 Task: Get directions from Lyndon B. Johnson National Historical Park, Texas, United States to Charleston, South Carolina, United States and reverse  starting point and destination and check the best travel modes
Action: Mouse moved to (174, 139)
Screenshot: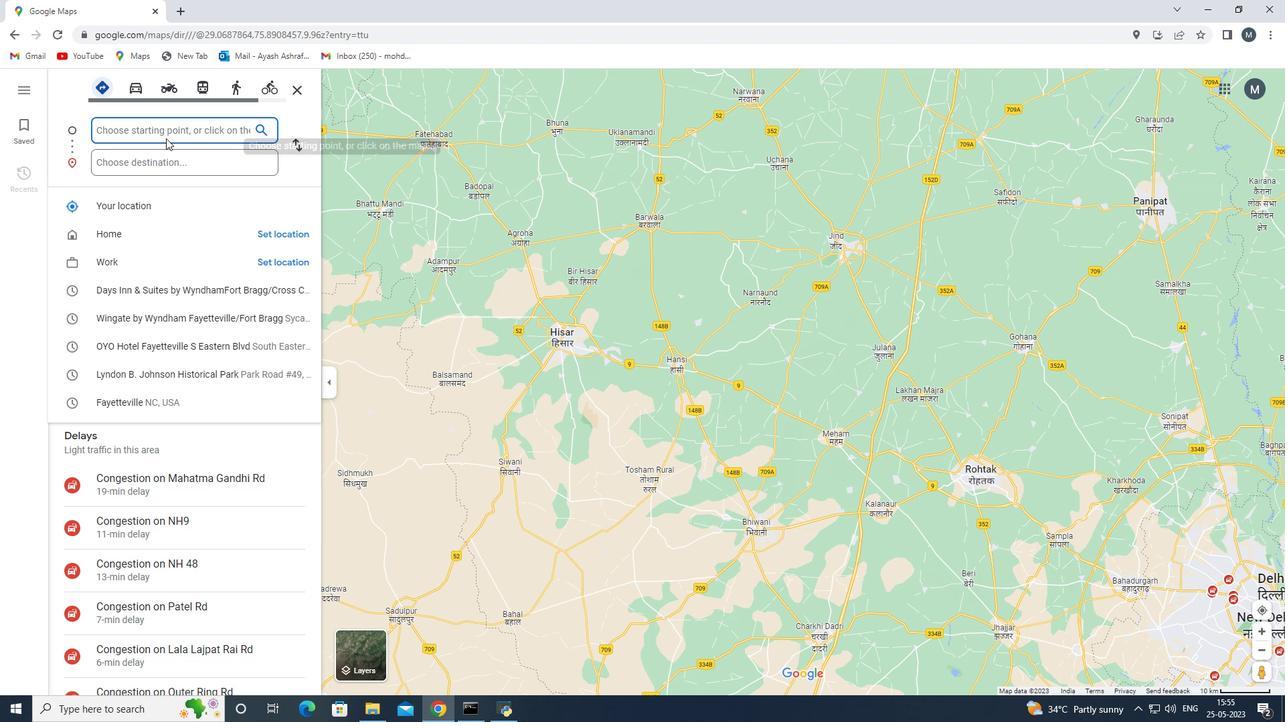 
Action: Mouse pressed left at (174, 139)
Screenshot: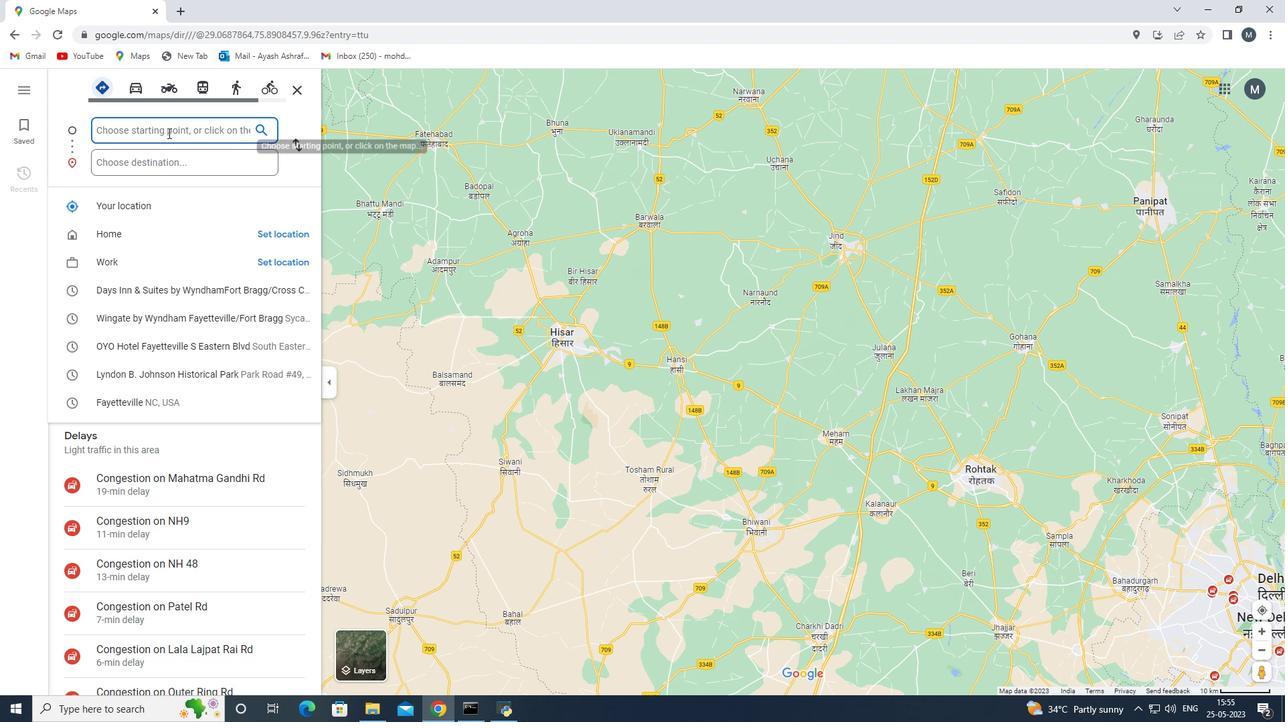 
Action: Mouse moved to (512, 81)
Screenshot: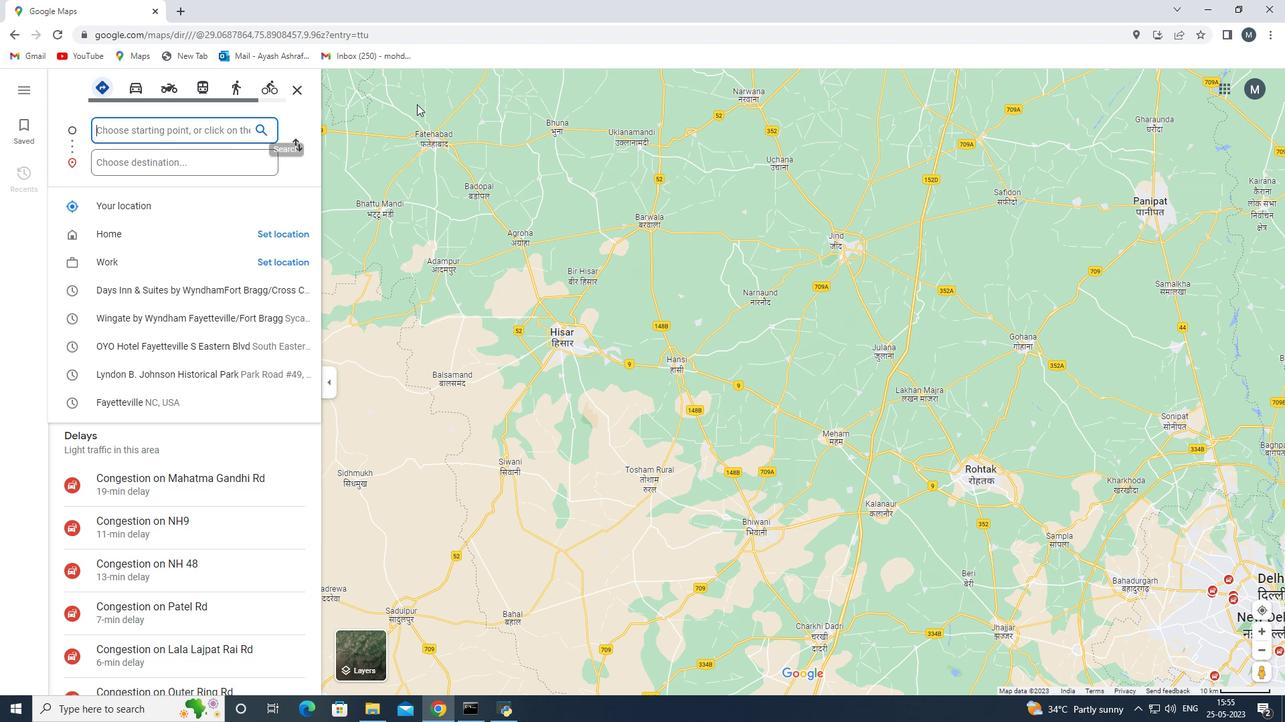
Action: Key pressed <Key.shift>lyndon<Key.space><Key.shift>B,<Key.backspace>.johnson<Key.space>national<Key.space>historicak<Key.backspace>l<Key.space>park,texas
Screenshot: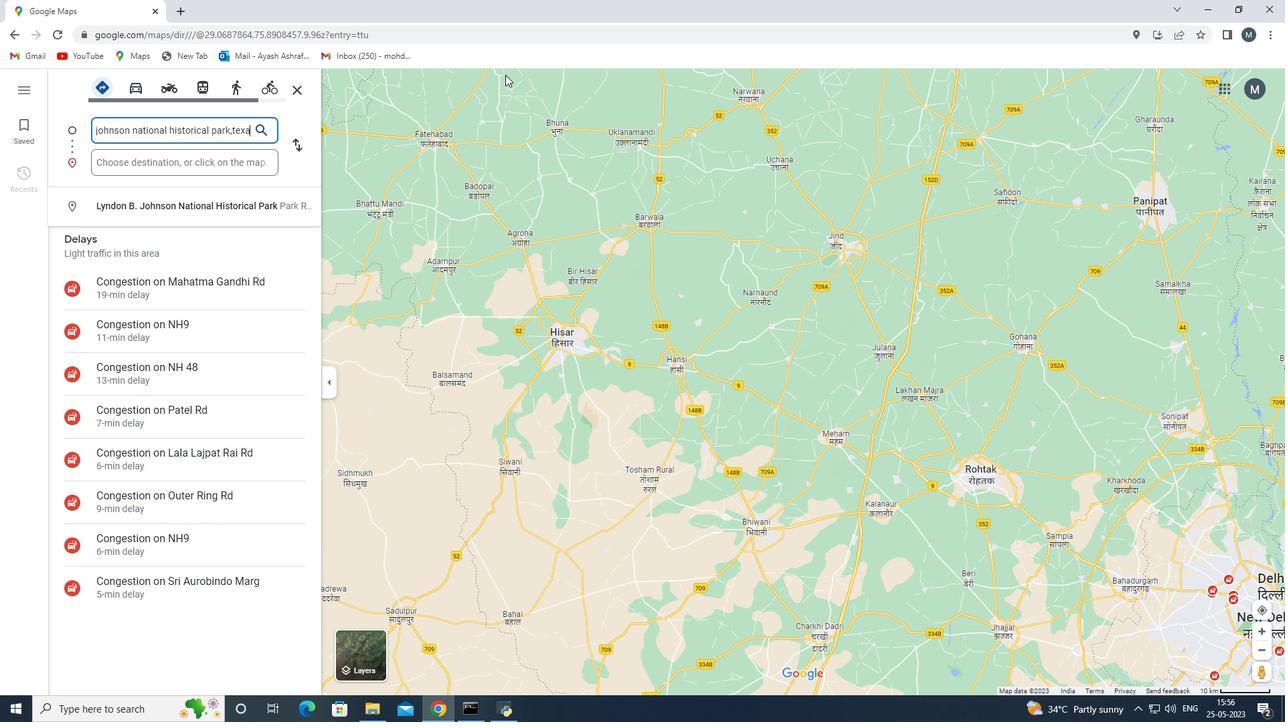 
Action: Mouse moved to (147, 165)
Screenshot: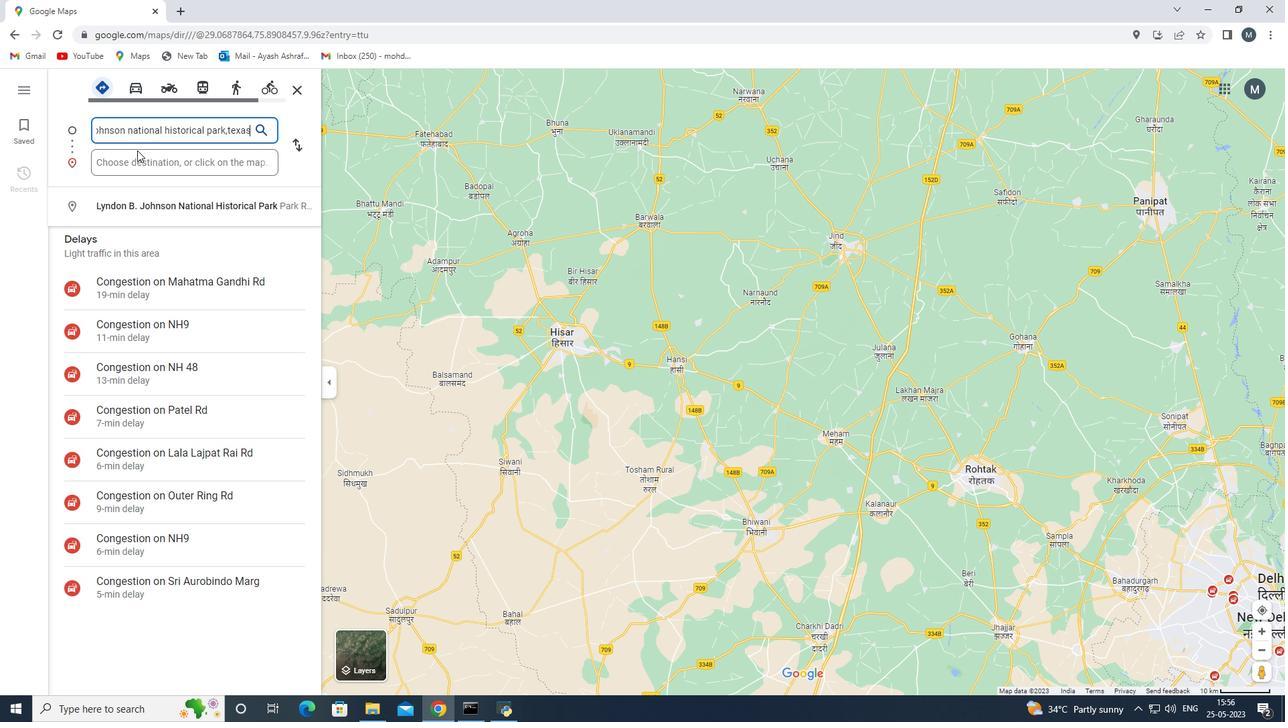 
Action: Mouse pressed left at (147, 165)
Screenshot: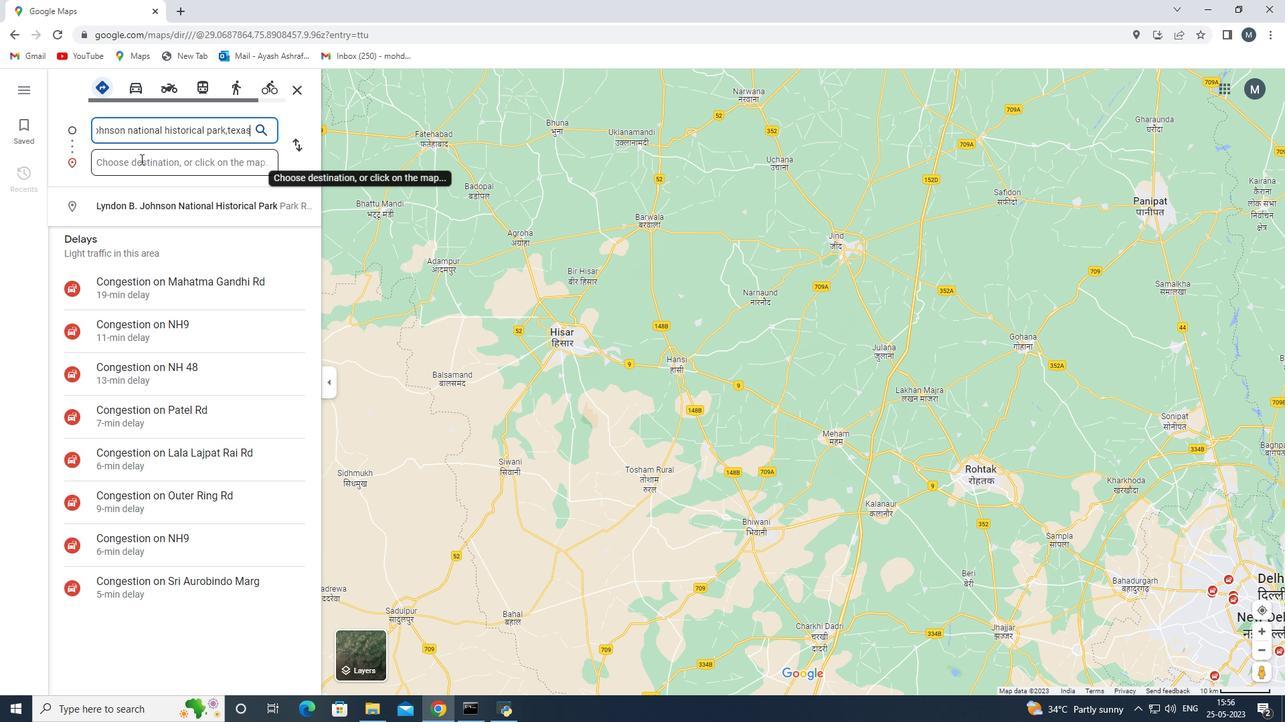 
Action: Mouse moved to (240, 147)
Screenshot: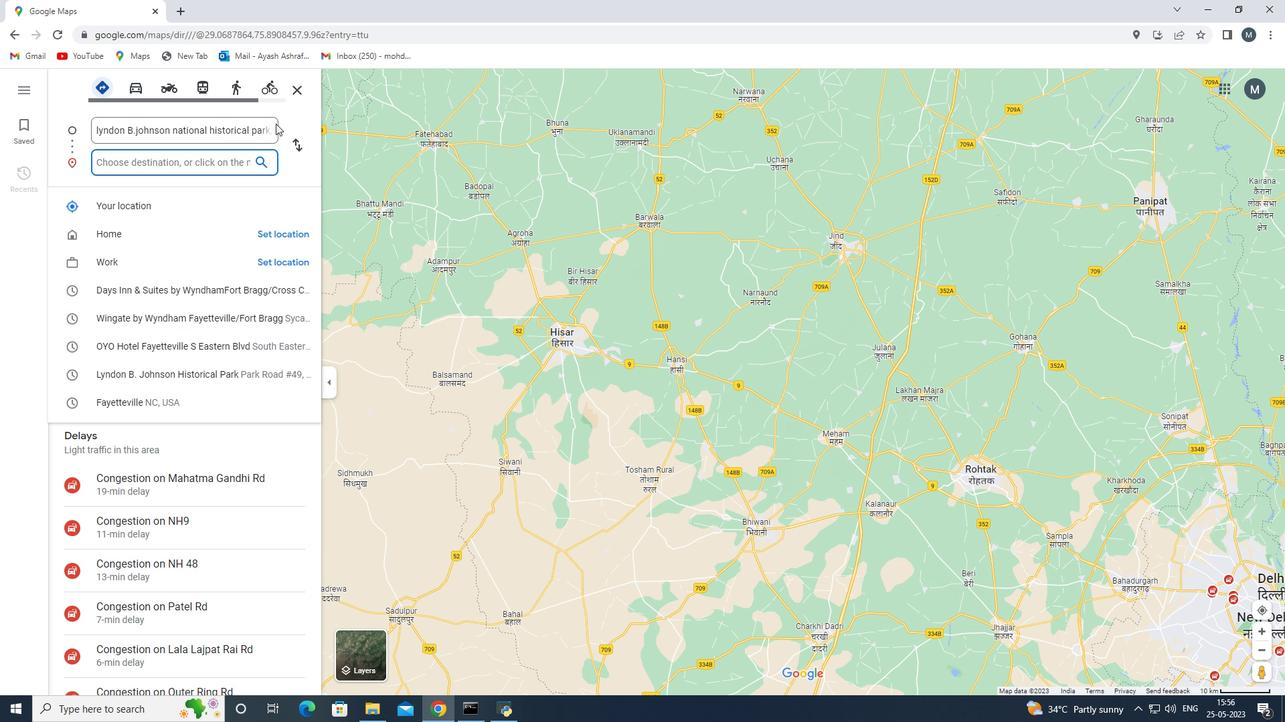 
Action: Key pressed <Key.shift>Charleston<Key.space>south<Key.space>crolina,united<Key.space>states<Key.space>
Screenshot: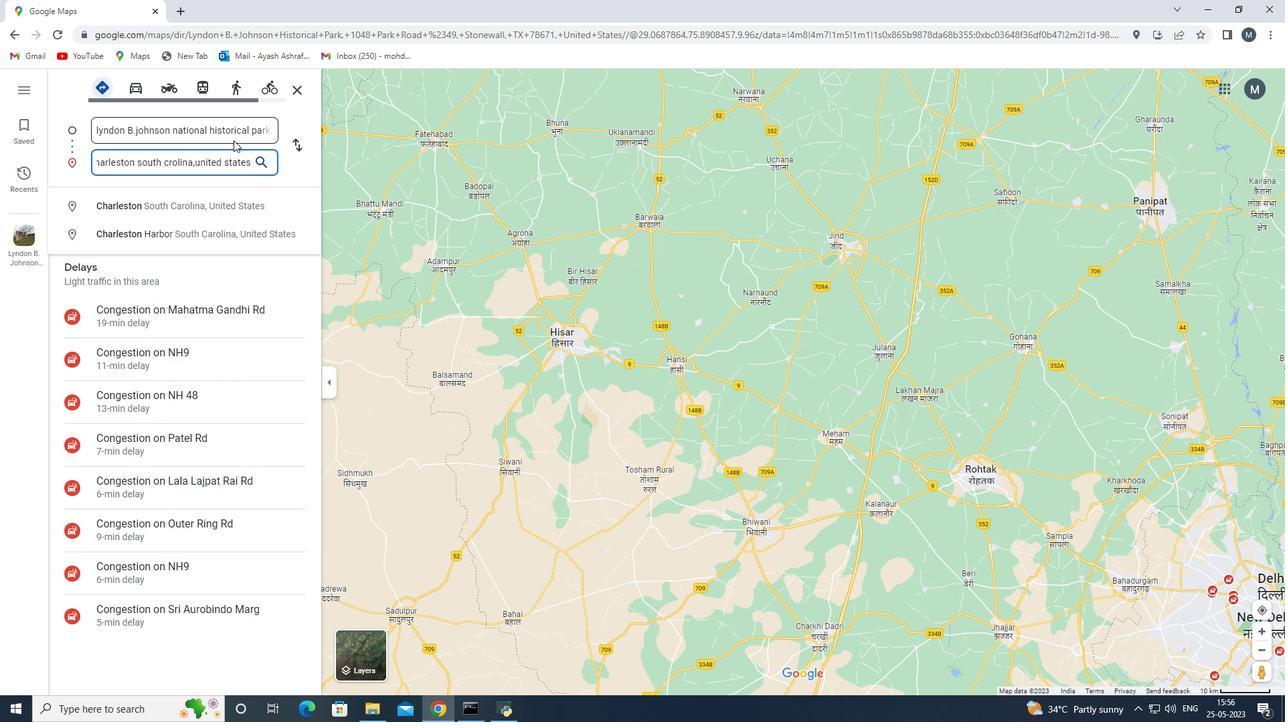 
Action: Mouse moved to (265, 169)
Screenshot: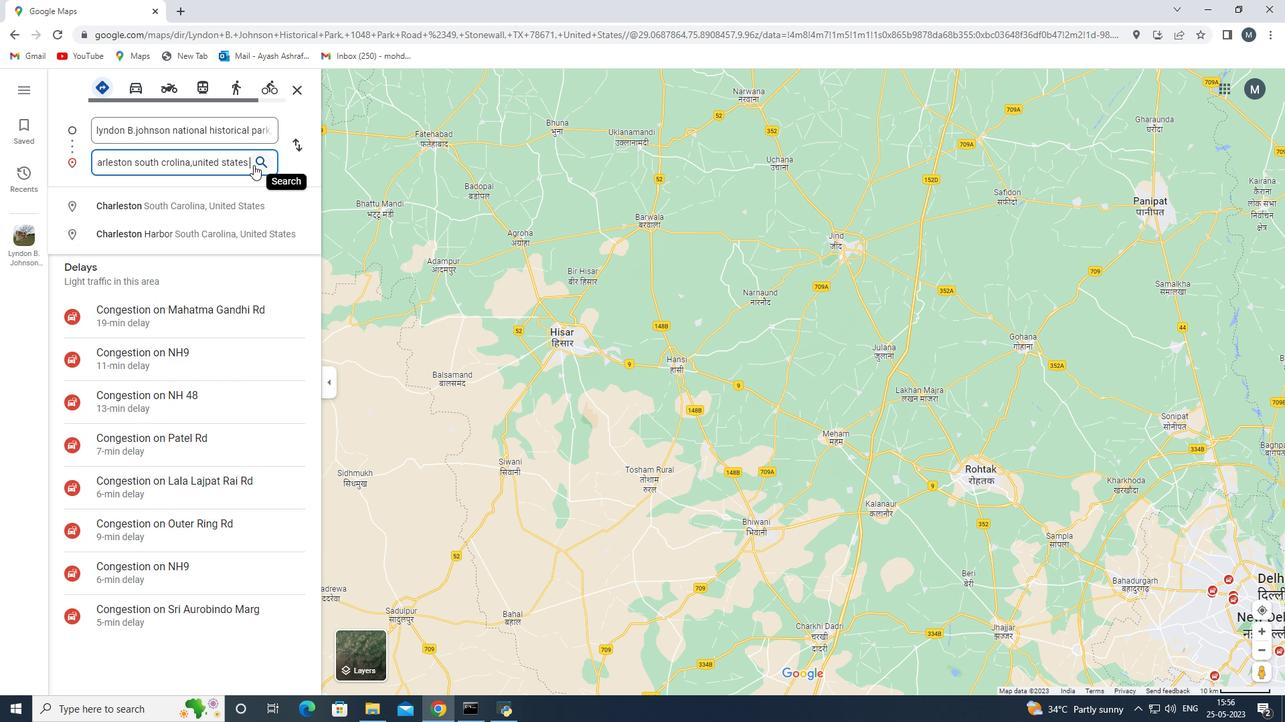 
Action: Mouse pressed left at (265, 169)
Screenshot: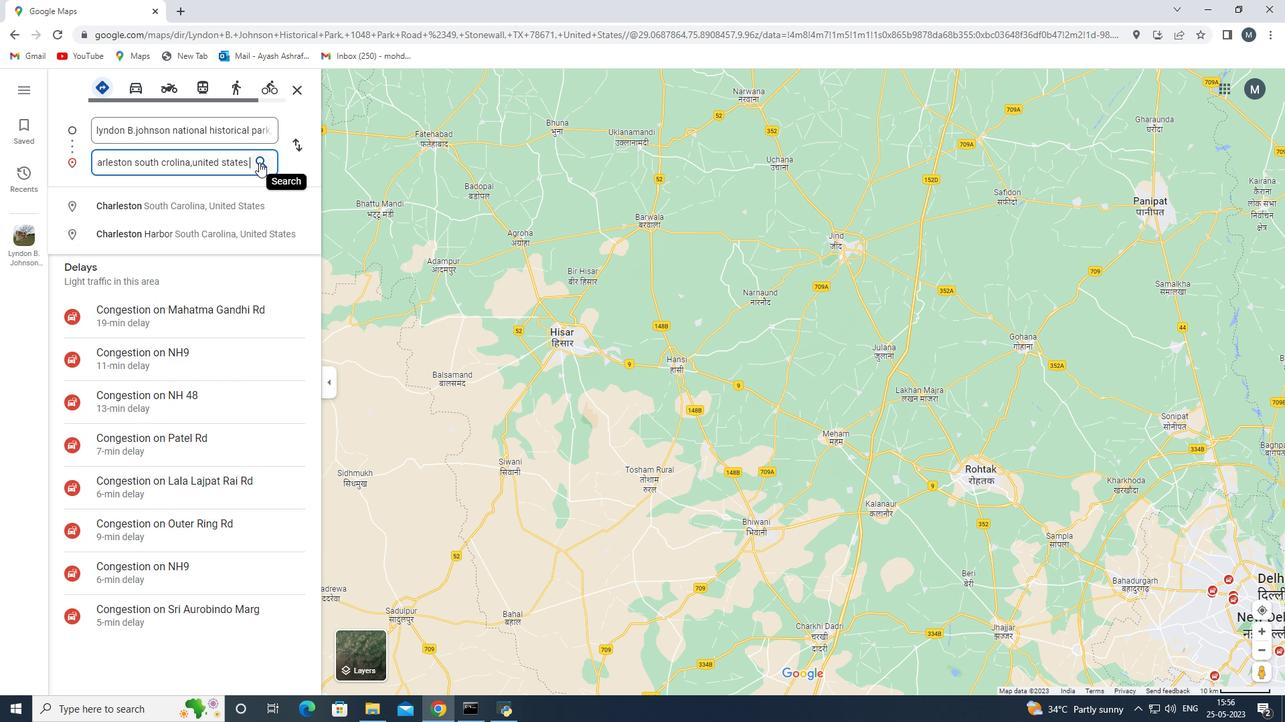 
Action: Mouse moved to (301, 156)
Screenshot: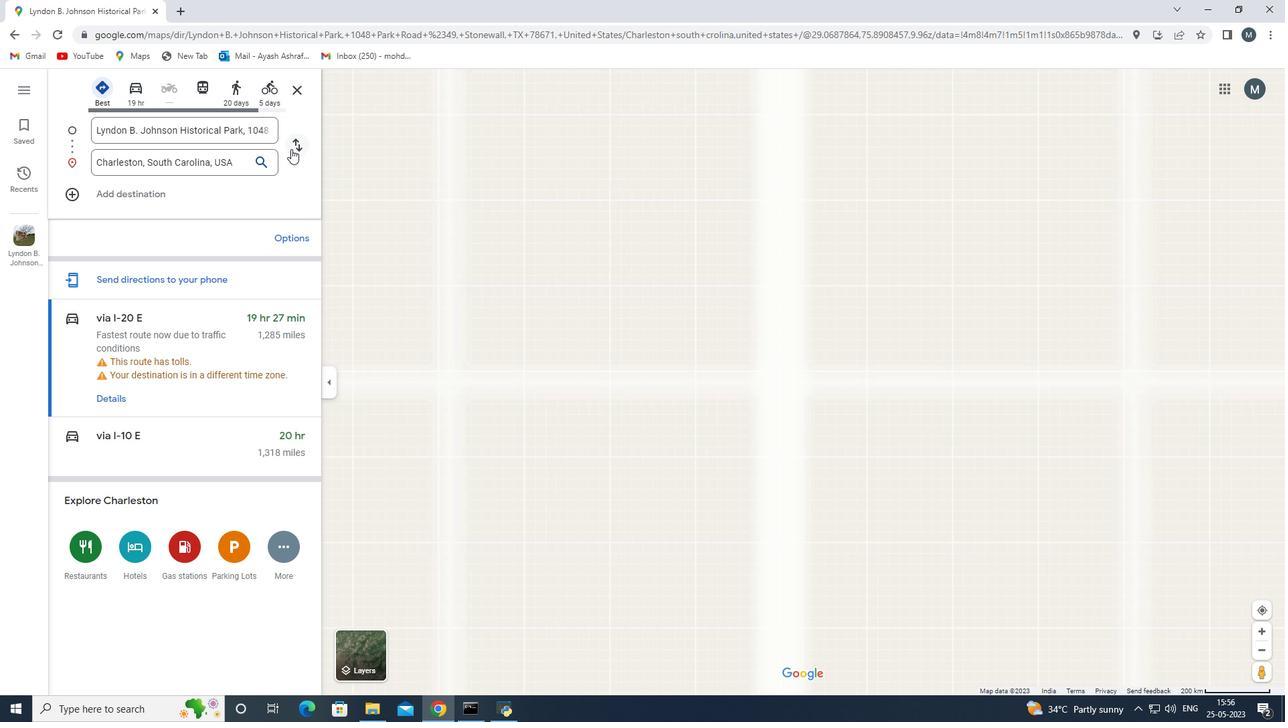 
Action: Mouse pressed left at (301, 156)
Screenshot: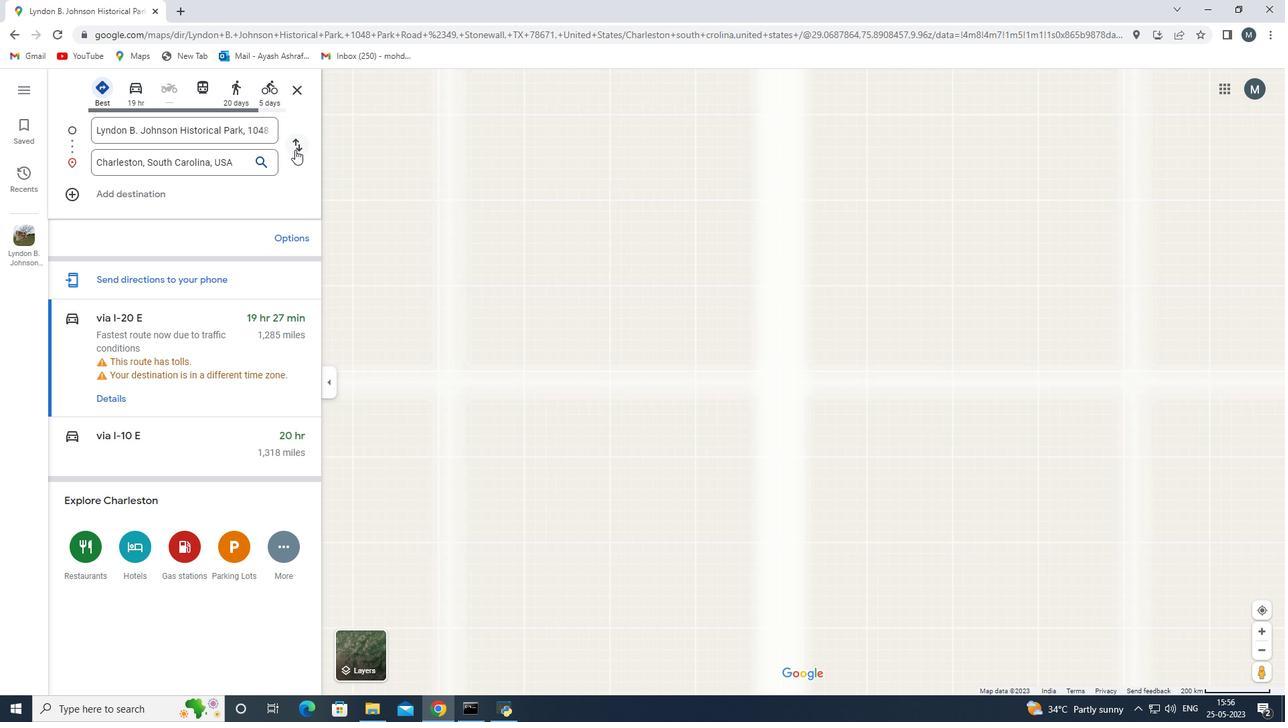 
Action: Mouse moved to (167, 311)
Screenshot: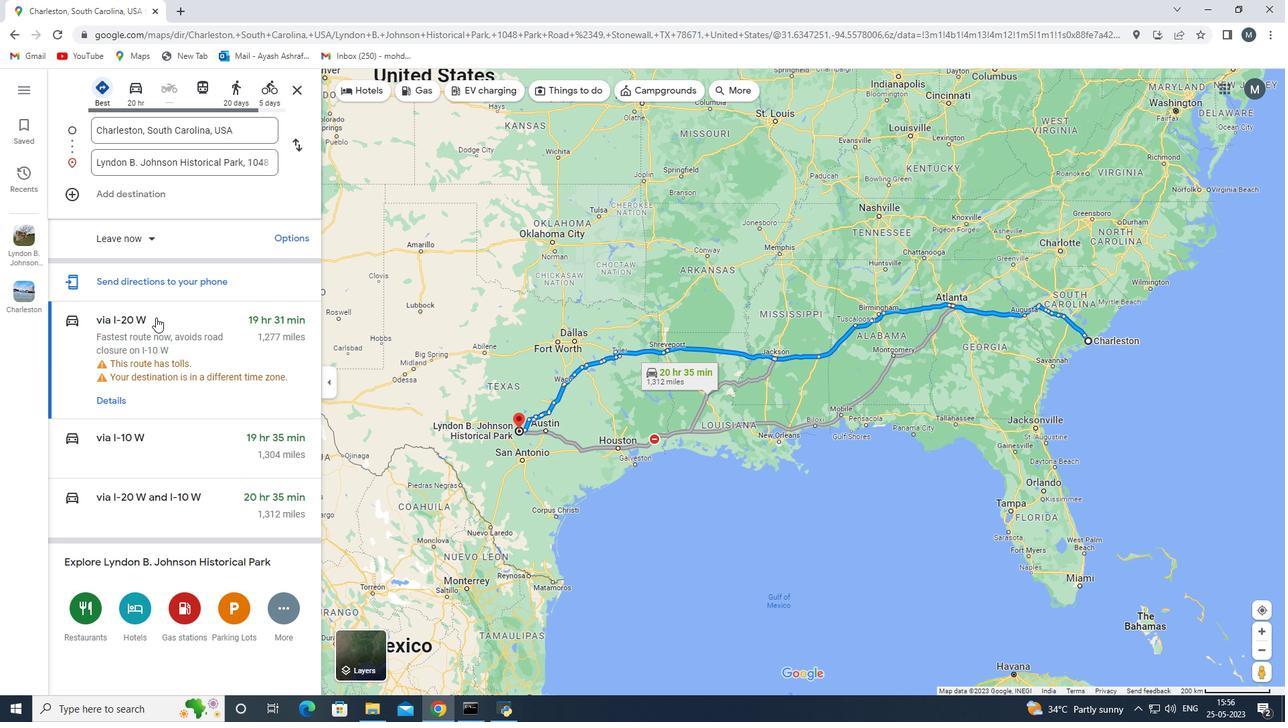 
Action: Mouse scrolled (167, 311) with delta (0, 0)
Screenshot: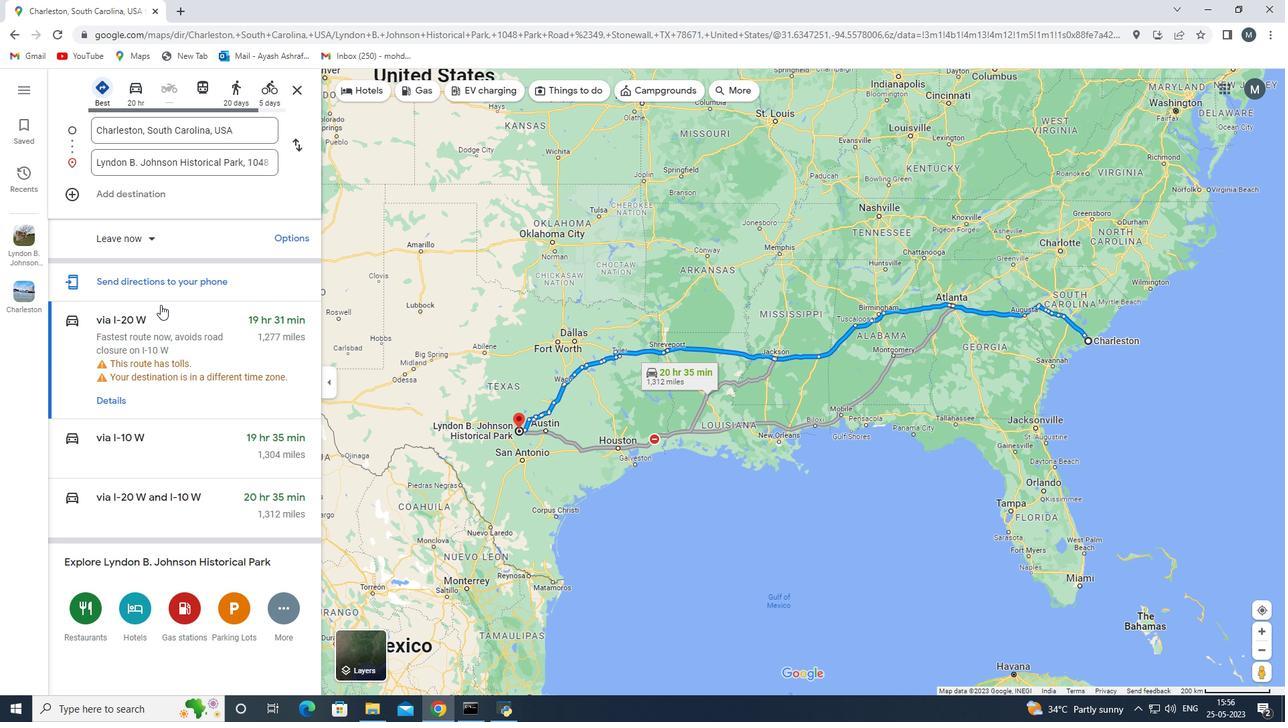 
Action: Mouse scrolled (167, 311) with delta (0, 0)
Screenshot: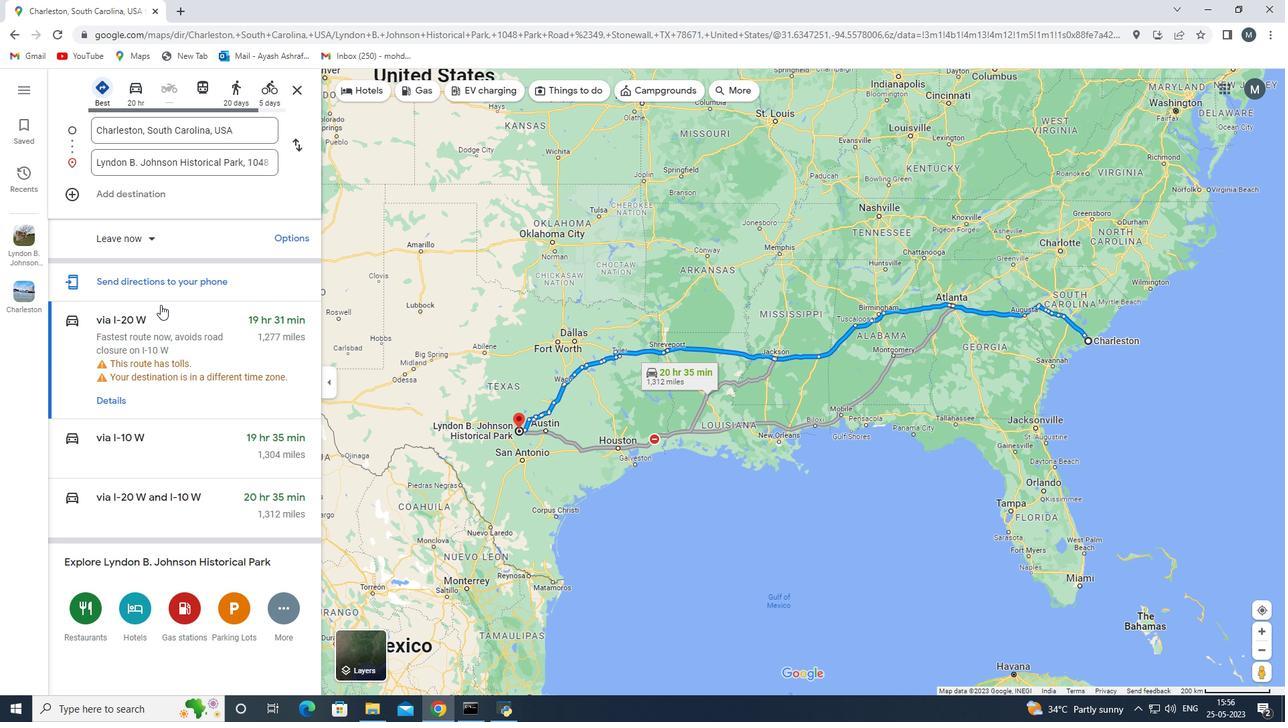 
Action: Mouse moved to (299, 253)
Screenshot: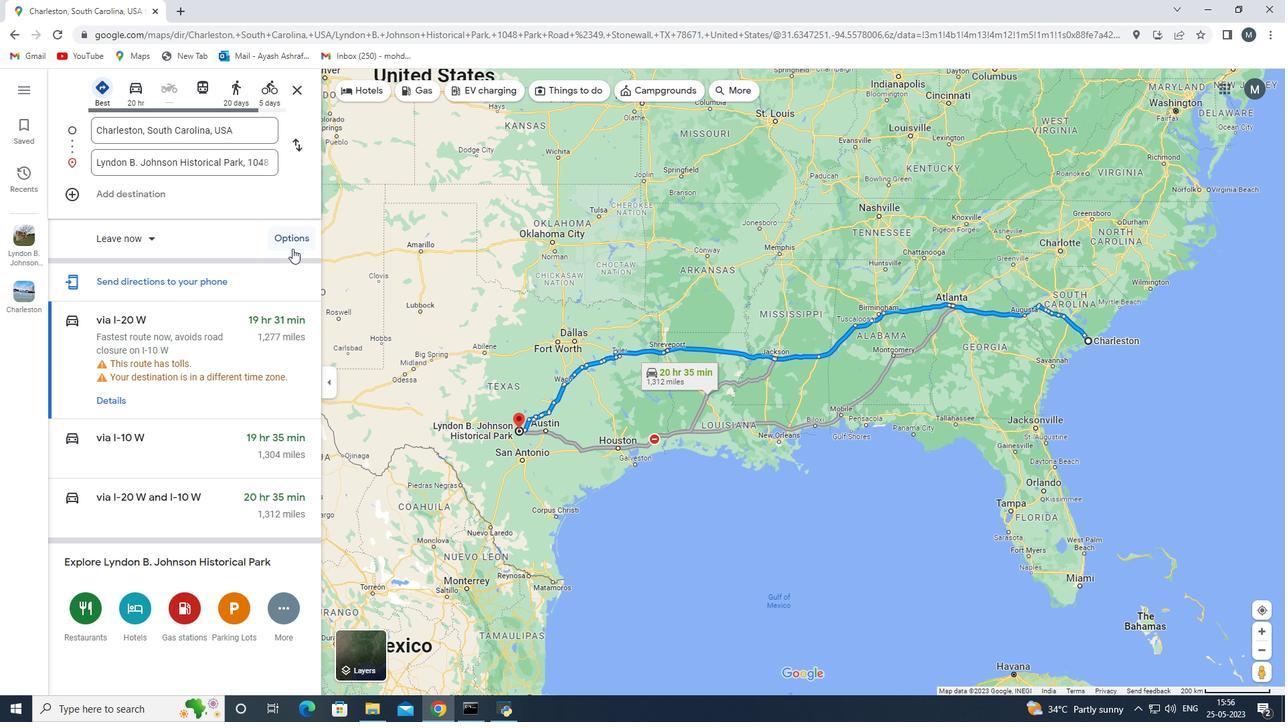 
Action: Mouse pressed left at (299, 253)
Screenshot: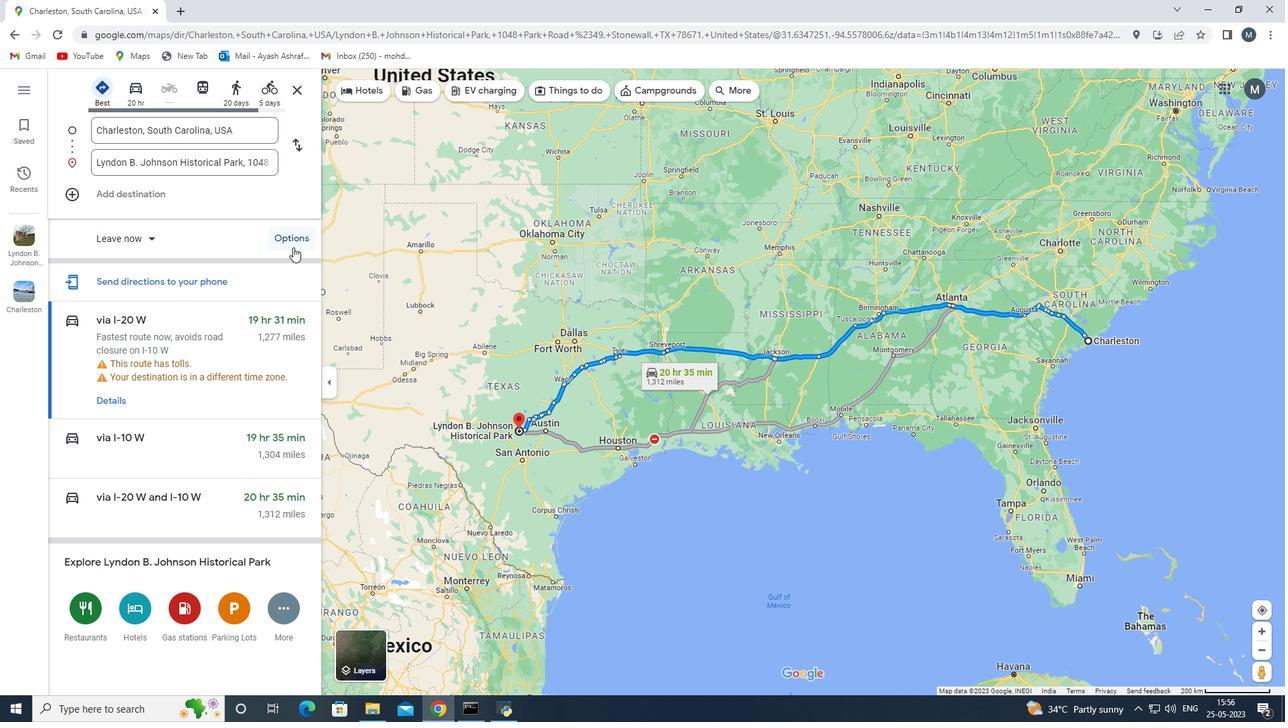 
Action: Mouse moved to (150, 333)
Screenshot: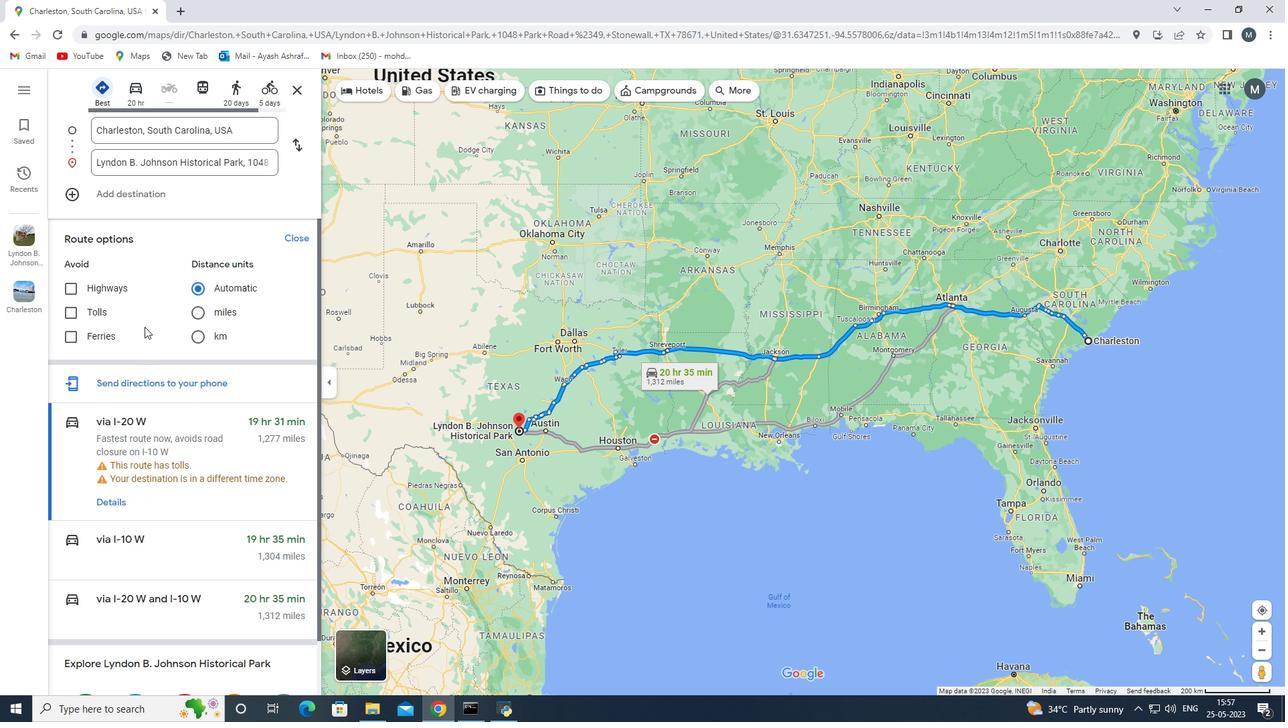 
Action: Mouse scrolled (150, 332) with delta (0, 0)
Screenshot: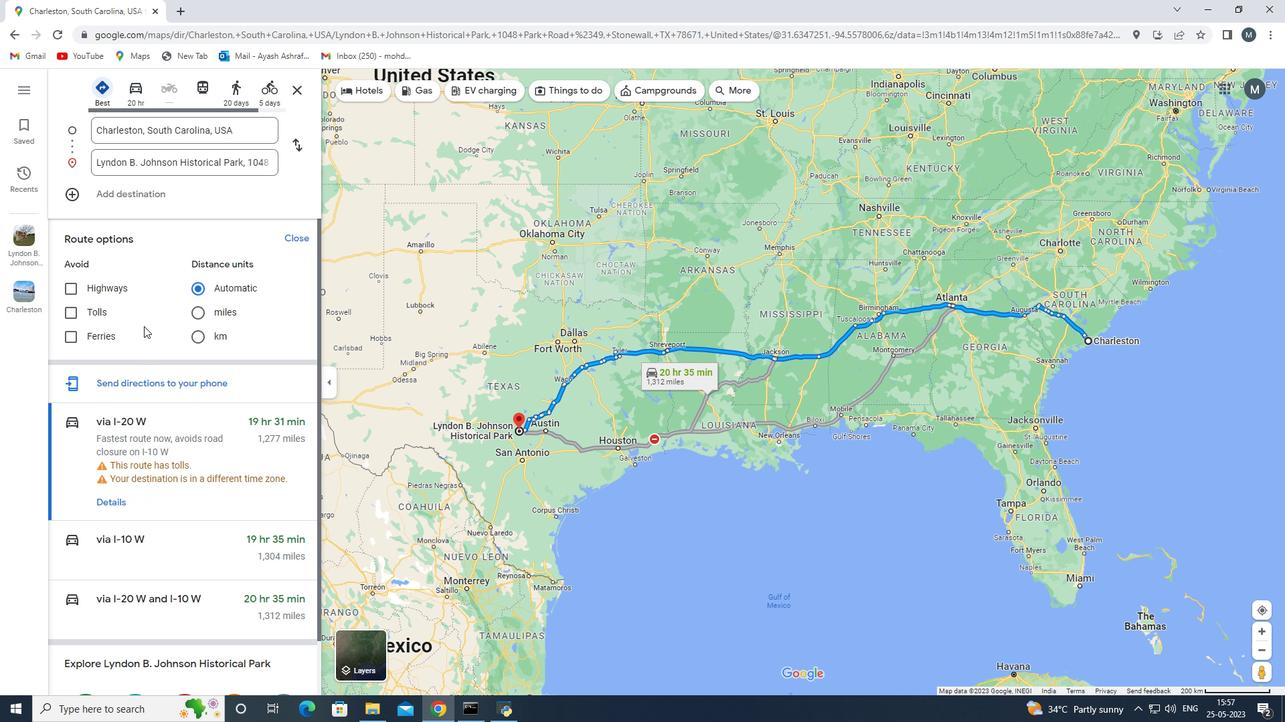 
Action: Mouse moved to (150, 333)
Screenshot: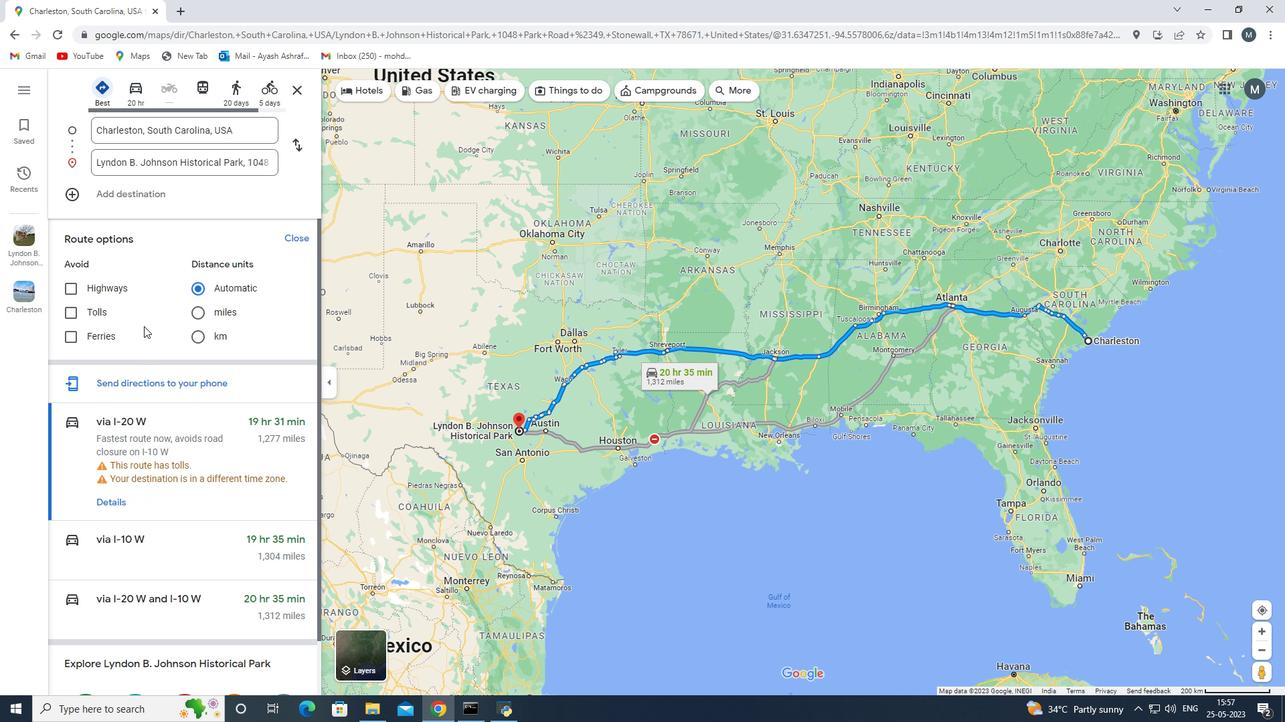 
Action: Mouse scrolled (150, 333) with delta (0, 0)
Screenshot: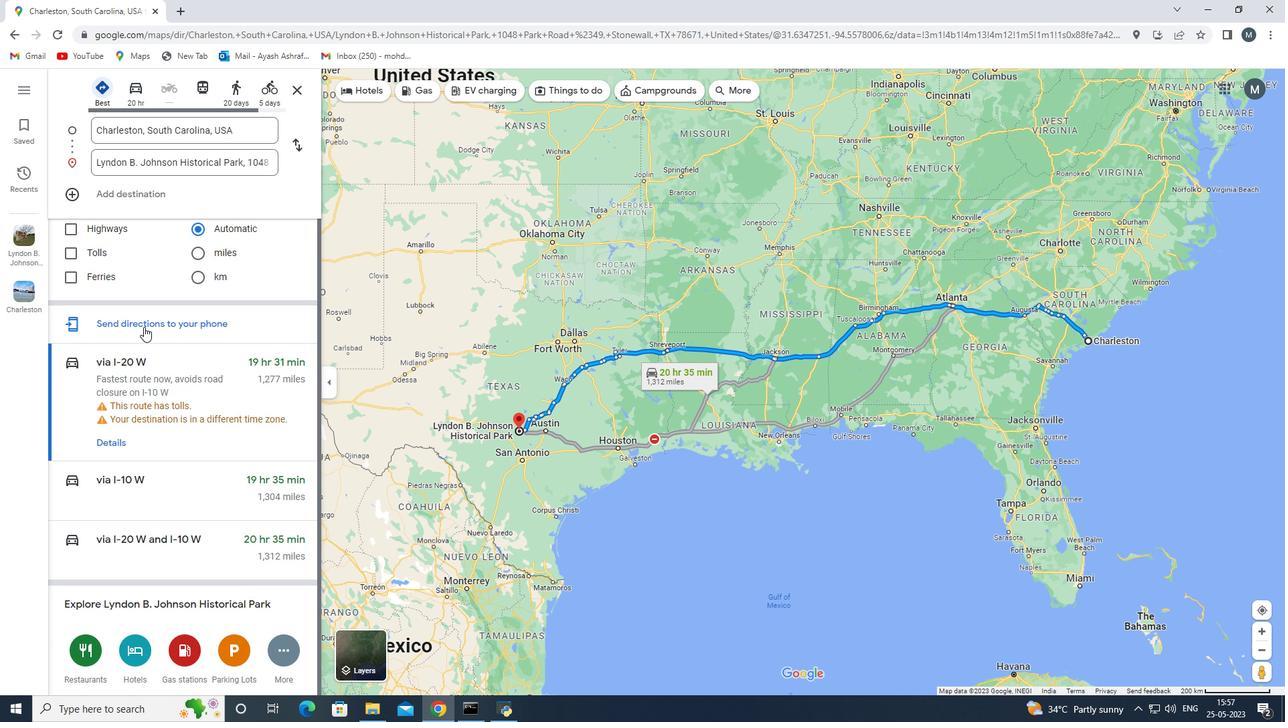 
Action: Mouse scrolled (150, 333) with delta (0, 0)
Screenshot: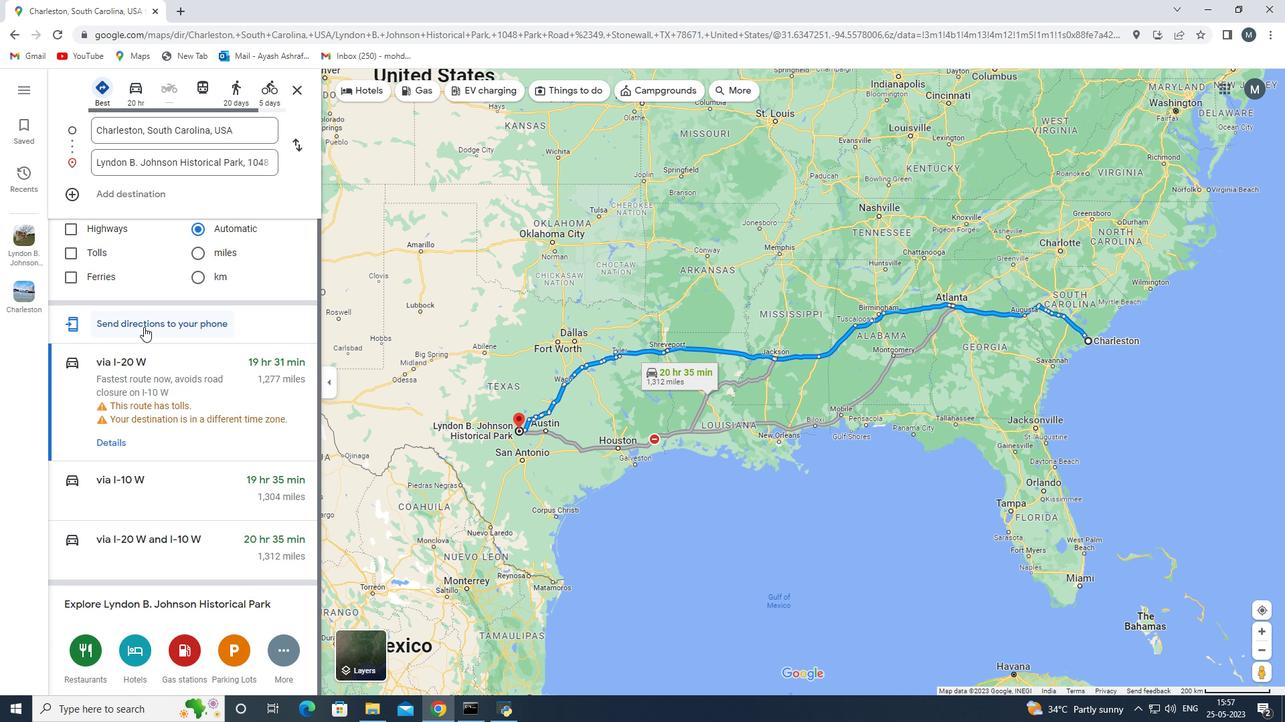 
Action: Mouse moved to (144, 350)
Screenshot: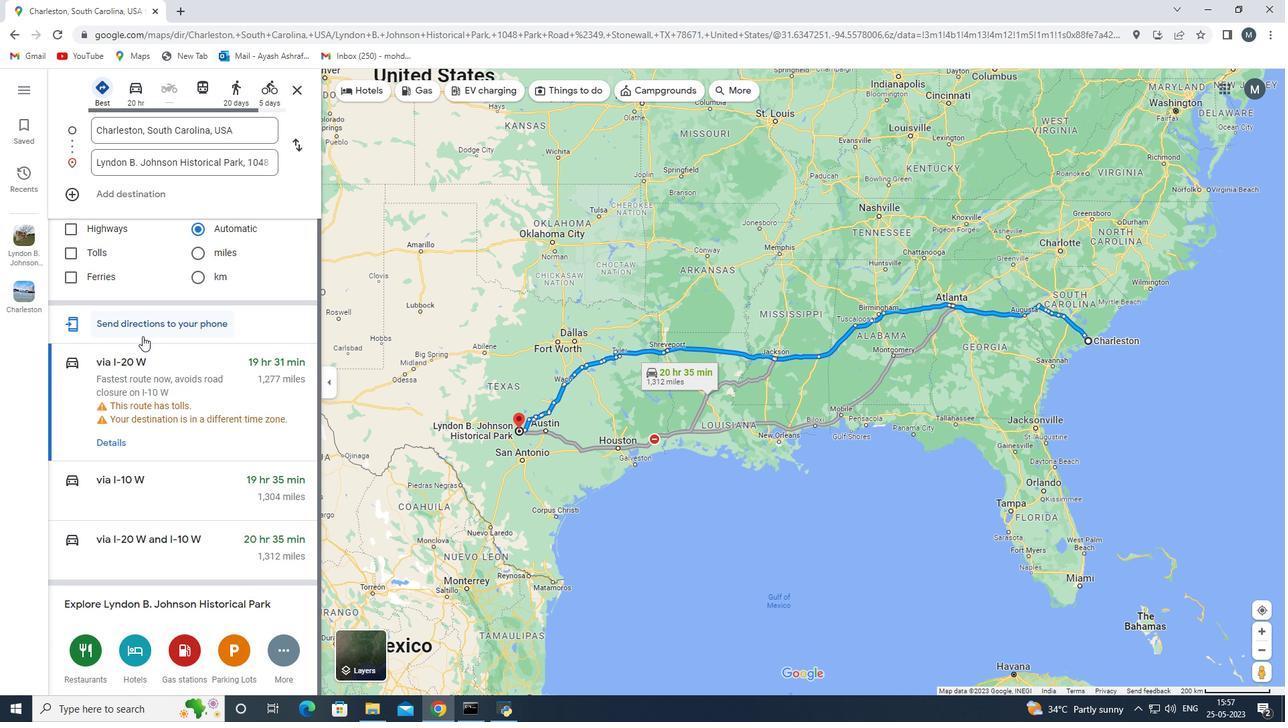 
Action: Mouse scrolled (144, 349) with delta (0, 0)
Screenshot: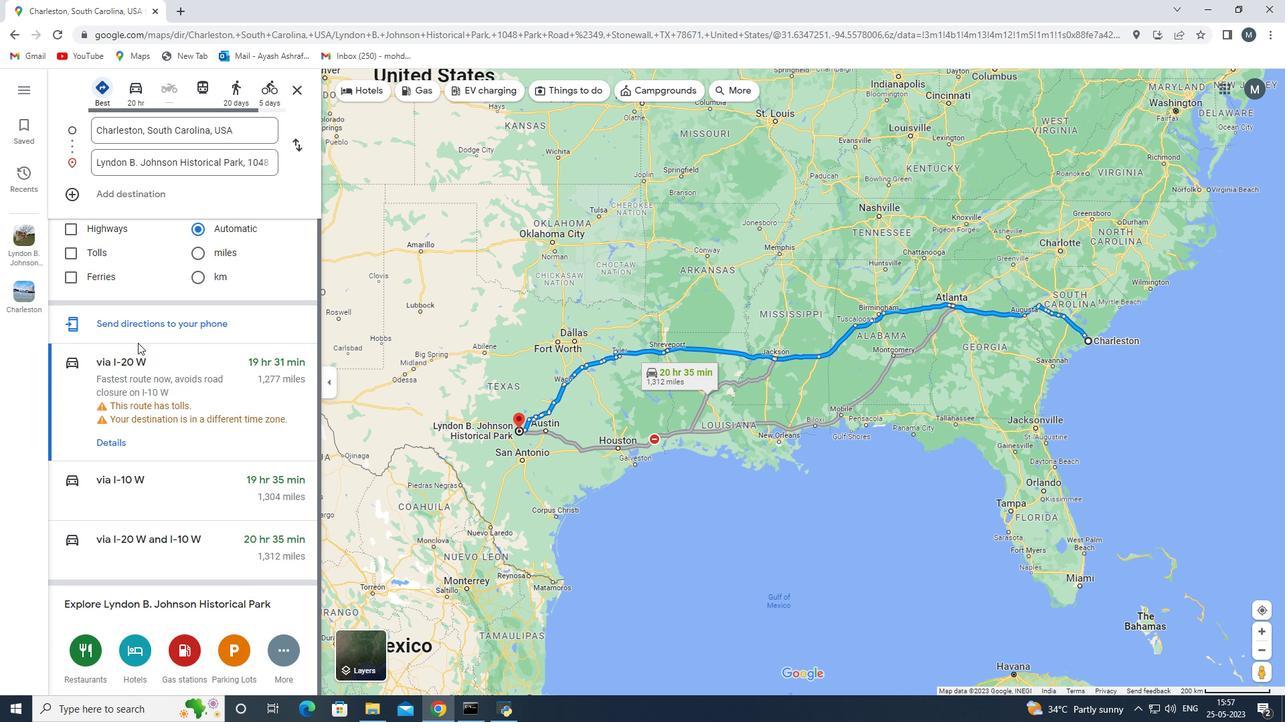 
Action: Mouse moved to (161, 399)
Screenshot: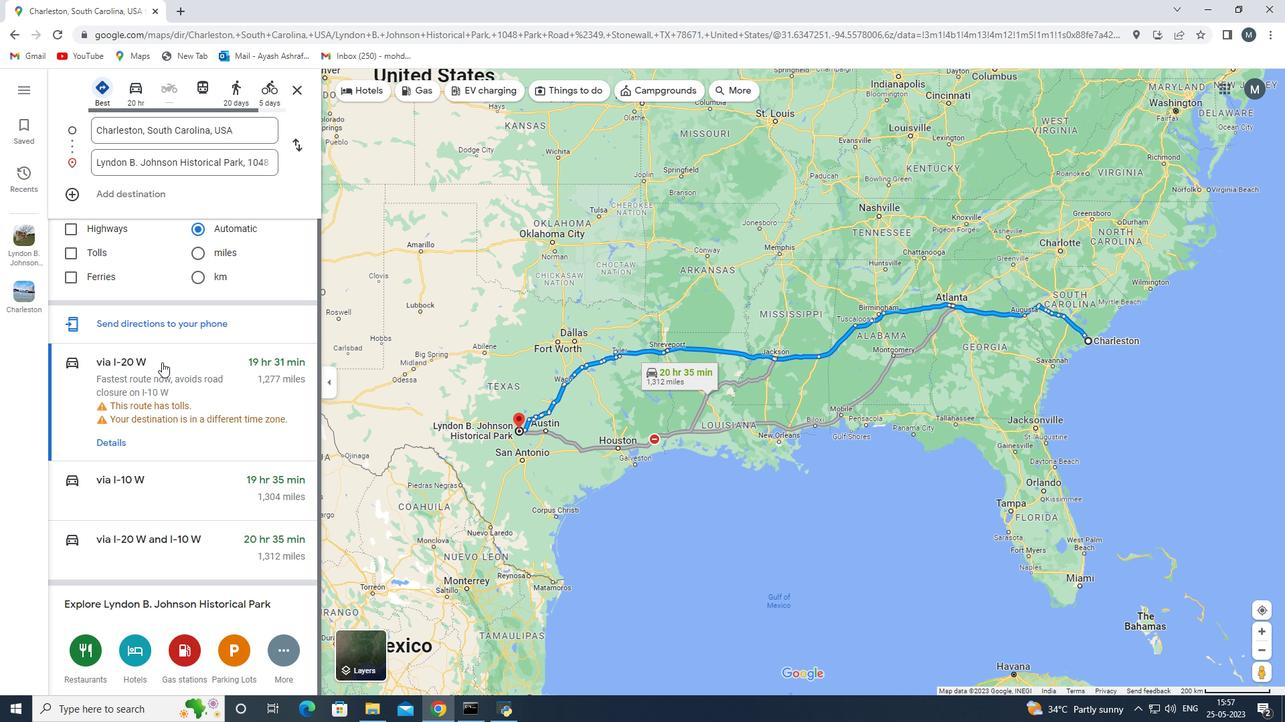 
Action: Mouse scrolled (161, 398) with delta (0, 0)
Screenshot: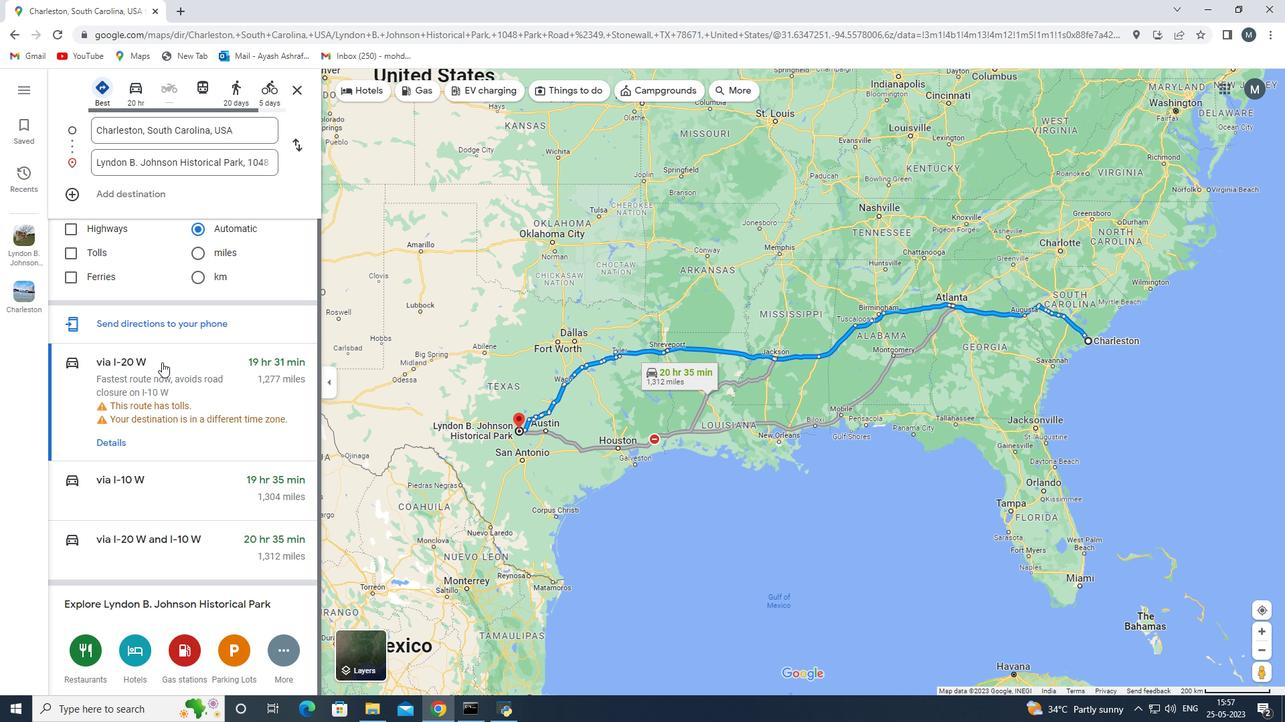 
Action: Mouse moved to (161, 402)
Screenshot: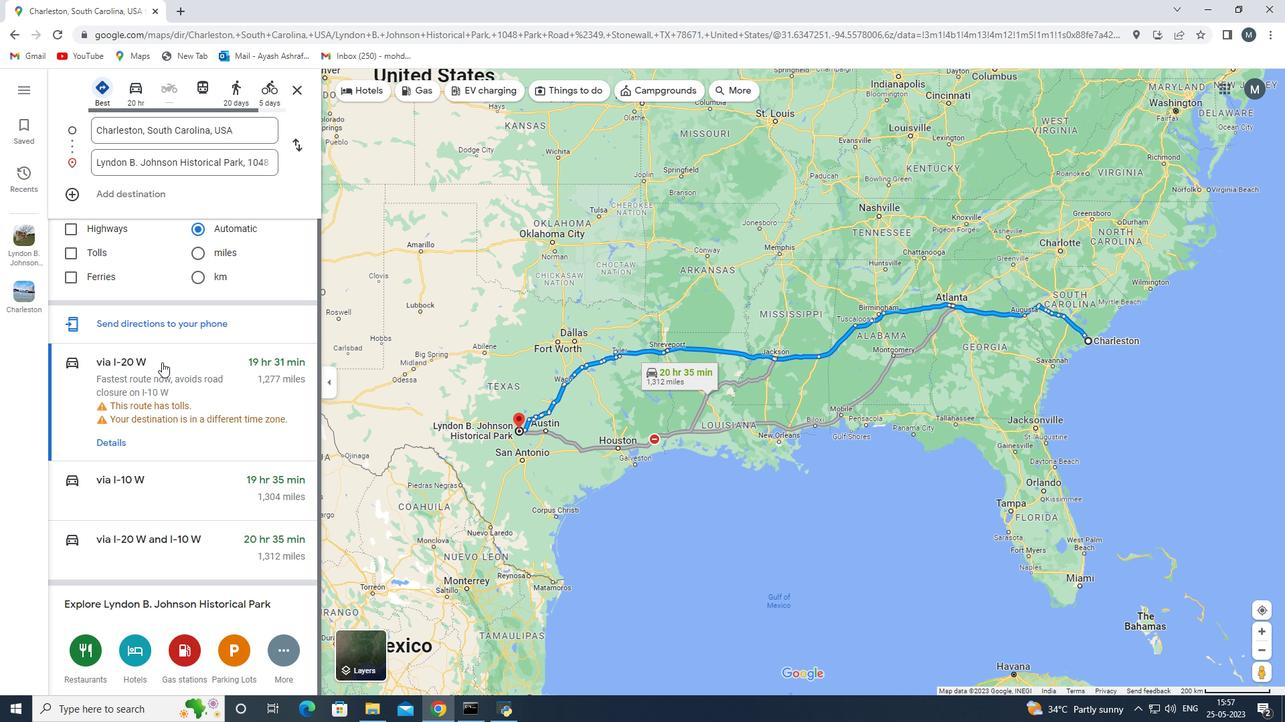 
Action: Mouse scrolled (161, 401) with delta (0, 0)
Screenshot: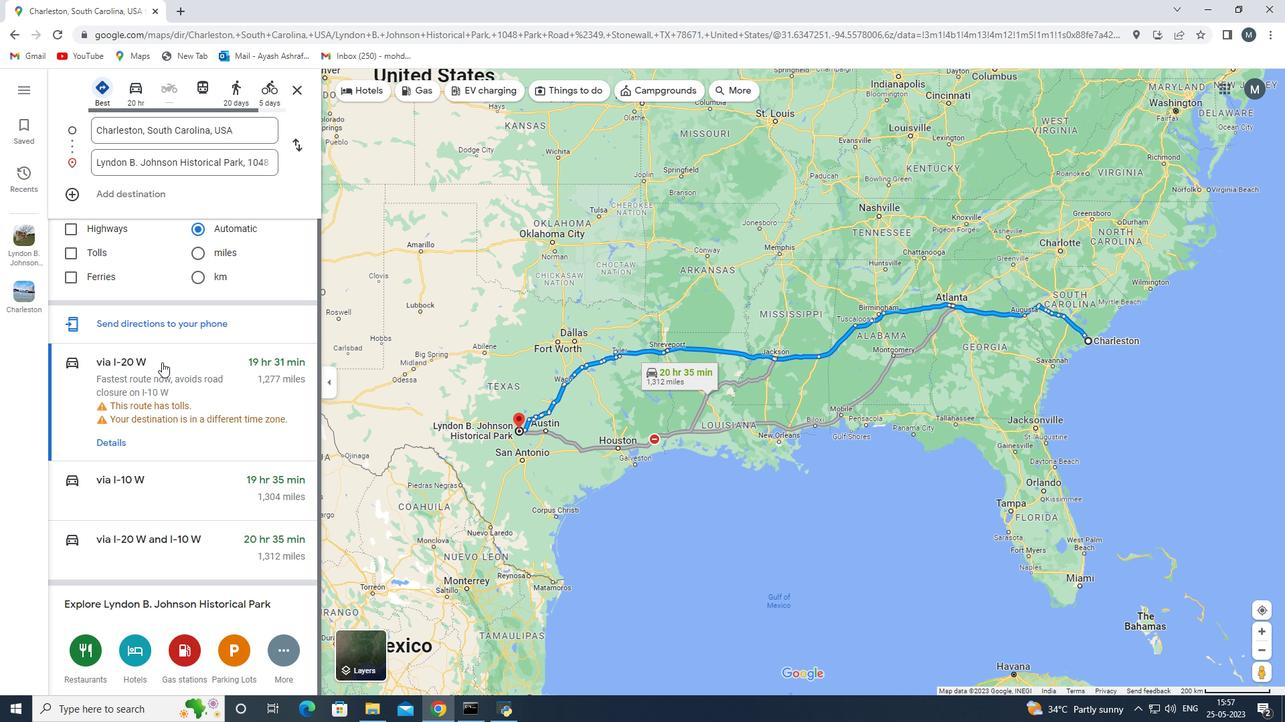 
Action: Mouse moved to (284, 665)
Screenshot: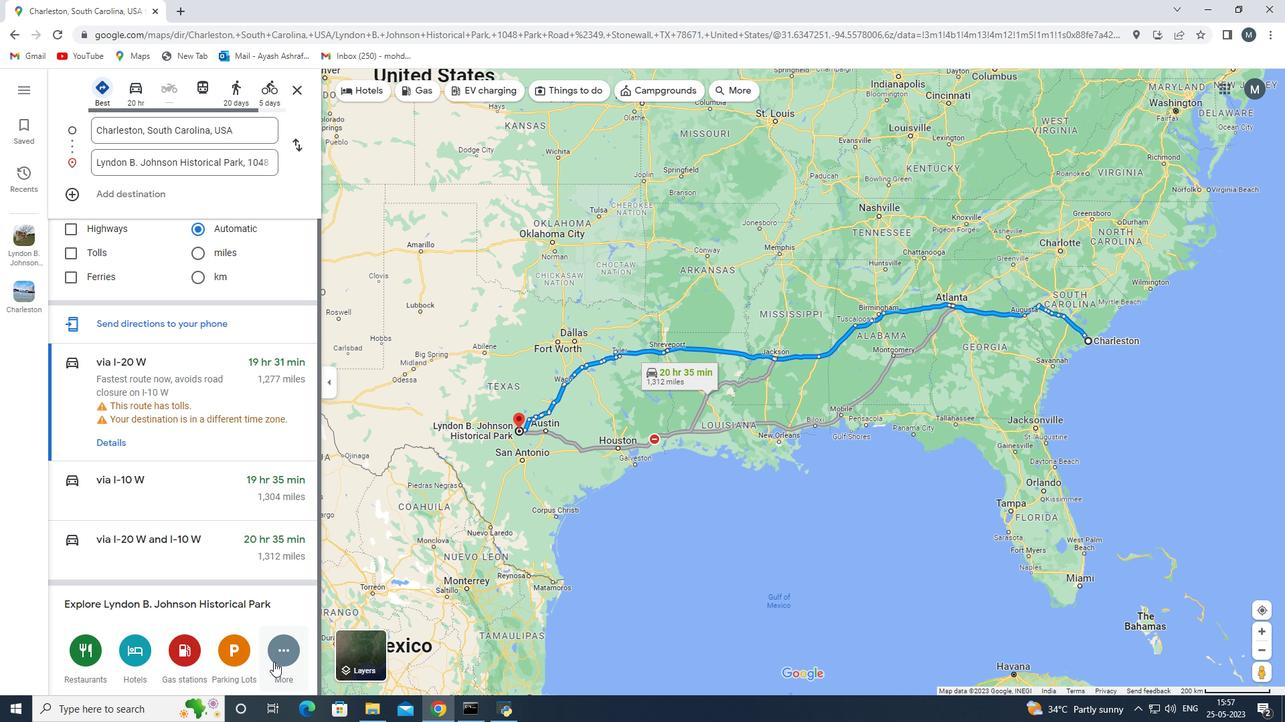 
Action: Mouse pressed left at (284, 665)
Screenshot: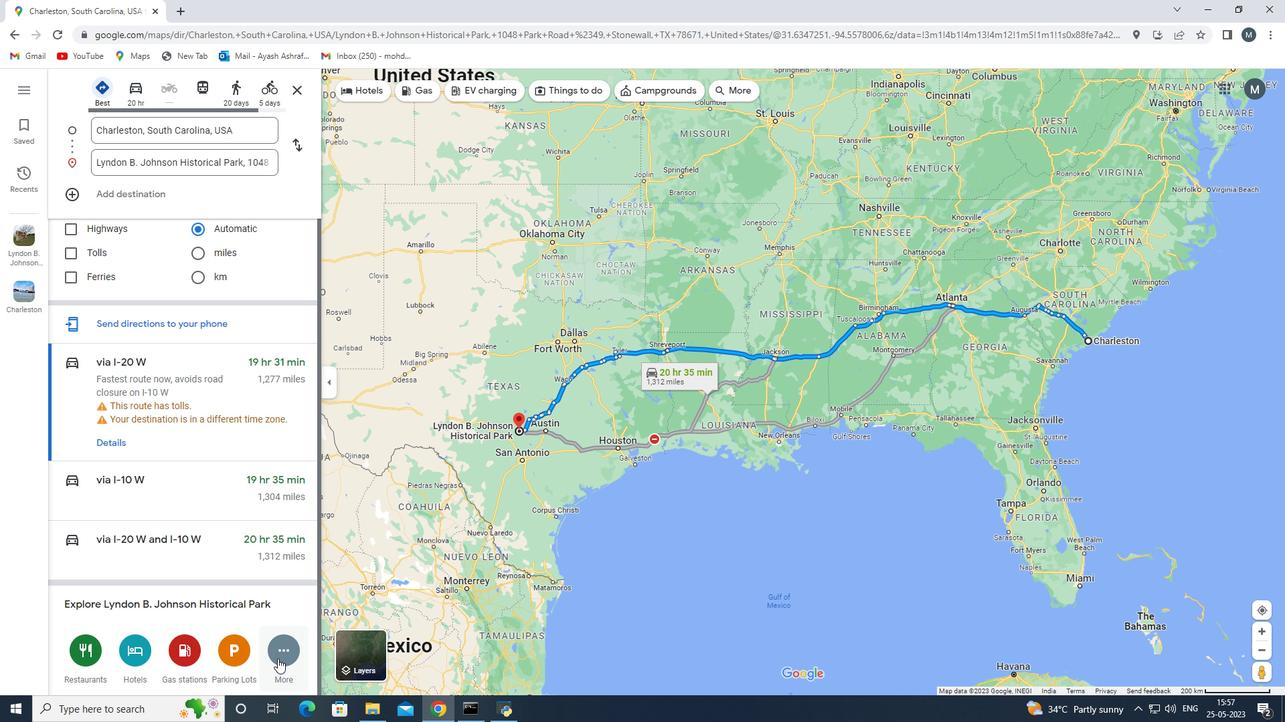 
Action: Mouse moved to (288, 649)
Screenshot: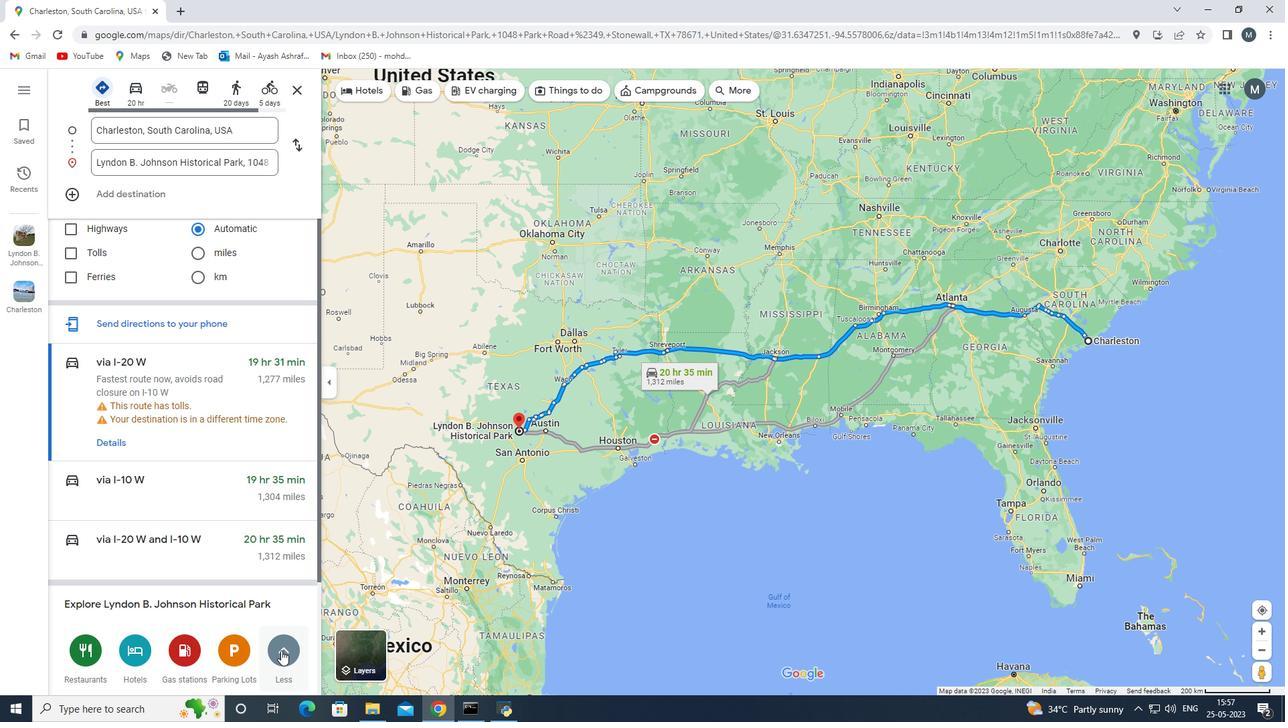 
Action: Mouse scrolled (288, 650) with delta (0, 0)
Screenshot: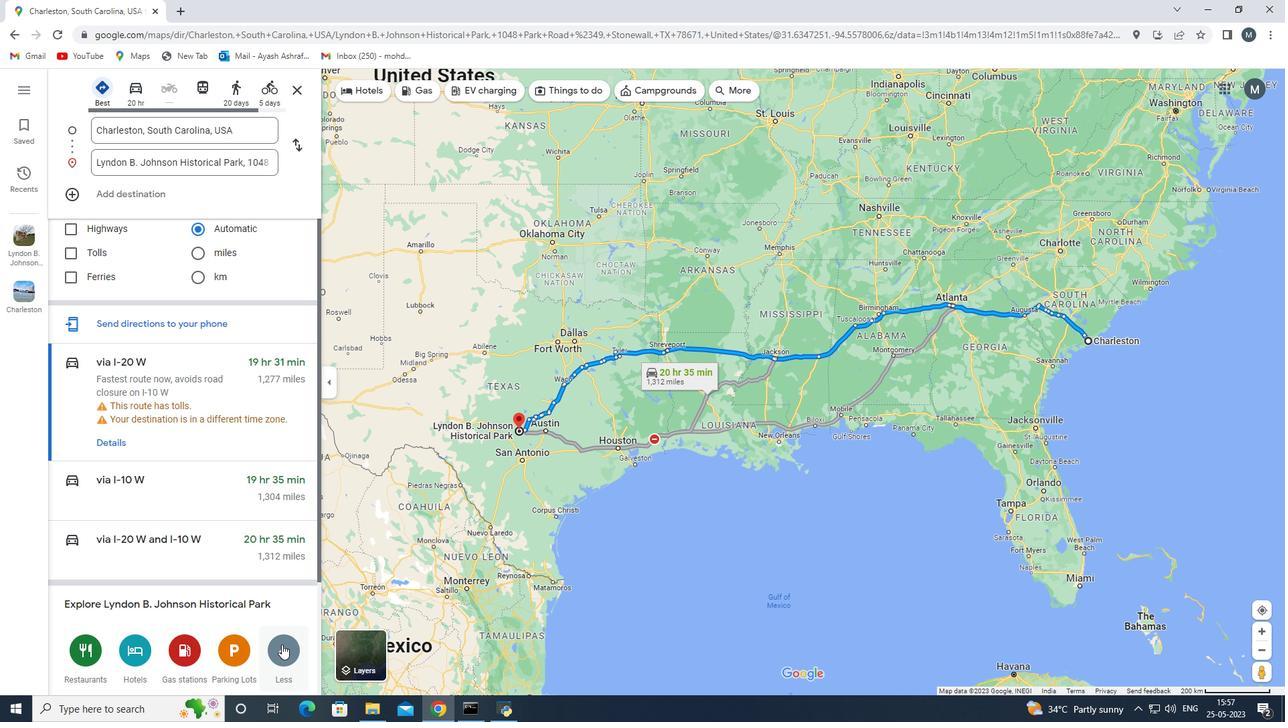 
Action: Mouse scrolled (288, 650) with delta (0, 0)
Screenshot: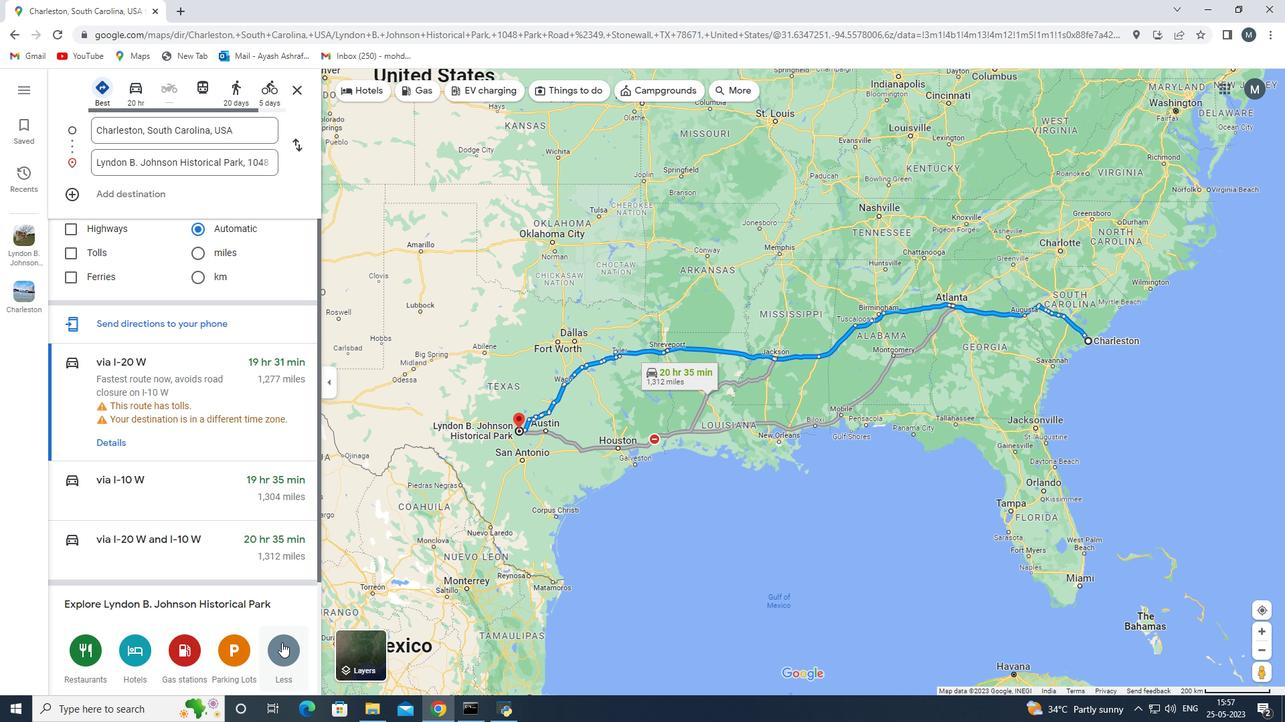 
Action: Mouse scrolled (288, 650) with delta (0, 0)
Screenshot: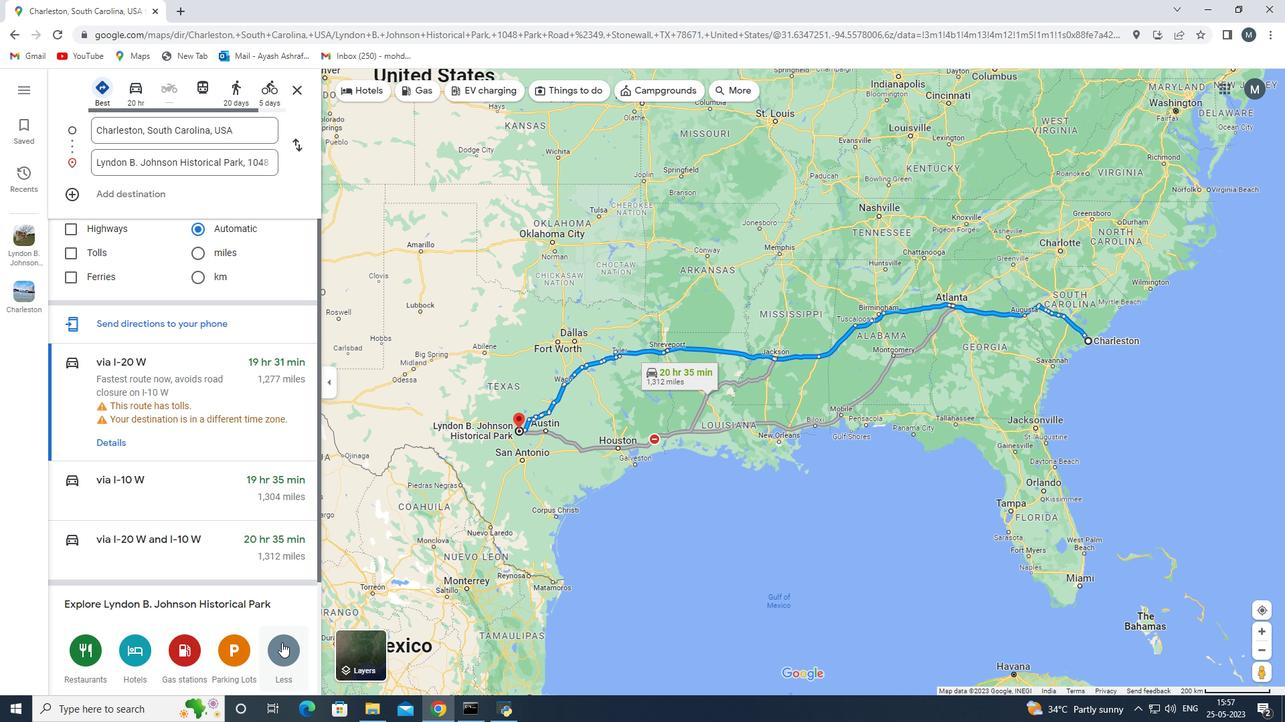 
Action: Mouse scrolled (288, 650) with delta (0, 0)
Screenshot: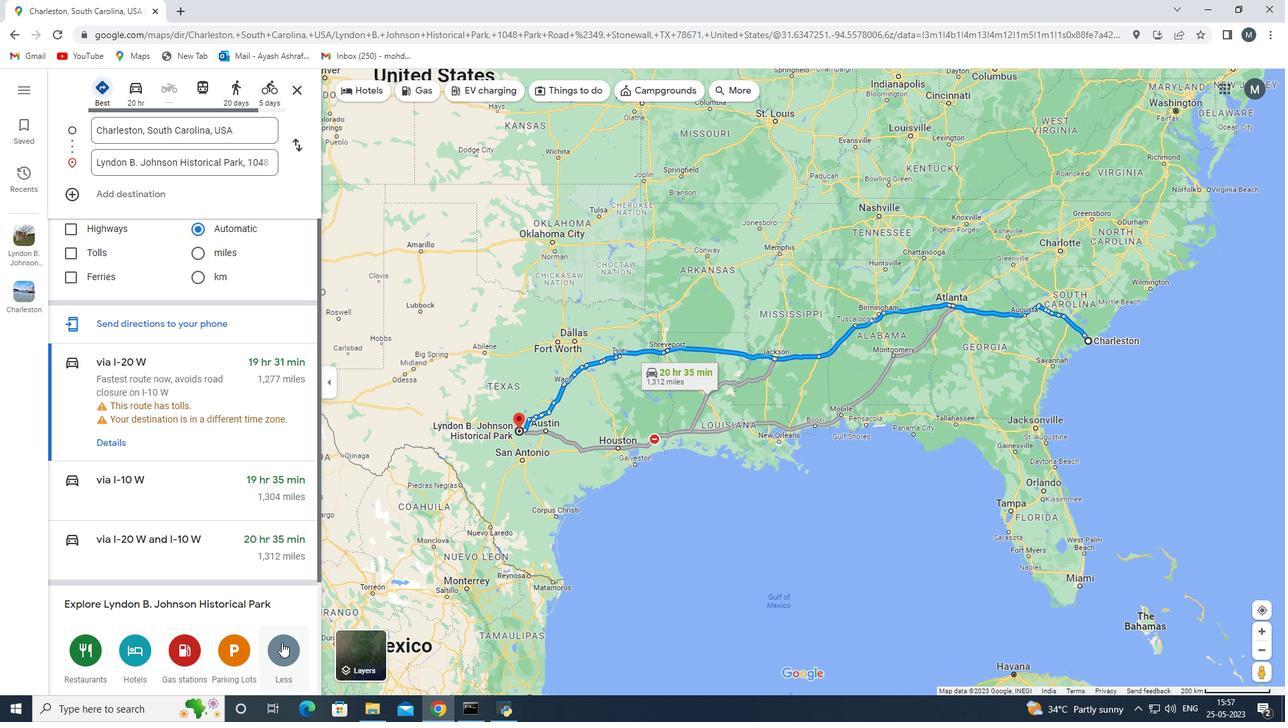 
Action: Mouse moved to (739, 97)
Screenshot: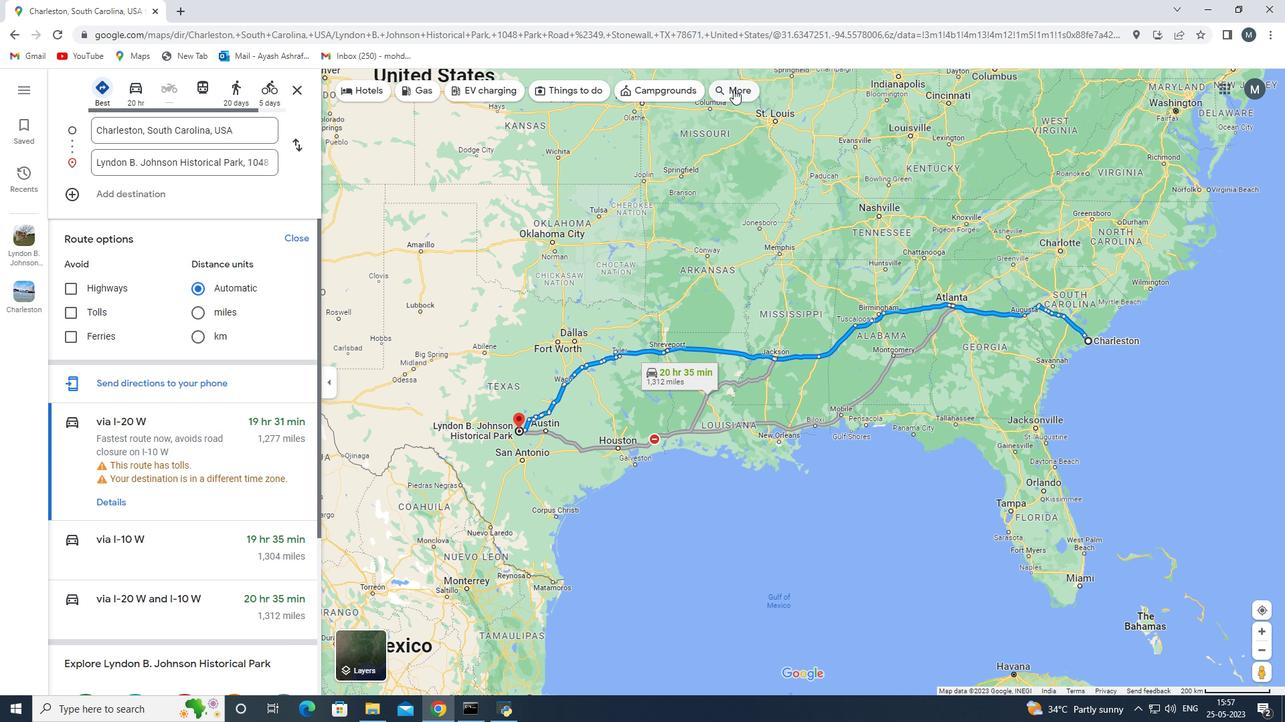 
Action: Mouse pressed left at (739, 97)
Screenshot: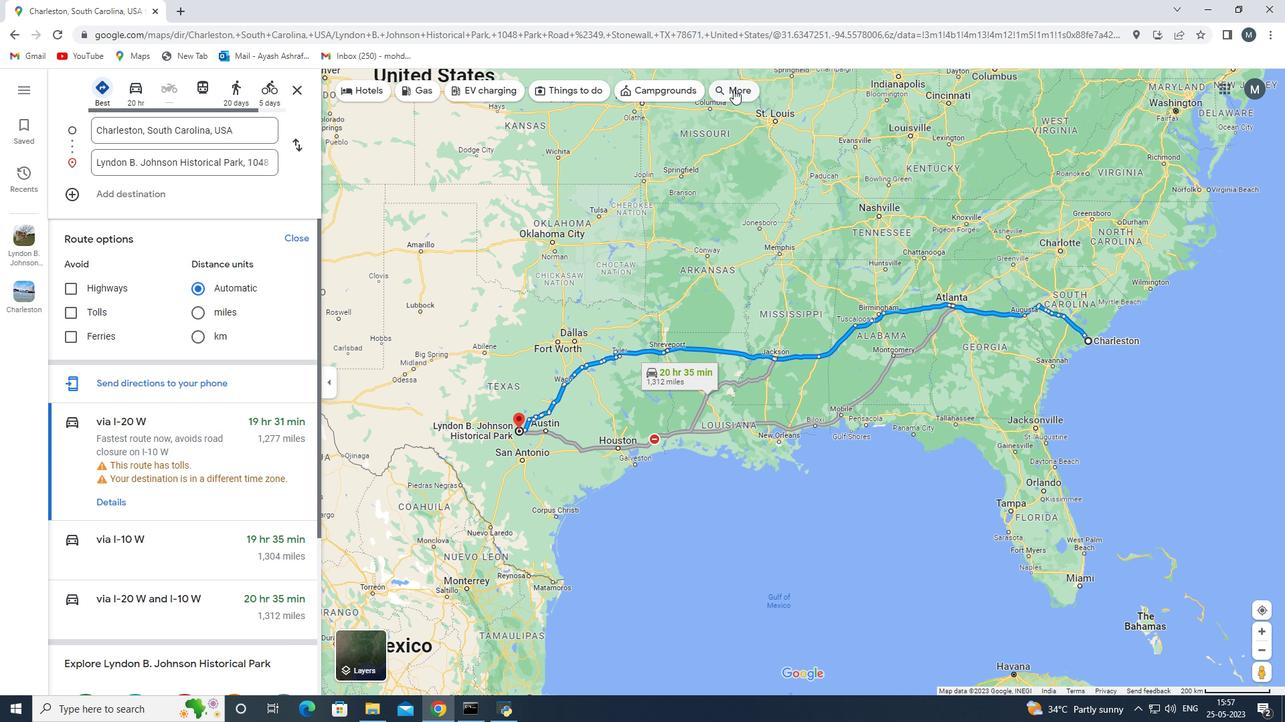 
Action: Mouse moved to (196, 117)
Screenshot: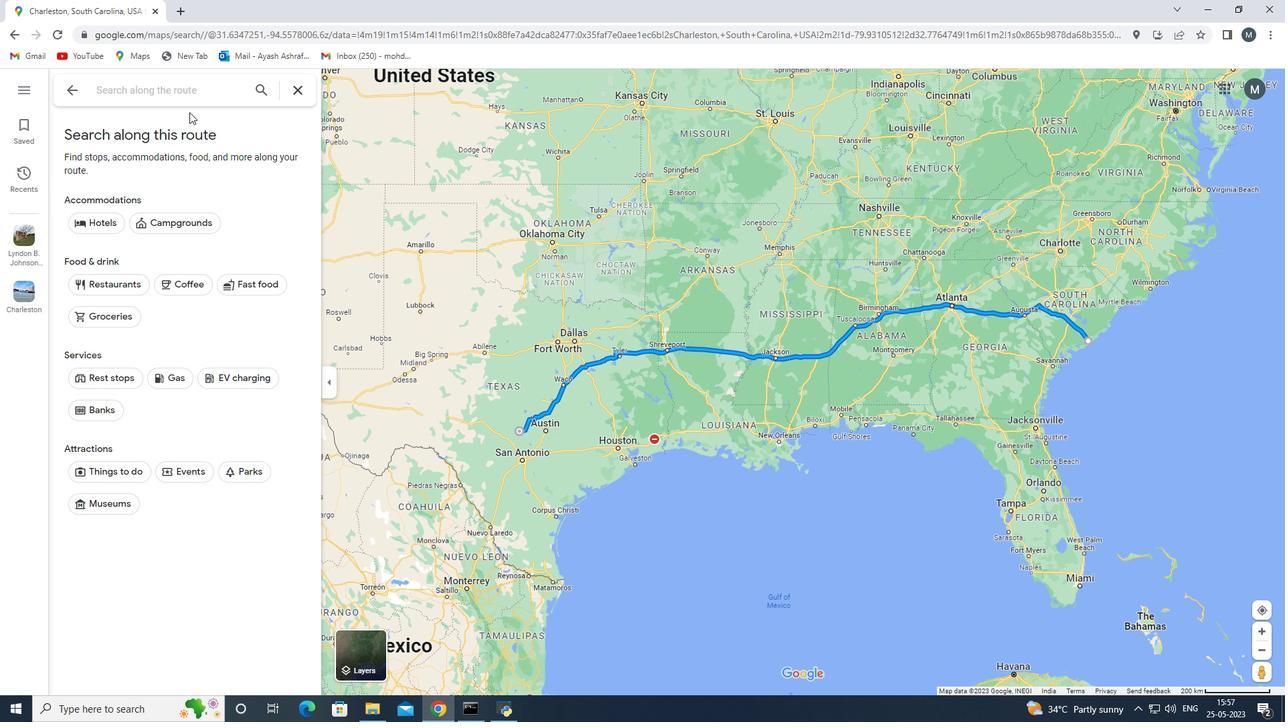 
Action: Mouse pressed left at (196, 117)
Screenshot: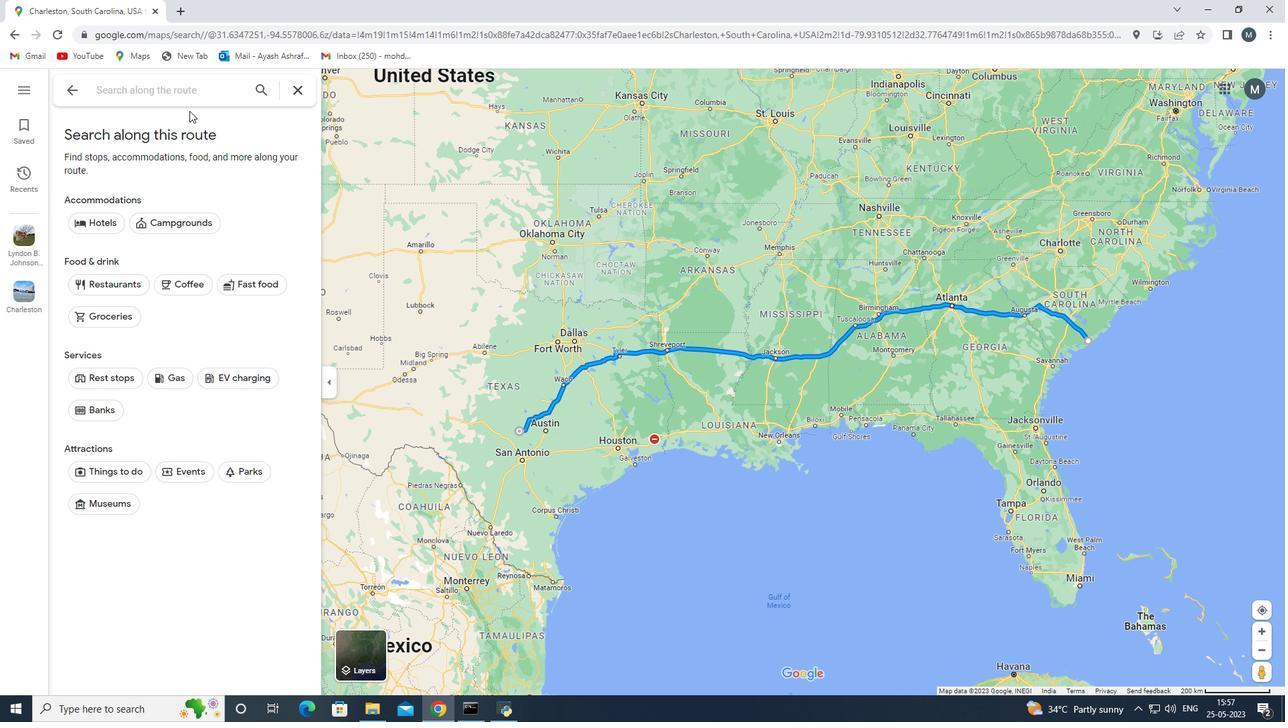 
Action: Mouse moved to (202, 103)
Screenshot: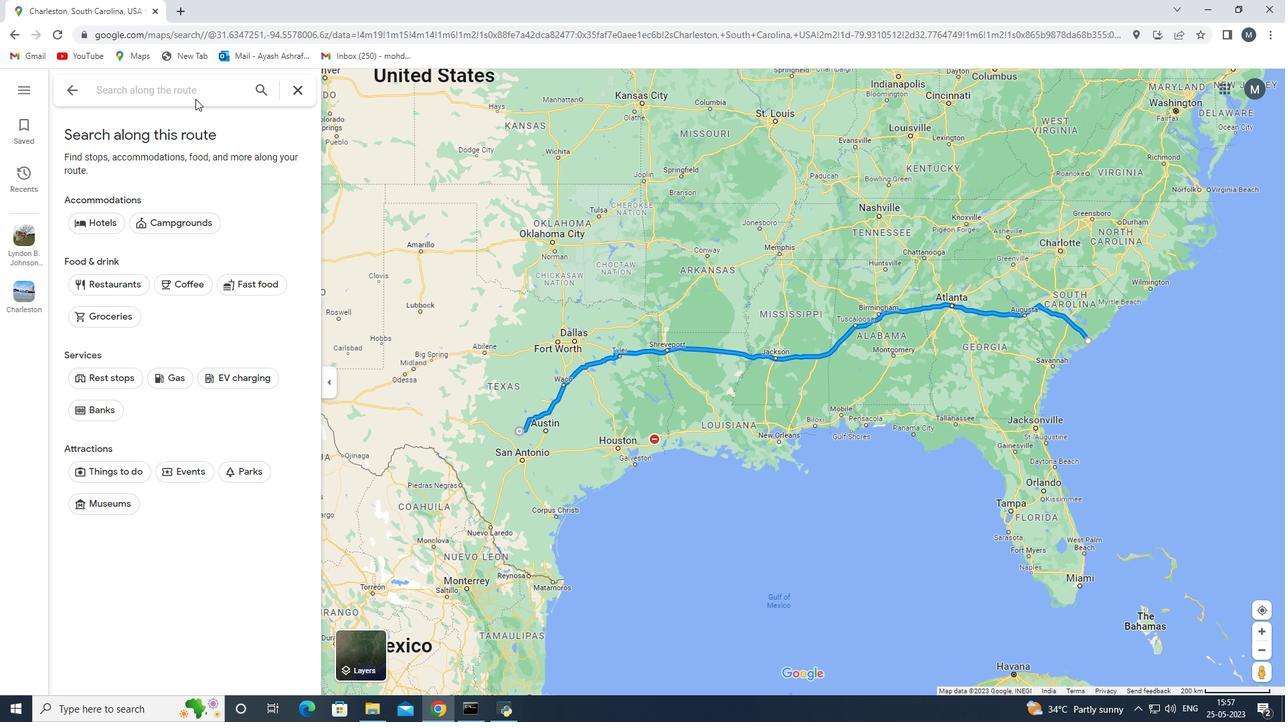 
Action: Mouse pressed left at (202, 103)
Screenshot: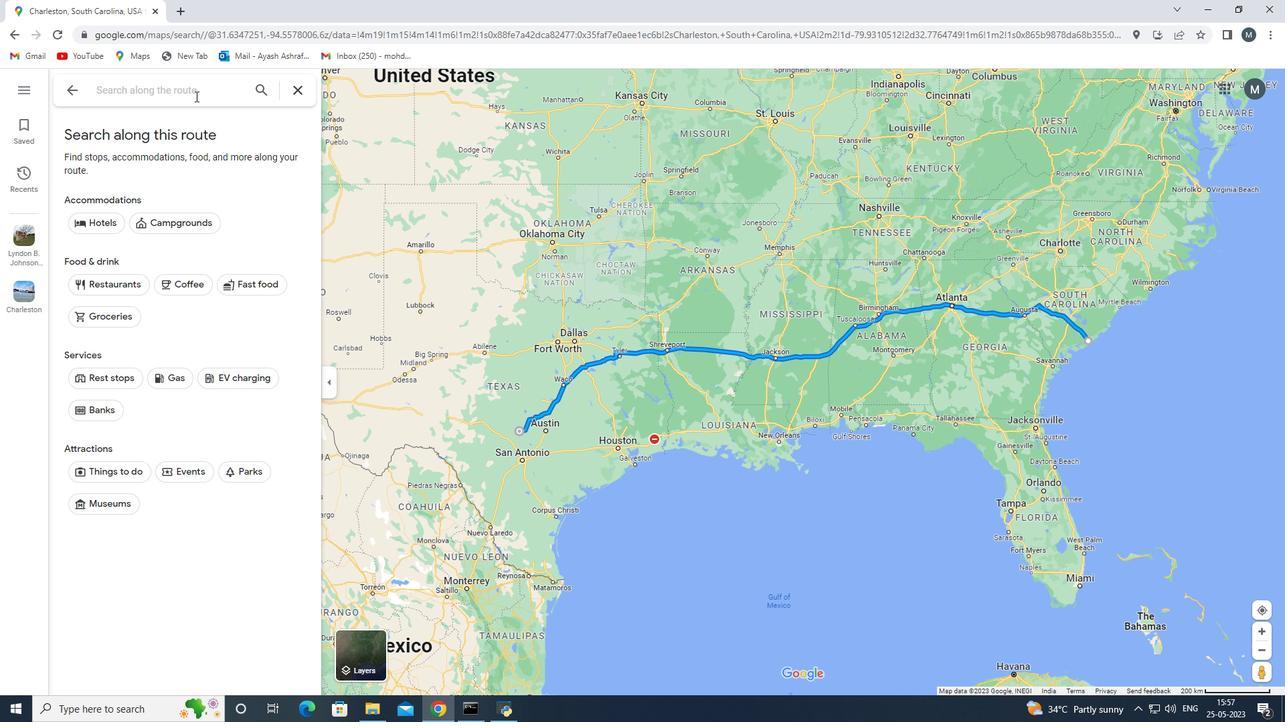 
Action: Key pressed tr
Screenshot: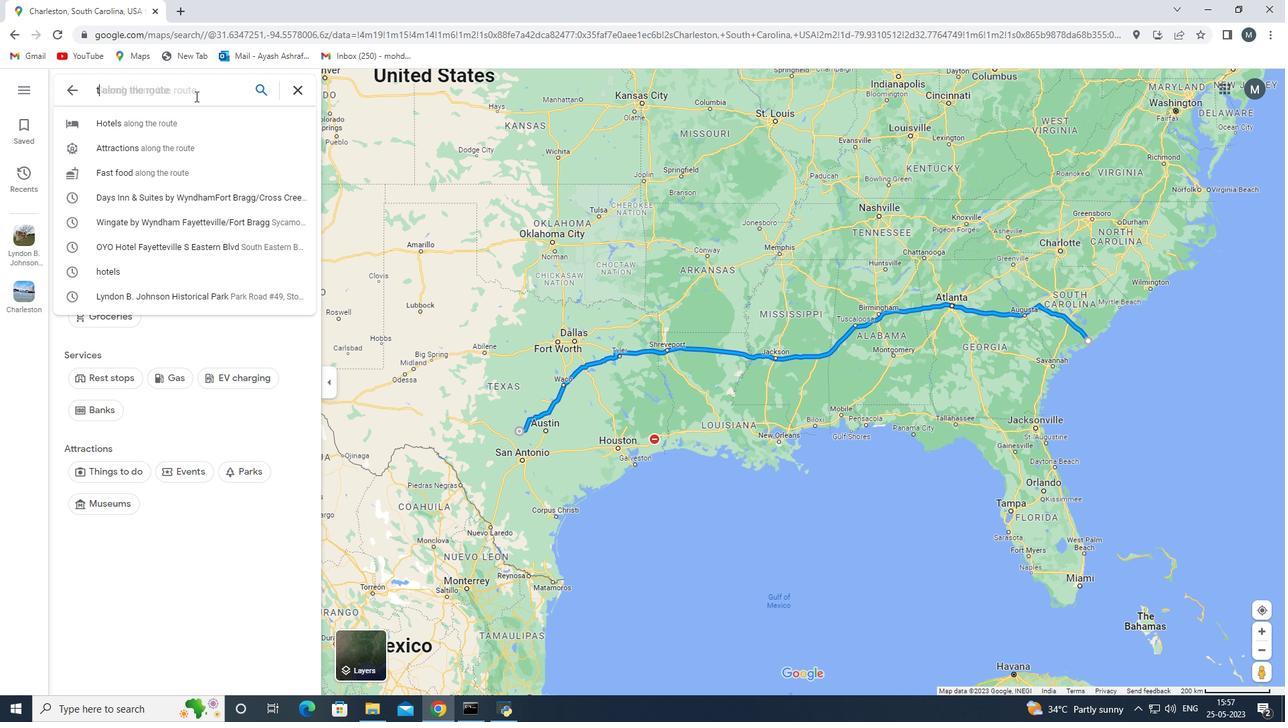 
Action: Mouse moved to (205, 101)
Screenshot: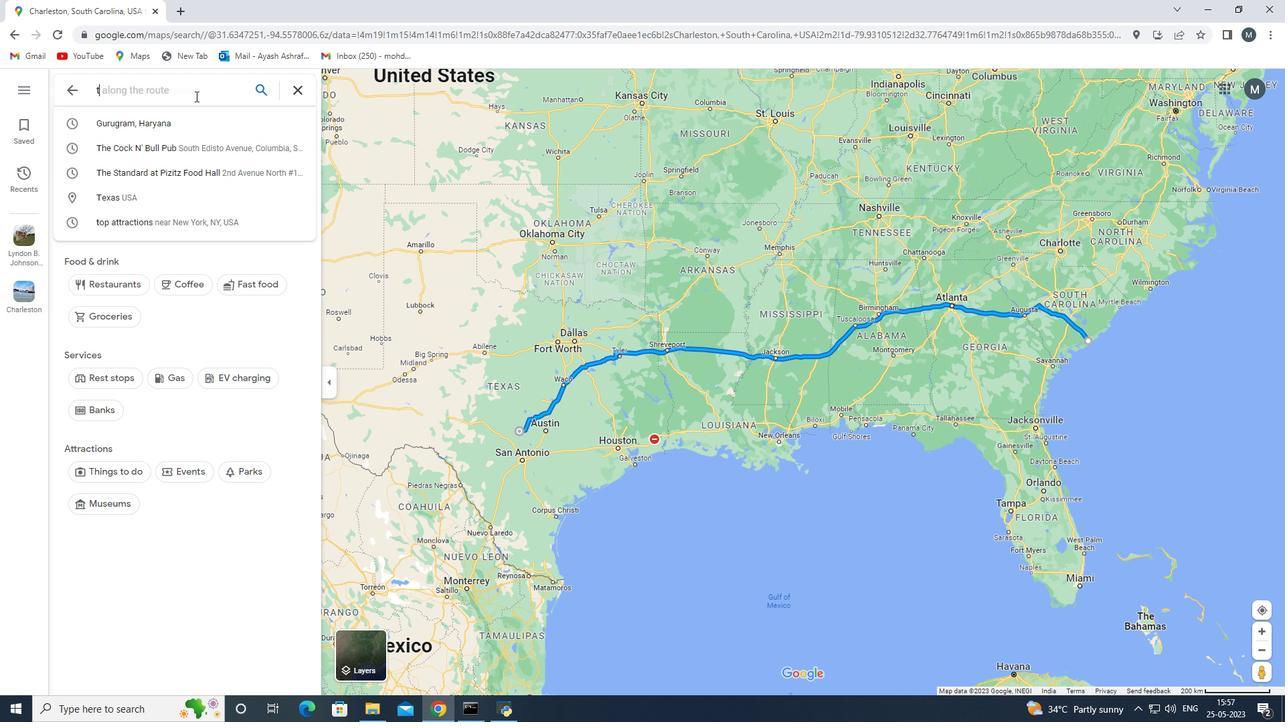 
Action: Key pressed ansport
Screenshot: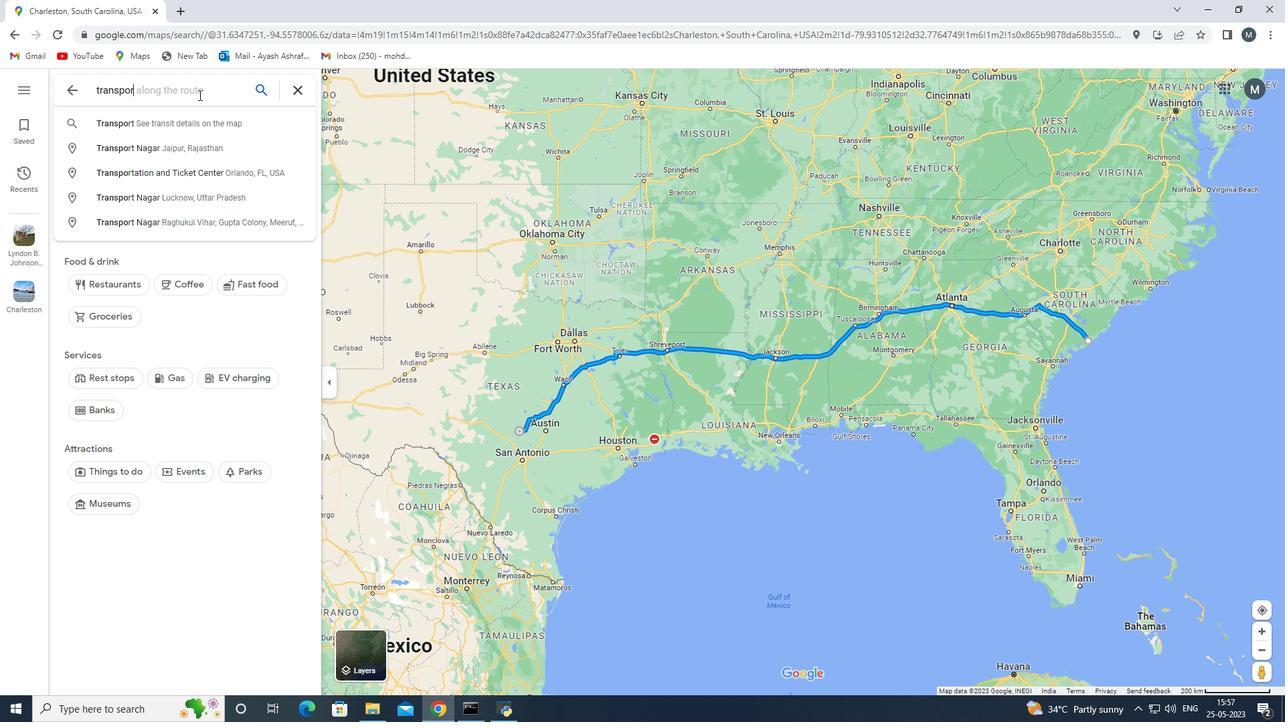
Action: Mouse moved to (299, 99)
Screenshot: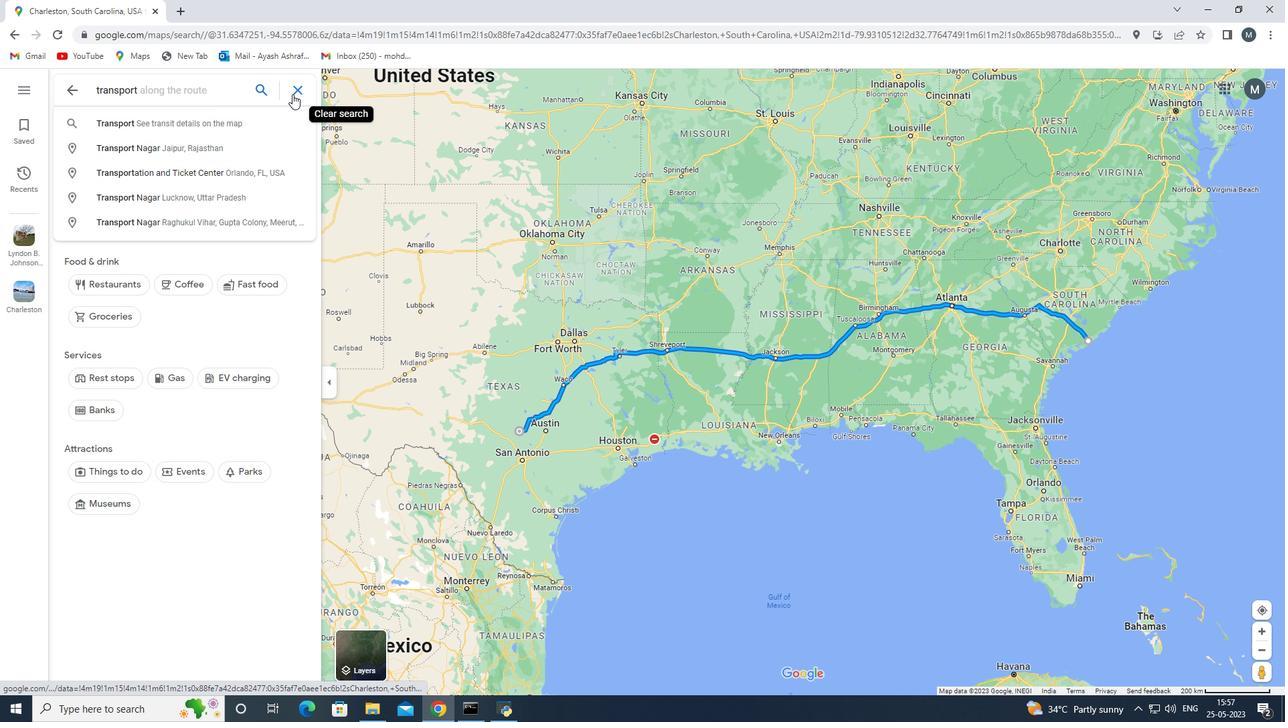 
Action: Mouse pressed left at (299, 99)
Screenshot: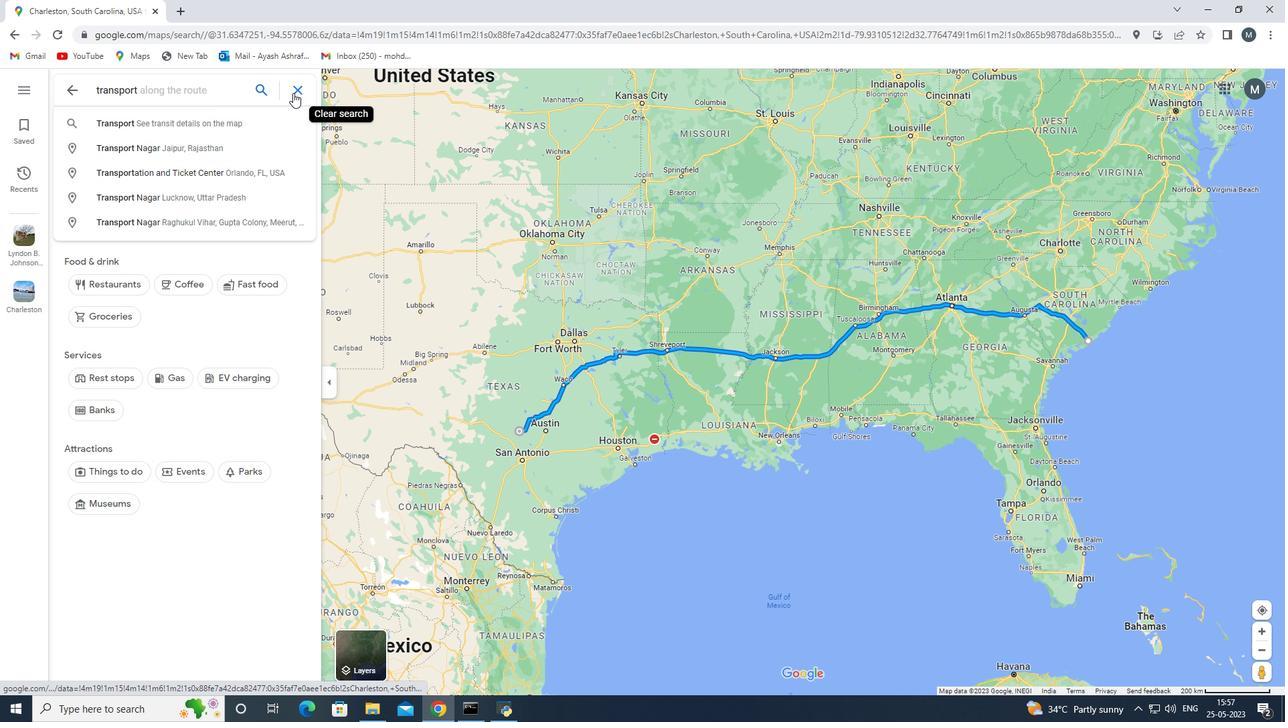 
Action: Mouse moved to (176, 344)
Screenshot: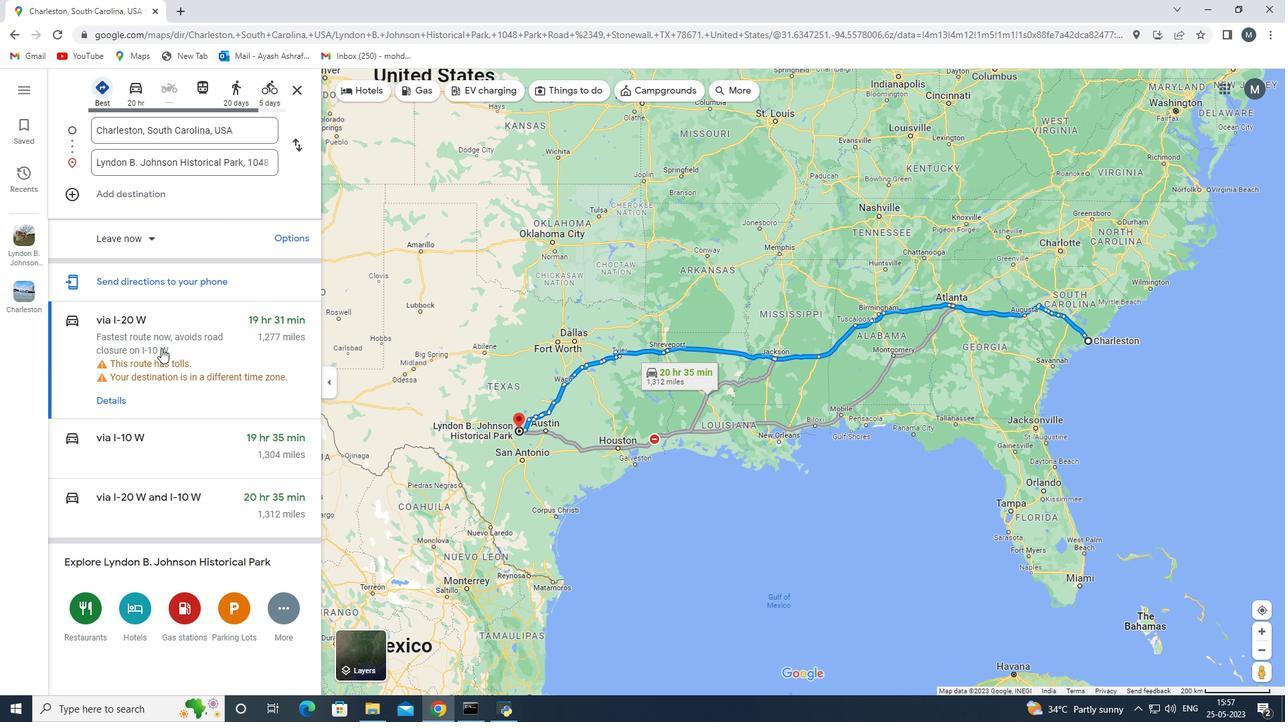 
Action: Mouse scrolled (176, 344) with delta (0, 0)
Screenshot: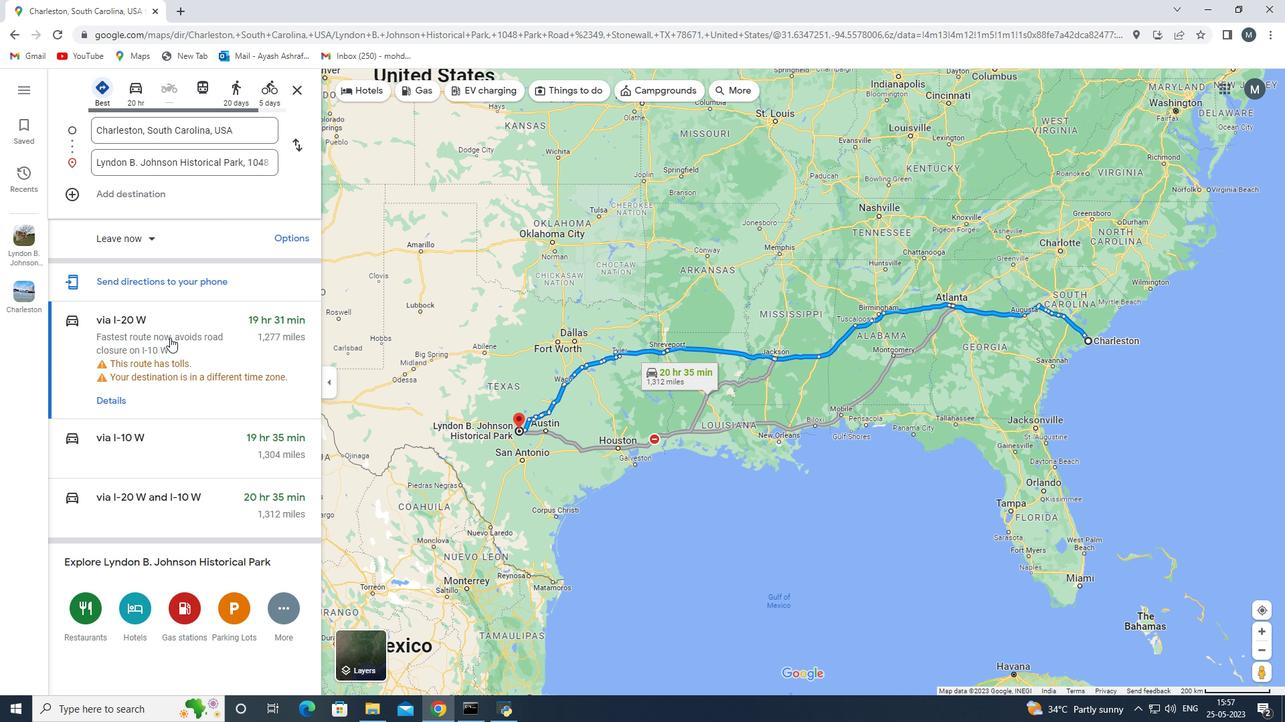 
Action: Mouse moved to (195, 273)
Screenshot: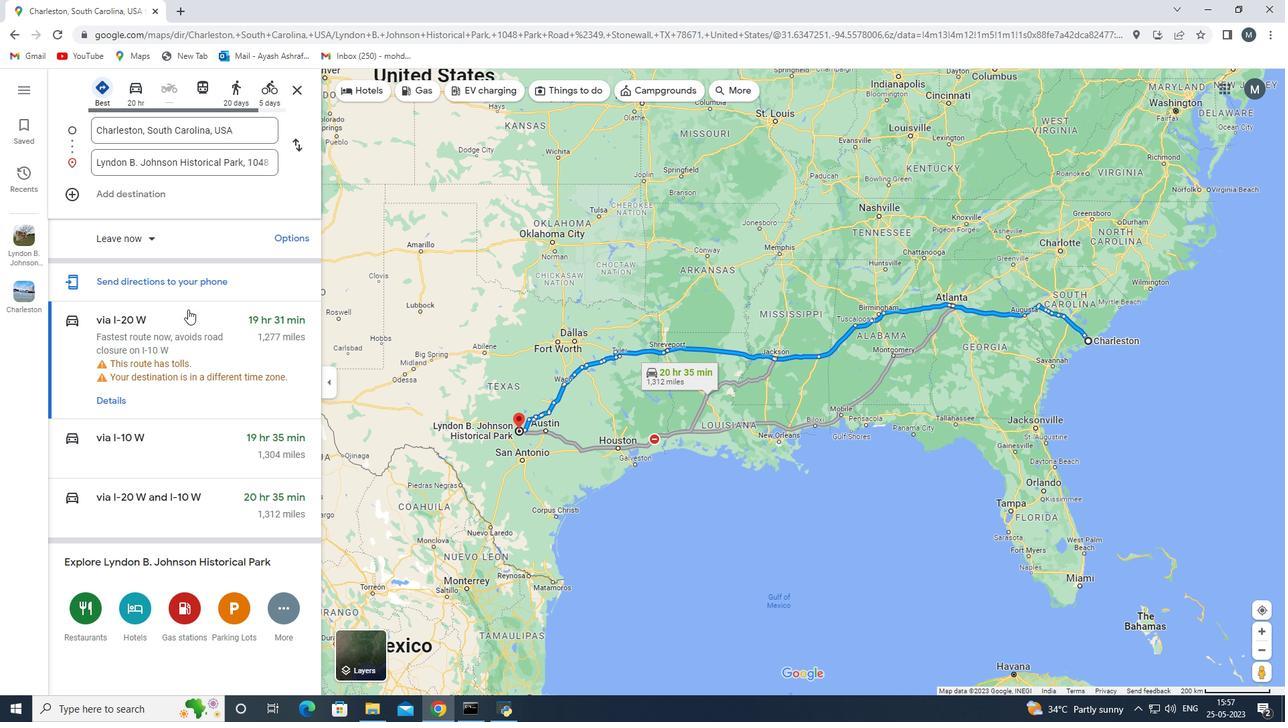 
Action: Mouse scrolled (195, 277) with delta (0, 0)
Screenshot: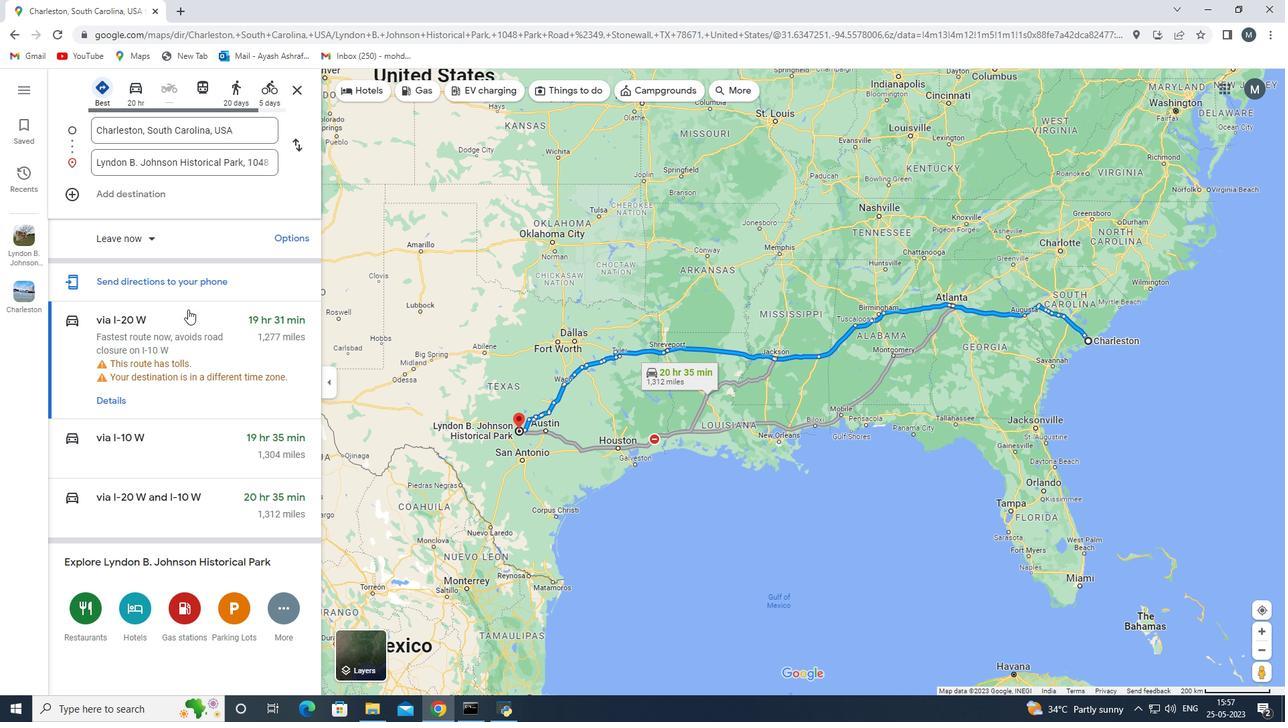 
Action: Mouse scrolled (195, 273) with delta (0, 0)
Screenshot: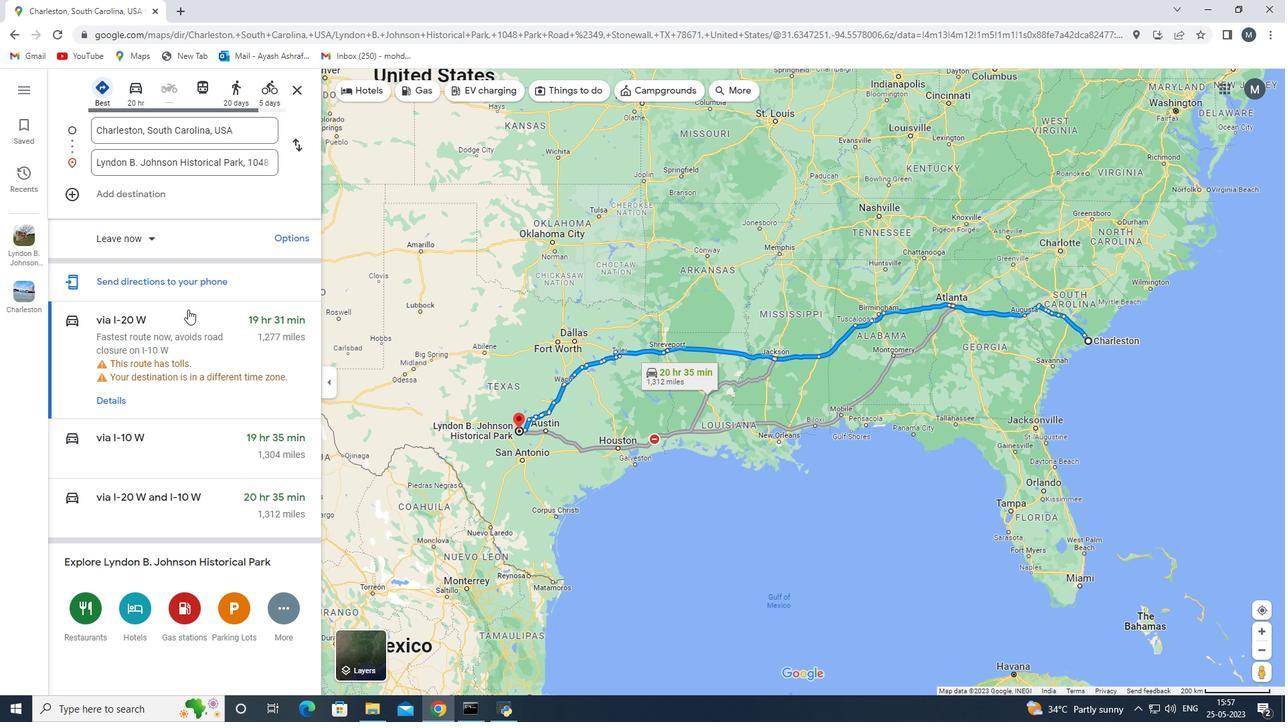 
Action: Mouse moved to (296, 248)
Screenshot: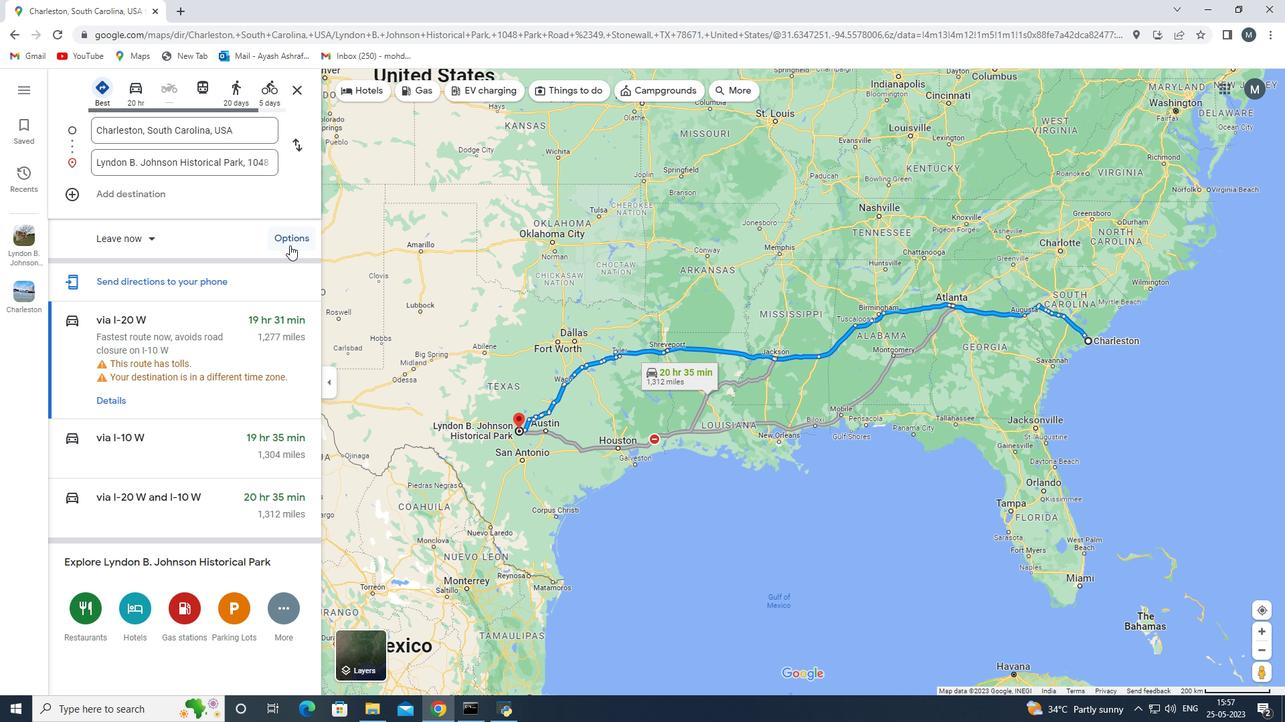 
Action: Mouse pressed left at (296, 248)
Screenshot: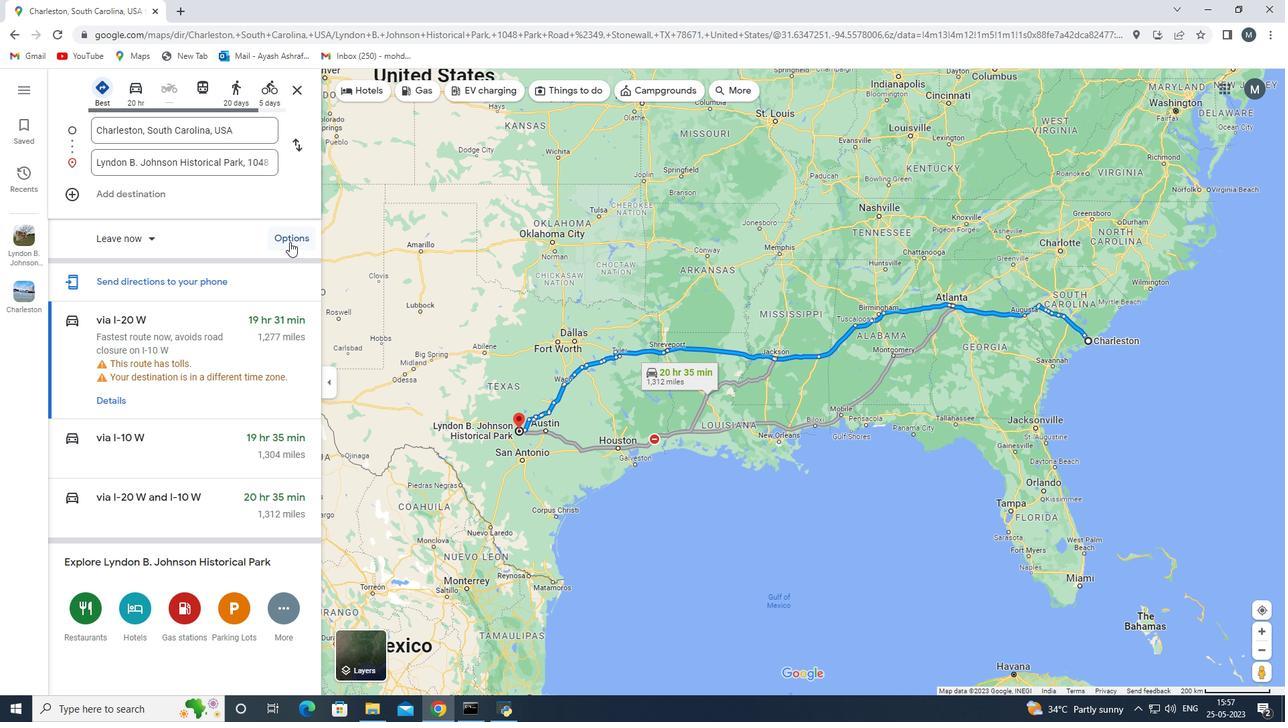 
Action: Mouse moved to (129, 297)
Screenshot: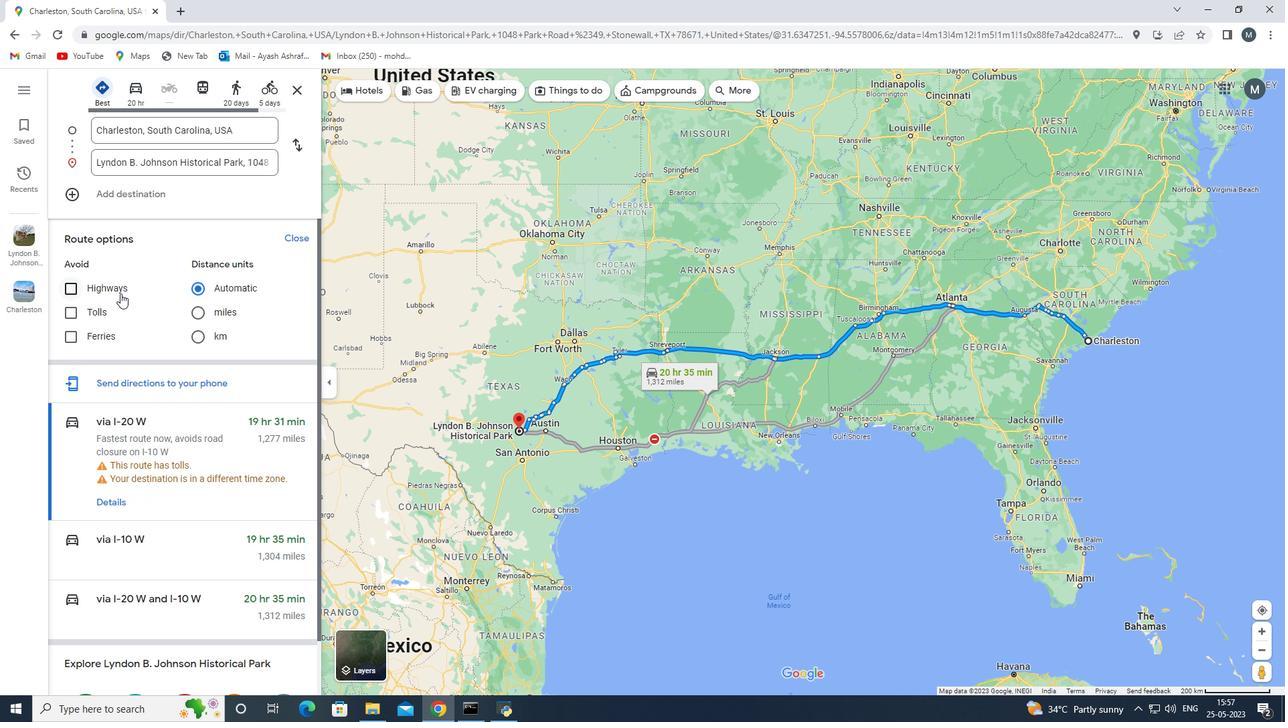 
Action: Mouse pressed left at (129, 297)
Screenshot: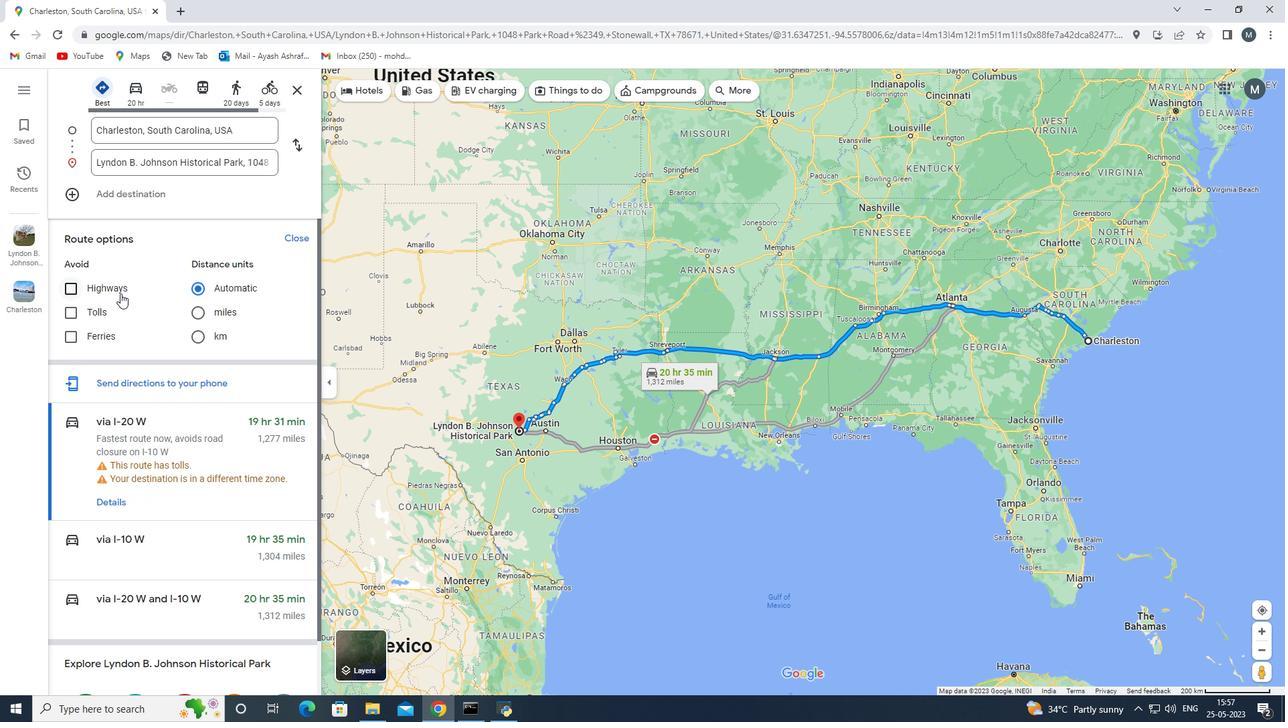 
Action: Mouse moved to (99, 311)
Screenshot: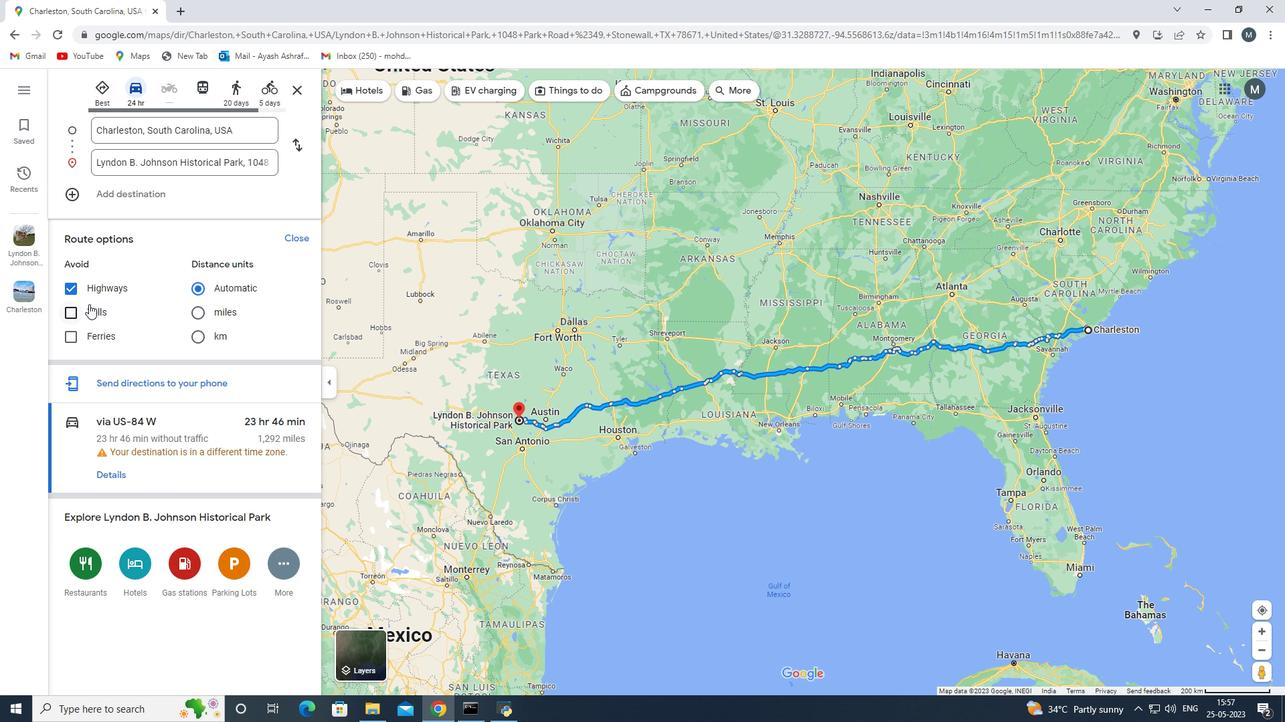 
Action: Mouse pressed left at (95, 311)
Screenshot: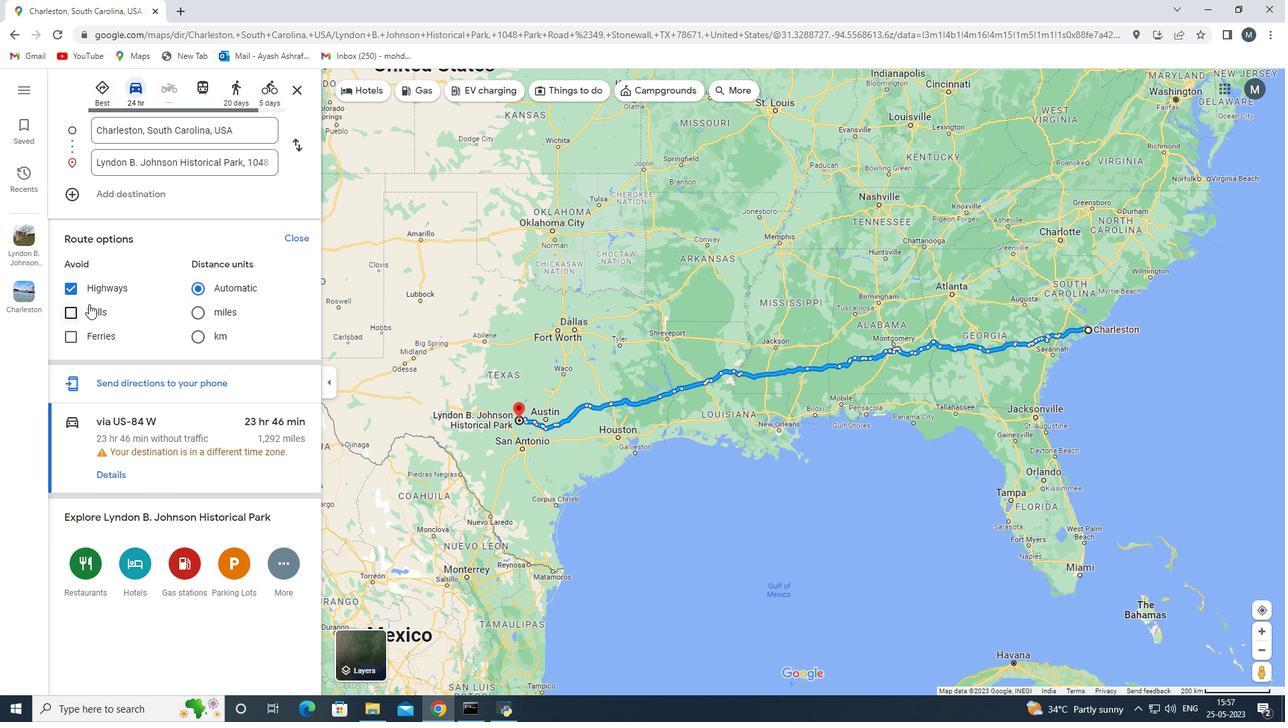 
Action: Mouse moved to (104, 301)
Screenshot: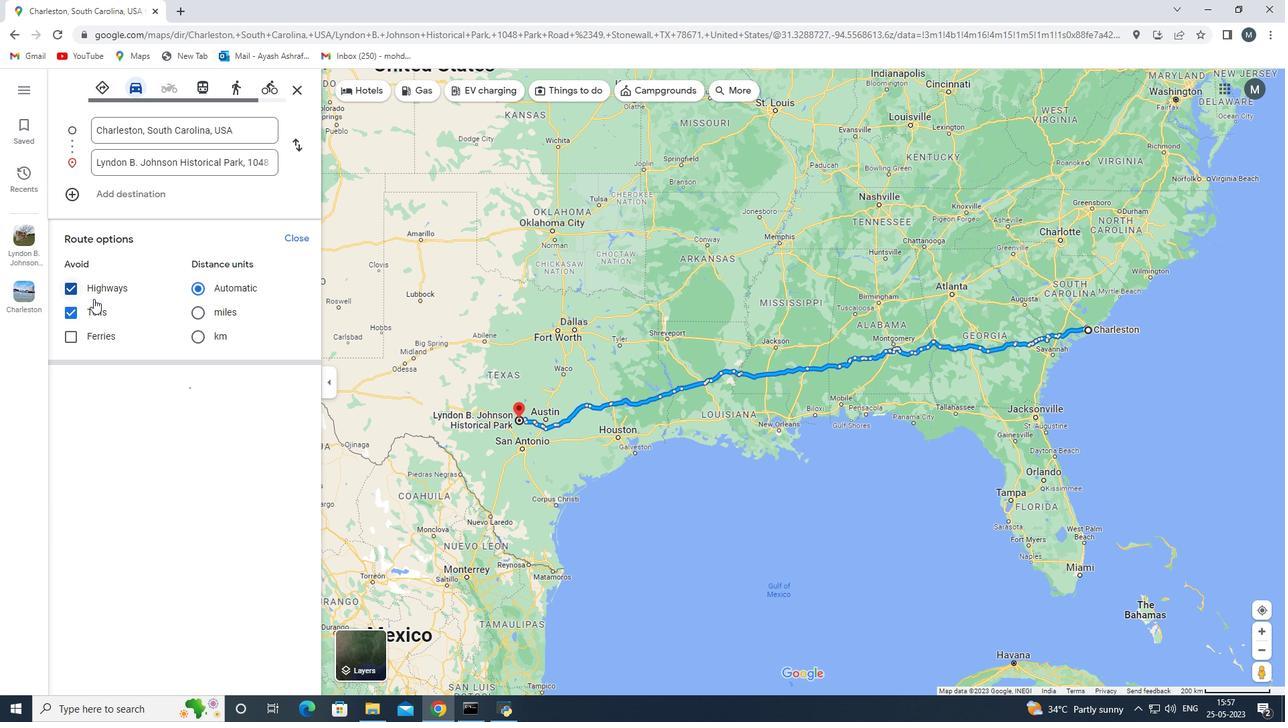 
Action: Mouse pressed left at (104, 301)
Screenshot: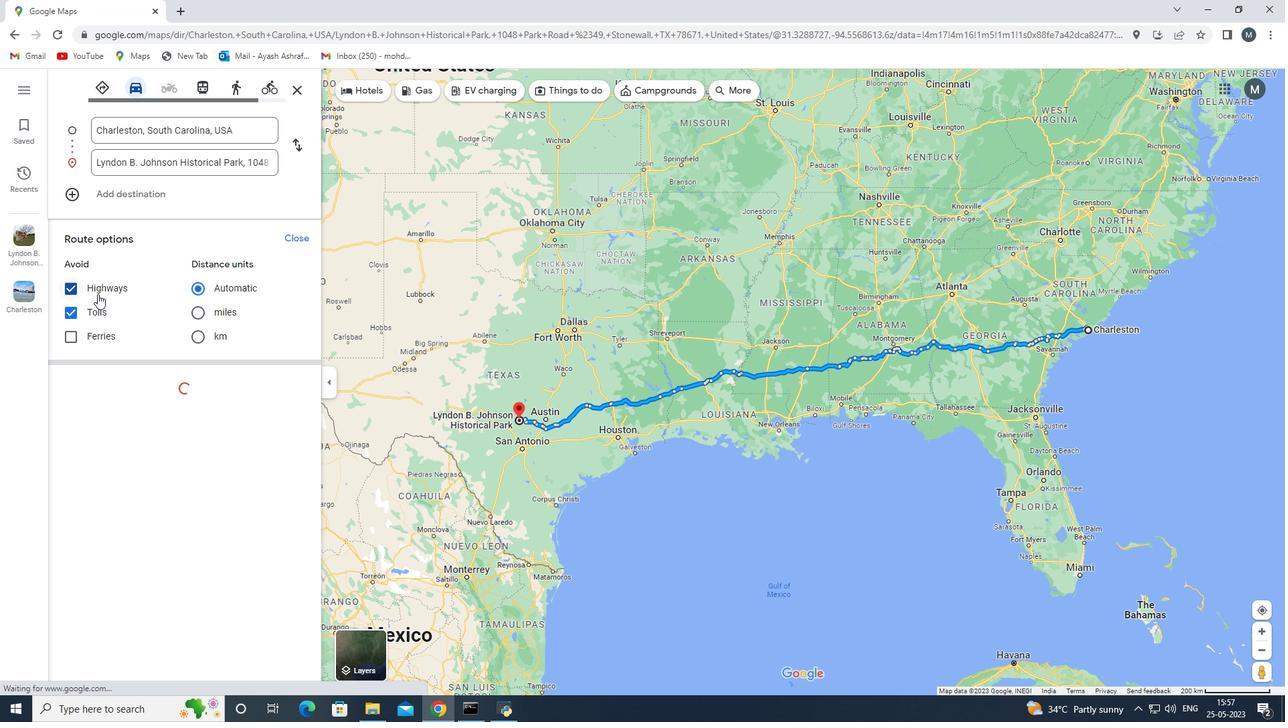
Action: Mouse moved to (97, 323)
Screenshot: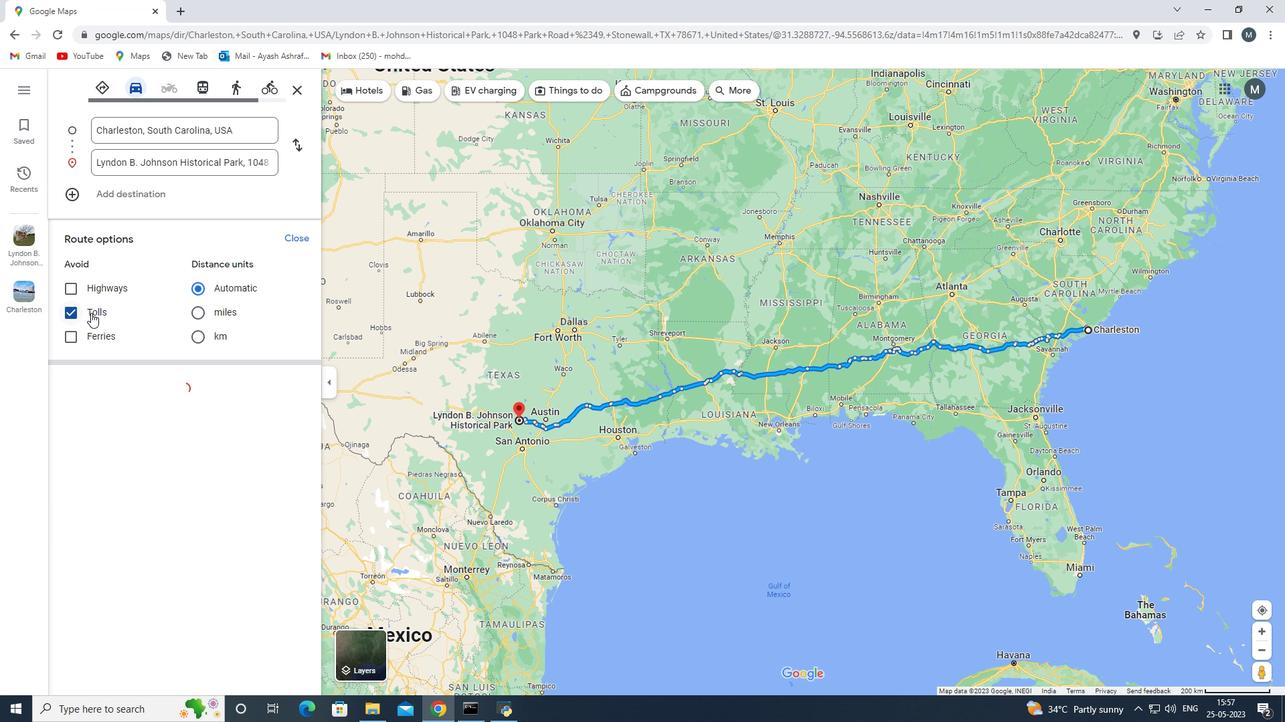 
Action: Mouse pressed left at (97, 323)
Screenshot: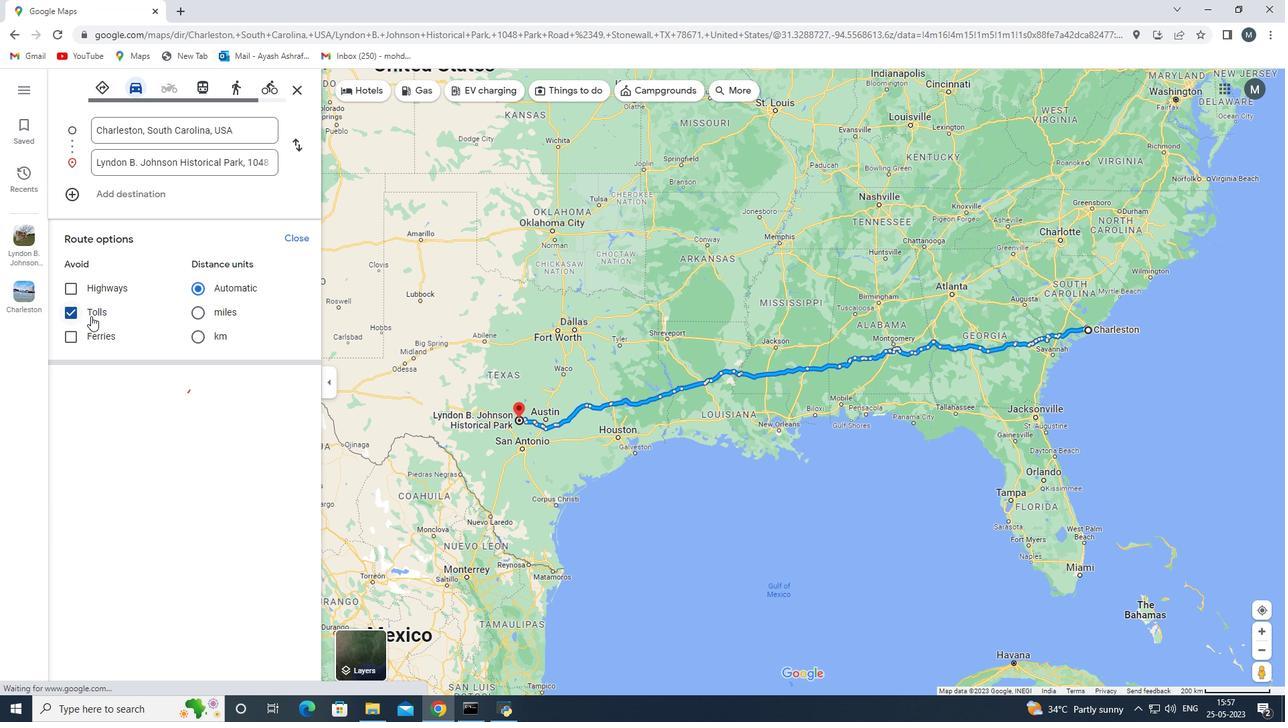 
Action: Mouse moved to (170, 431)
Screenshot: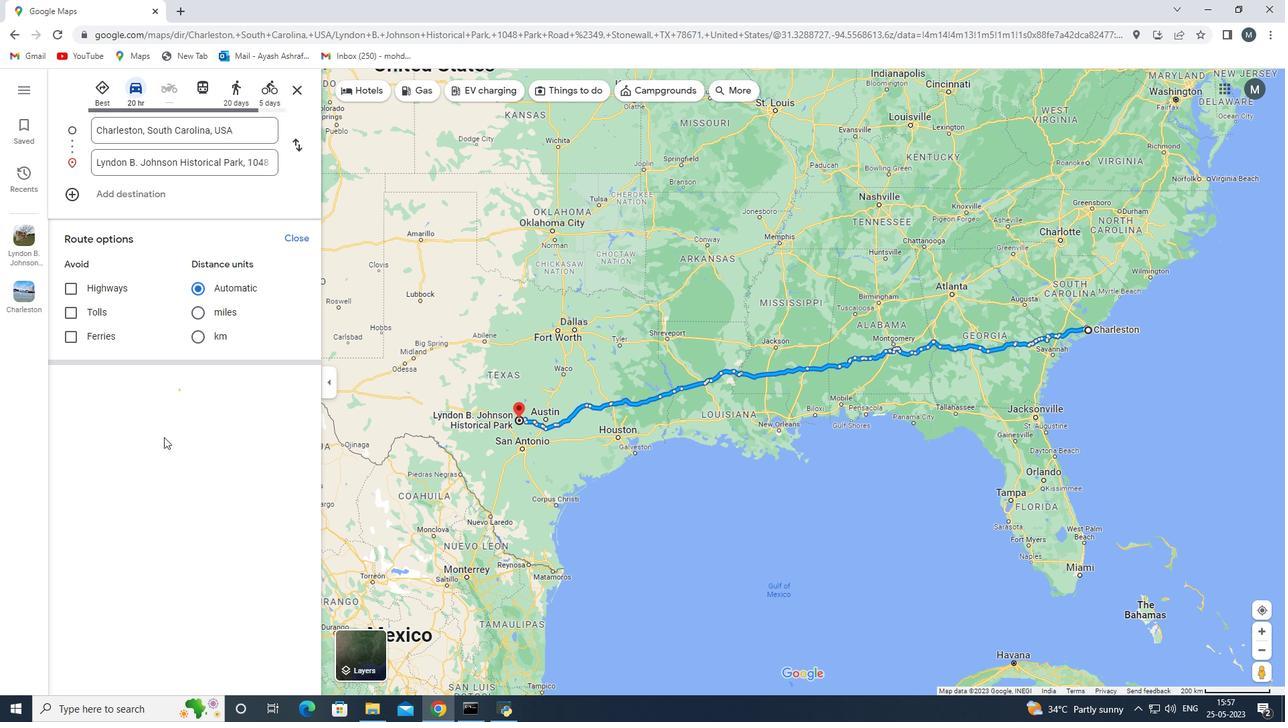 
Action: Mouse scrolled (170, 431) with delta (0, 0)
Screenshot: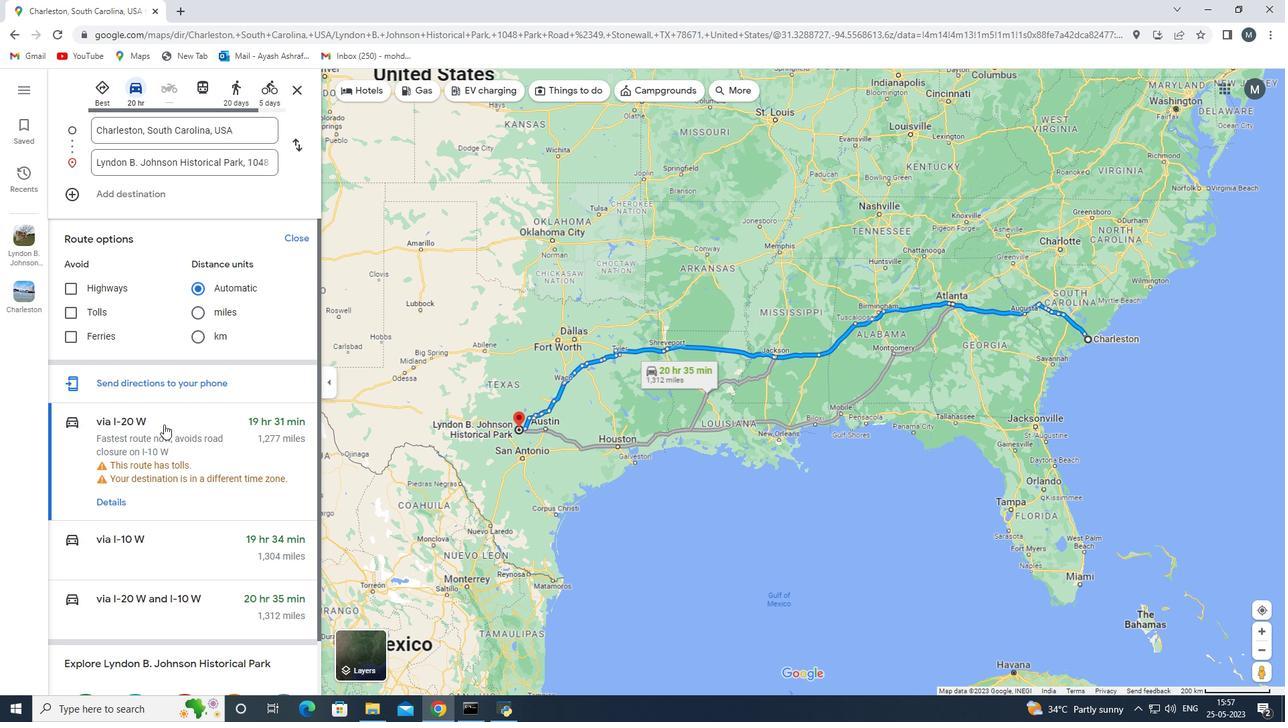 
Action: Mouse scrolled (170, 431) with delta (0, 0)
Screenshot: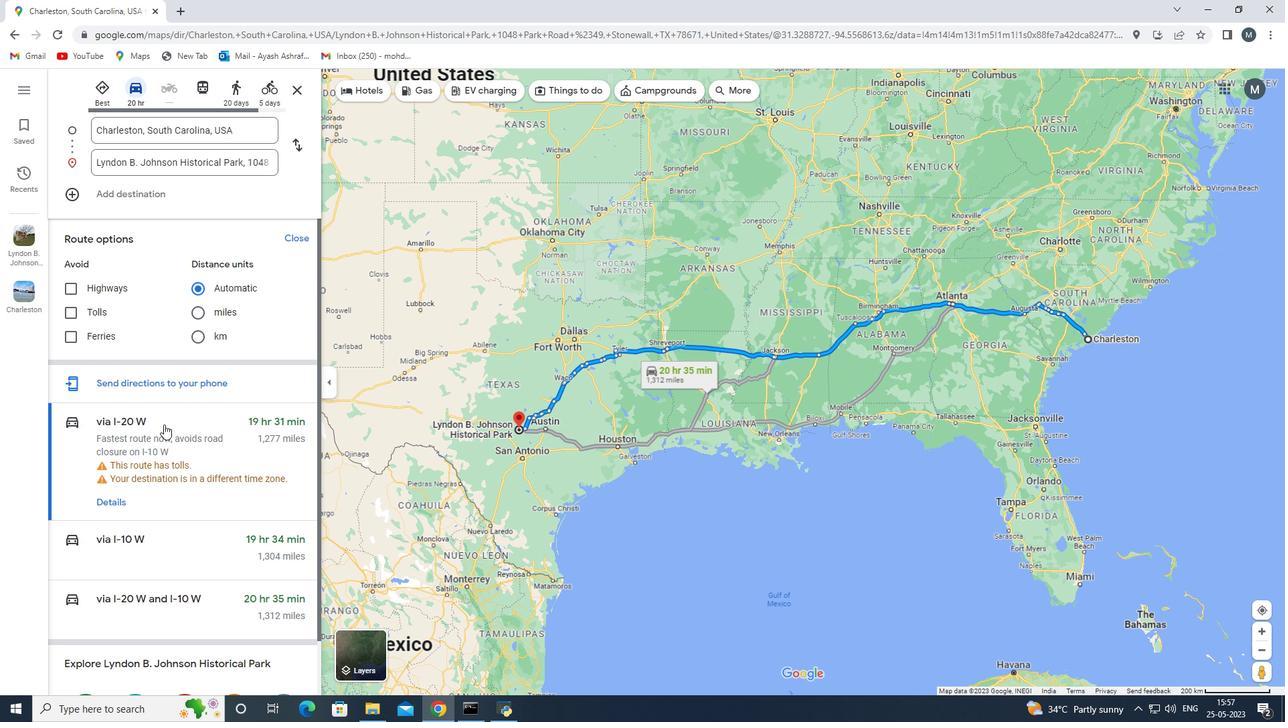
Action: Mouse moved to (120, 448)
Screenshot: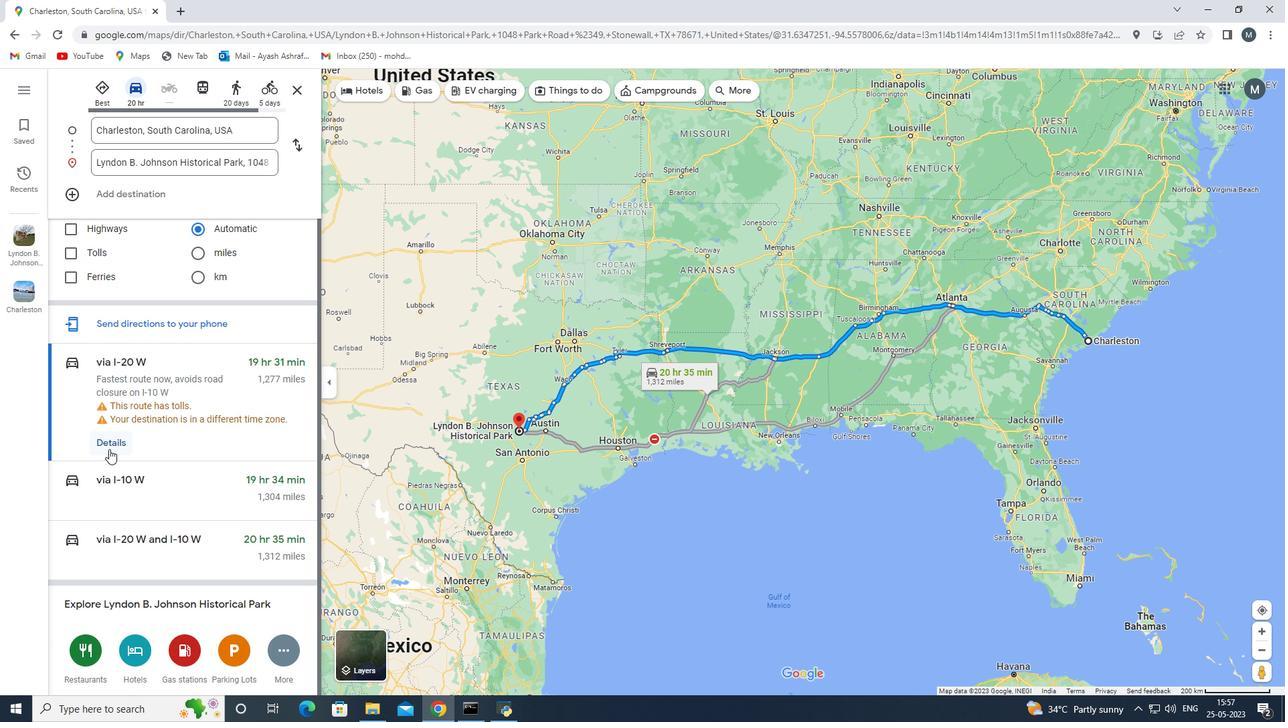 
Action: Mouse pressed left at (120, 448)
Screenshot: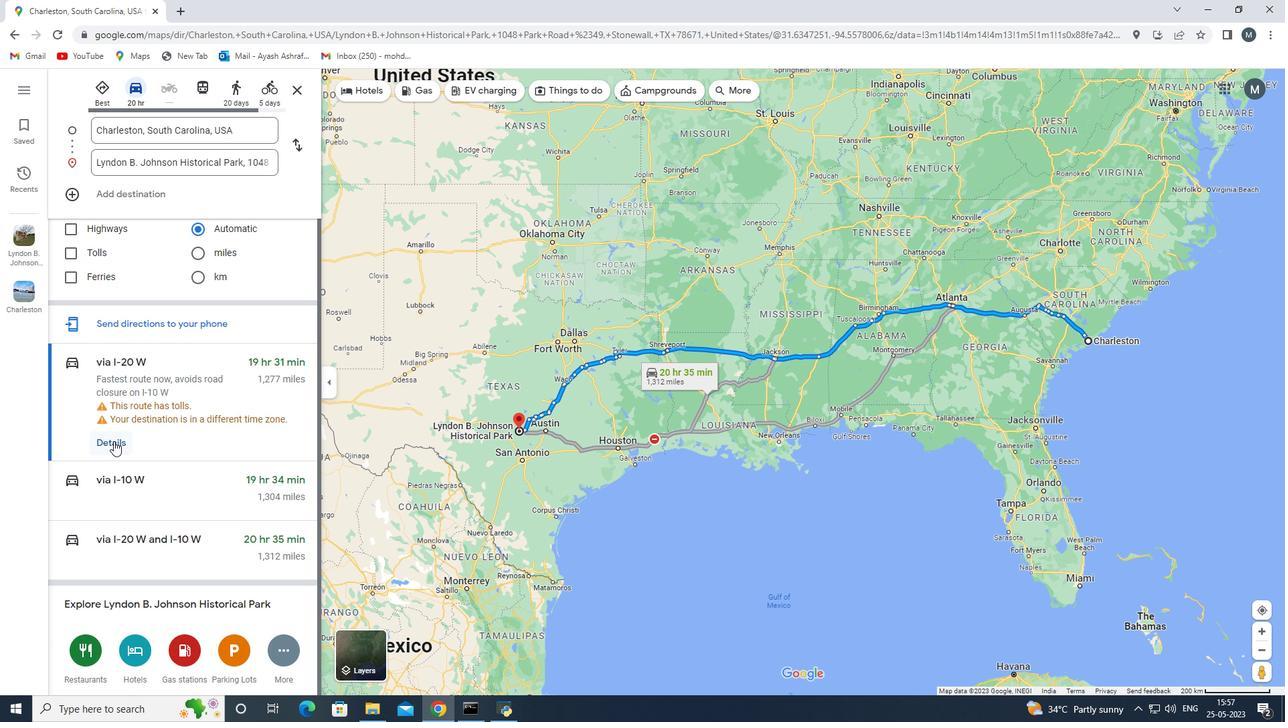 
Action: Mouse moved to (1207, 665)
Screenshot: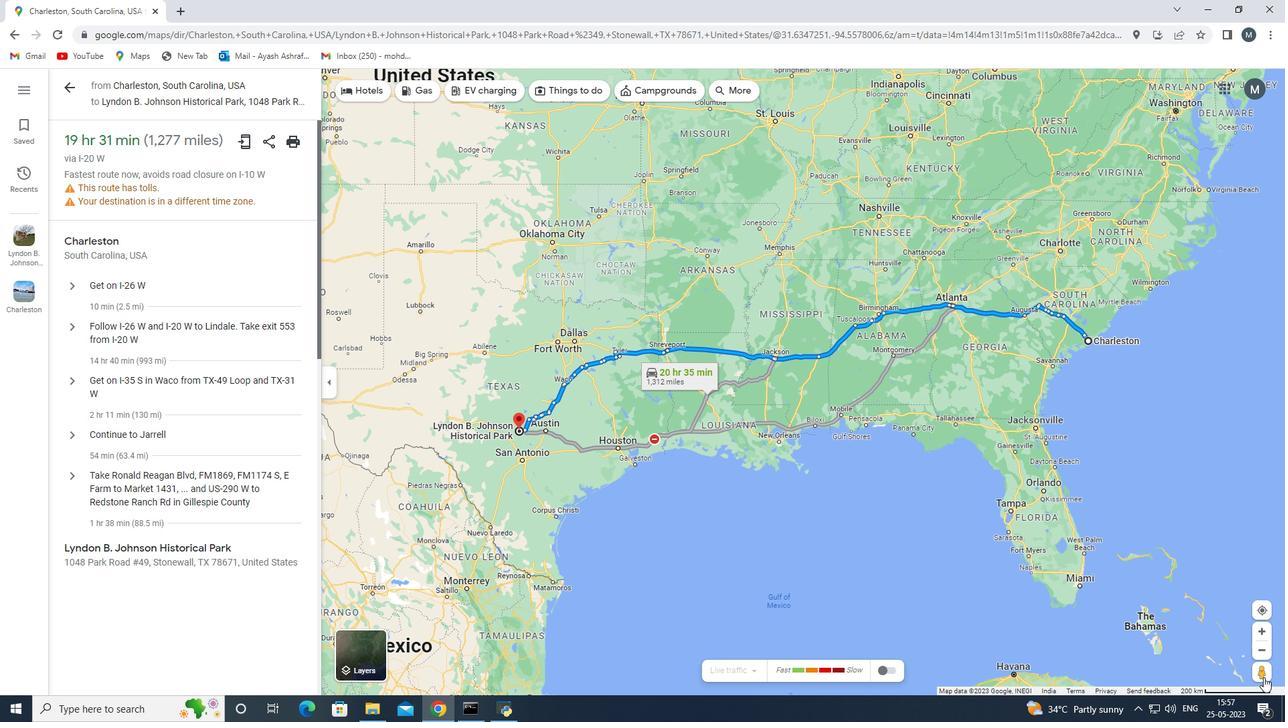 
Action: Mouse pressed left at (1270, 681)
Screenshot: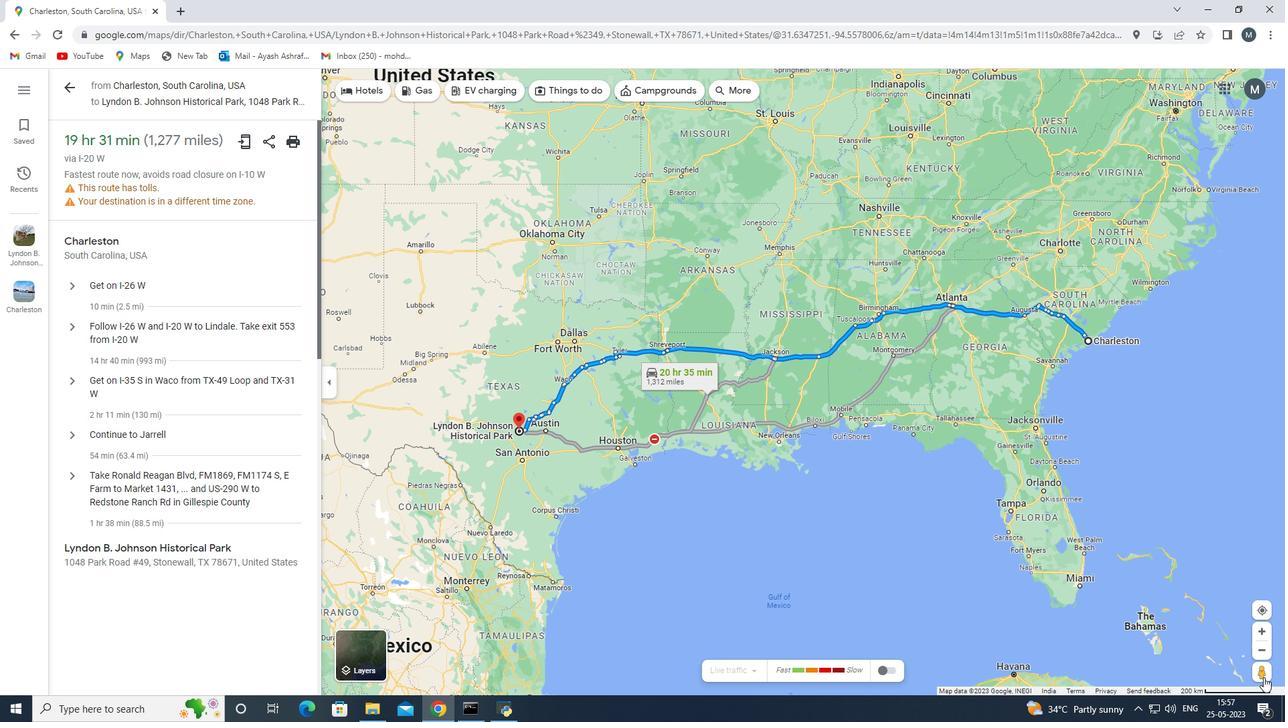 
Action: Mouse moved to (444, 527)
Screenshot: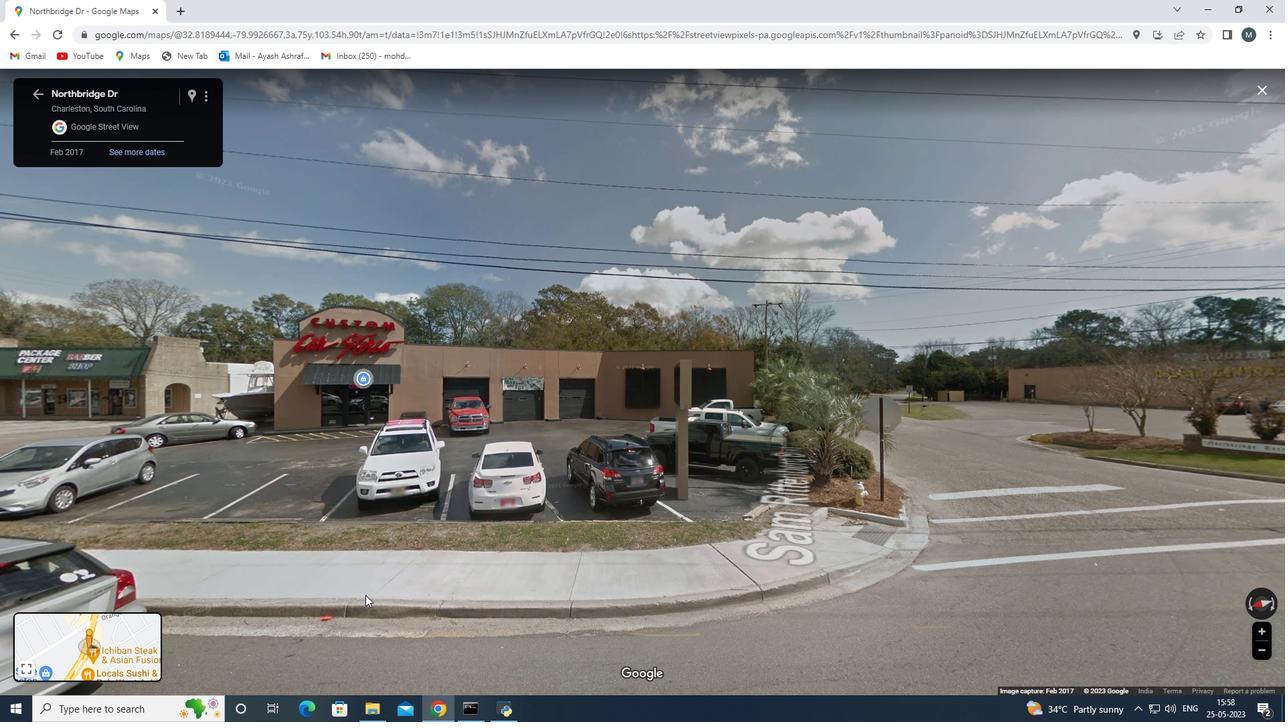 
Action: Mouse scrolled (444, 526) with delta (0, 0)
Screenshot: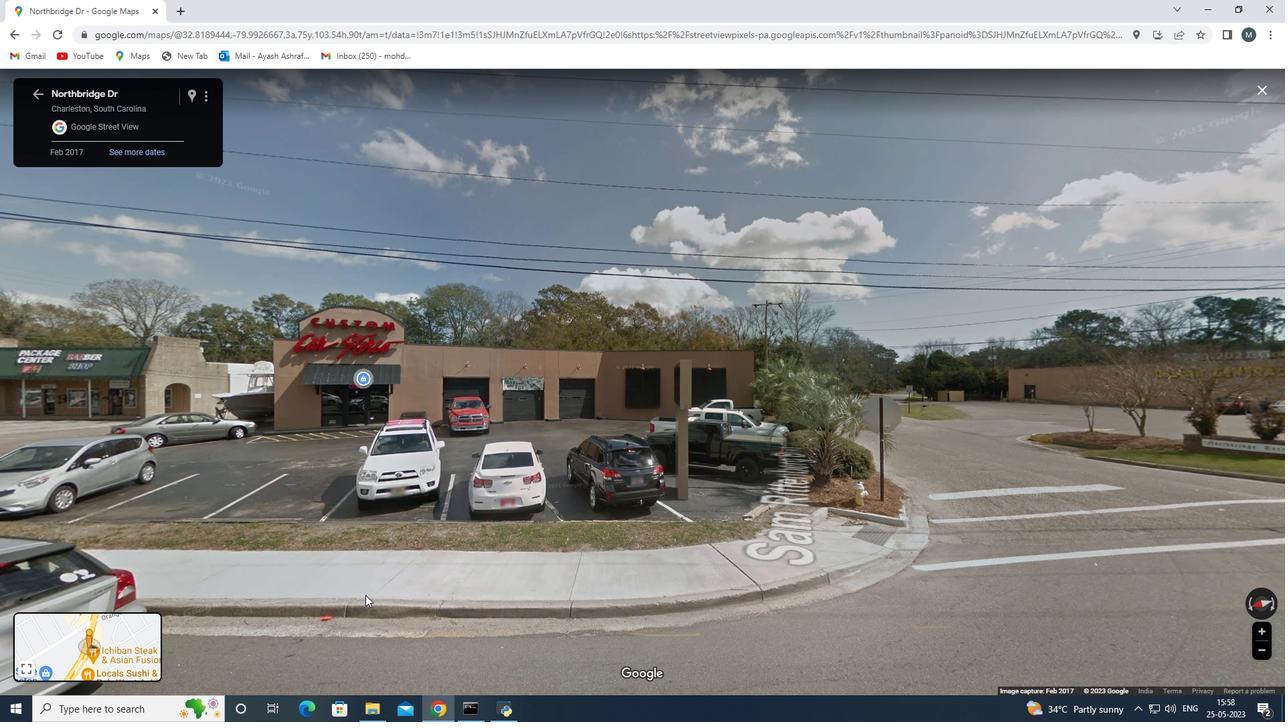 
Action: Mouse scrolled (444, 526) with delta (0, 0)
Screenshot: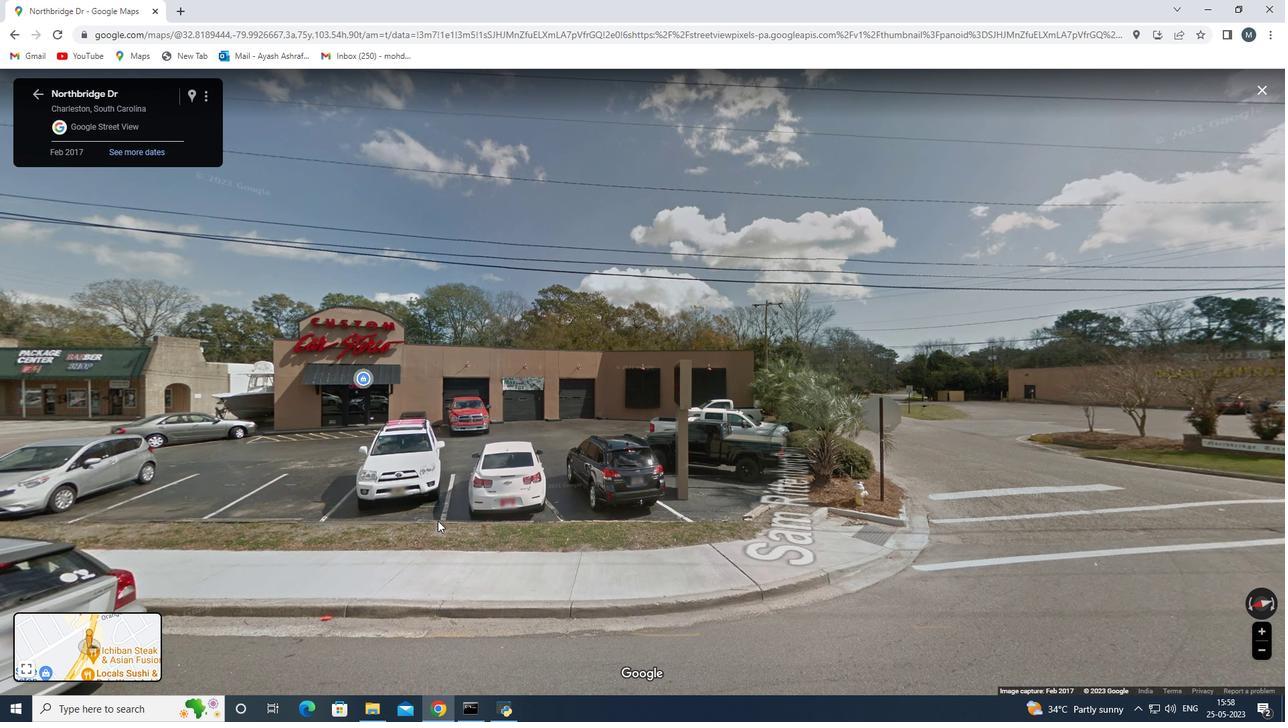 
Action: Mouse scrolled (444, 526) with delta (0, 0)
Screenshot: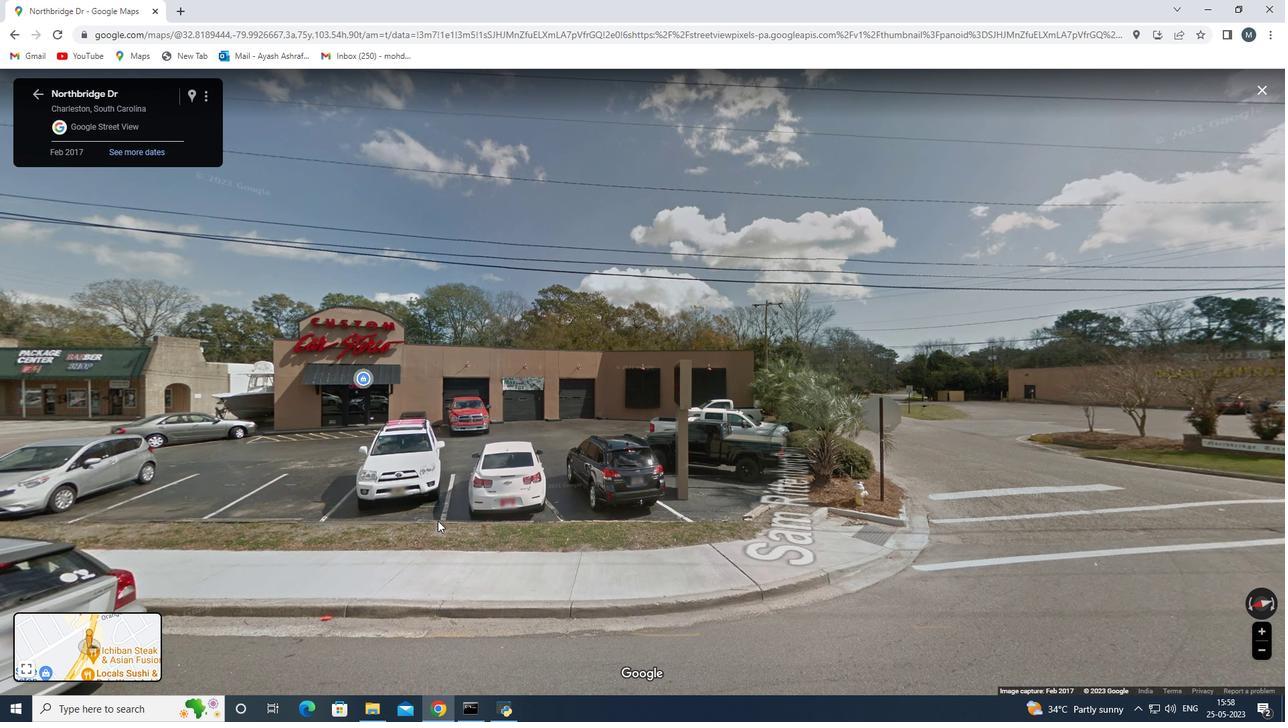 
Action: Mouse scrolled (444, 526) with delta (0, 0)
Screenshot: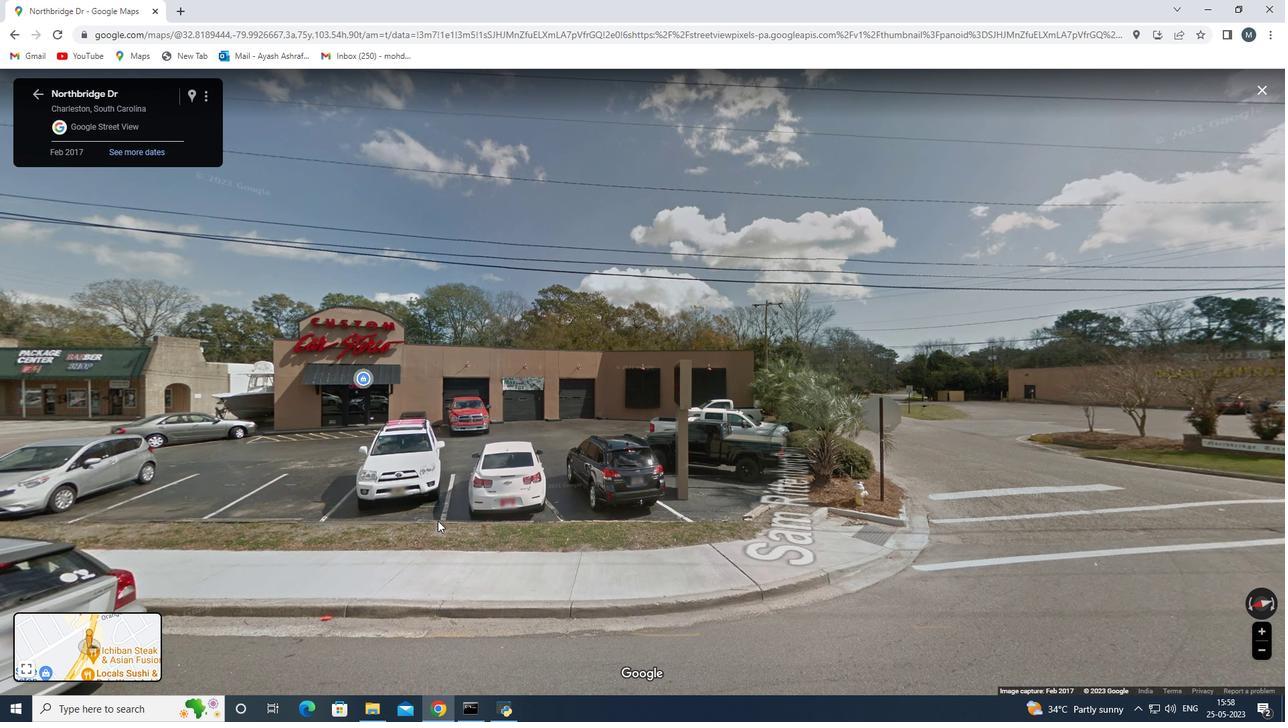 
Action: Mouse moved to (458, 524)
Screenshot: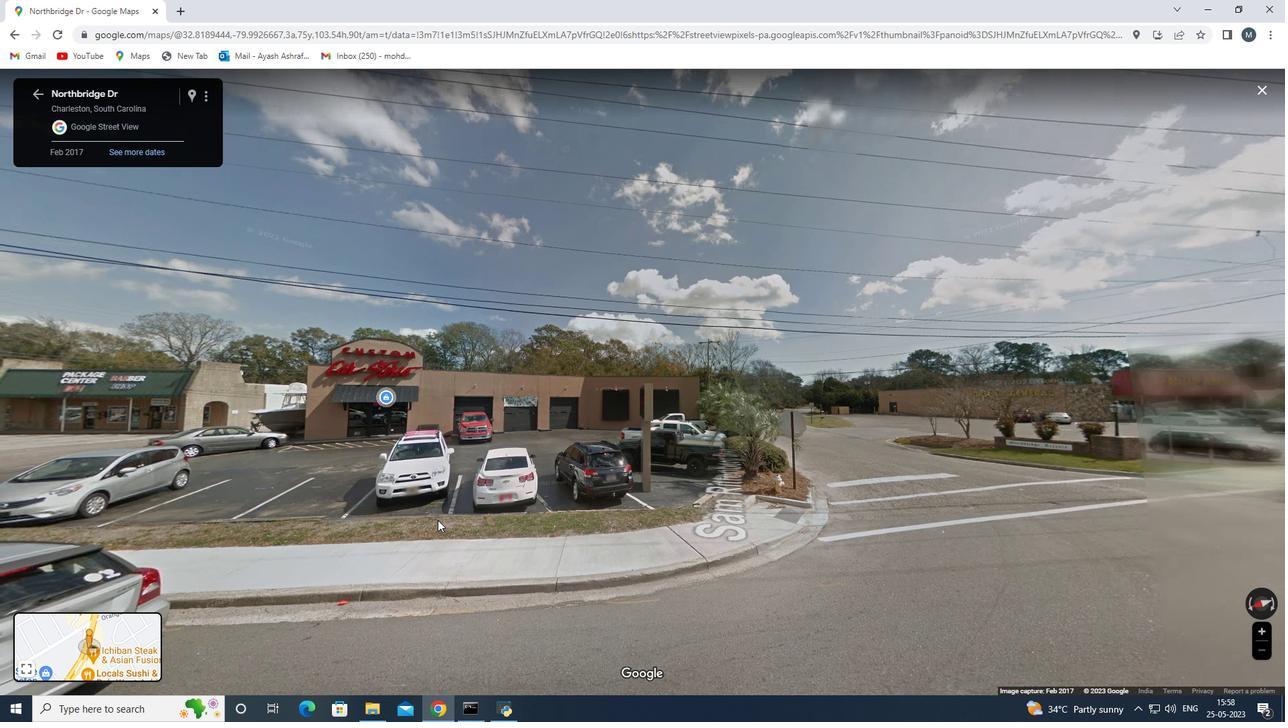 
Action: Mouse scrolled (458, 524) with delta (0, 0)
Screenshot: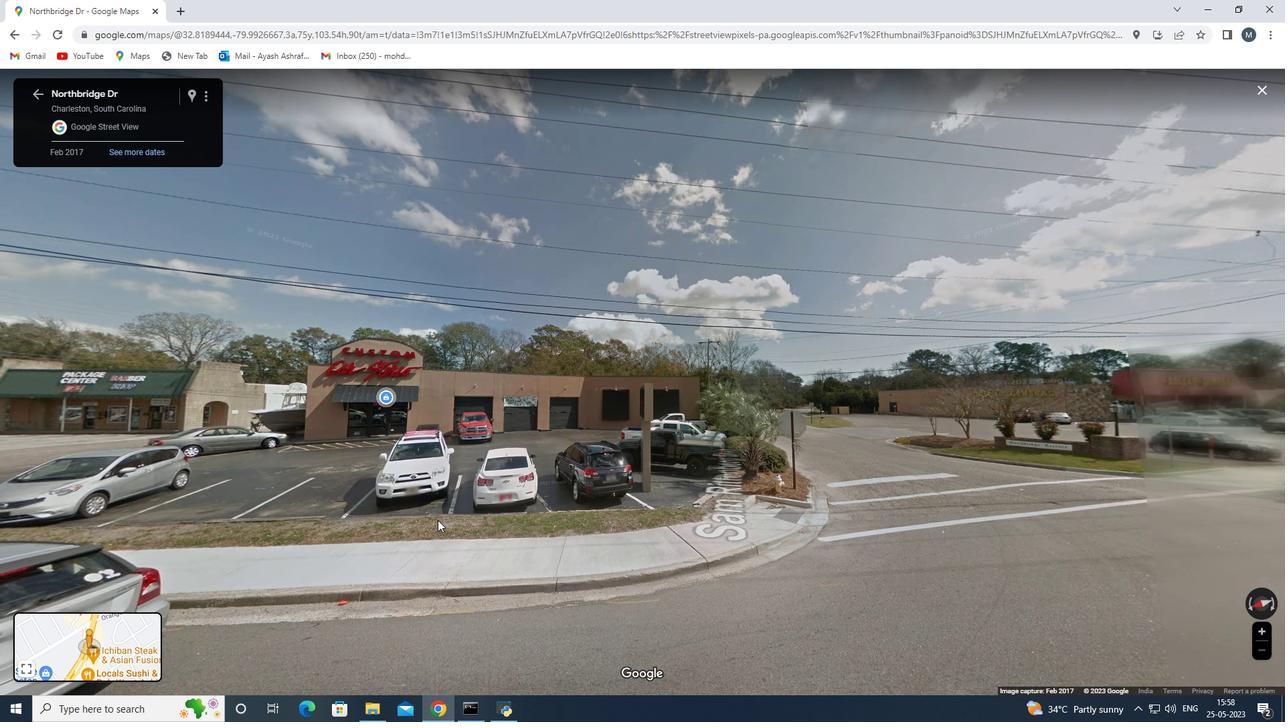 
Action: Mouse scrolled (458, 524) with delta (0, 0)
Screenshot: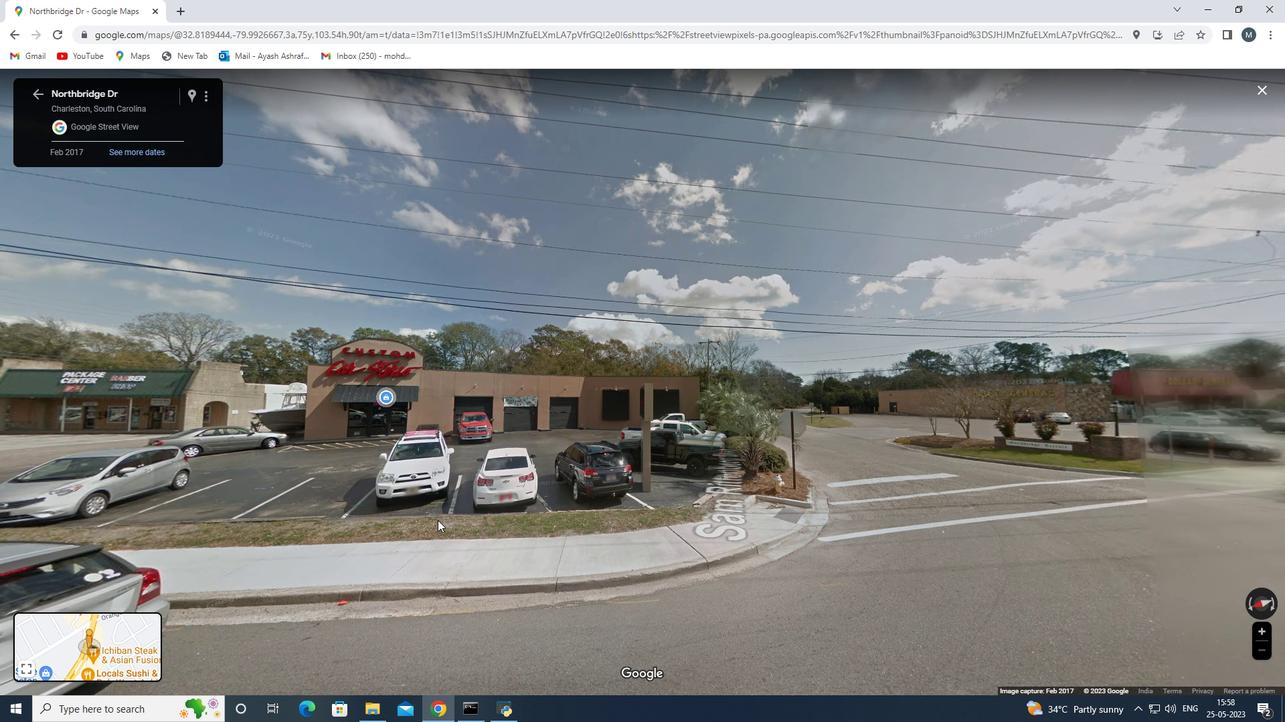 
Action: Mouse scrolled (458, 524) with delta (0, 0)
Screenshot: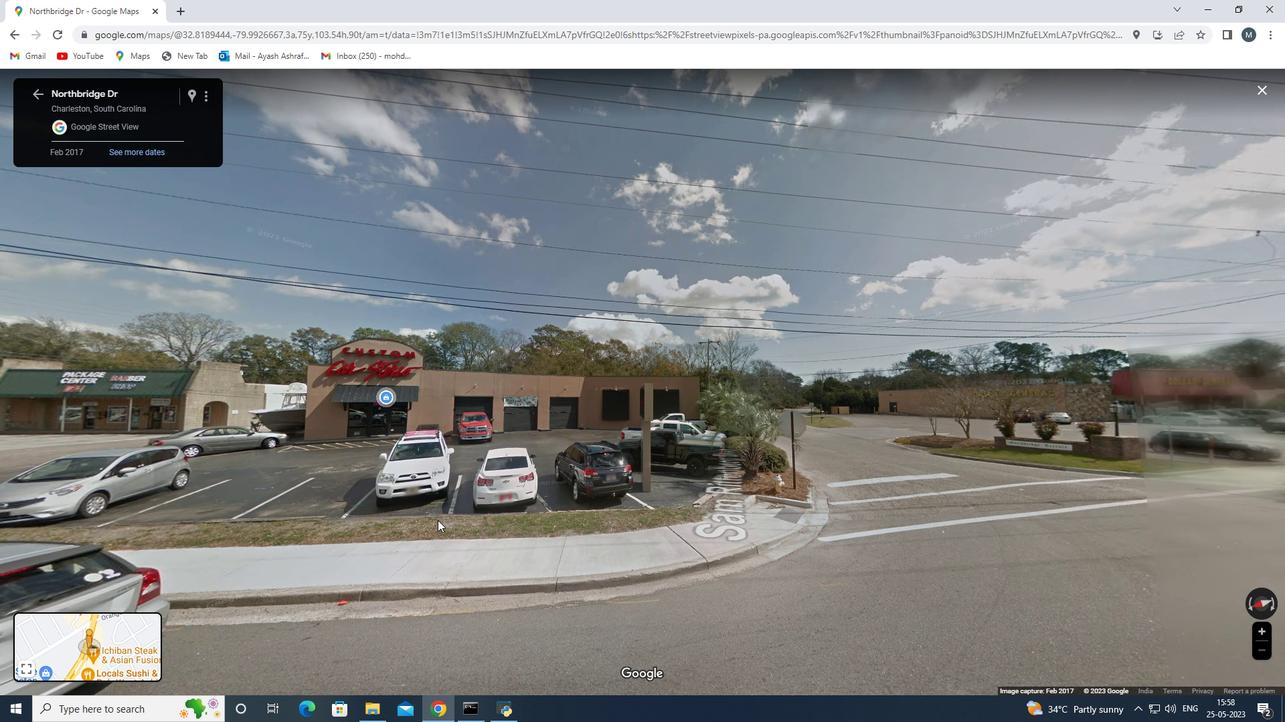 
Action: Mouse scrolled (458, 524) with delta (0, 0)
Screenshot: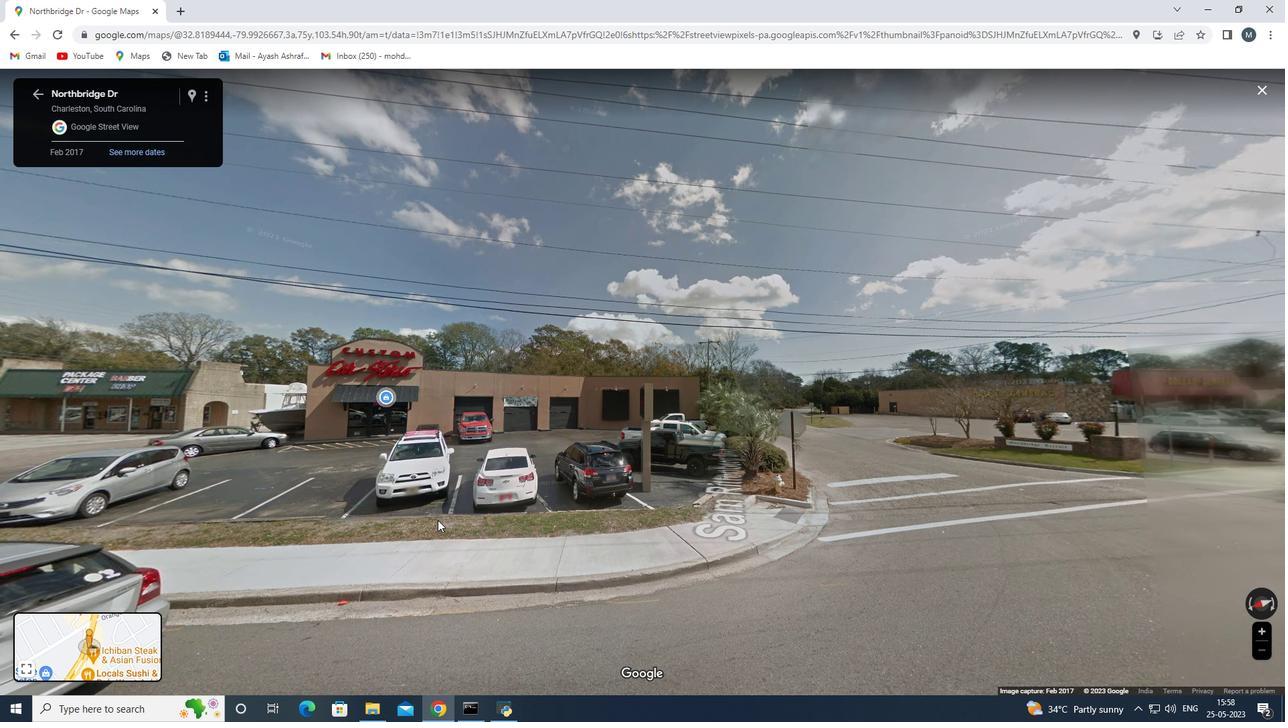 
Action: Mouse moved to (301, 520)
Screenshot: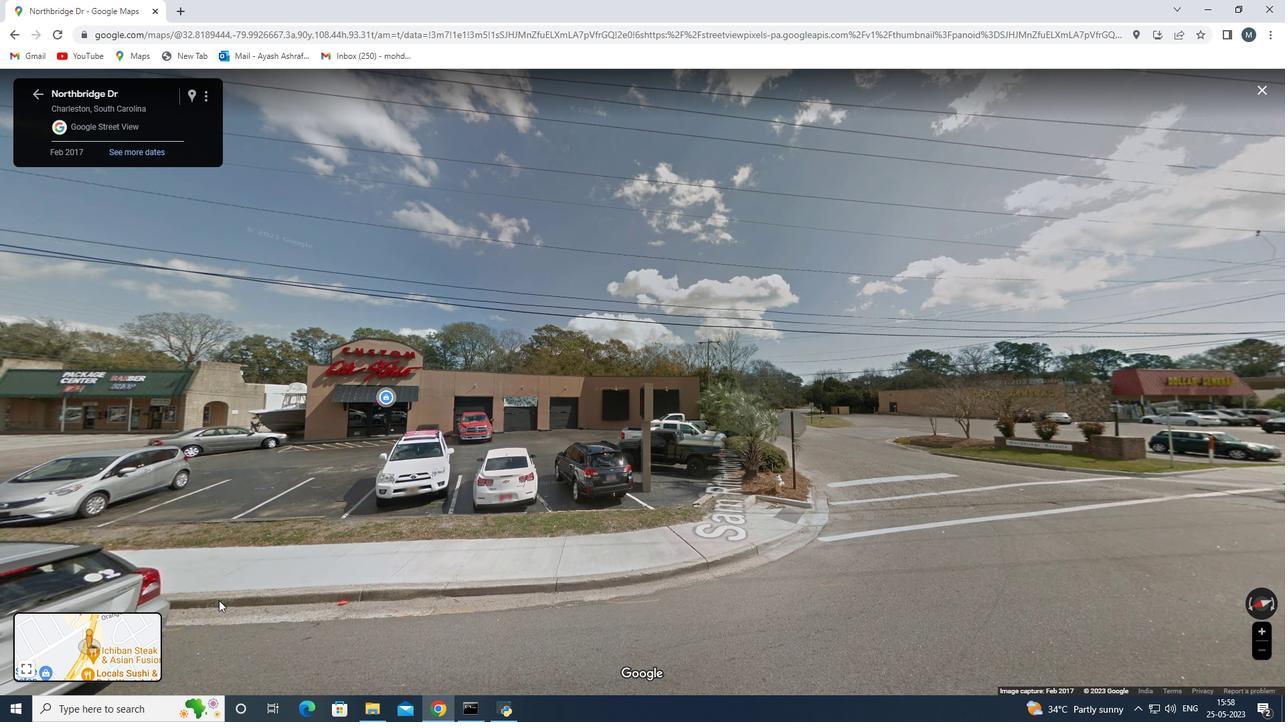 
Action: Mouse scrolled (301, 519) with delta (0, 0)
Screenshot: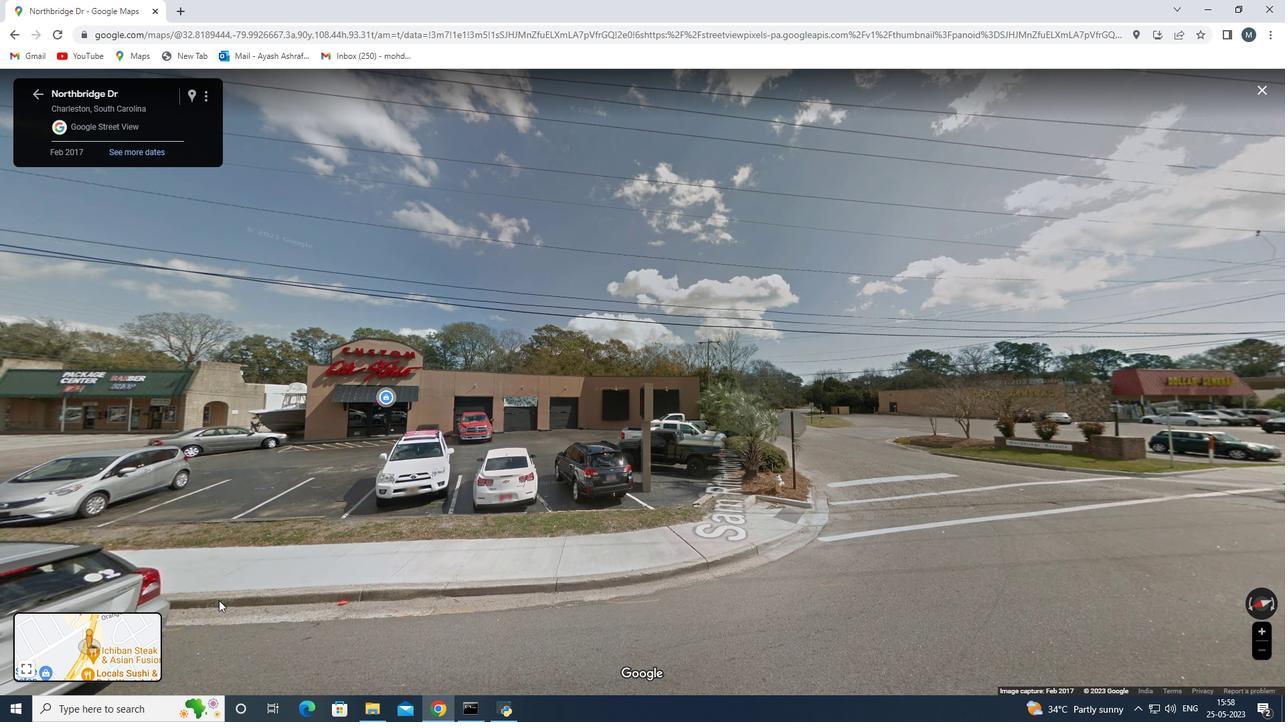 
Action: Mouse scrolled (301, 519) with delta (0, 0)
Screenshot: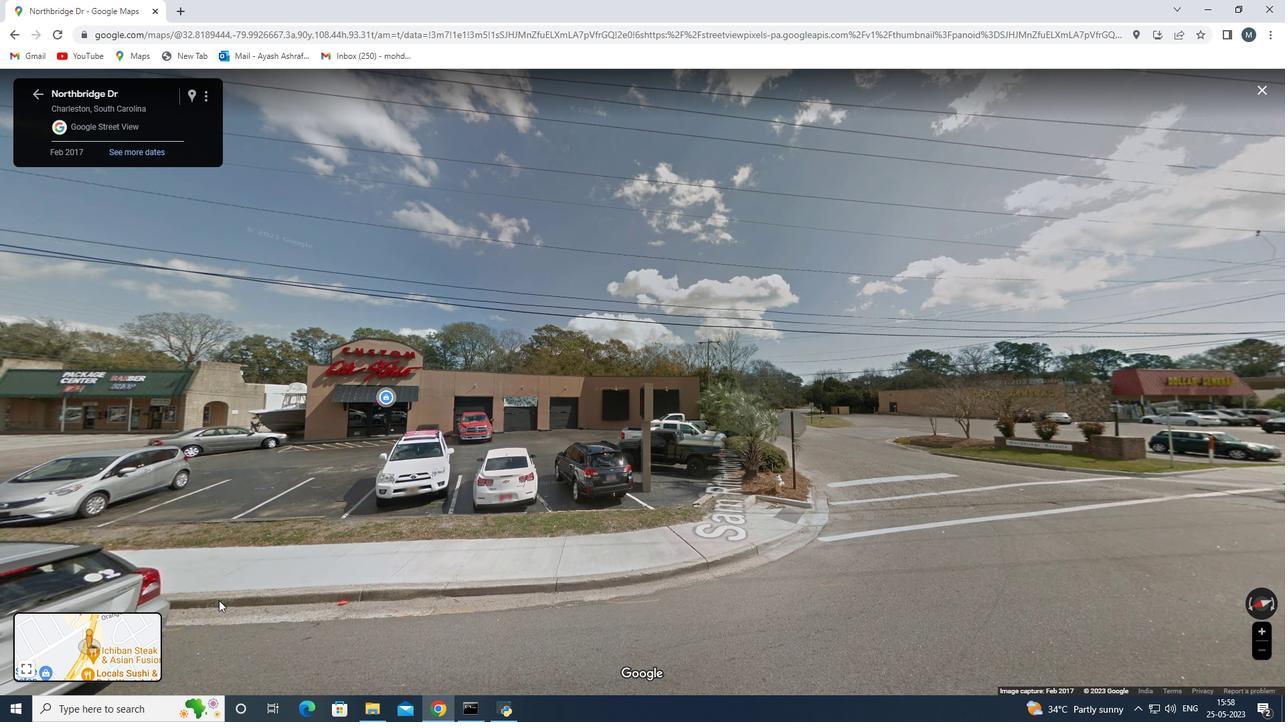 
Action: Mouse moved to (301, 520)
Screenshot: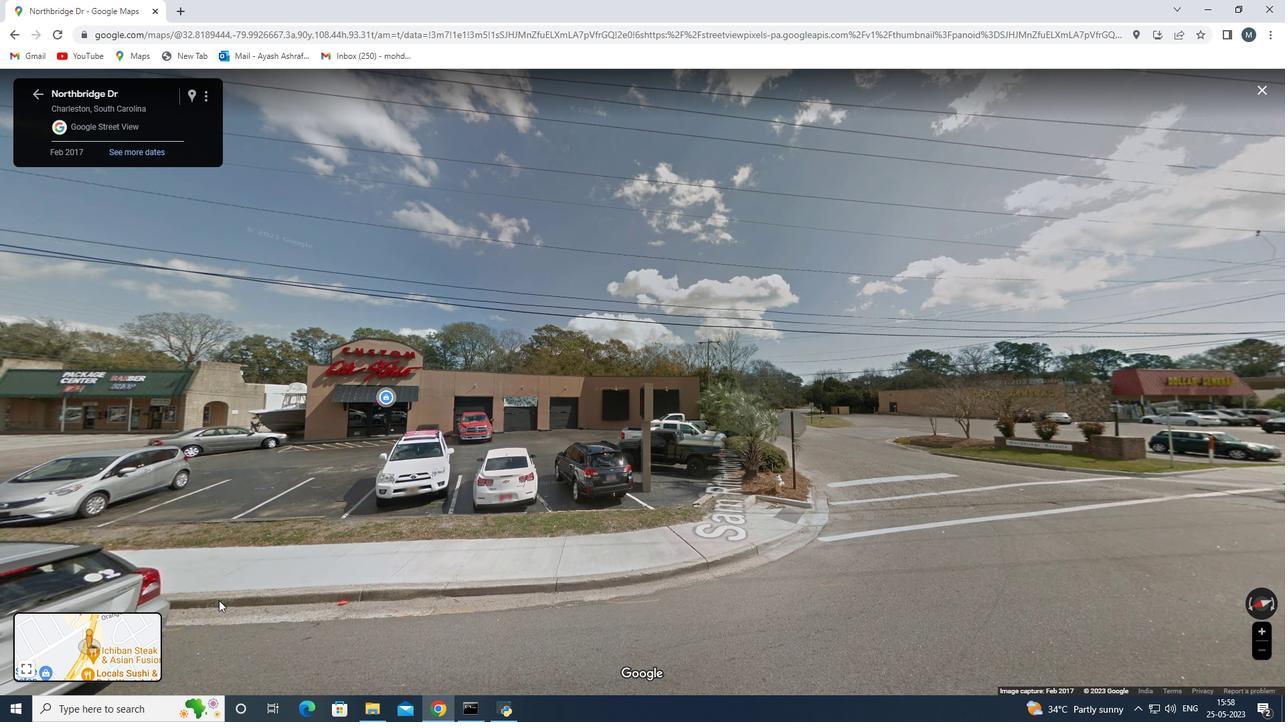 
Action: Mouse scrolled (301, 519) with delta (0, 0)
Screenshot: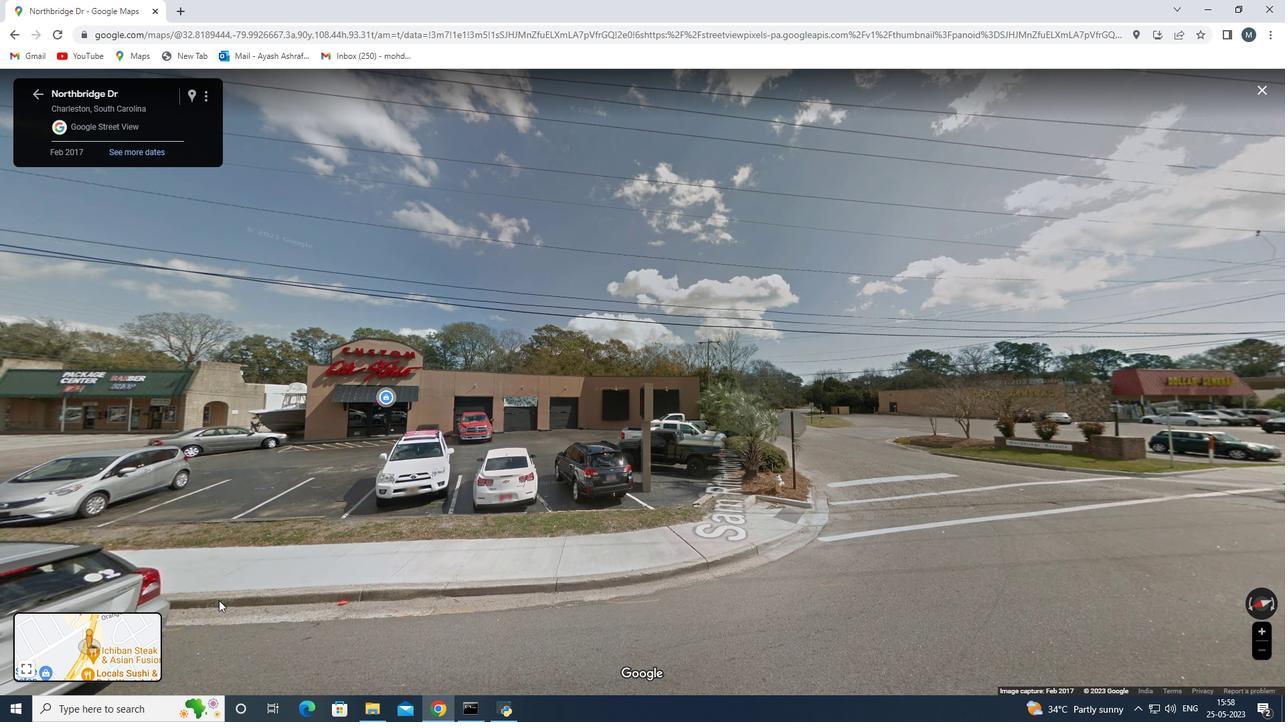 
Action: Mouse moved to (301, 526)
Screenshot: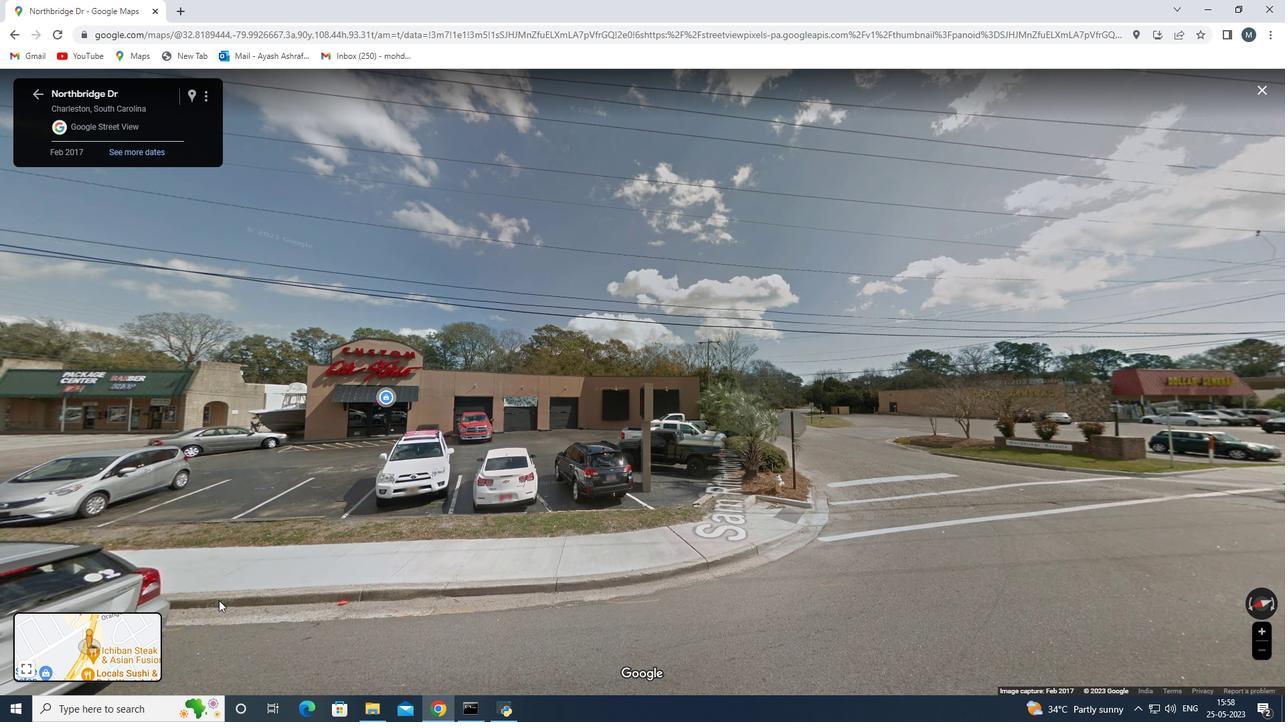 
Action: Mouse scrolled (301, 525) with delta (0, 0)
Screenshot: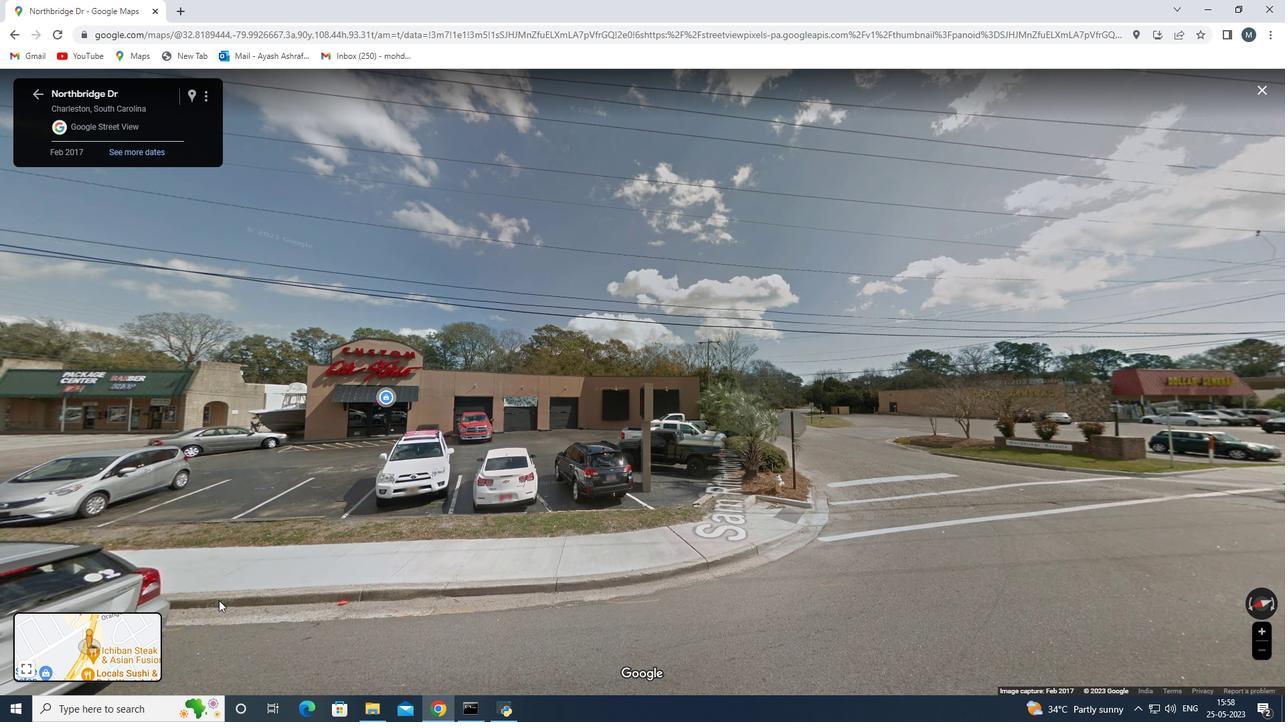 
Action: Mouse moved to (301, 526)
Screenshot: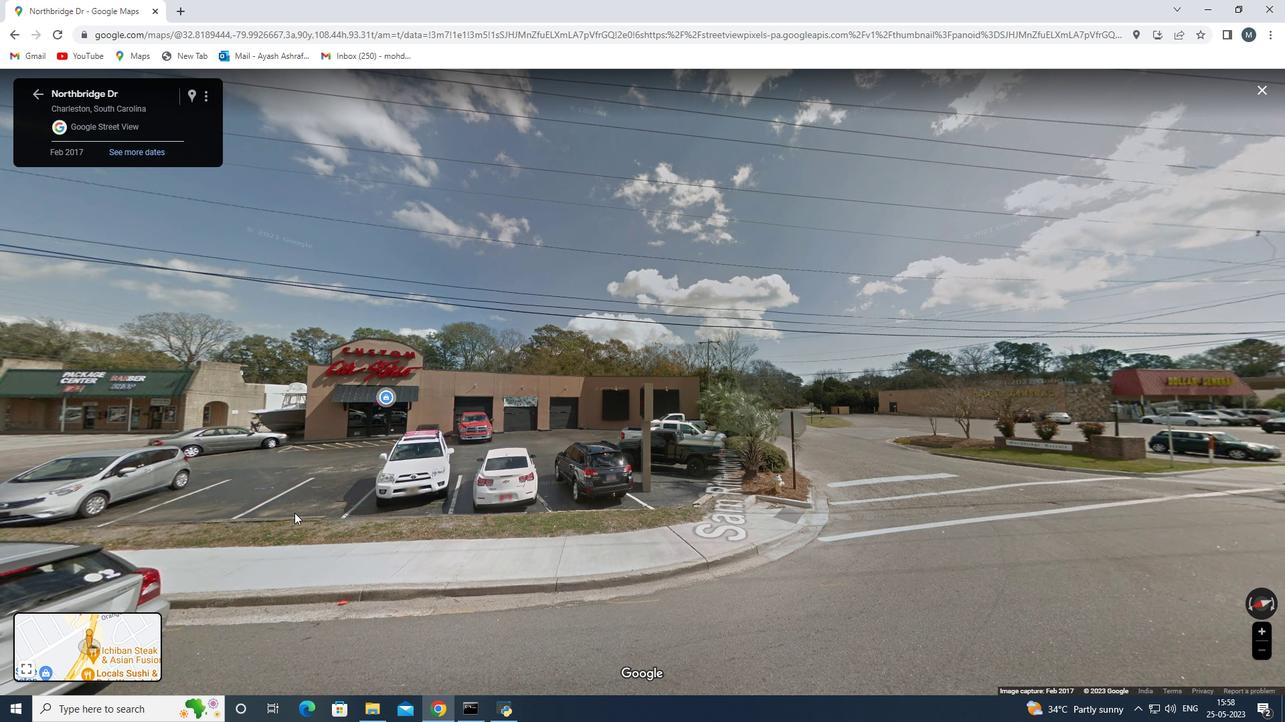 
Action: Mouse scrolled (301, 526) with delta (0, 0)
Screenshot: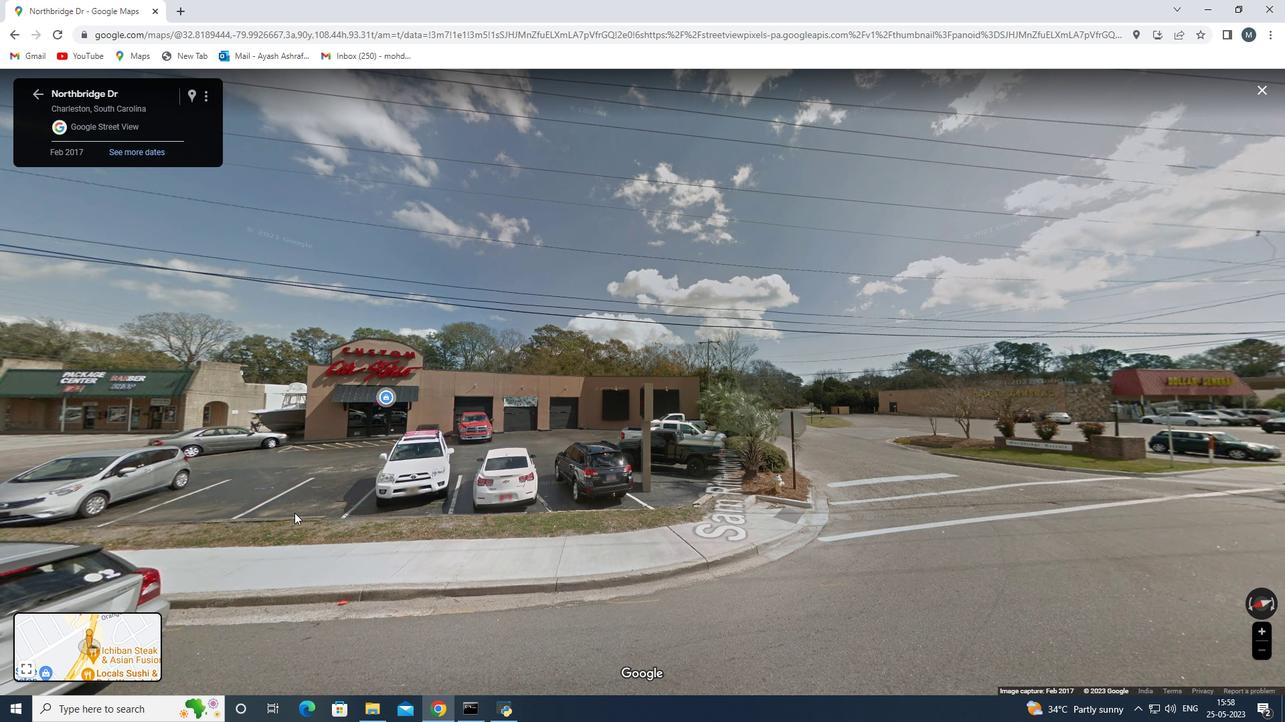 
Action: Mouse scrolled (301, 526) with delta (0, 0)
Screenshot: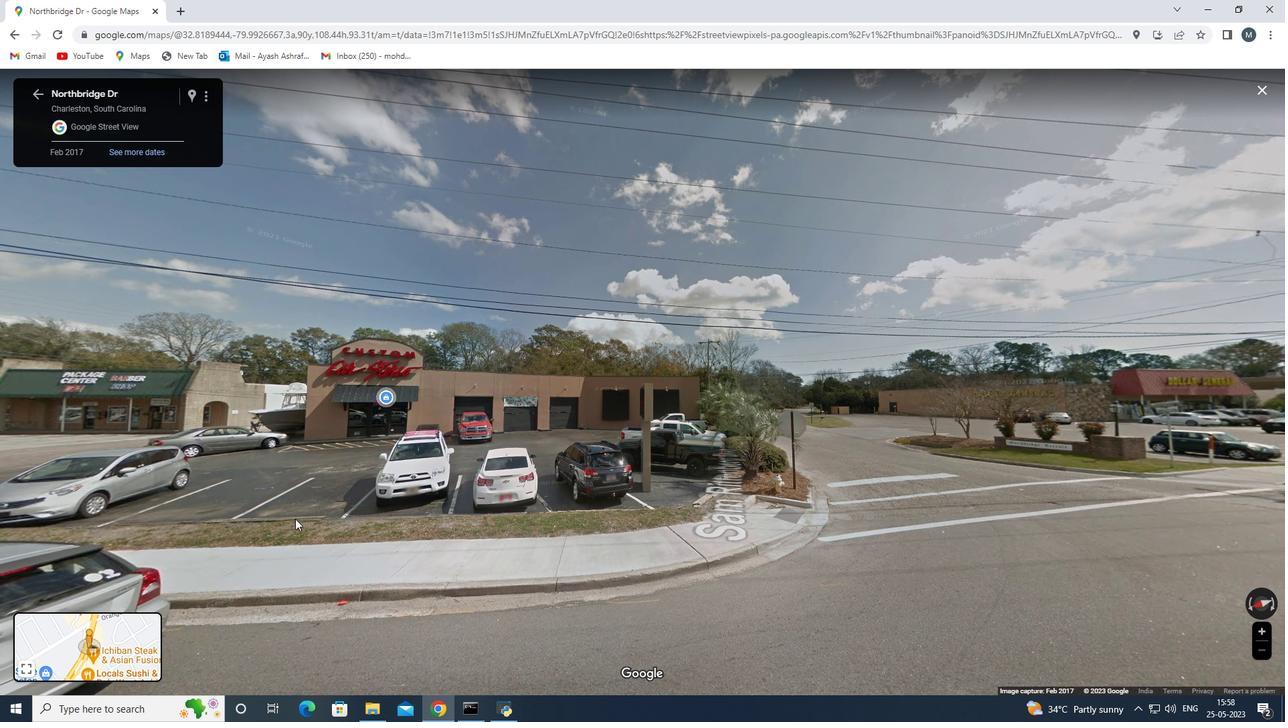 
Action: Mouse moved to (1017, 561)
Screenshot: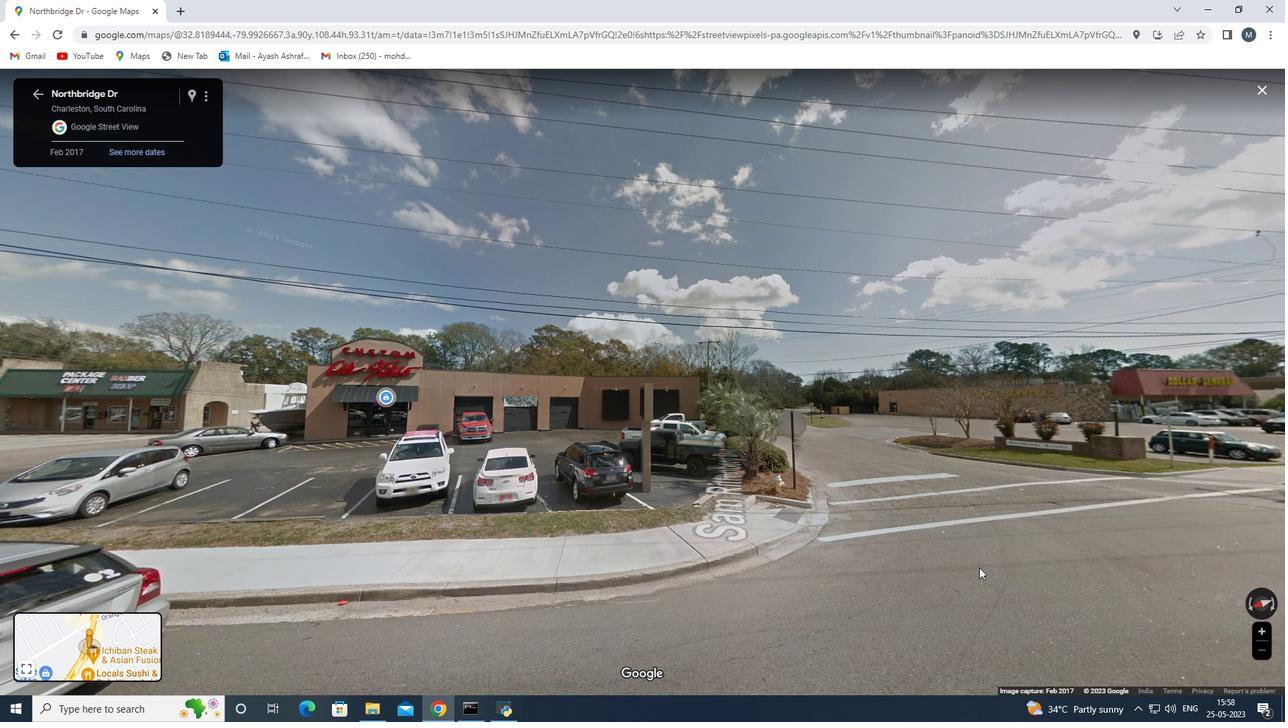 
Action: Mouse pressed left at (1017, 561)
Screenshot: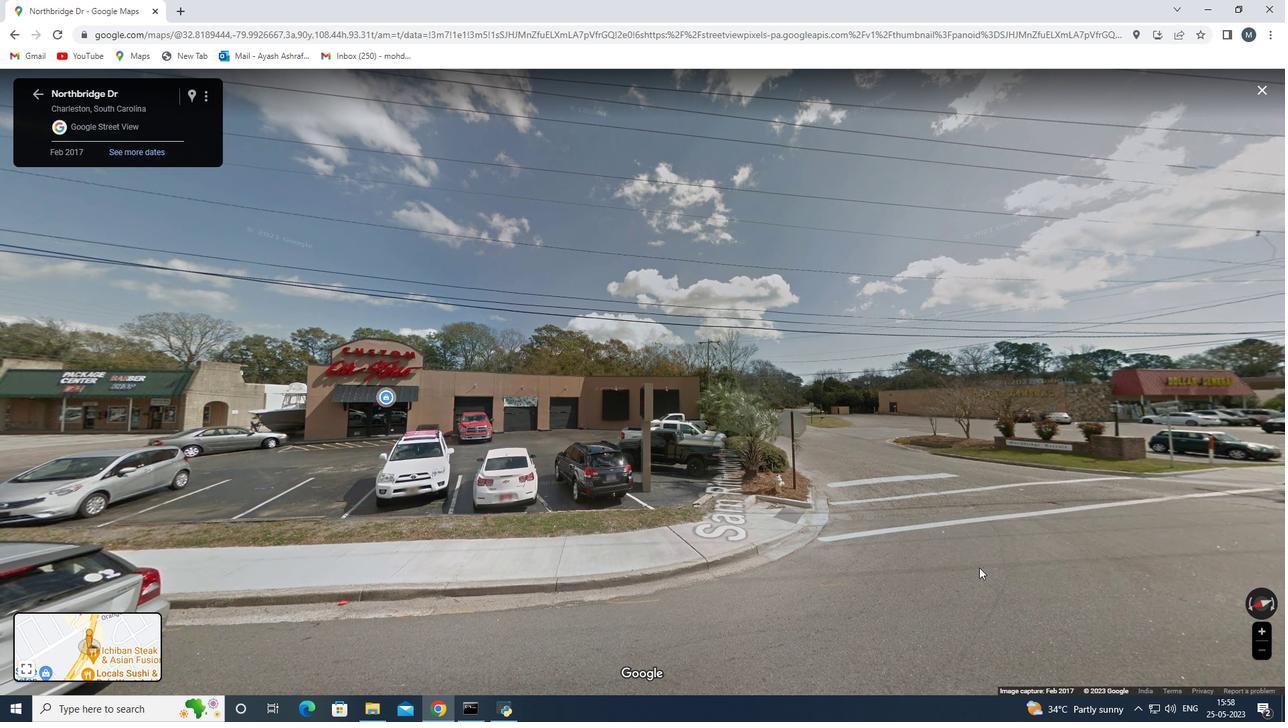
Action: Mouse moved to (738, 542)
Screenshot: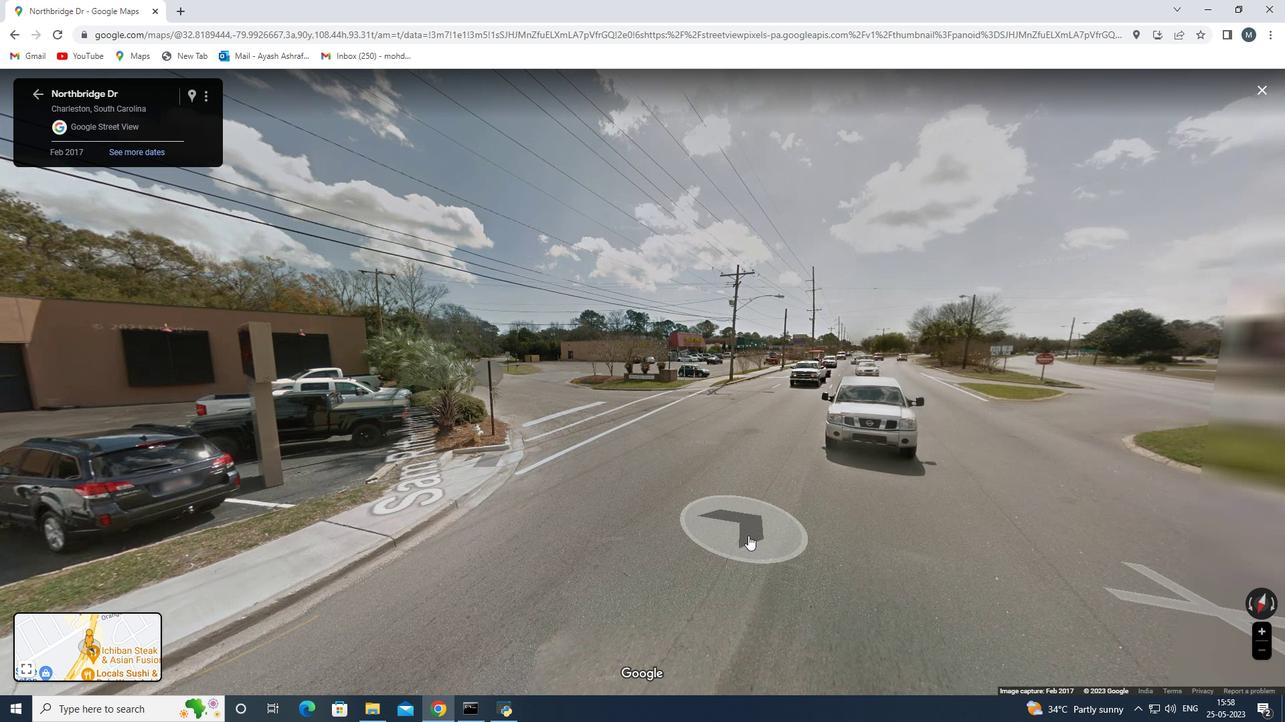 
Action: Mouse scrolled (738, 543) with delta (0, 0)
Screenshot: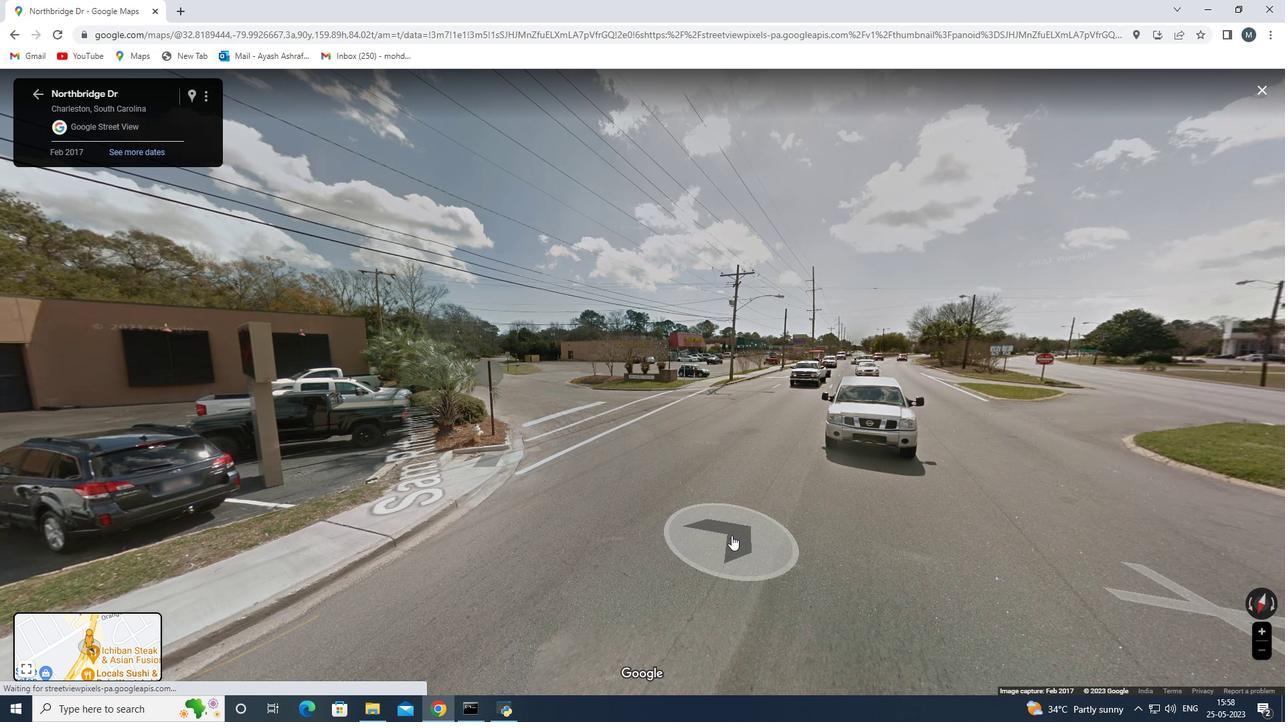 
Action: Mouse scrolled (738, 543) with delta (0, 0)
Screenshot: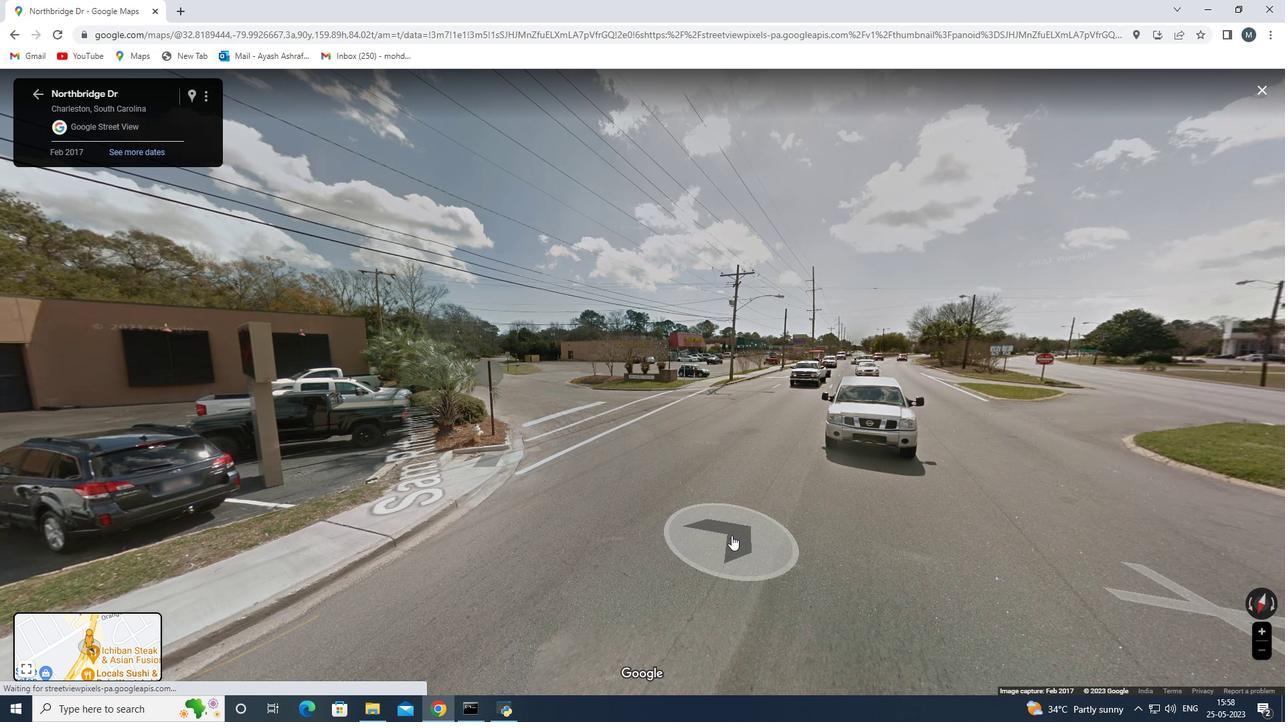 
Action: Mouse scrolled (738, 543) with delta (0, 0)
Screenshot: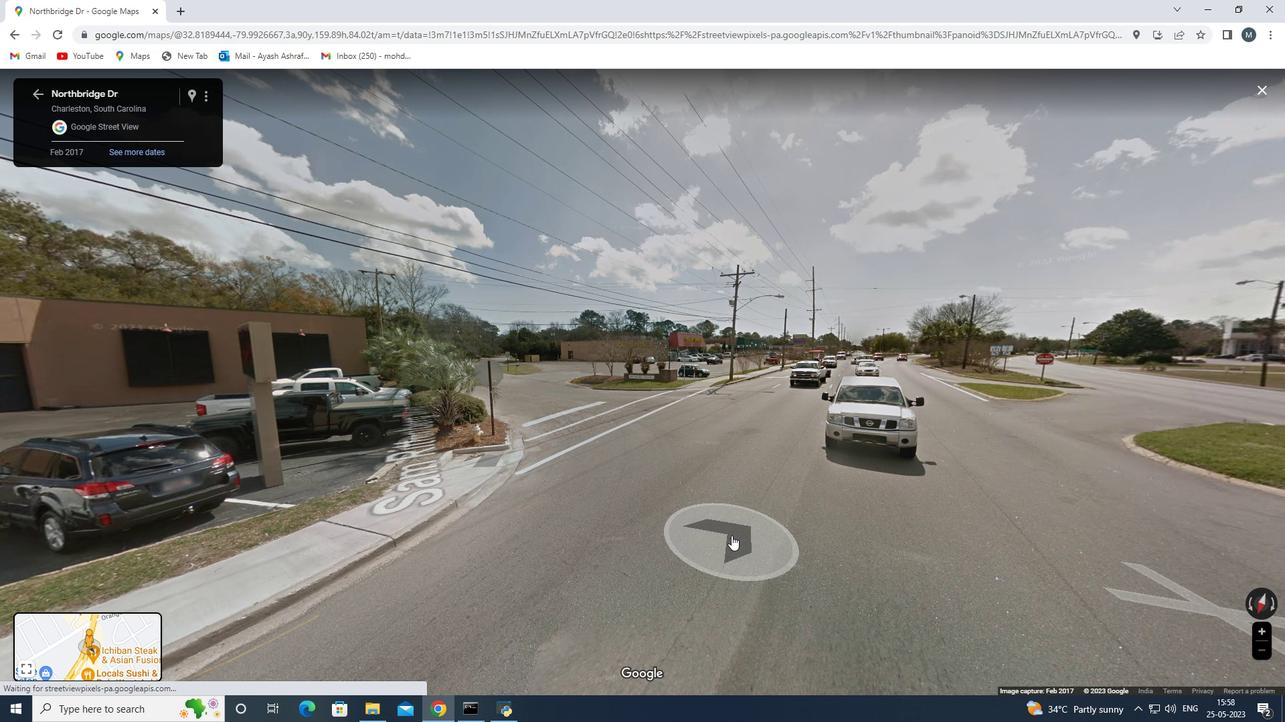
Action: Mouse scrolled (738, 543) with delta (0, 0)
Screenshot: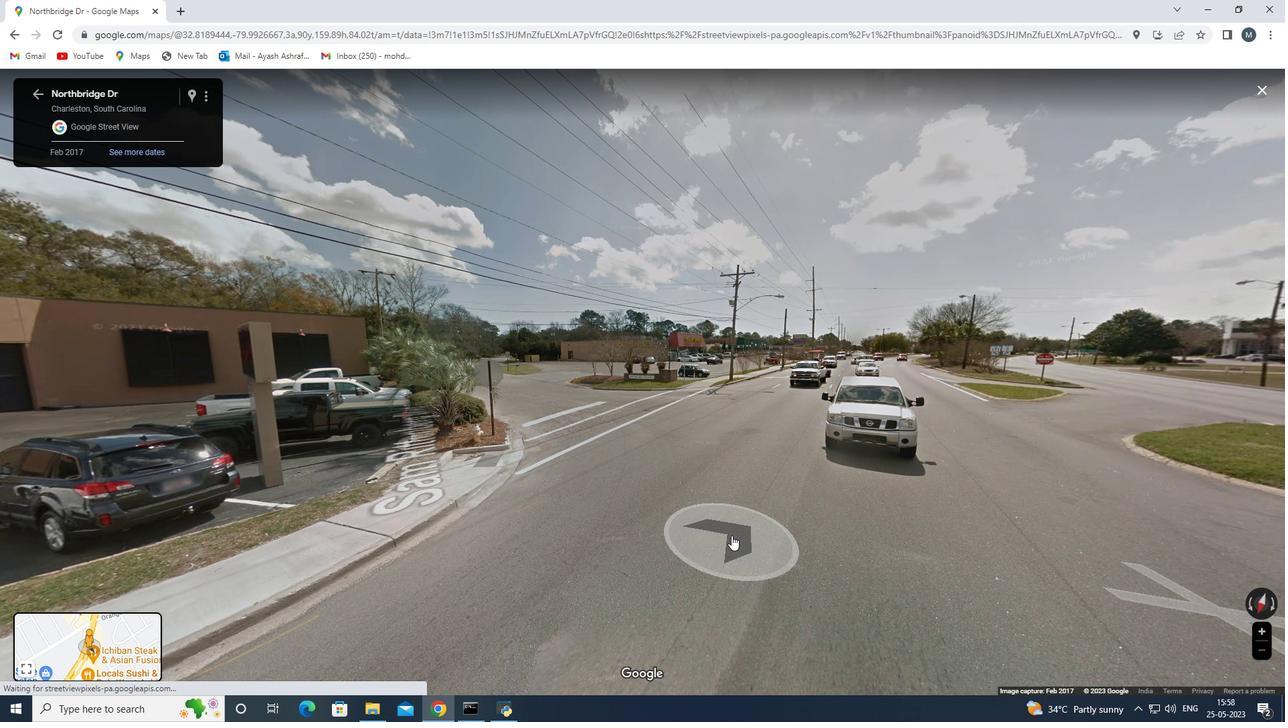 
Action: Mouse scrolled (738, 543) with delta (0, 0)
Screenshot: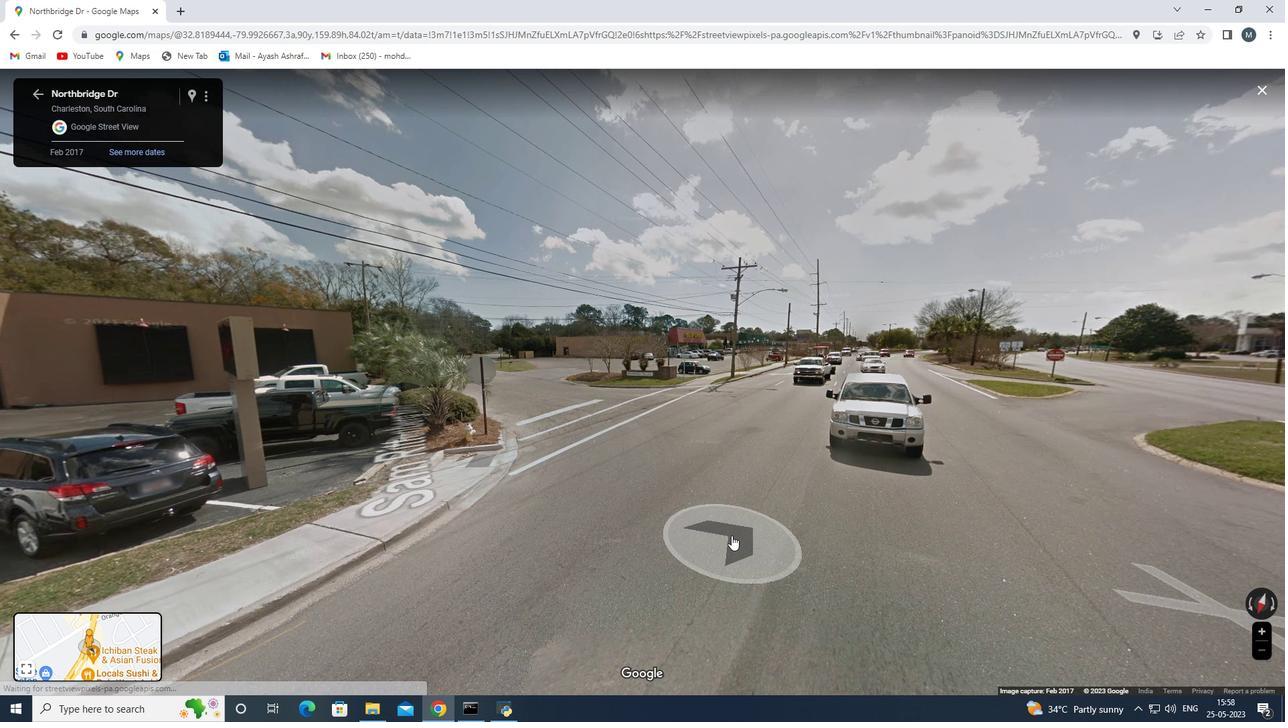 
Action: Mouse scrolled (738, 543) with delta (0, 0)
Screenshot: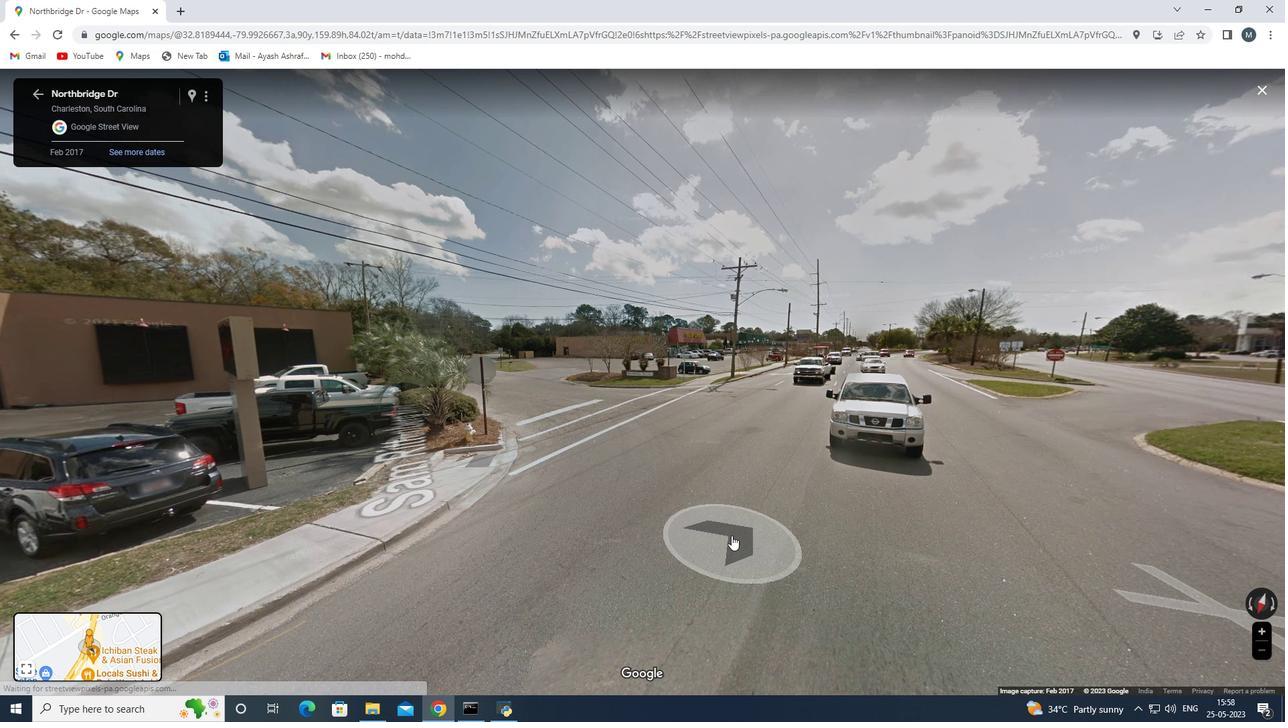 
Action: Mouse moved to (749, 486)
Screenshot: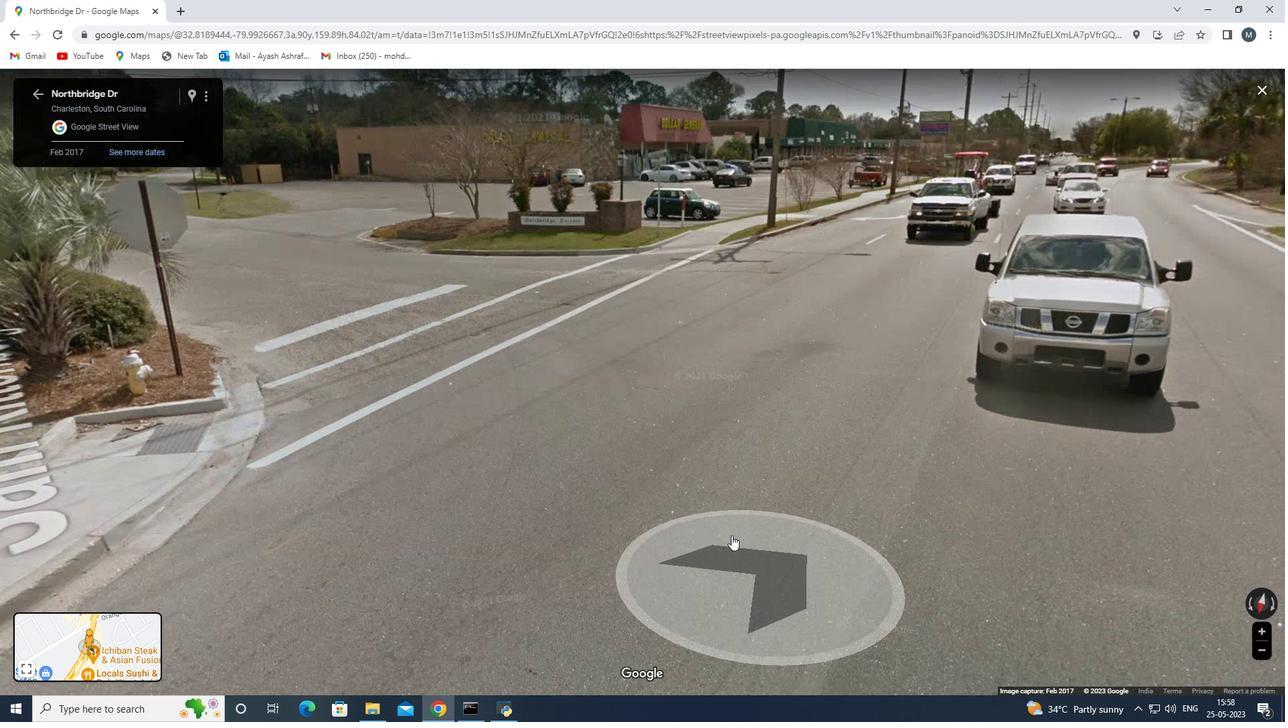 
Action: Mouse scrolled (749, 485) with delta (0, 0)
Screenshot: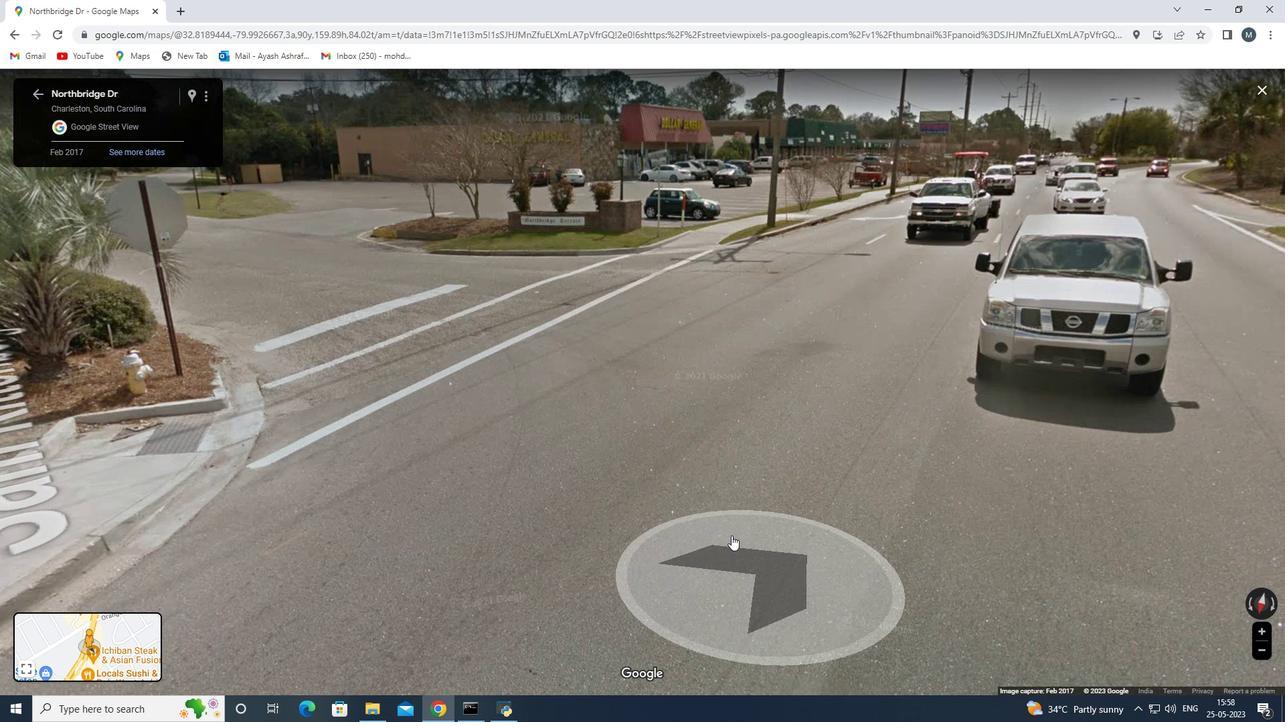 
Action: Mouse scrolled (749, 485) with delta (0, 0)
Screenshot: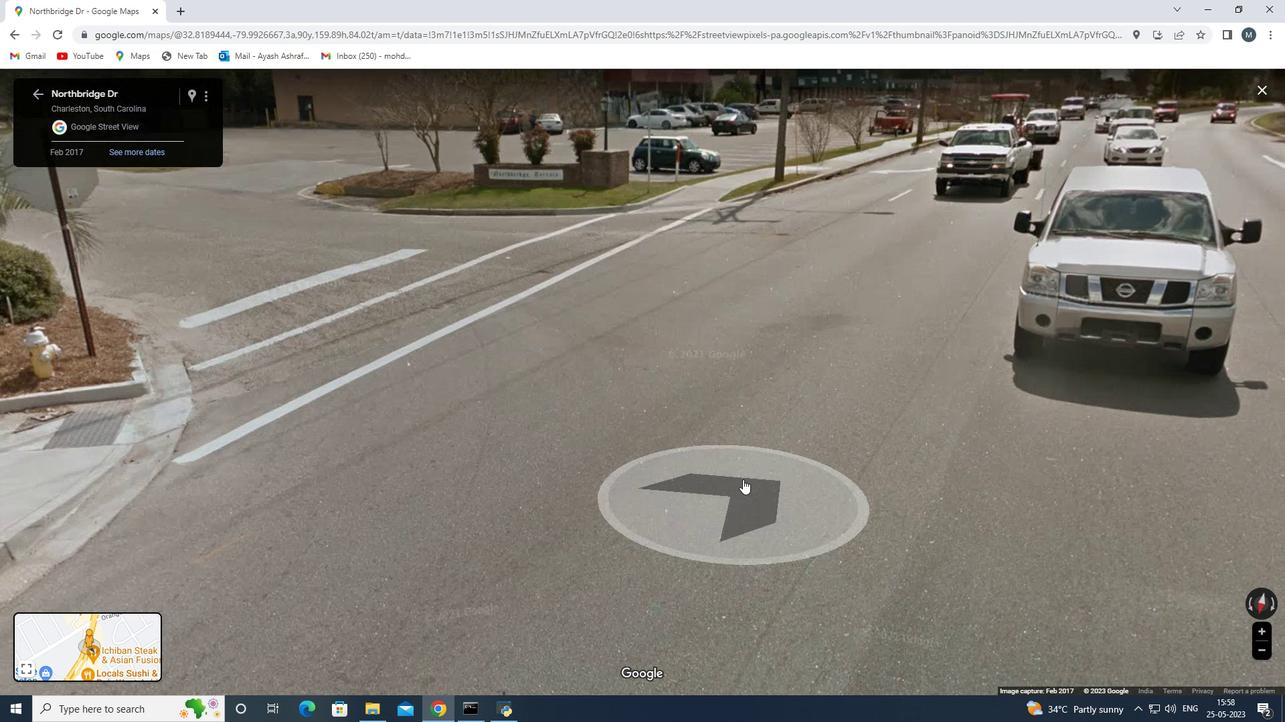 
Action: Mouse scrolled (749, 485) with delta (0, 0)
Screenshot: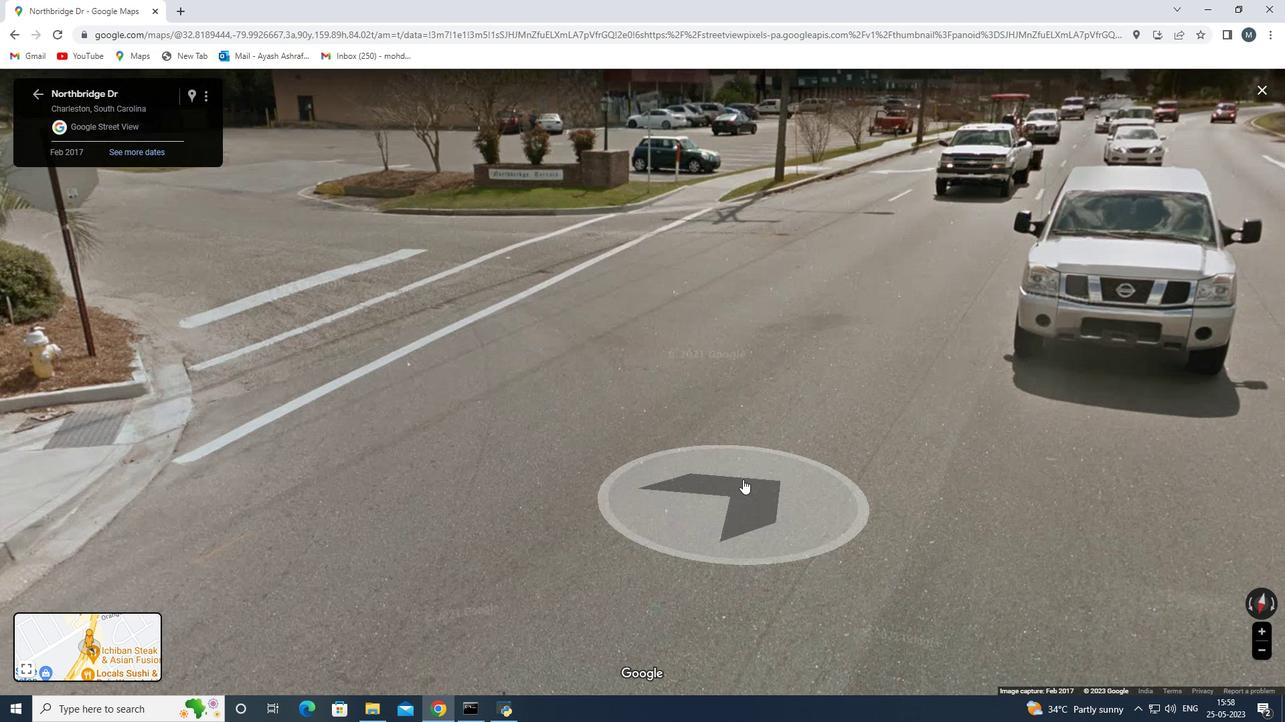 
Action: Mouse scrolled (749, 485) with delta (0, 0)
Screenshot: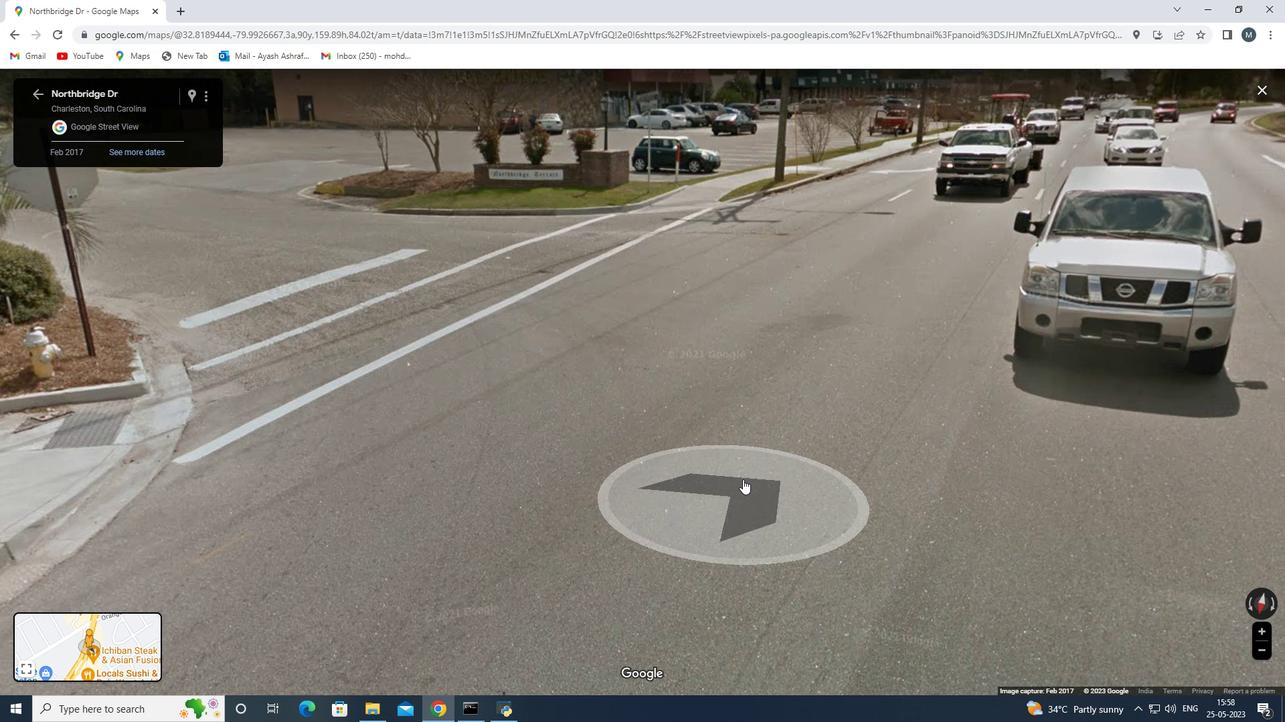 
Action: Mouse moved to (749, 479)
Screenshot: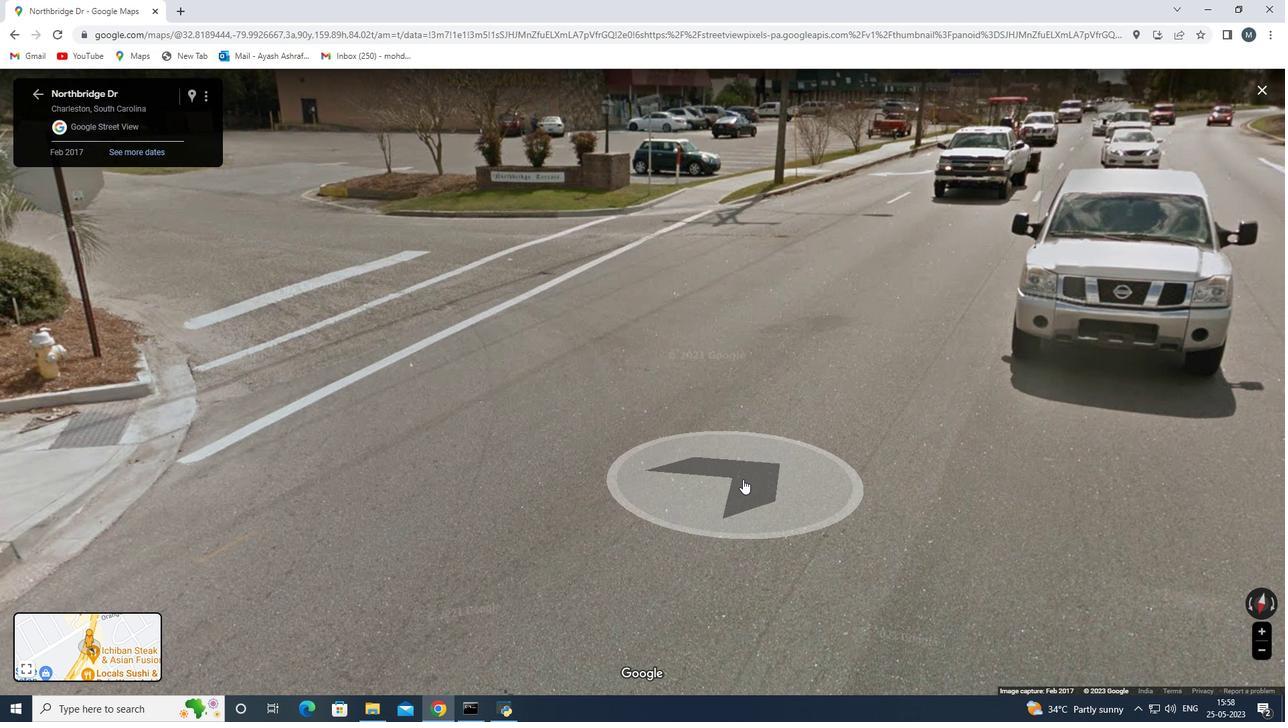 
Action: Mouse scrolled (749, 478) with delta (0, 0)
Screenshot: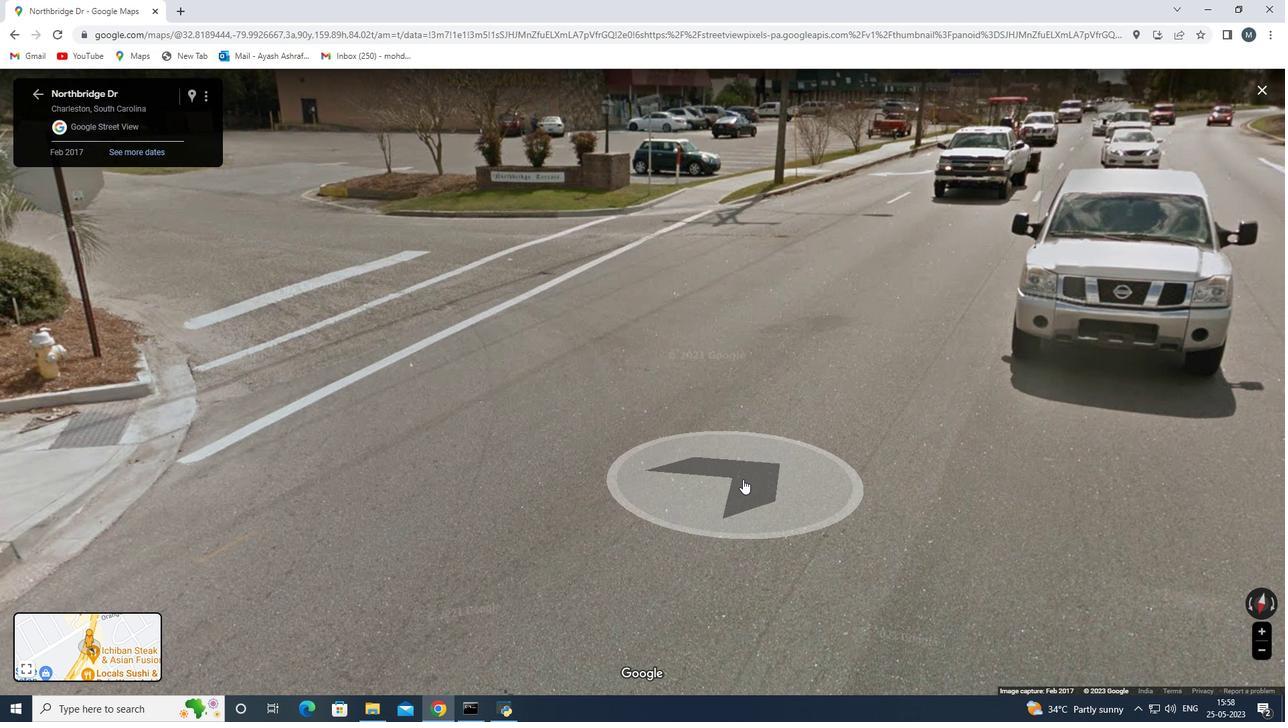 
Action: Mouse moved to (782, 420)
Screenshot: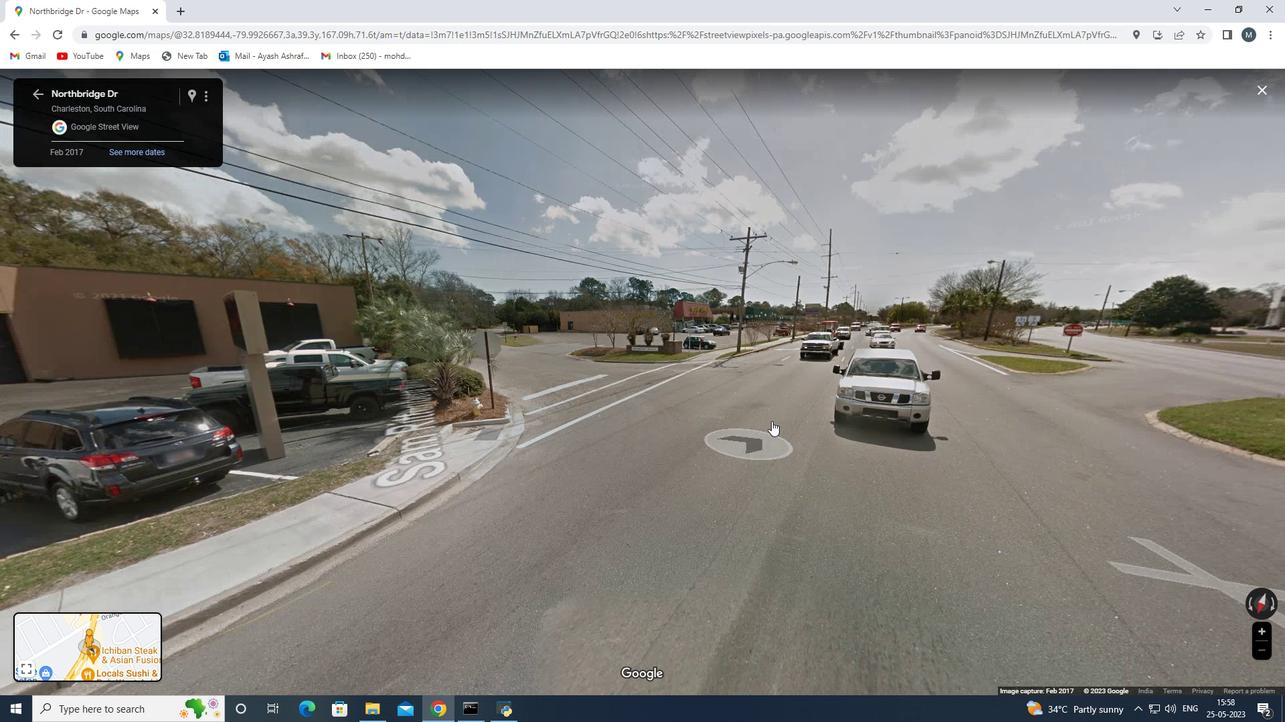 
Action: Key pressed <Key.up><Key.up><Key.up><Key.up><Key.up><Key.up><Key.up><Key.up><Key.up><Key.up><Key.up><Key.up><Key.up><Key.up>
Screenshot: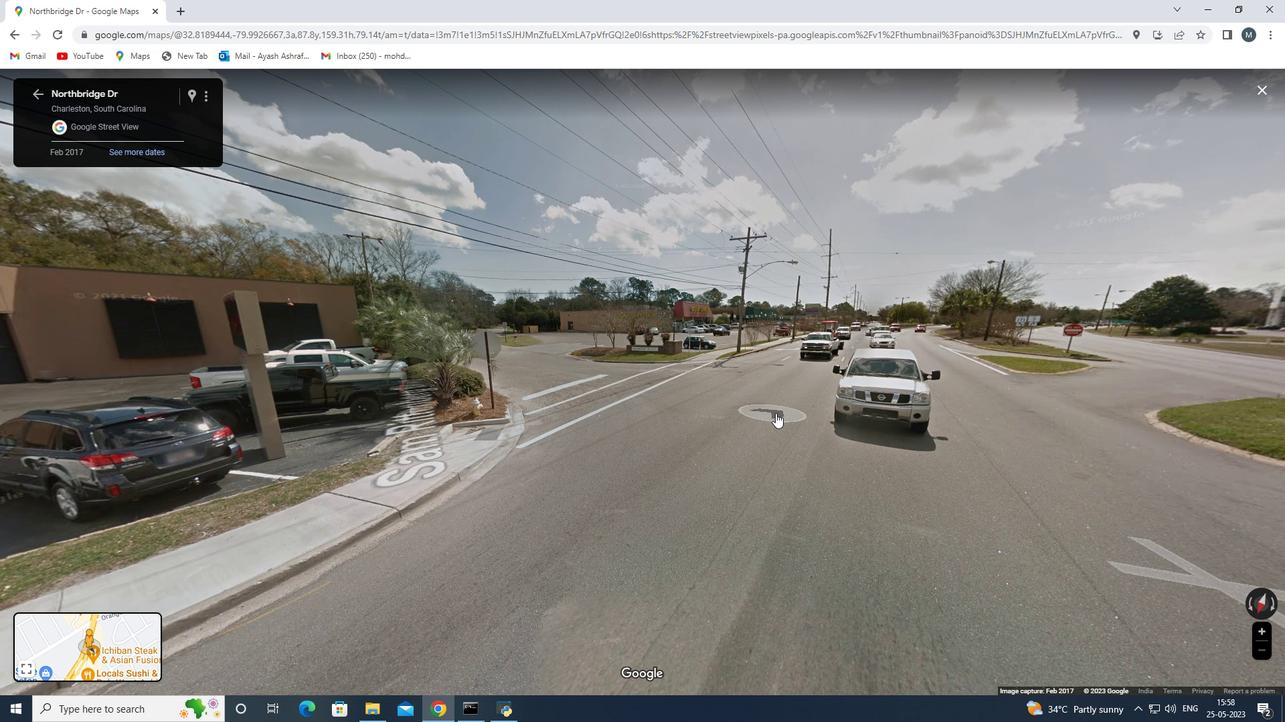 
Action: Mouse moved to (800, 398)
Screenshot: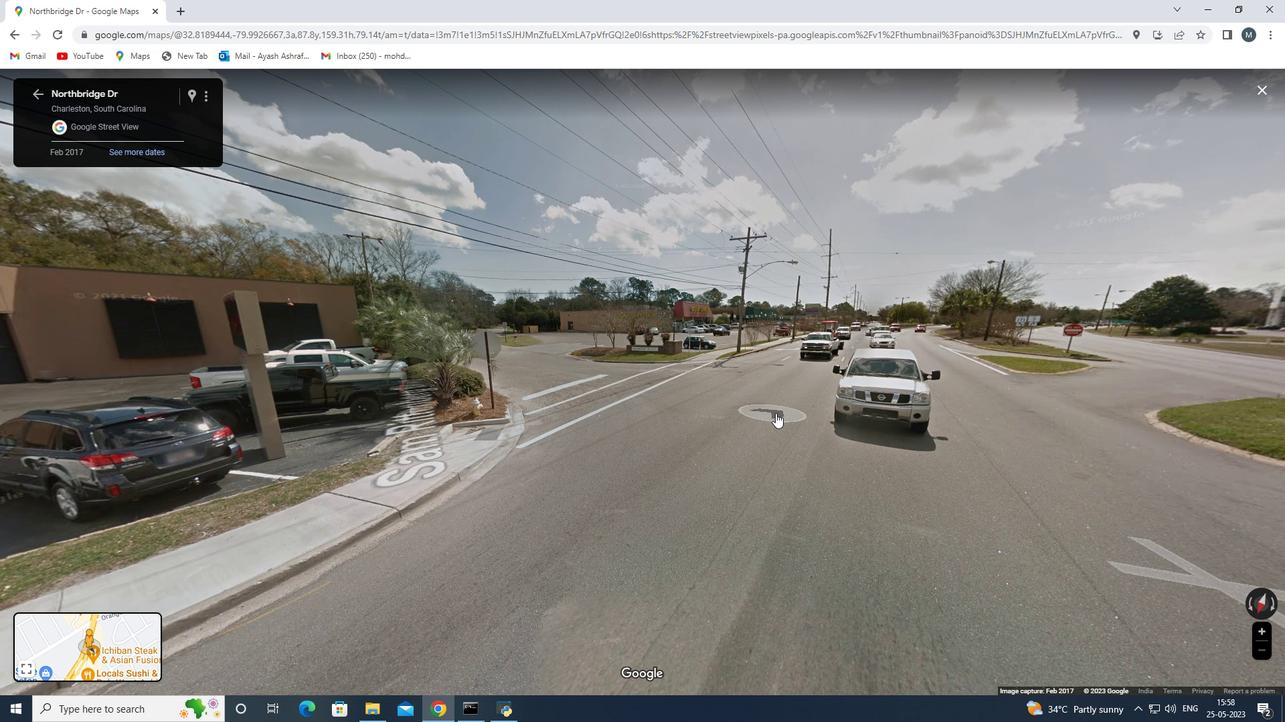 
Action: Key pressed <Key.up>
Screenshot: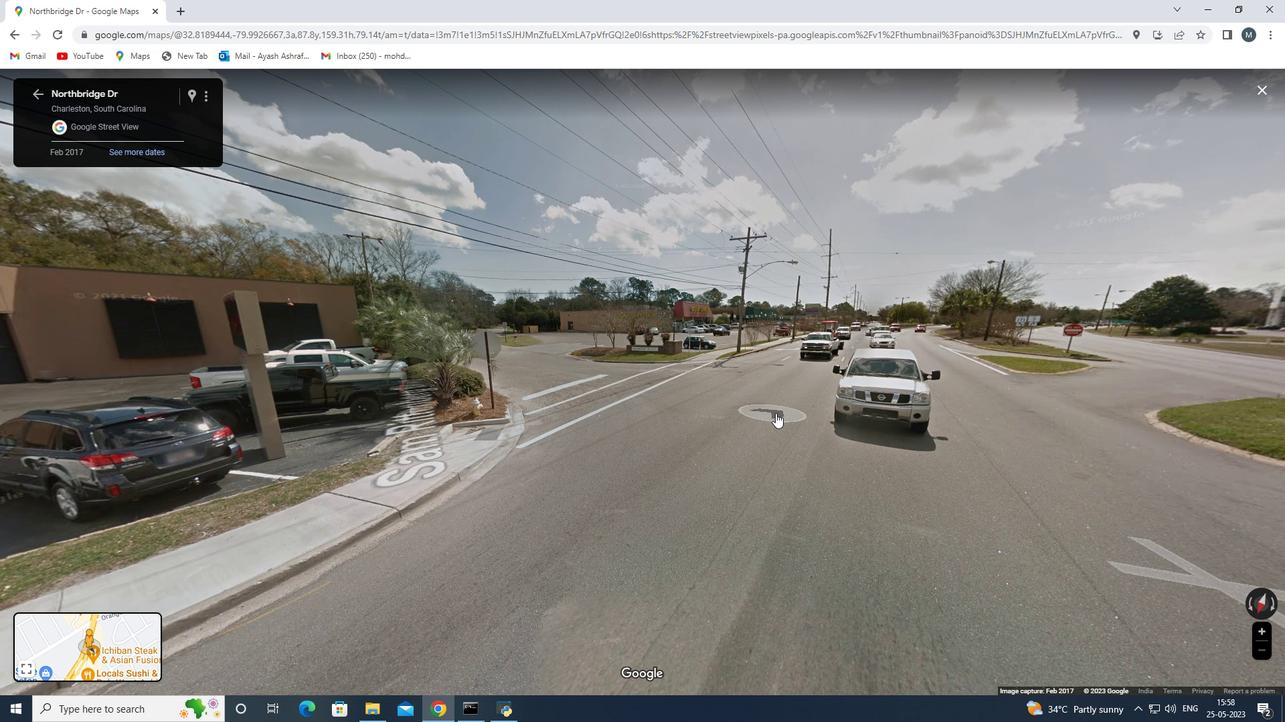 
Action: Mouse moved to (807, 395)
Screenshot: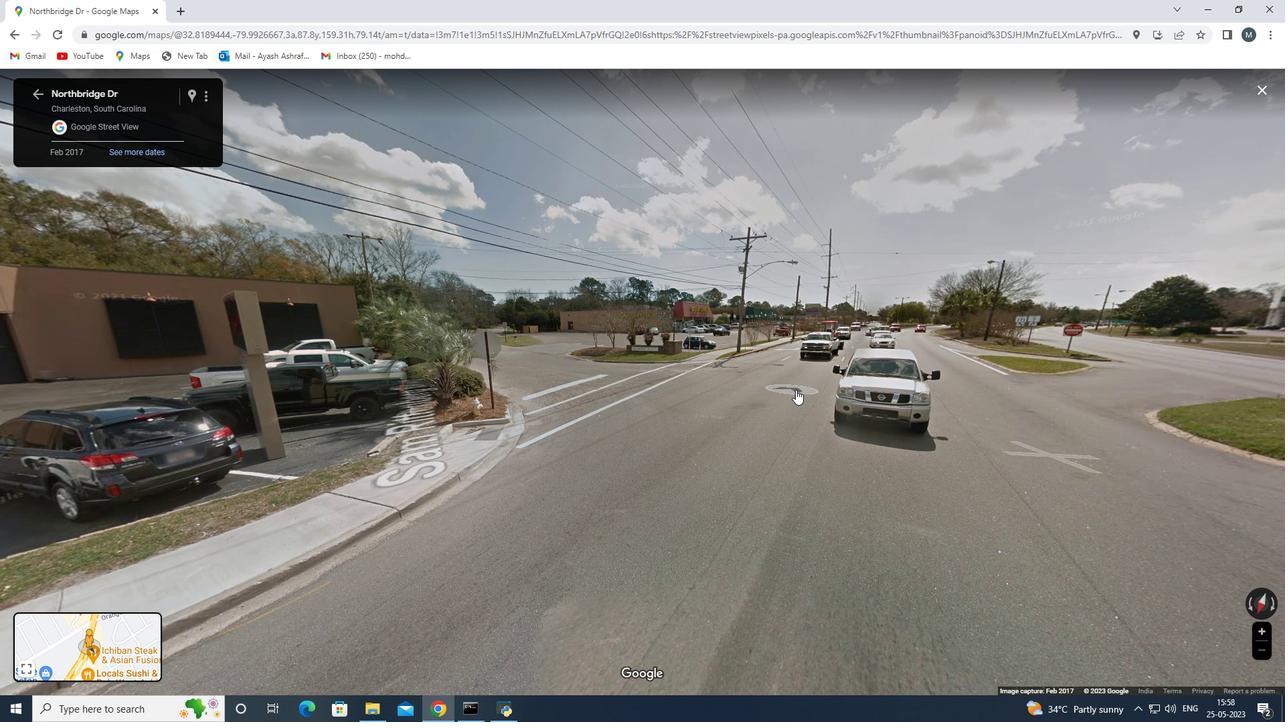 
Action: Key pressed <Key.up>
Screenshot: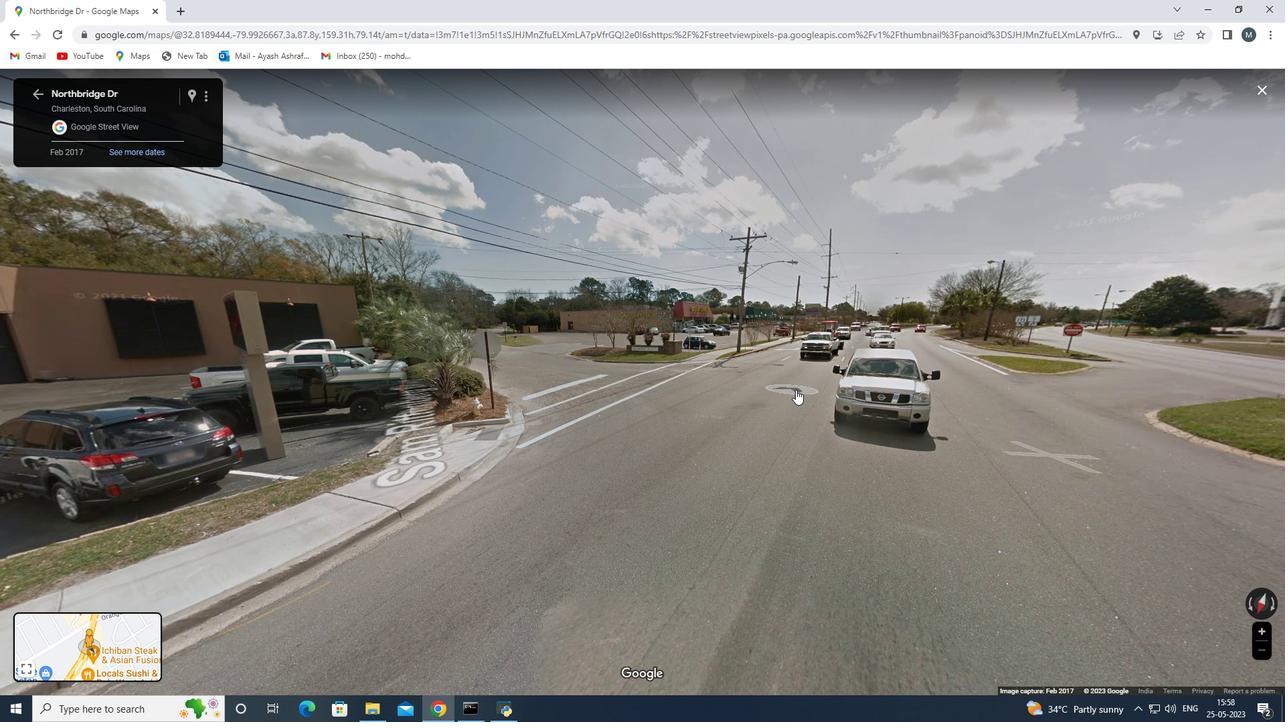 
Action: Mouse moved to (815, 393)
Screenshot: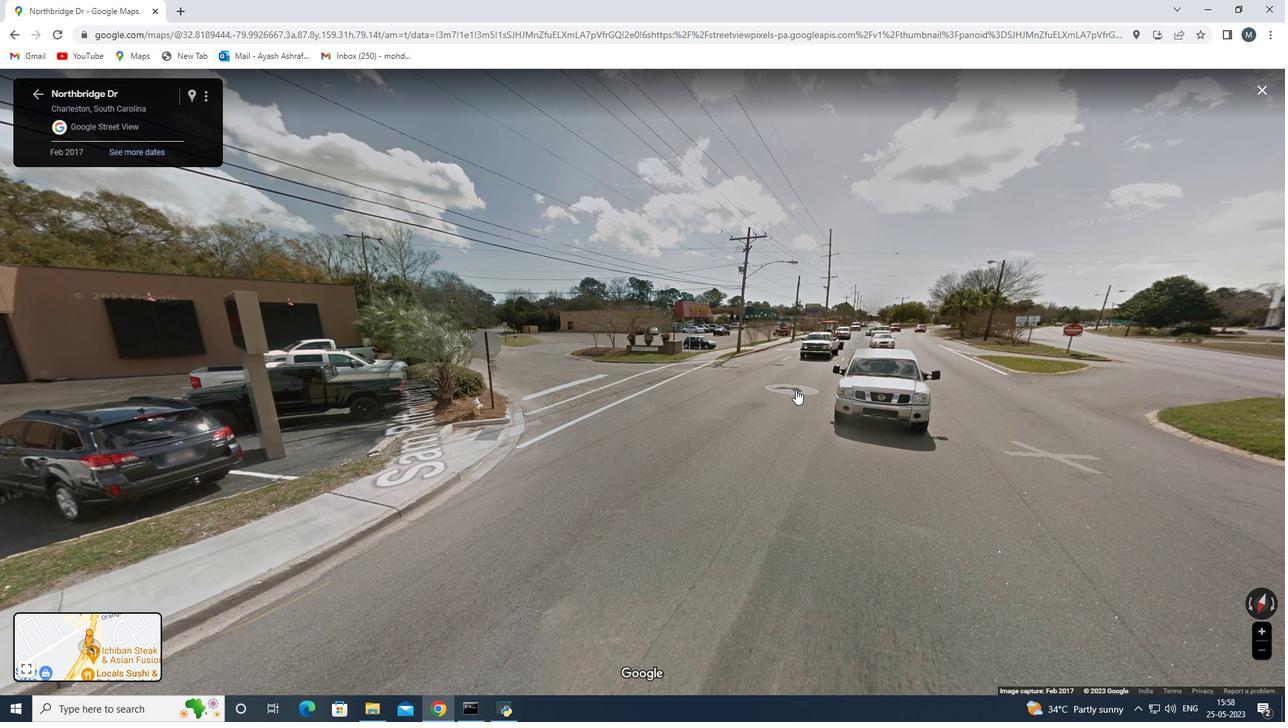 
Action: Key pressed <Key.up>
Screenshot: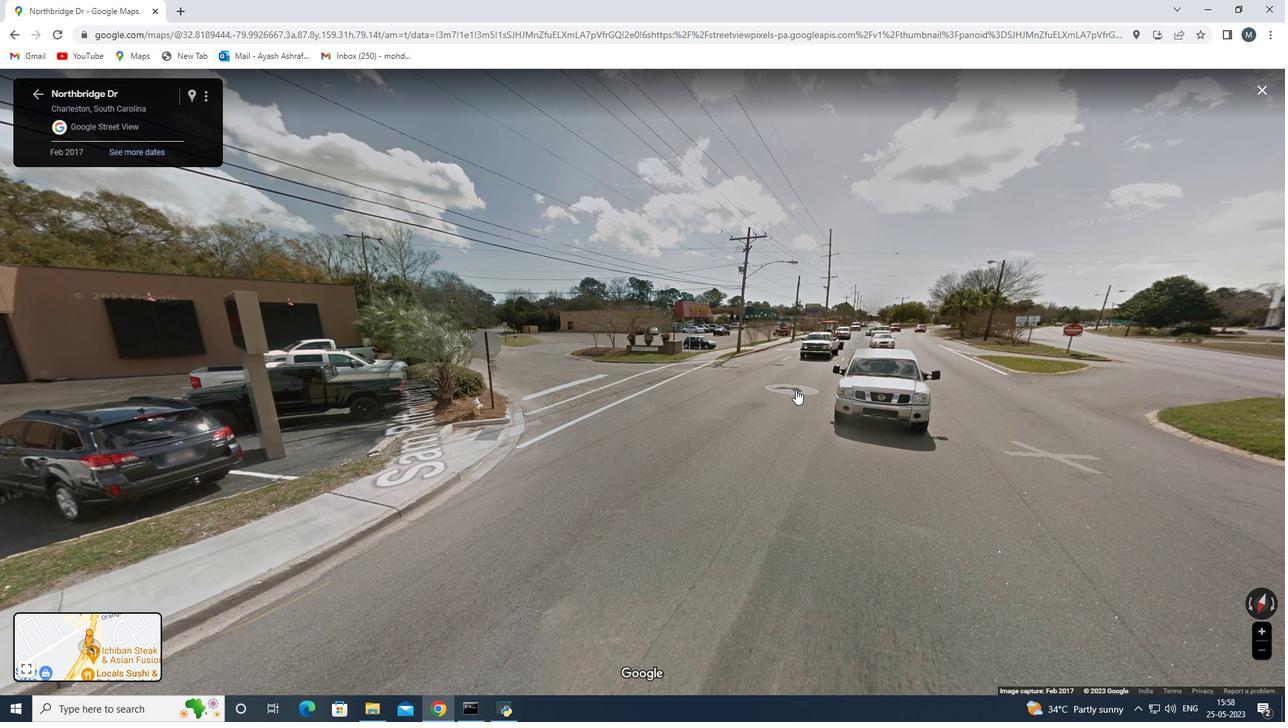 
Action: Mouse moved to (817, 393)
Screenshot: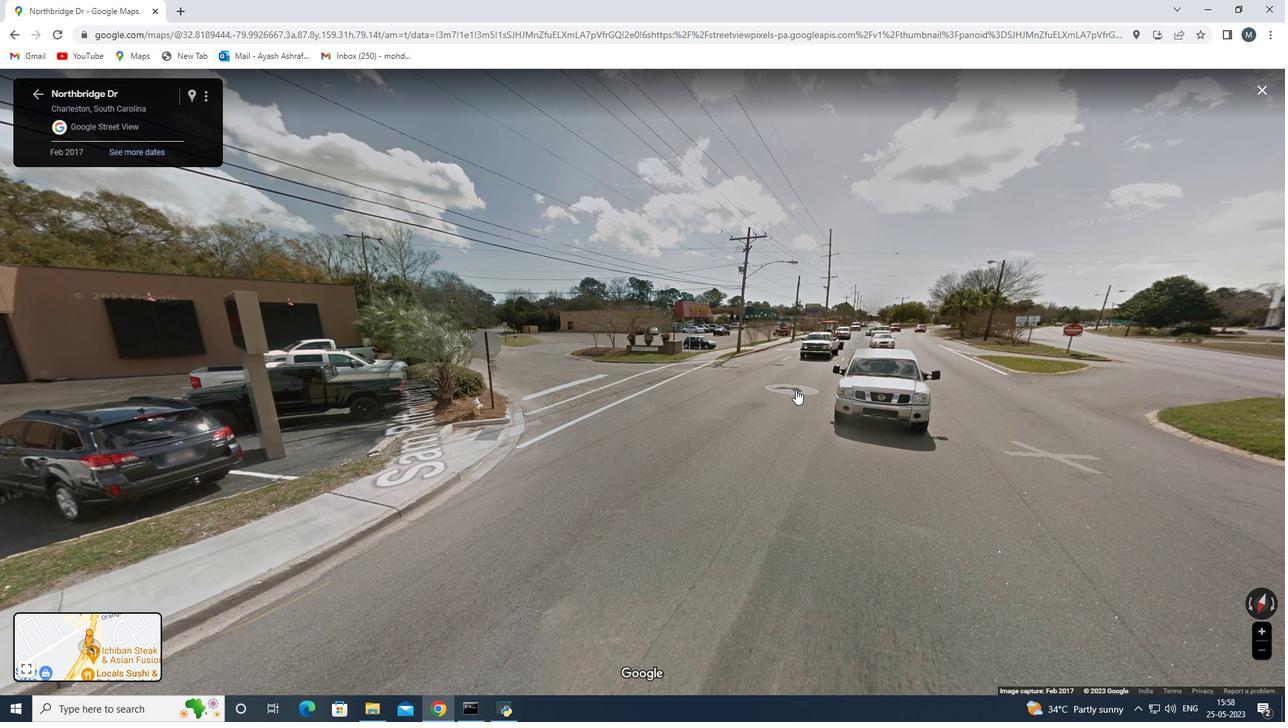 
Action: Key pressed <Key.up>
Screenshot: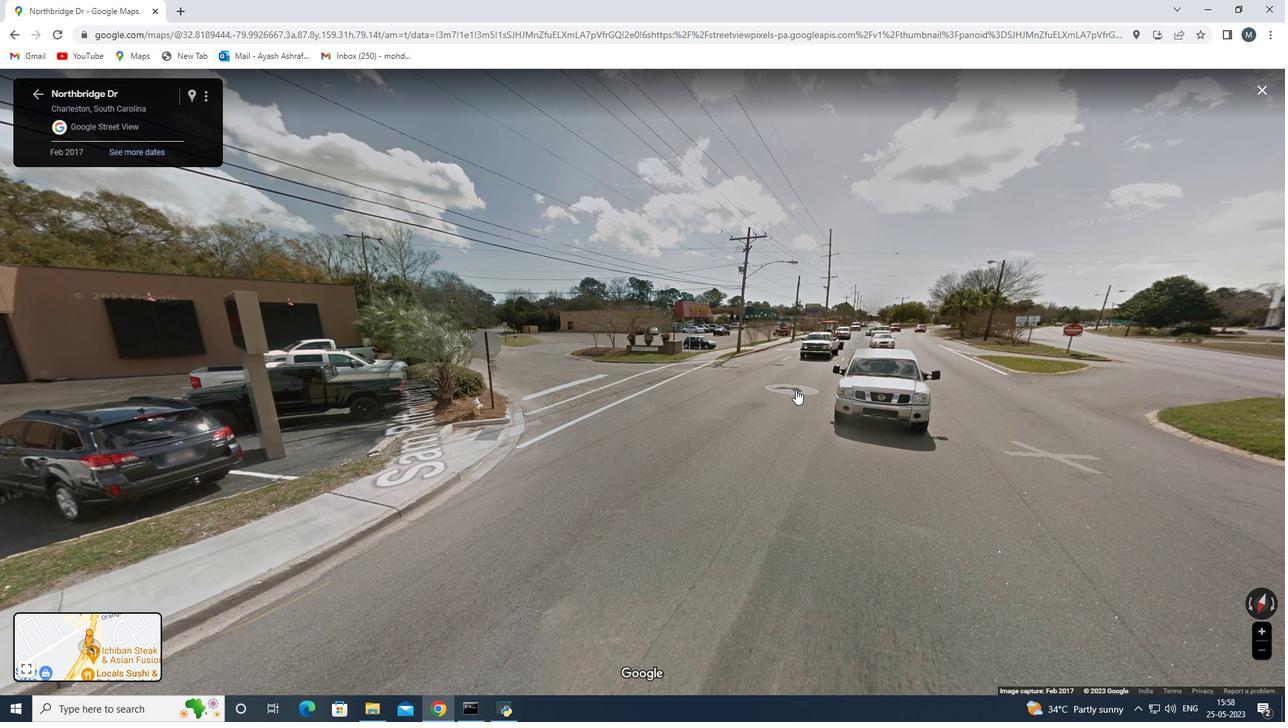 
Action: Mouse moved to (817, 392)
Screenshot: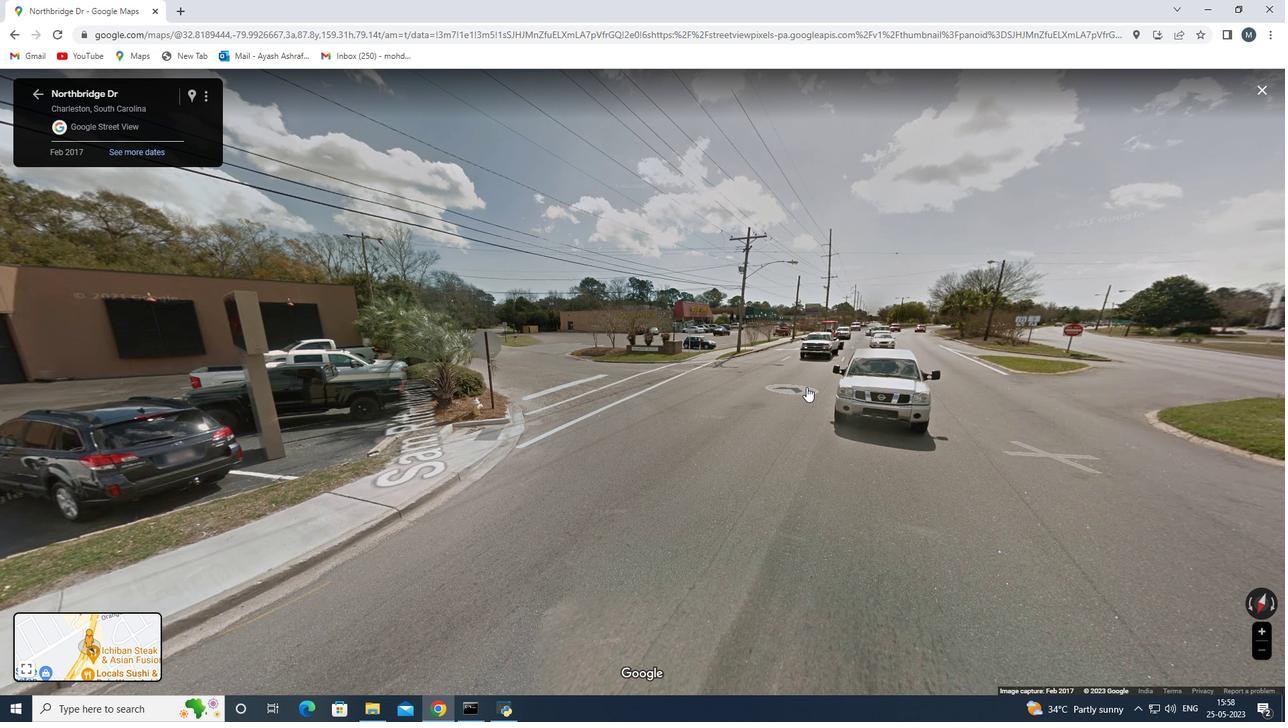 
Action: Key pressed <Key.up>
Screenshot: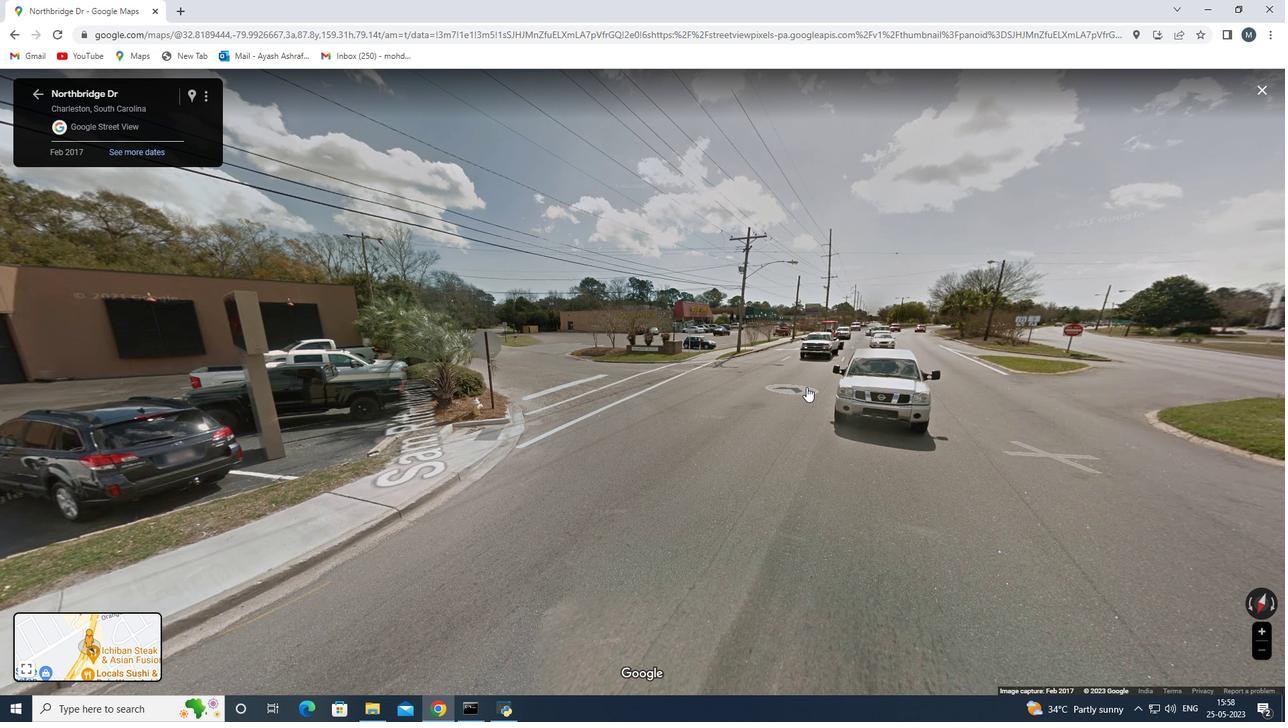 
Action: Mouse moved to (820, 390)
Screenshot: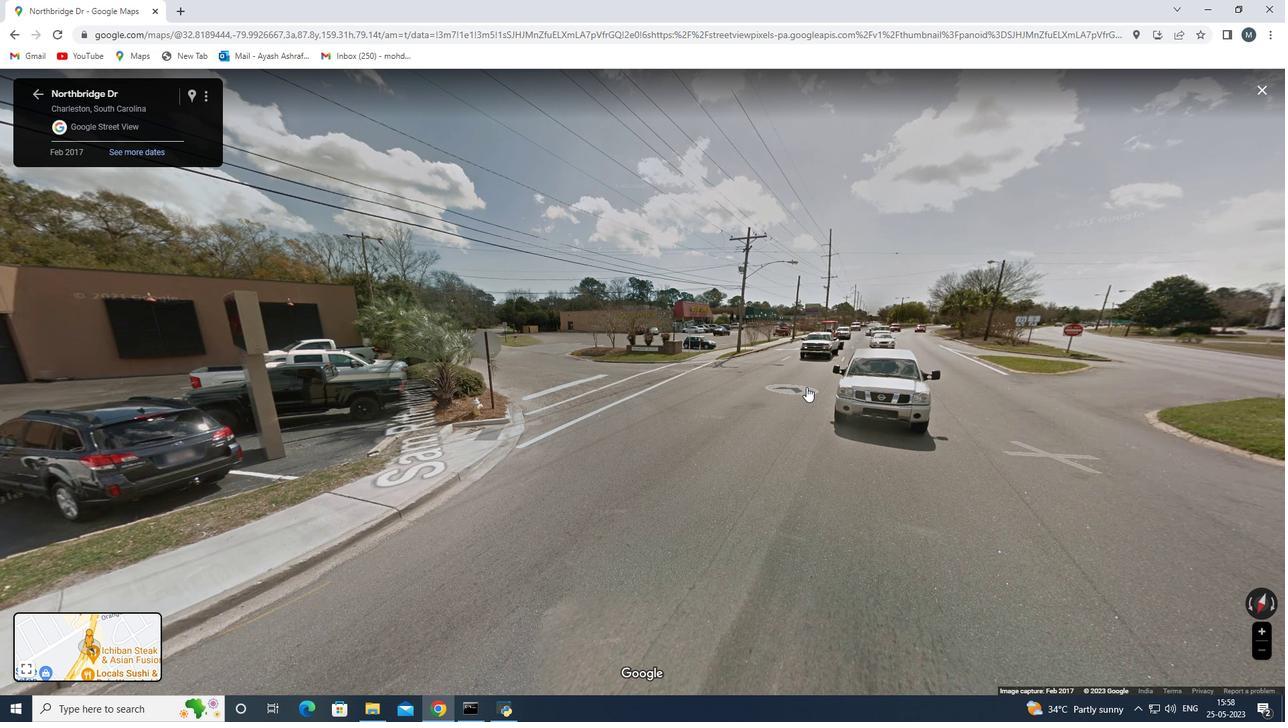 
Action: Key pressed <Key.up>
Screenshot: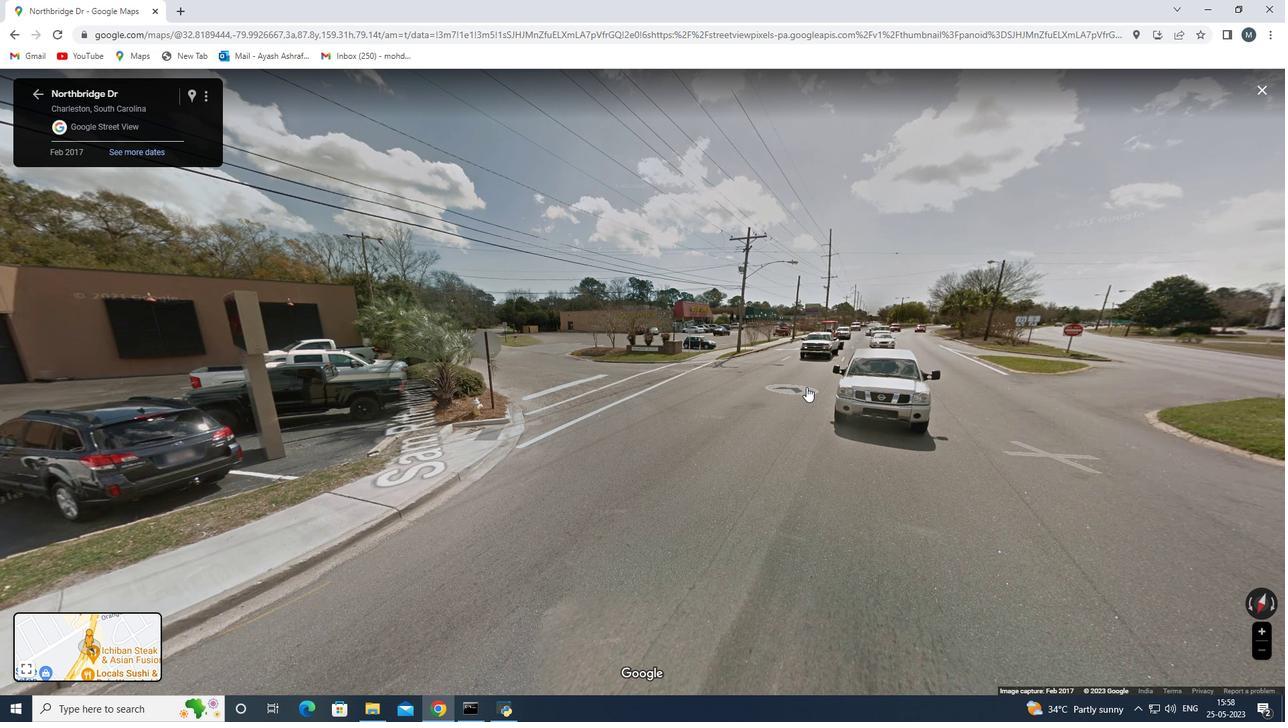 
Action: Mouse moved to (825, 388)
Screenshot: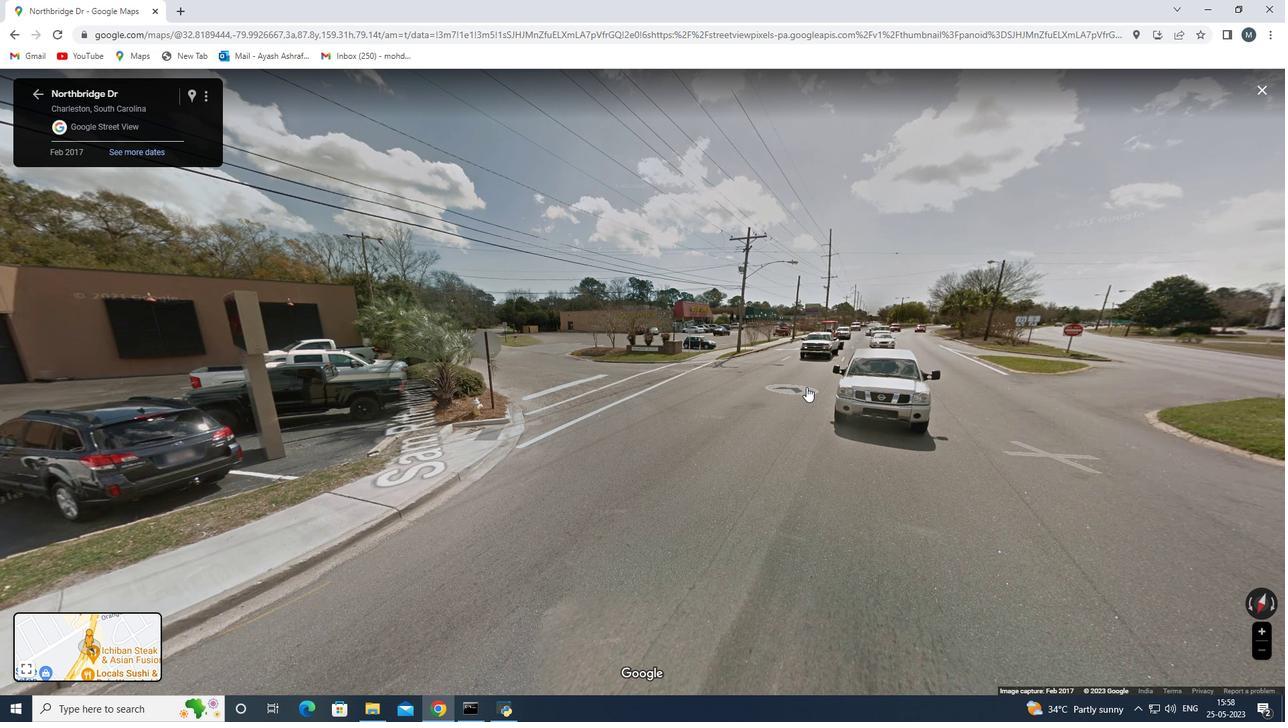 
Action: Key pressed <Key.up>
Screenshot: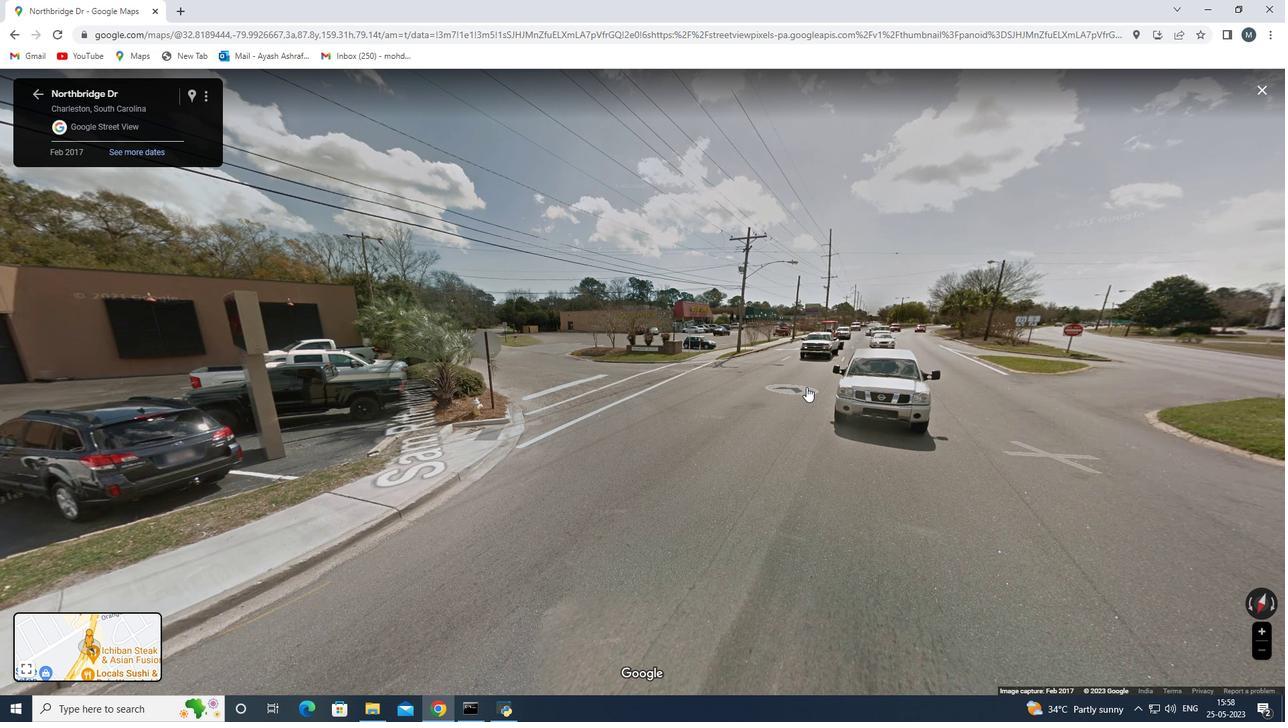 
Action: Mouse moved to (828, 386)
Screenshot: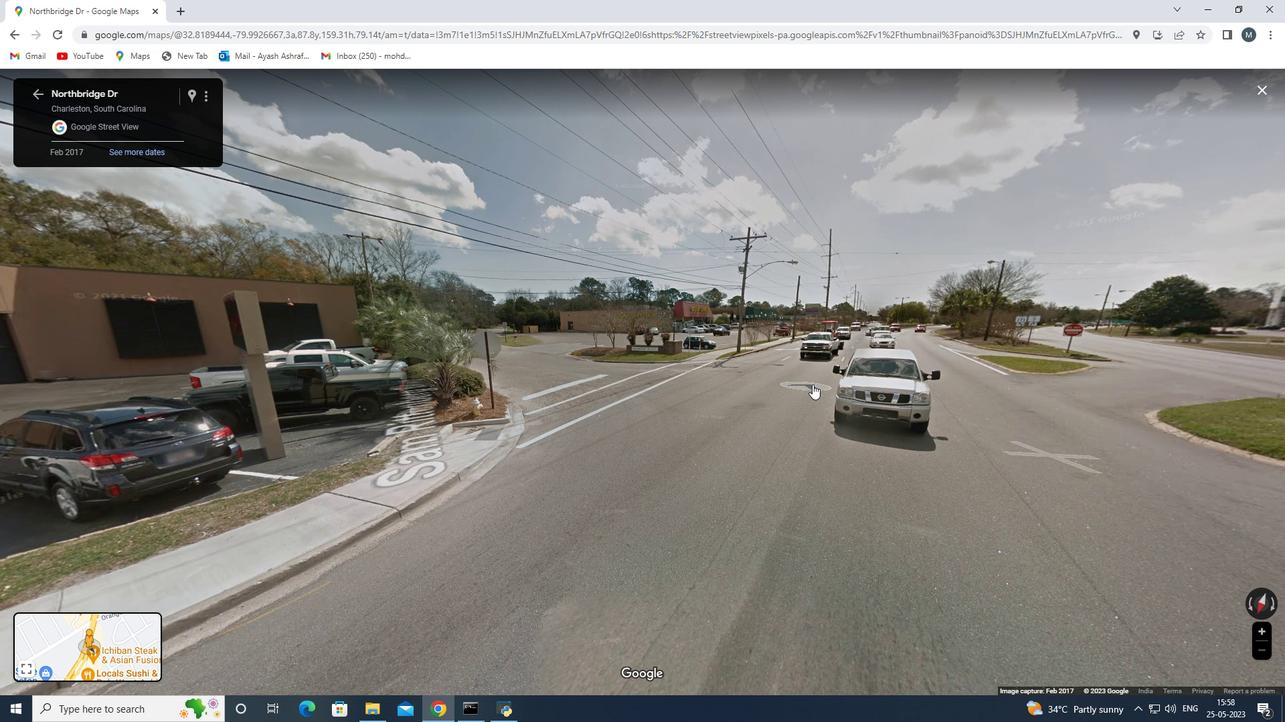 
Action: Key pressed <Key.up><Key.up>
Screenshot: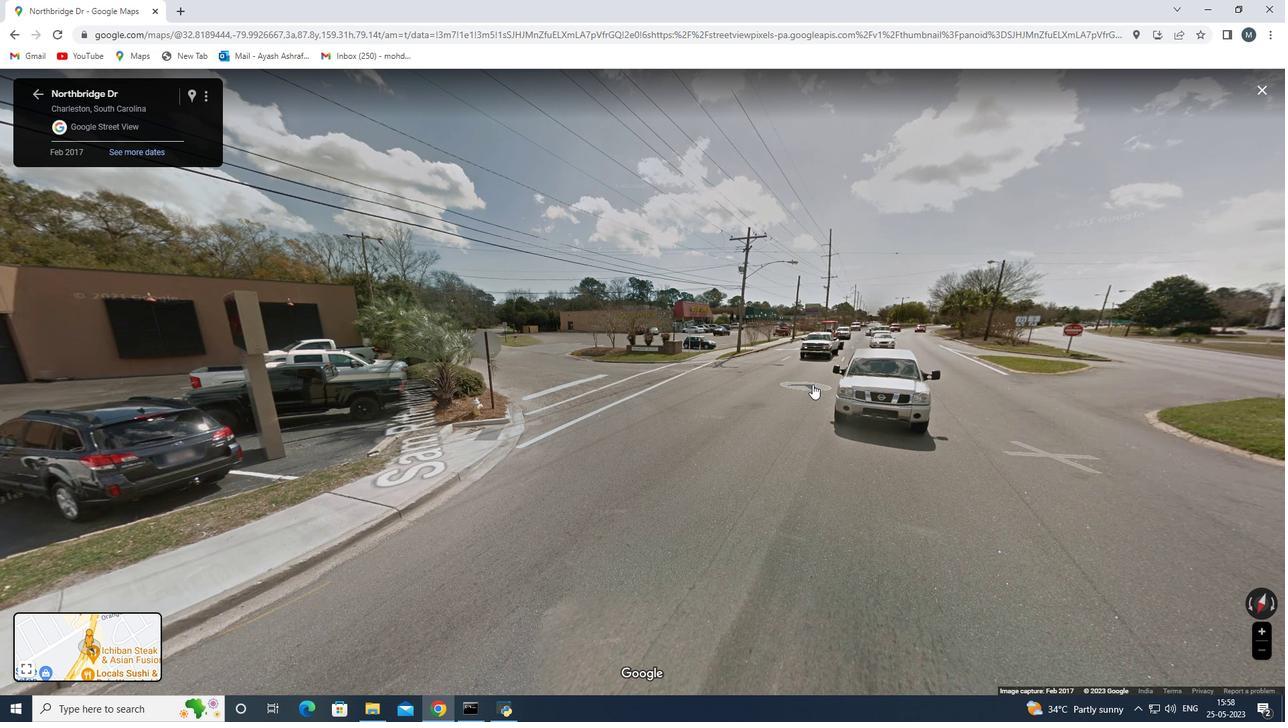
Action: Mouse moved to (830, 384)
Screenshot: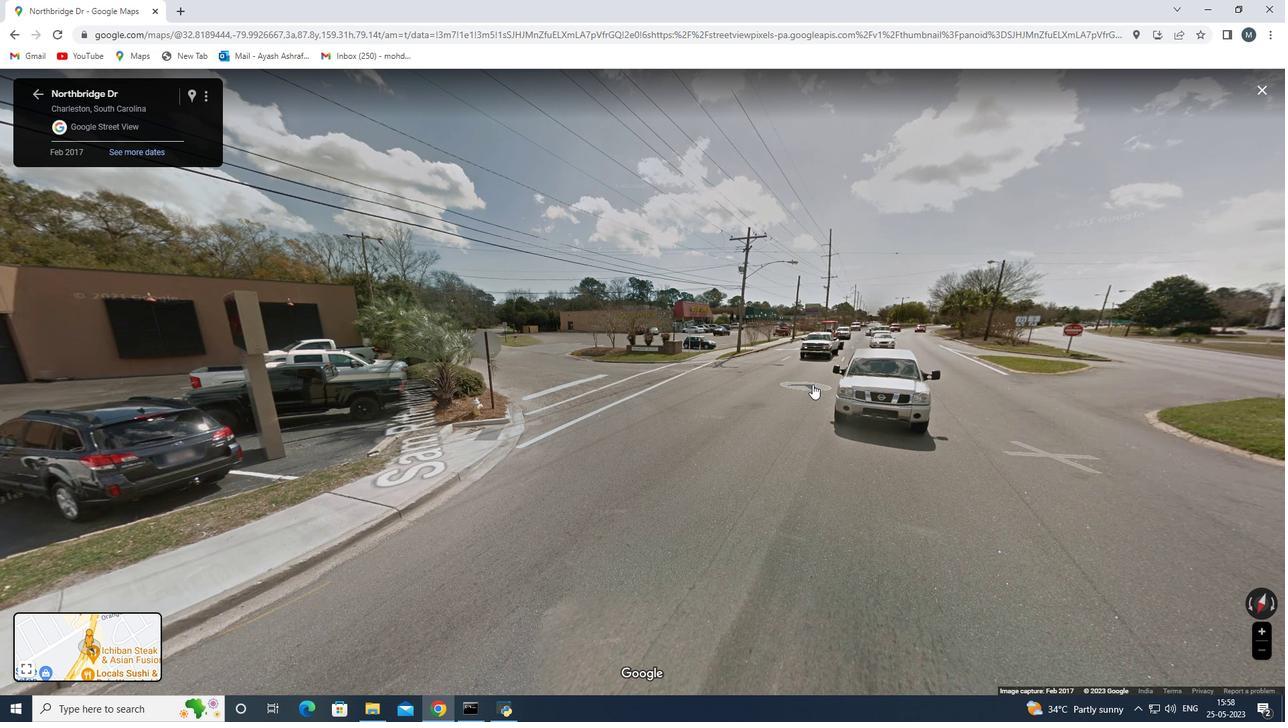 
Action: Key pressed <Key.up>
Screenshot: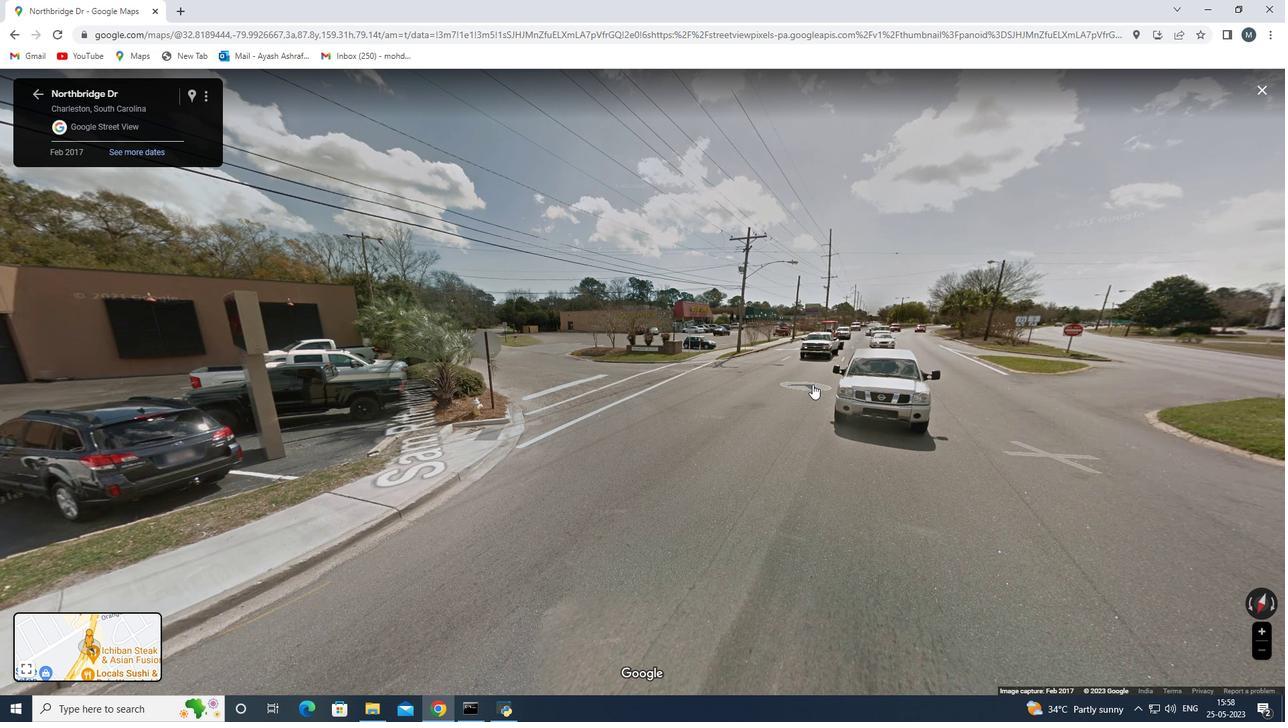 
Action: Mouse moved to (857, 384)
Screenshot: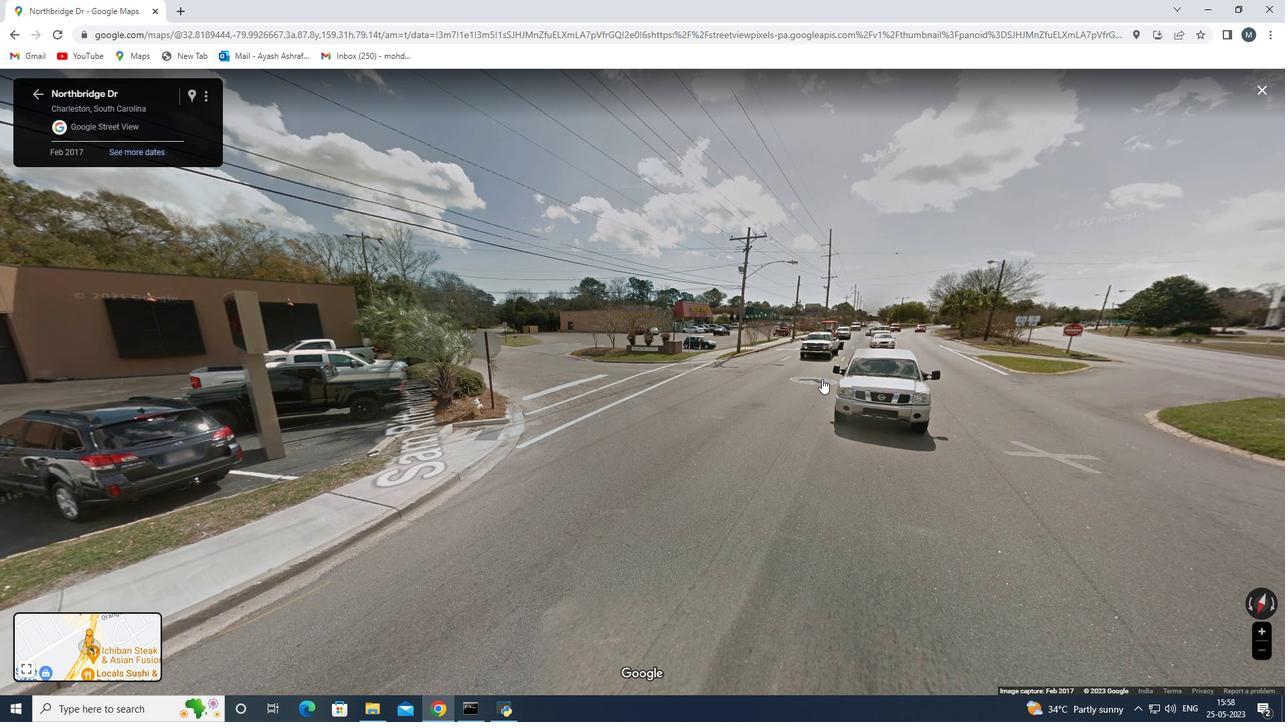 
Action: Key pressed <Key.up>
Screenshot: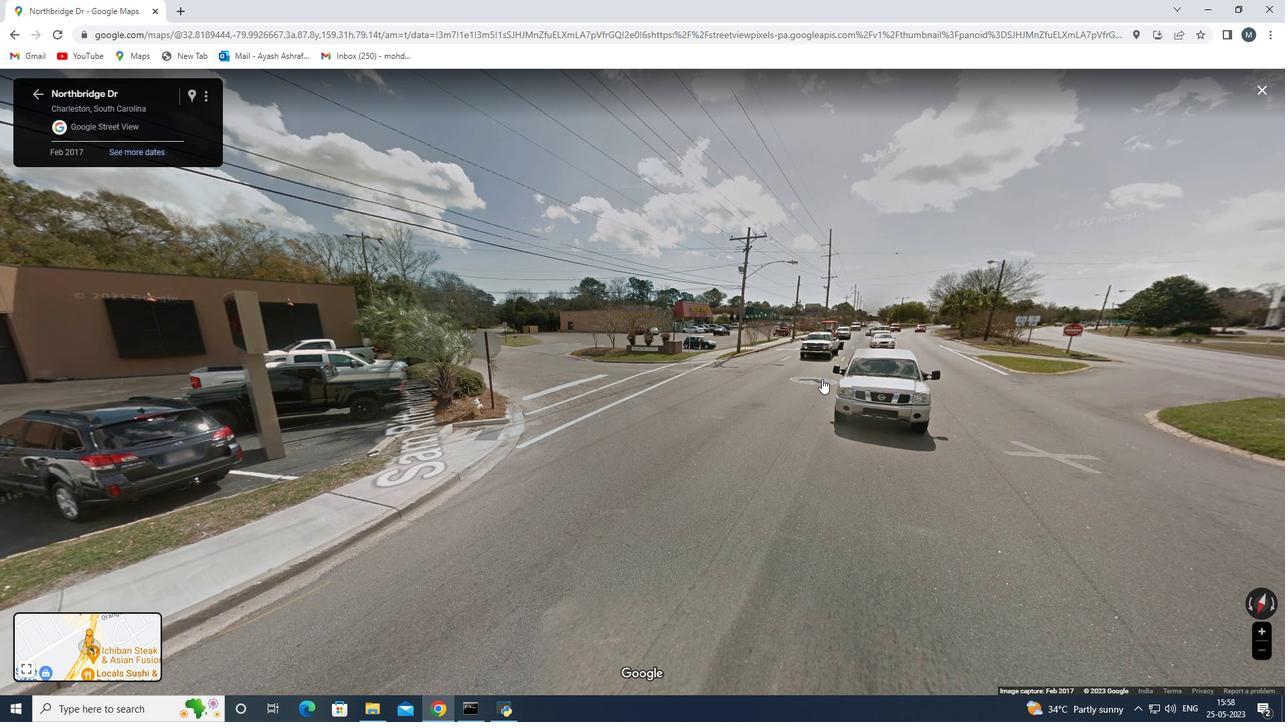 
Action: Mouse moved to (890, 384)
Screenshot: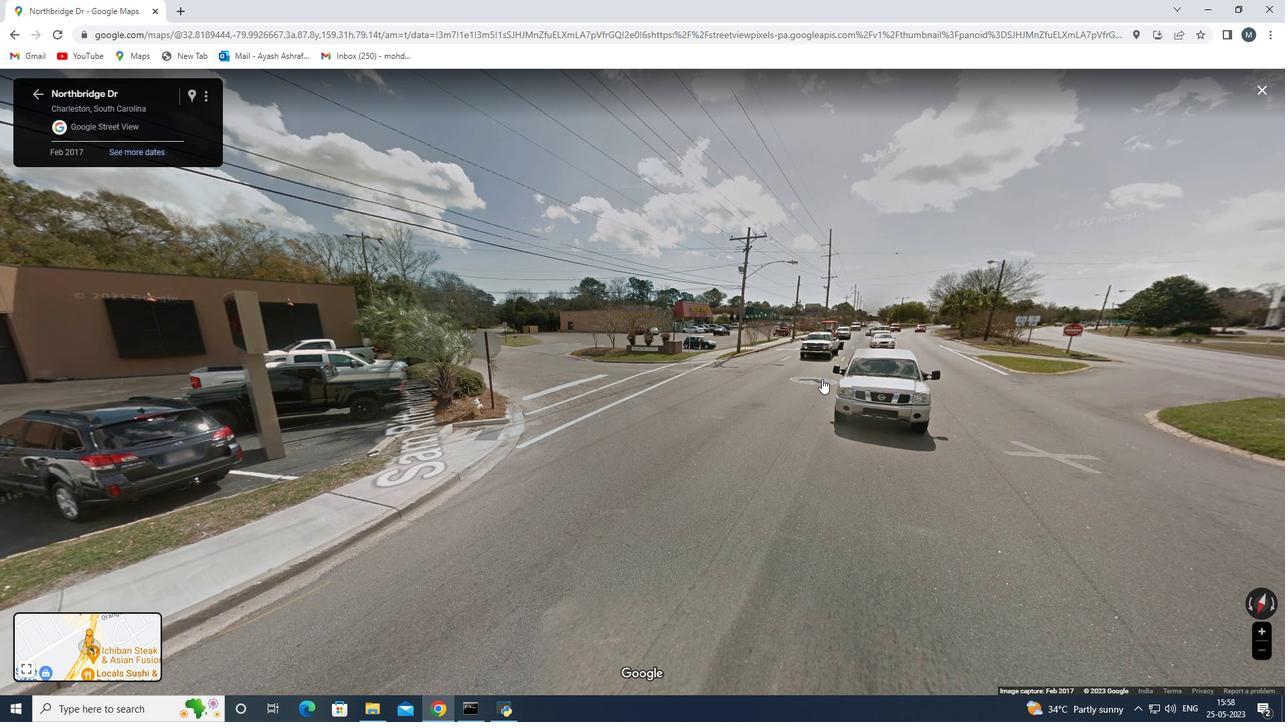 
Action: Key pressed <Key.up>
Screenshot: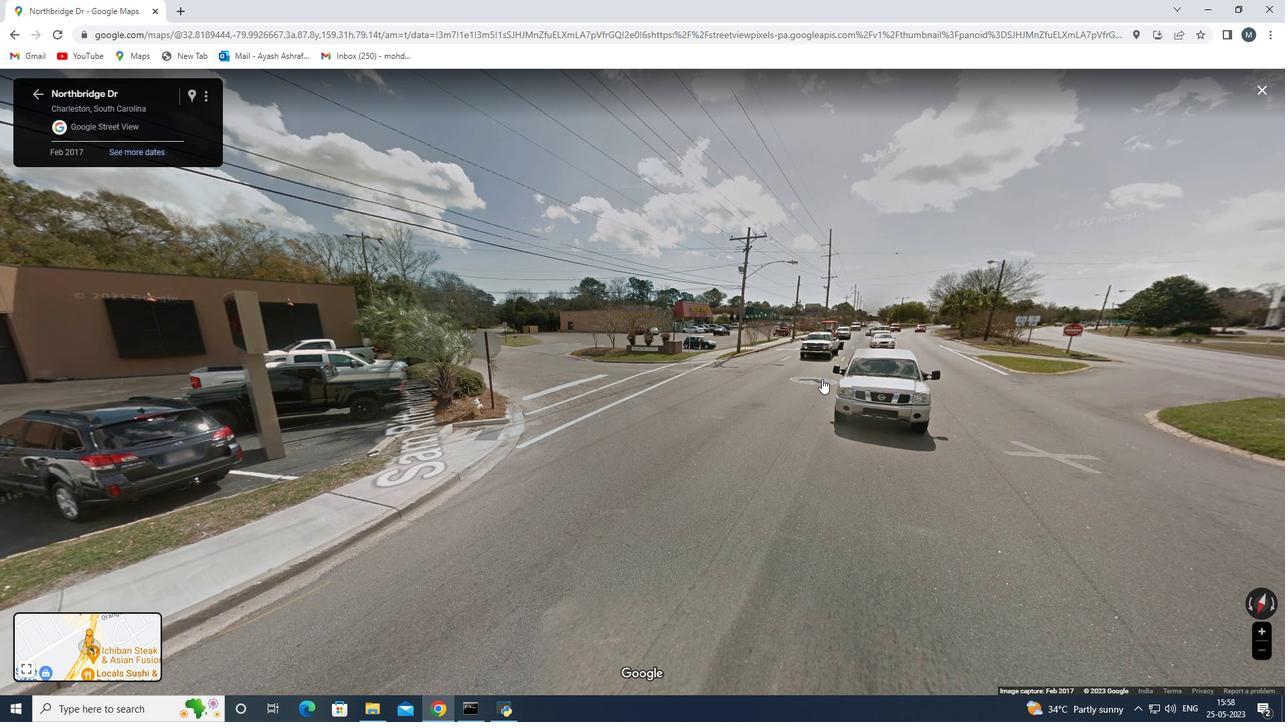 
Action: Mouse moved to (926, 384)
Screenshot: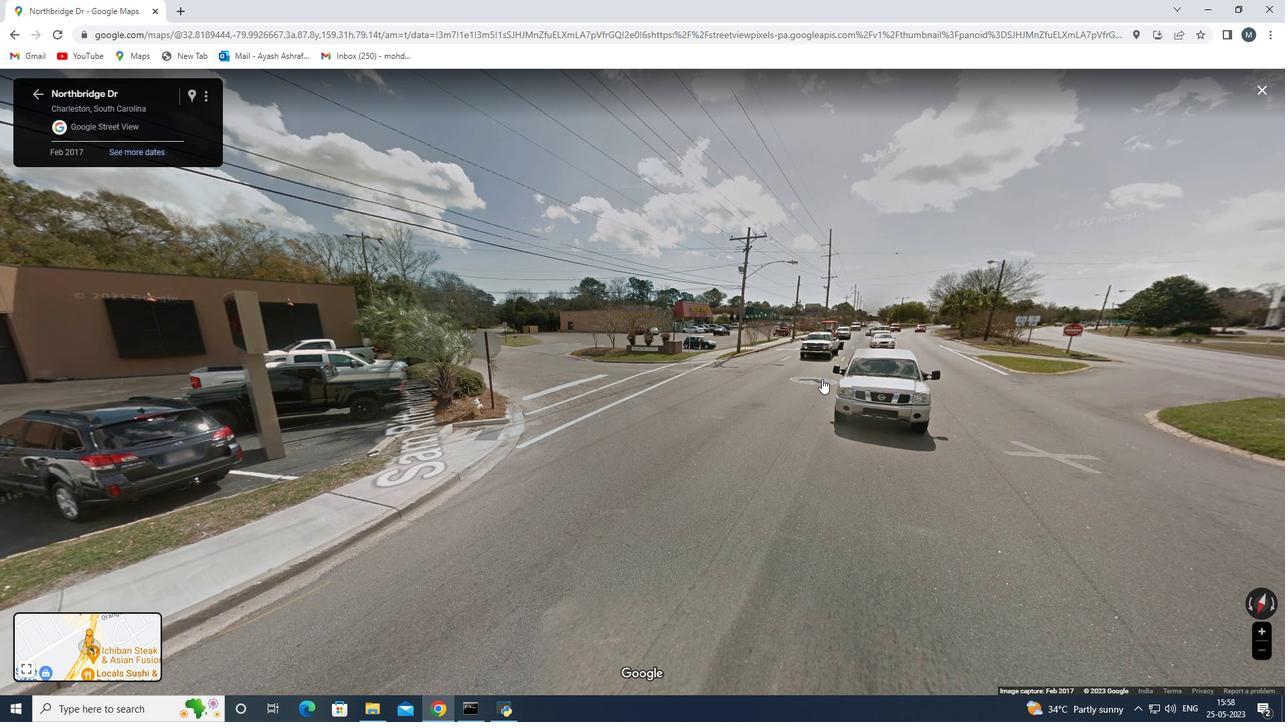 
Action: Key pressed <Key.up>
Screenshot: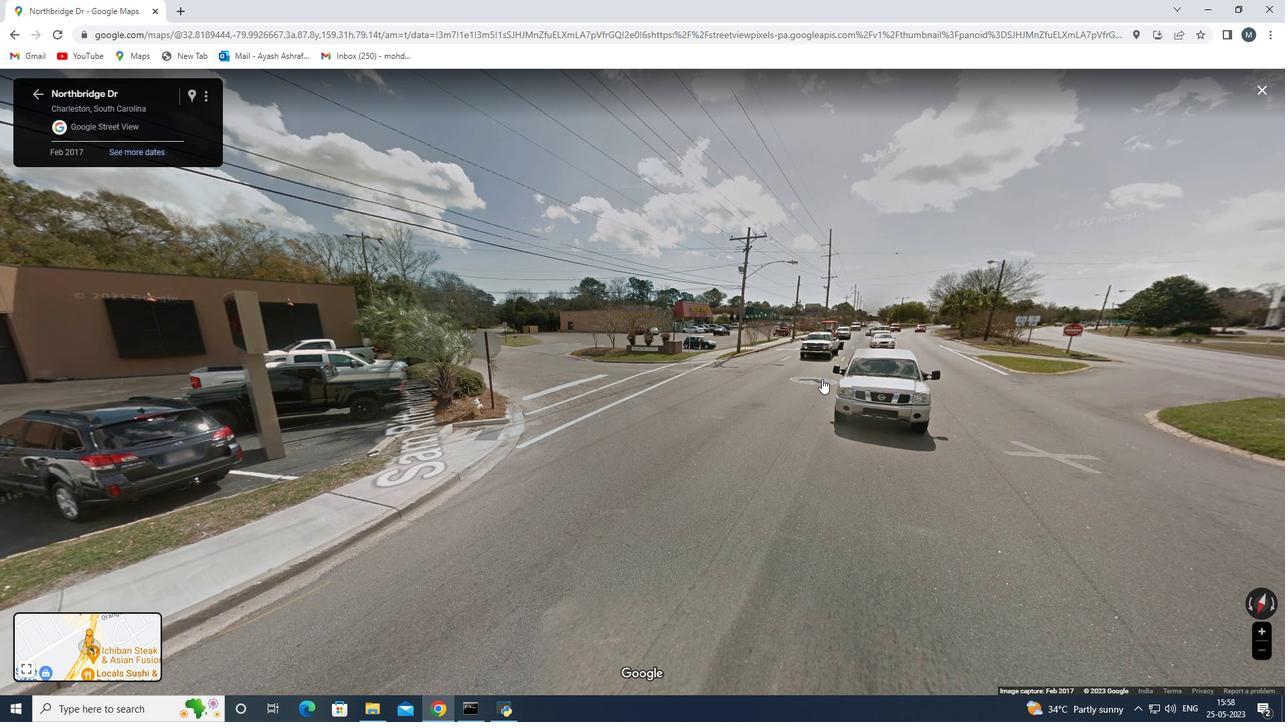 
Action: Mouse moved to (961, 386)
Screenshot: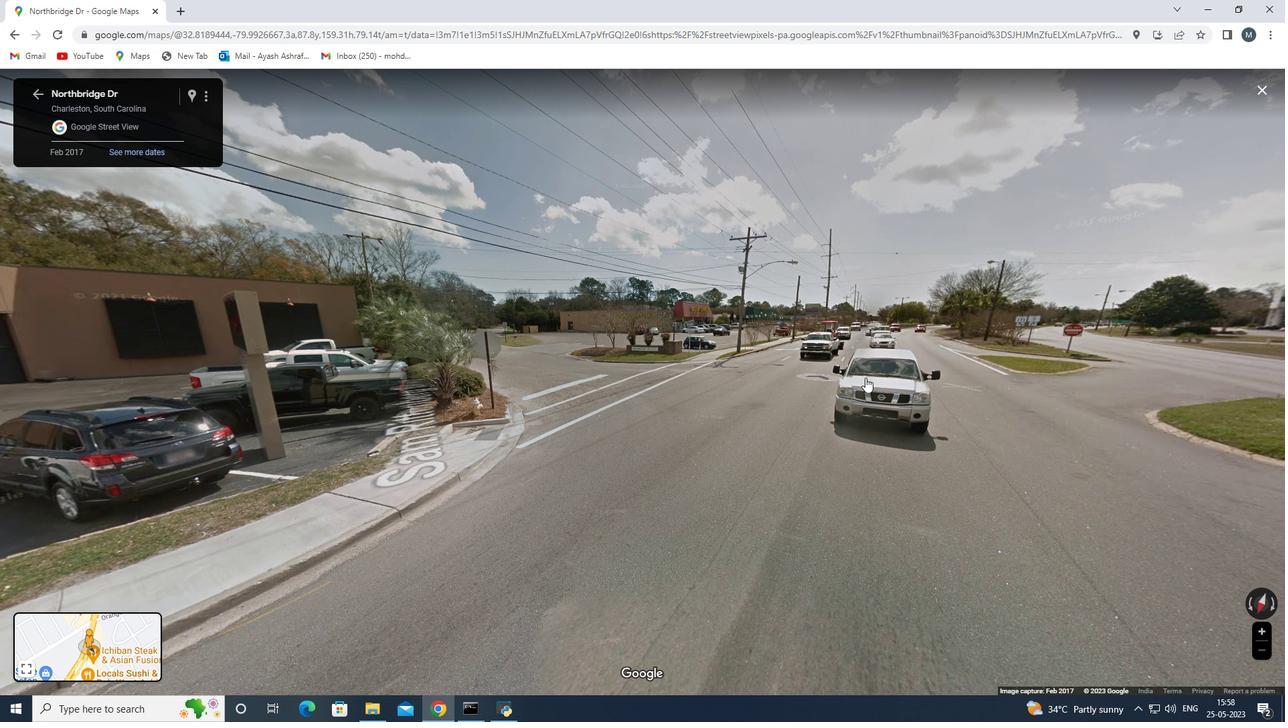 
Action: Key pressed <Key.up>
Screenshot: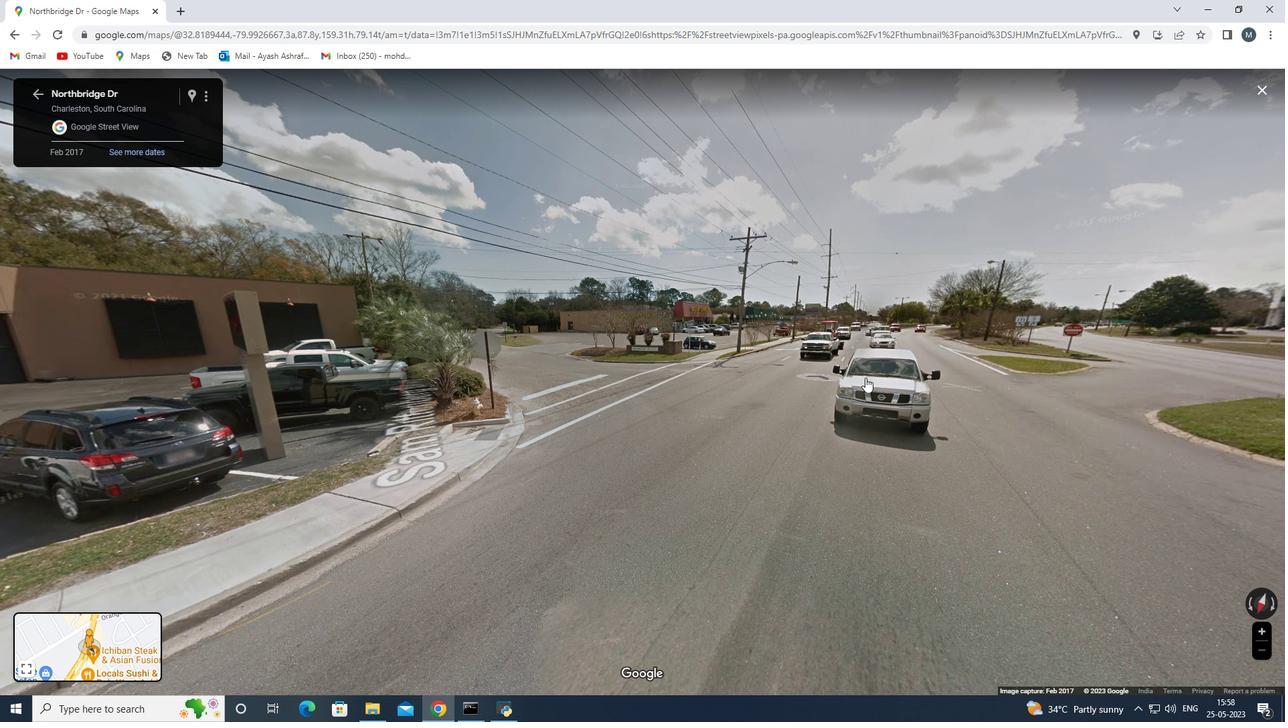 
Action: Mouse moved to (967, 390)
Screenshot: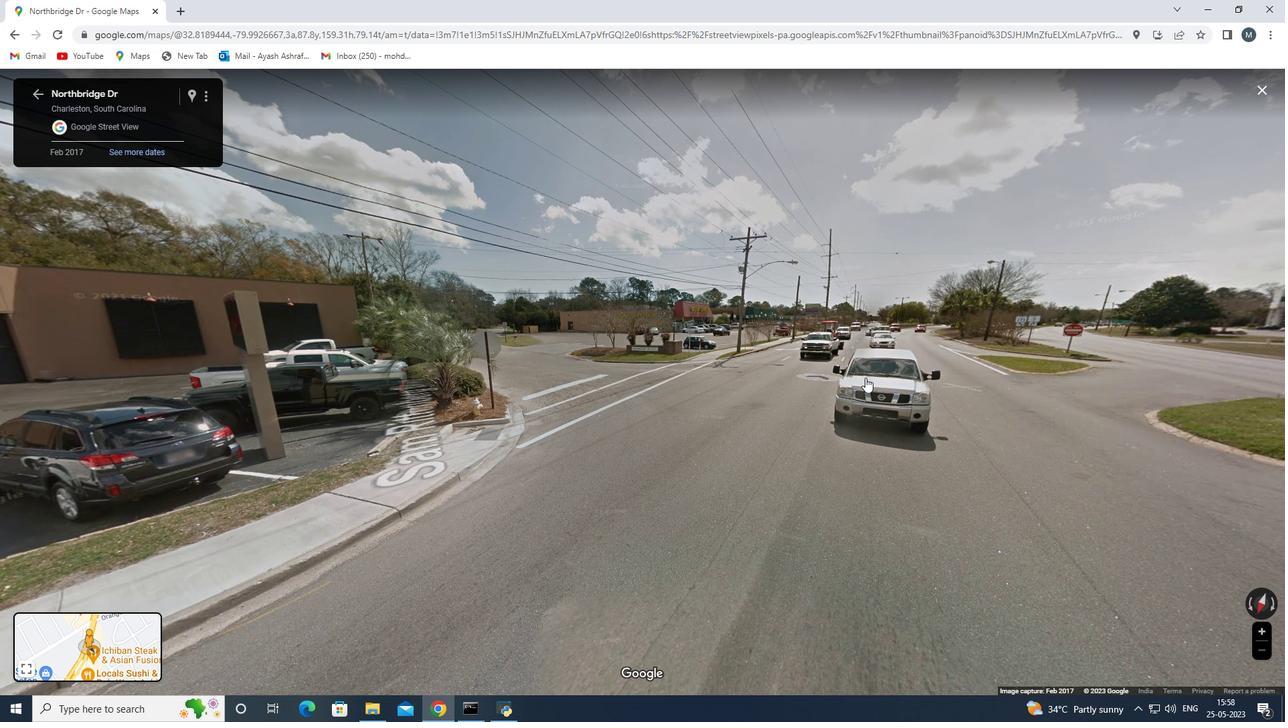 
Action: Key pressed <Key.up>
Screenshot: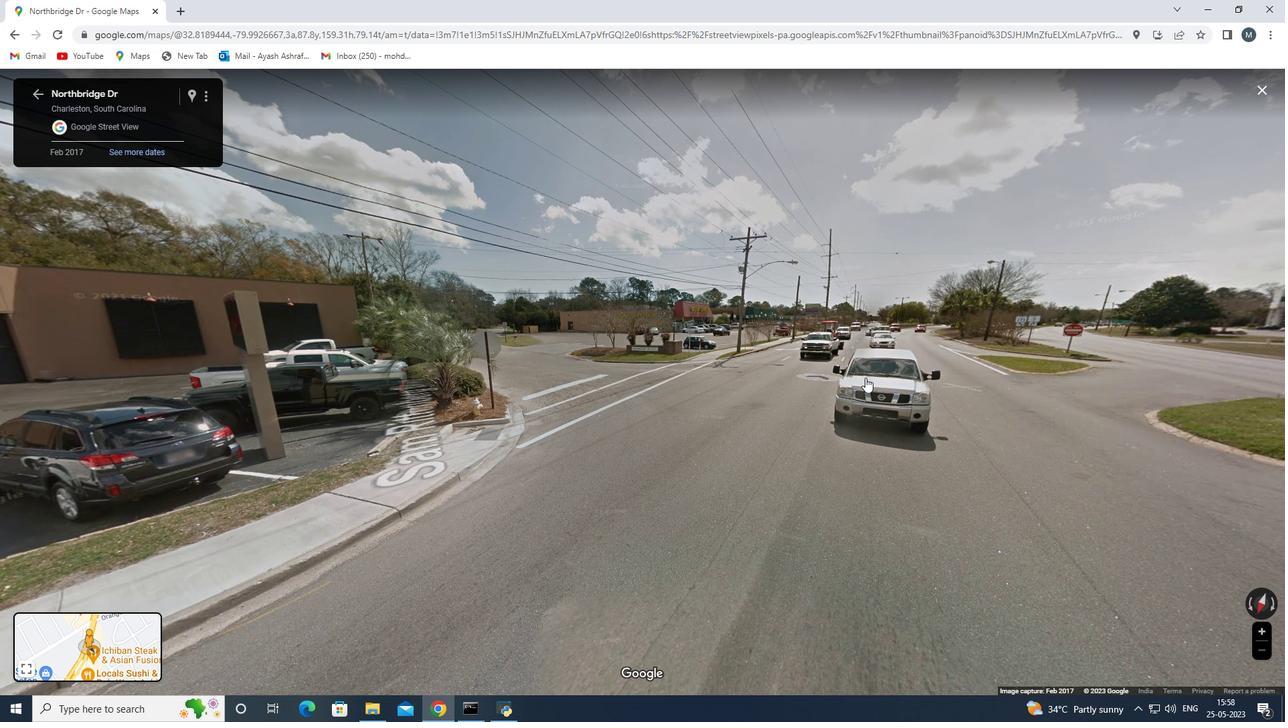 
Action: Mouse moved to (968, 398)
Screenshot: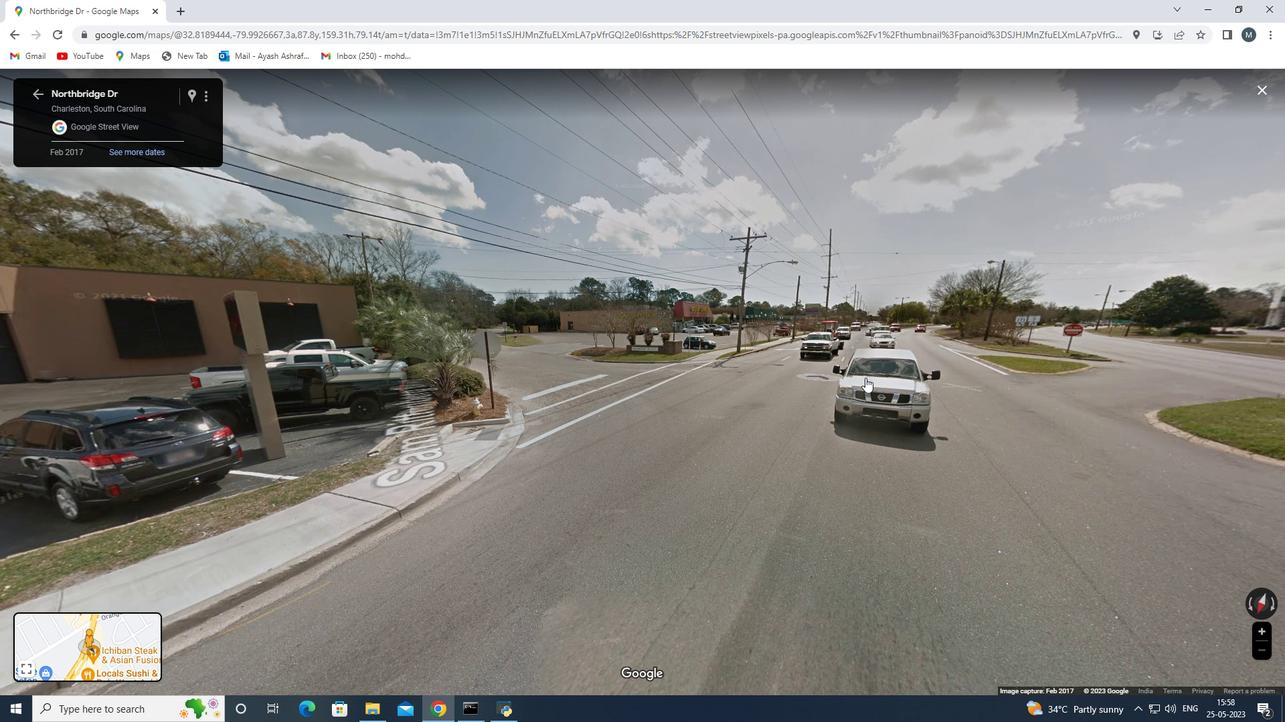 
Action: Key pressed <Key.up><Key.up>
Screenshot: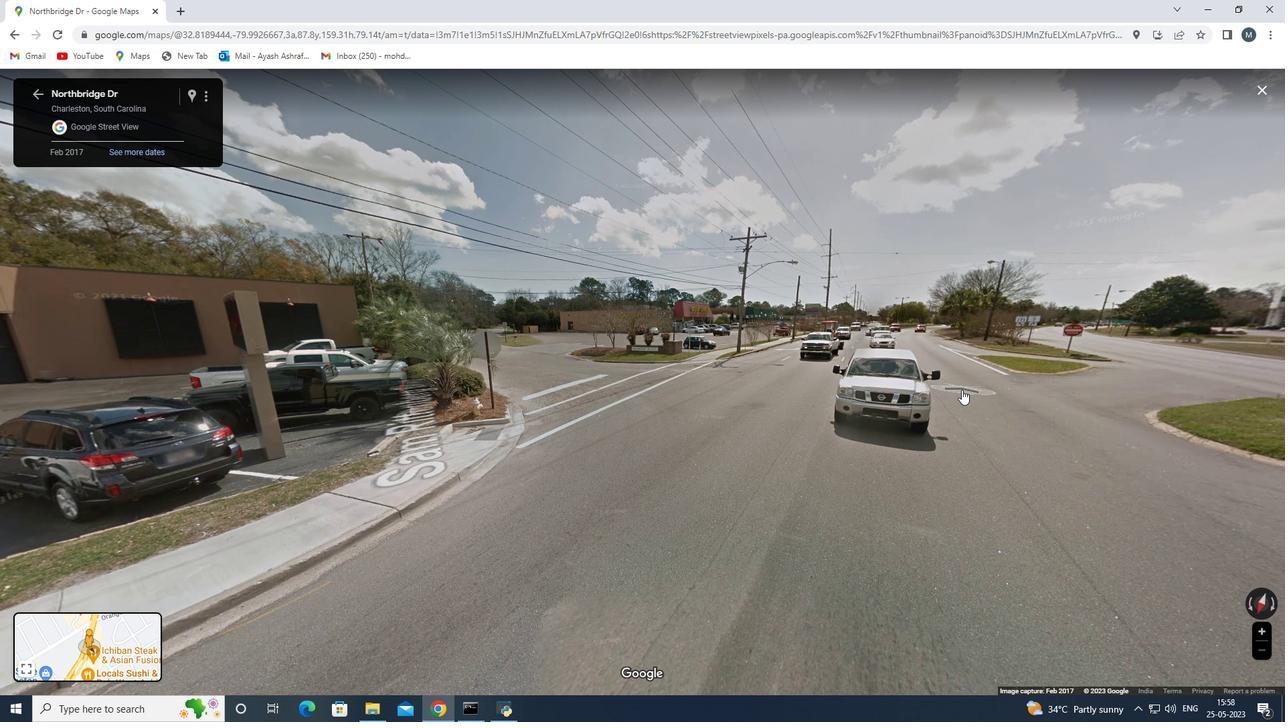 
Action: Mouse moved to (970, 414)
Screenshot: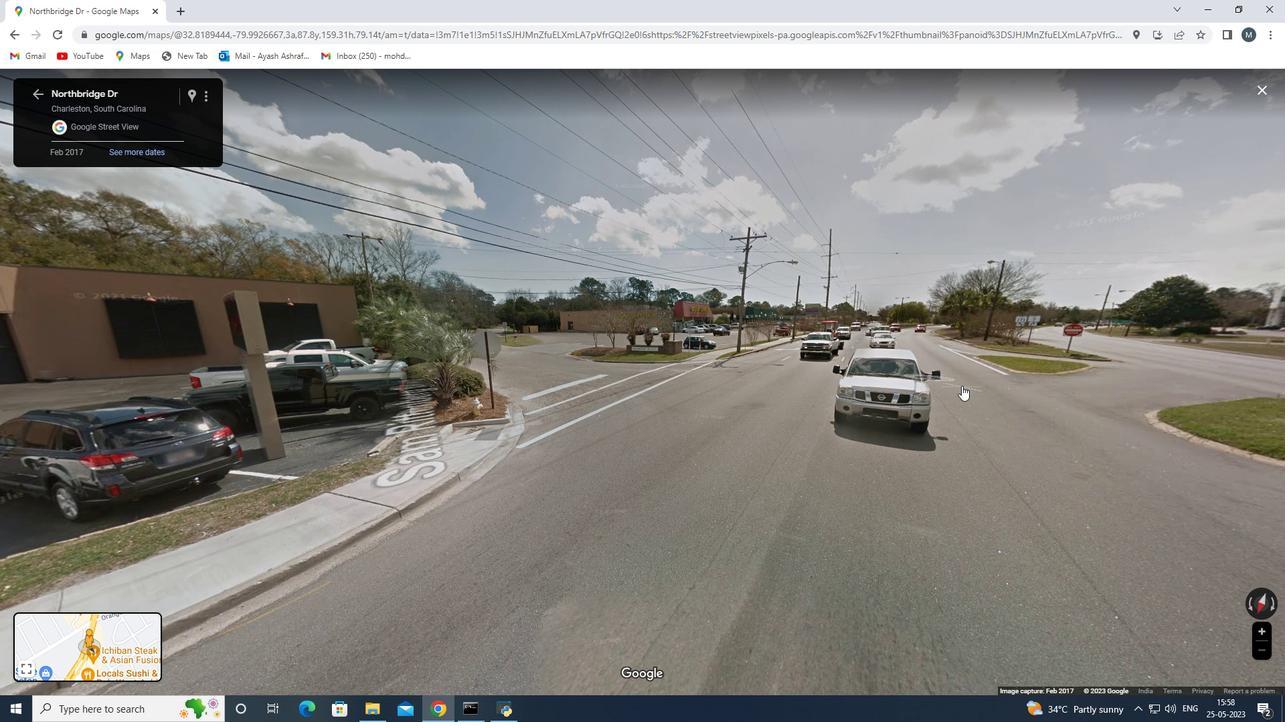 
Action: Key pressed <Key.up>
Screenshot: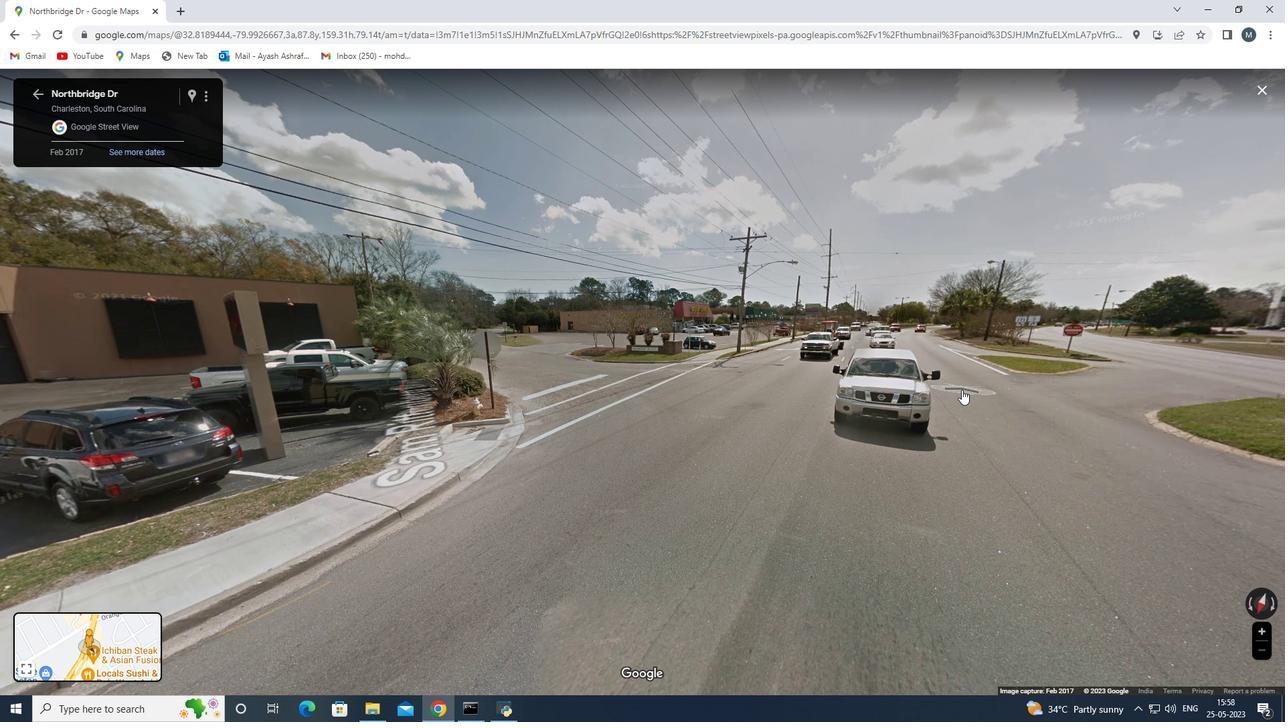 
Action: Mouse moved to (973, 417)
Screenshot: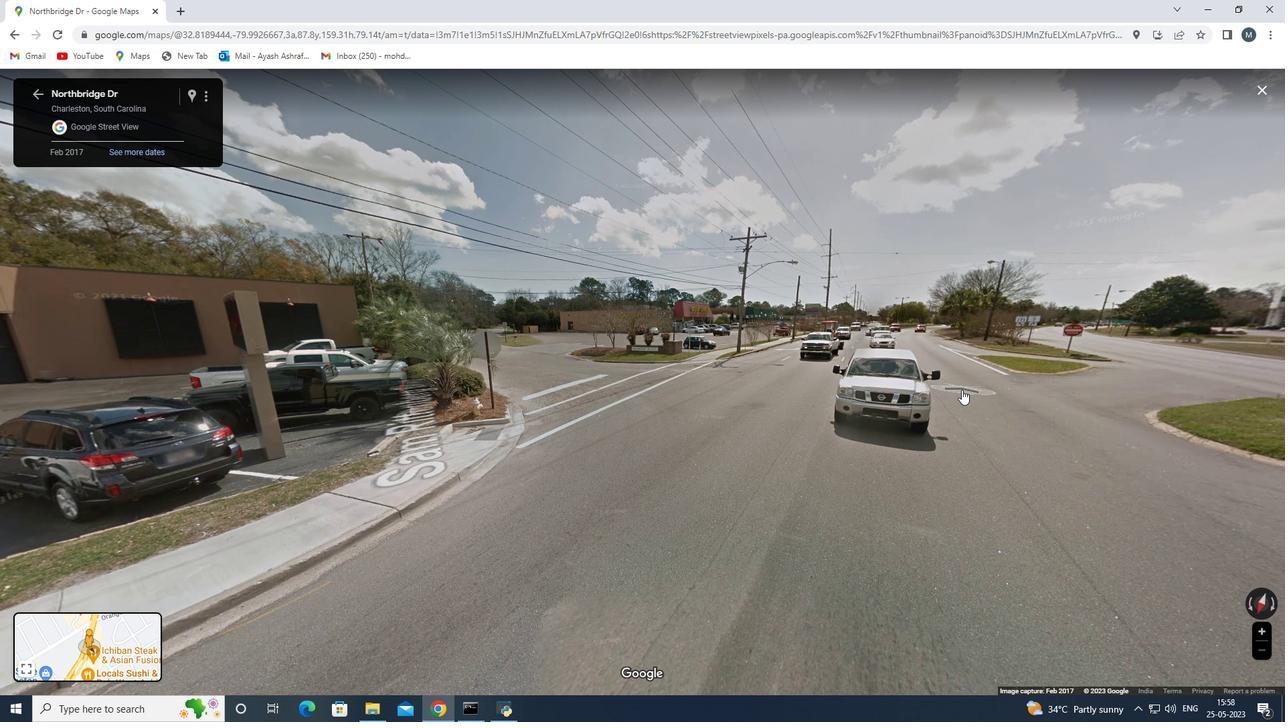 
Action: Key pressed <Key.up><Key.up><Key.up>
Screenshot: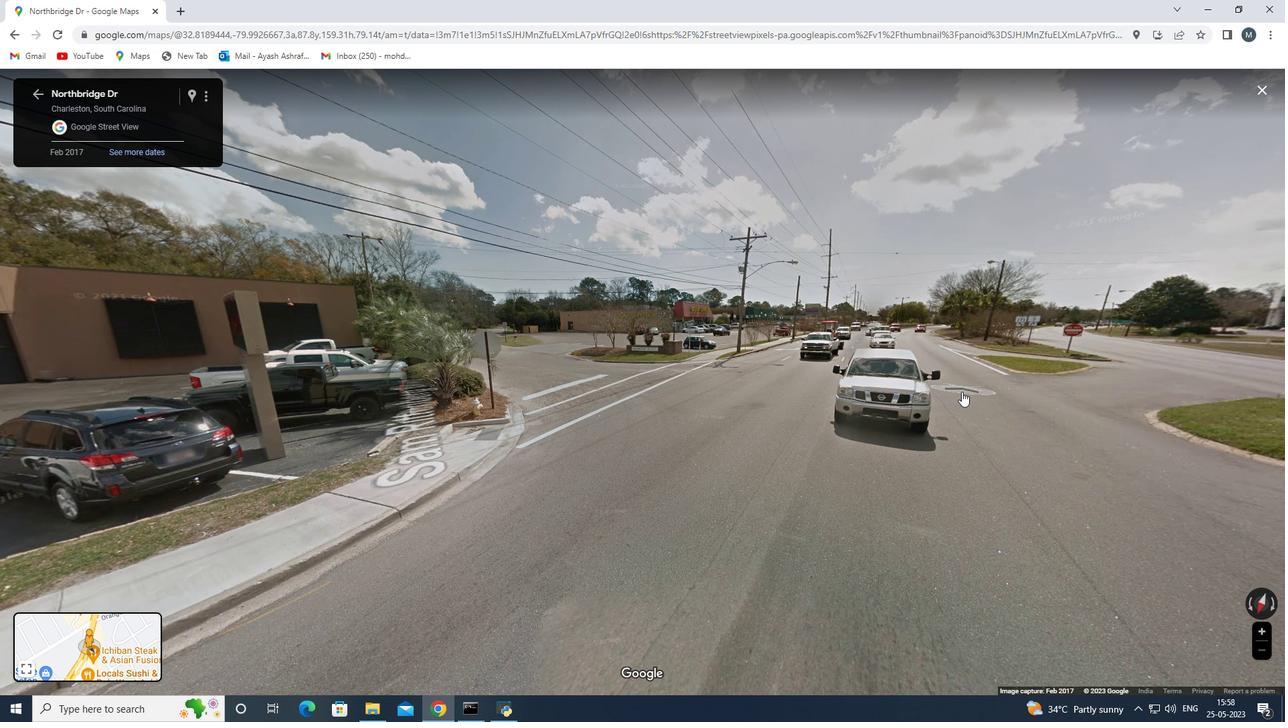 
Action: Mouse pressed left at (973, 417)
Screenshot: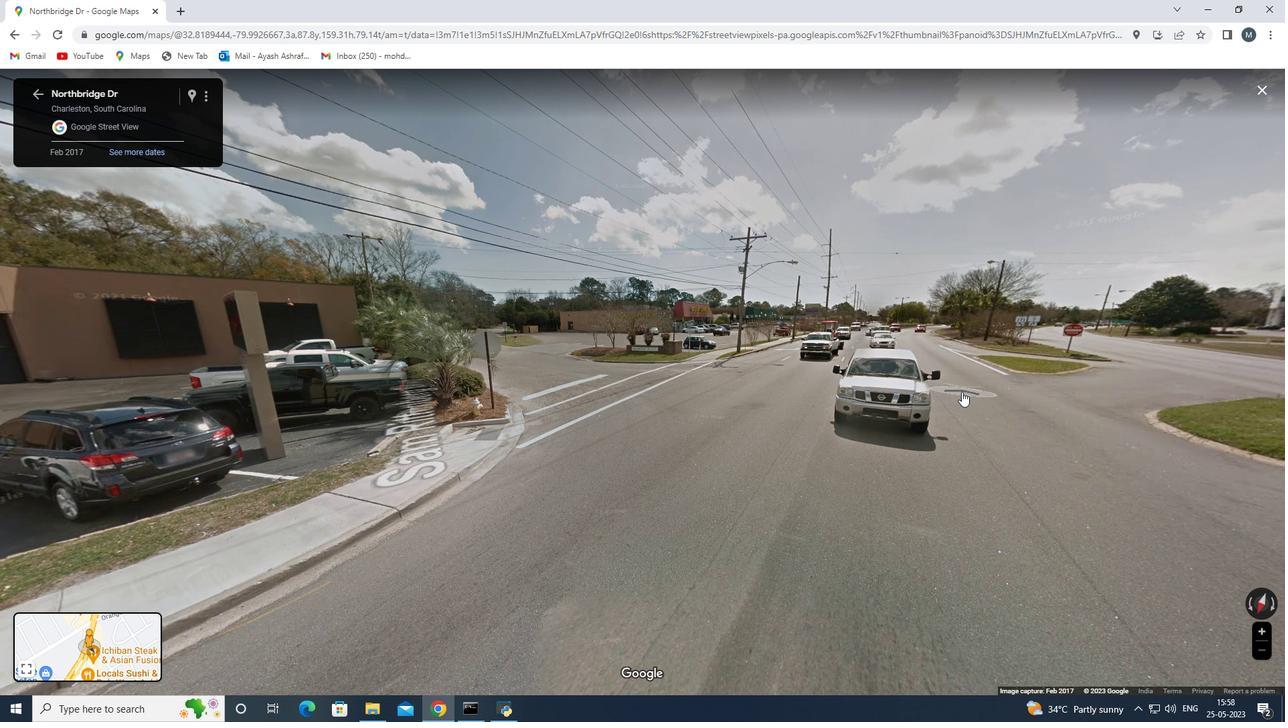 
Action: Key pressed <Key.up>
Screenshot: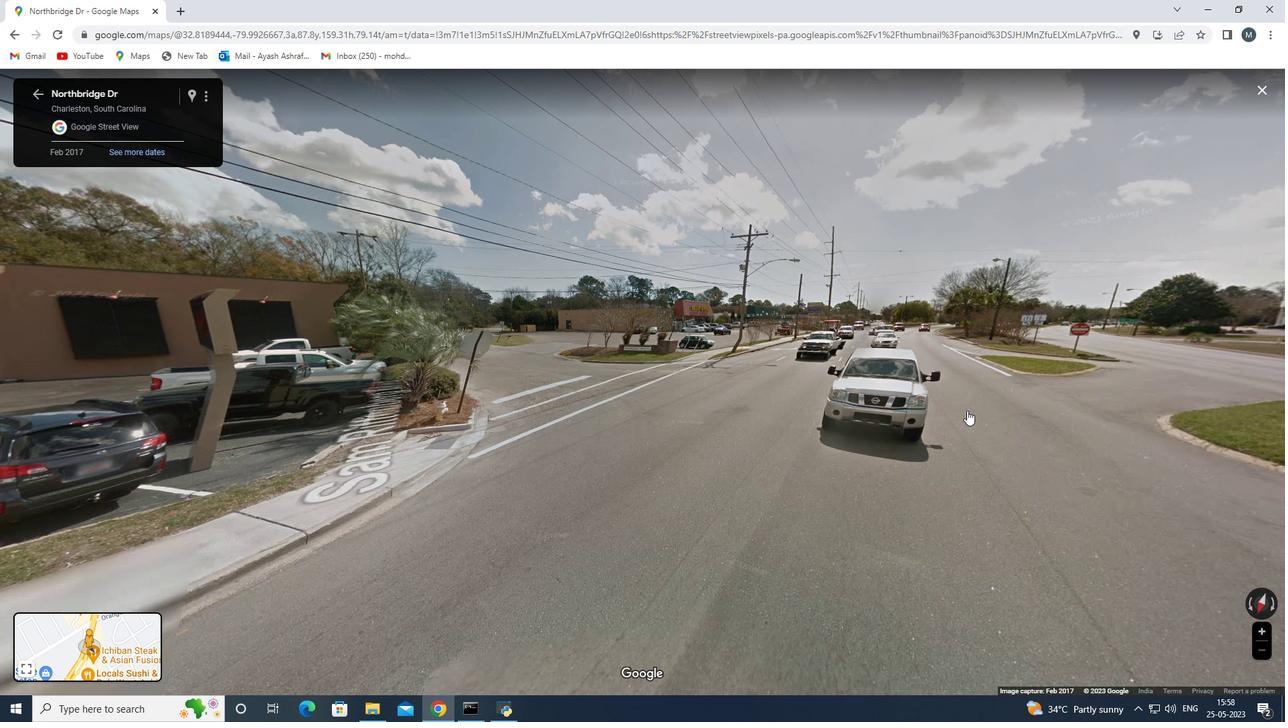 
Action: Mouse moved to (923, 409)
Screenshot: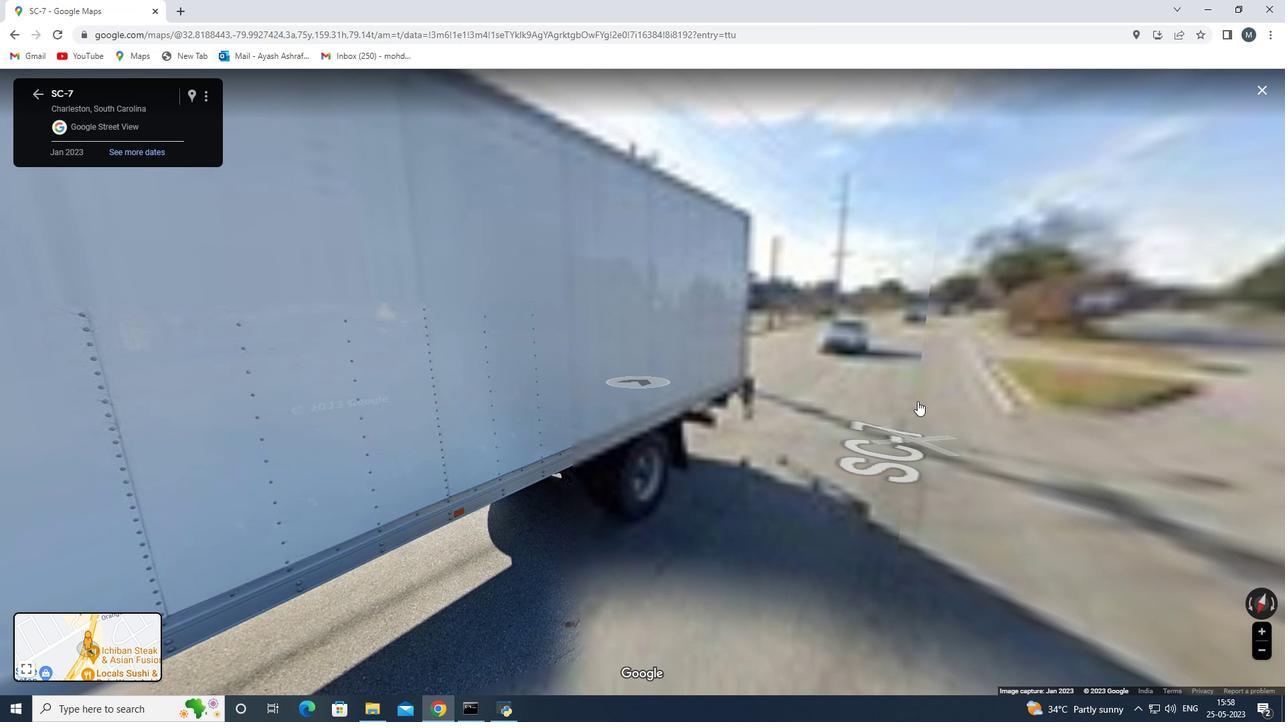 
Action: Mouse scrolled (923, 408) with delta (0, 0)
Screenshot: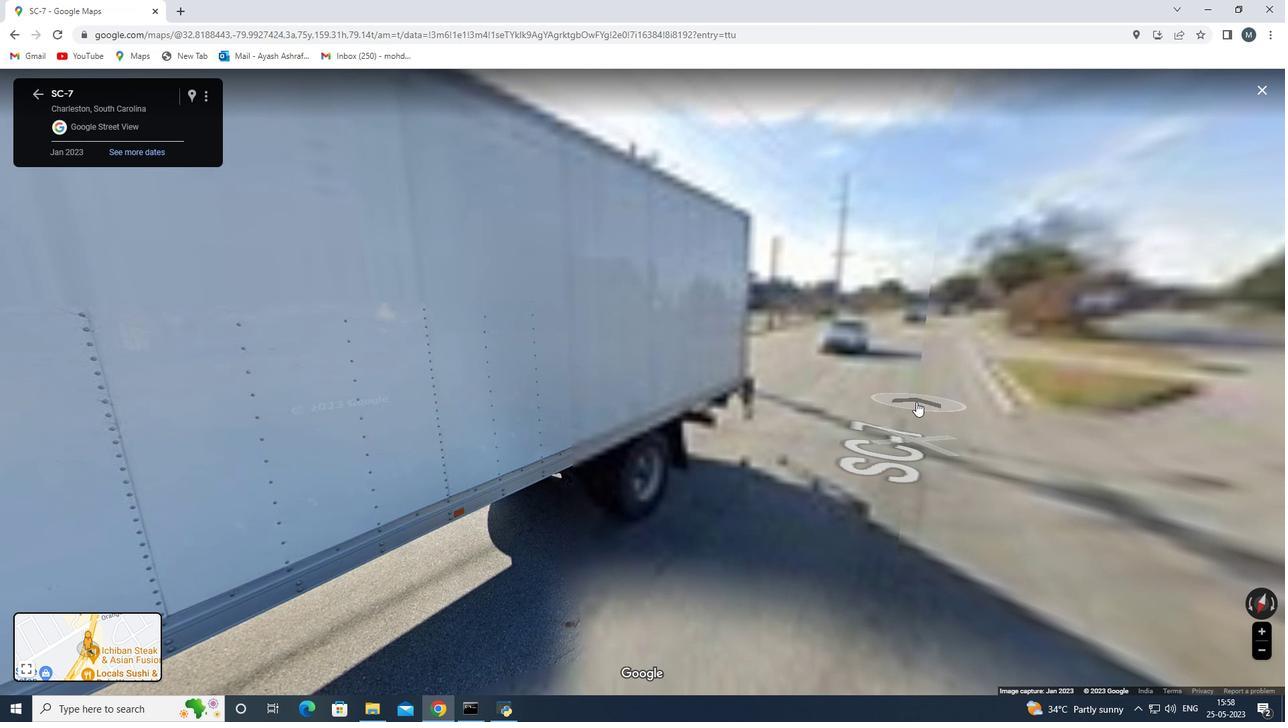 
Action: Mouse scrolled (923, 408) with delta (0, 0)
Screenshot: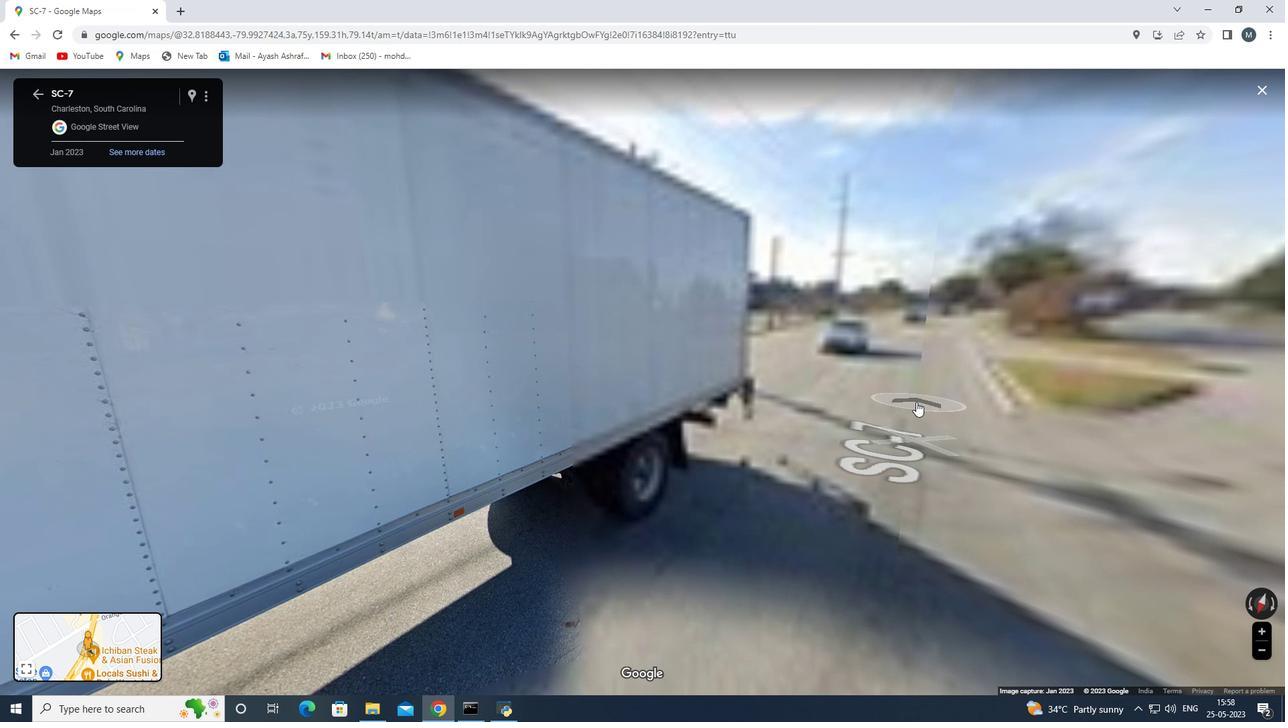 
Action: Mouse moved to (828, 447)
Screenshot: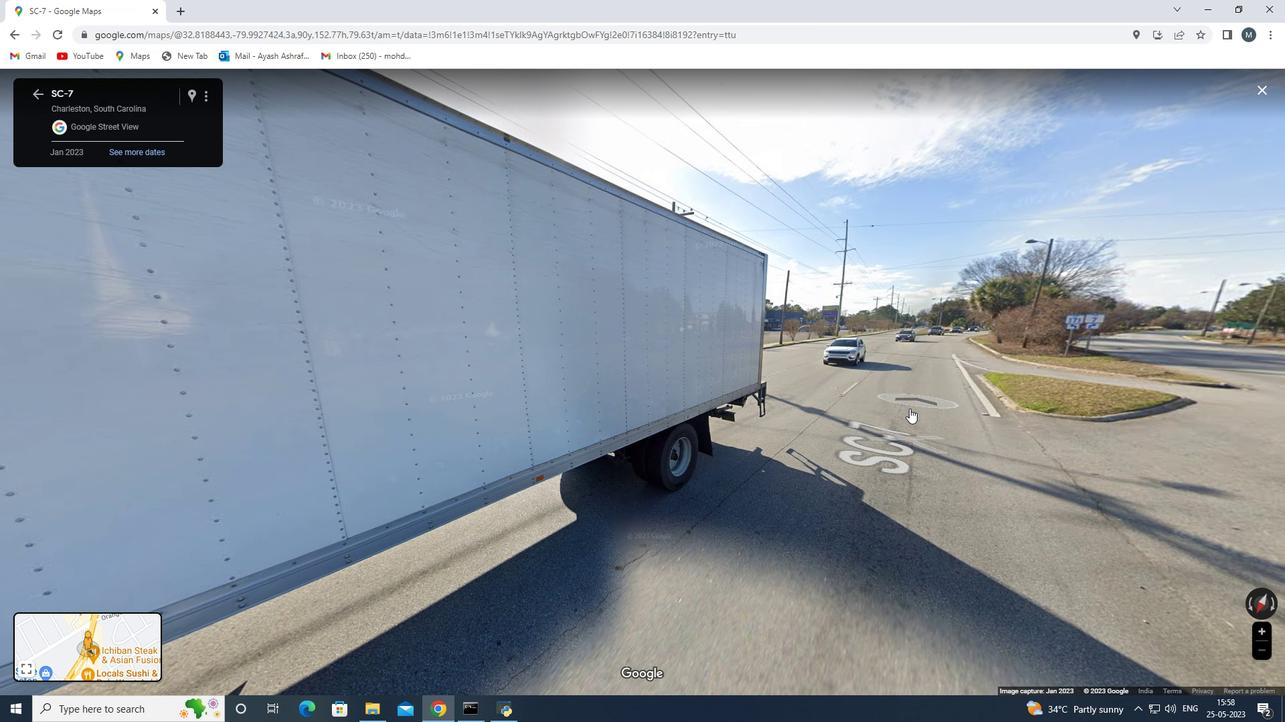 
Action: Mouse pressed left at (828, 447)
Screenshot: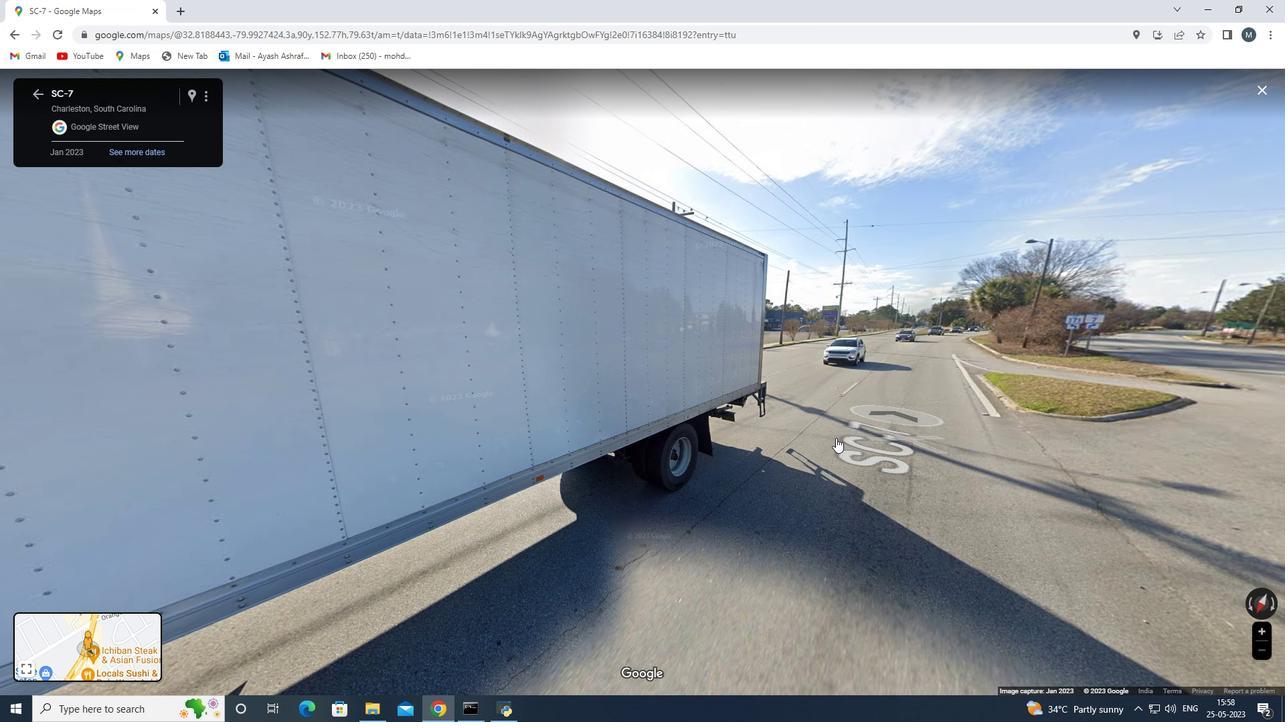 
Action: Mouse moved to (495, 517)
Screenshot: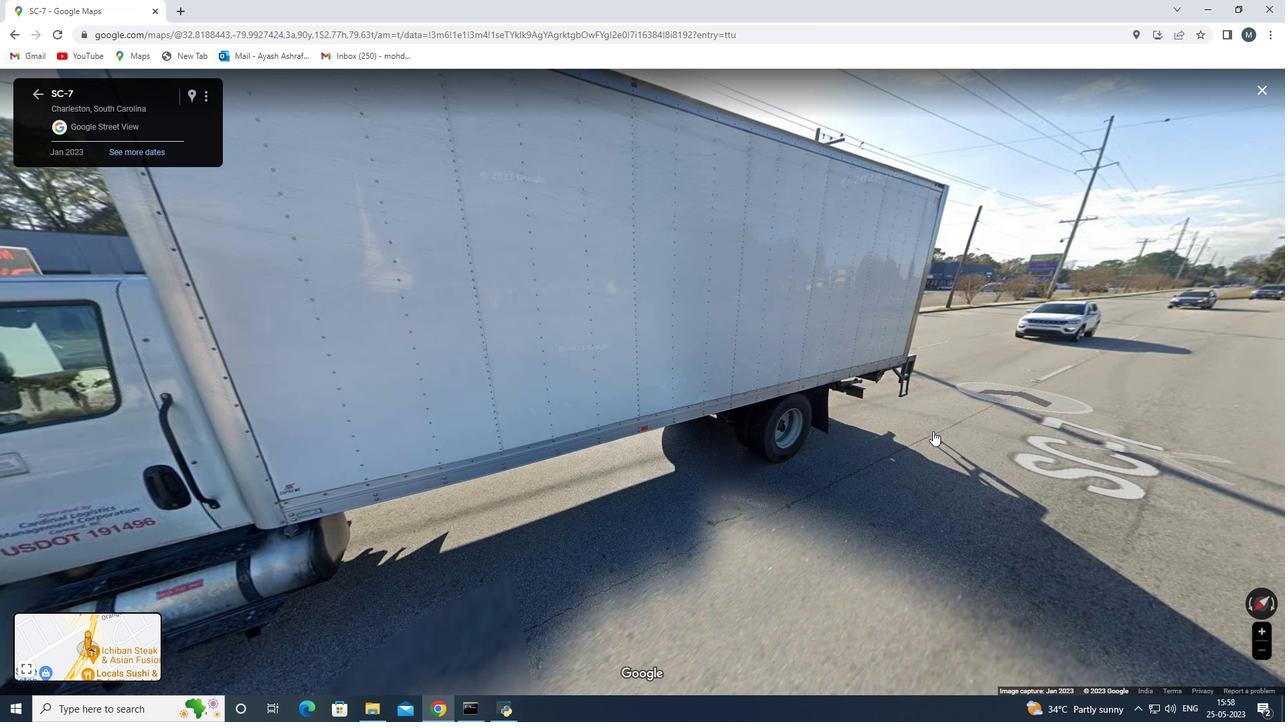 
Action: Mouse pressed left at (495, 517)
Screenshot: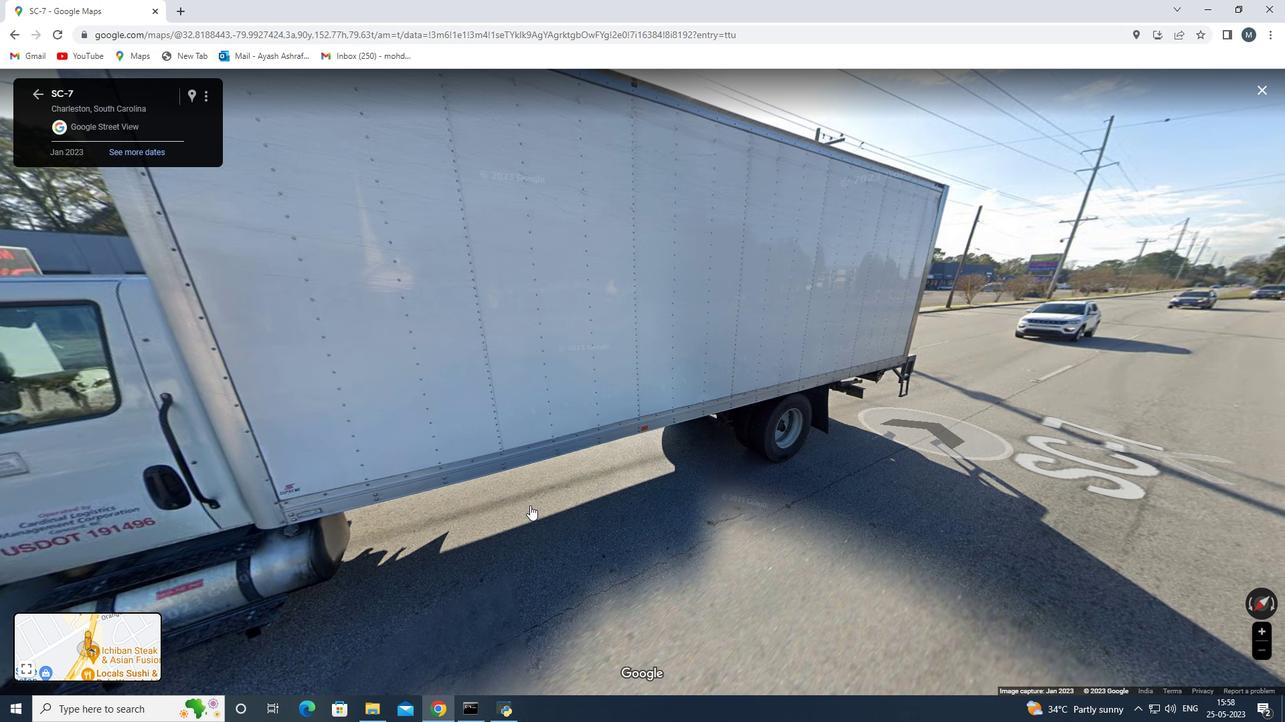 
Action: Mouse moved to (84, 657)
Screenshot: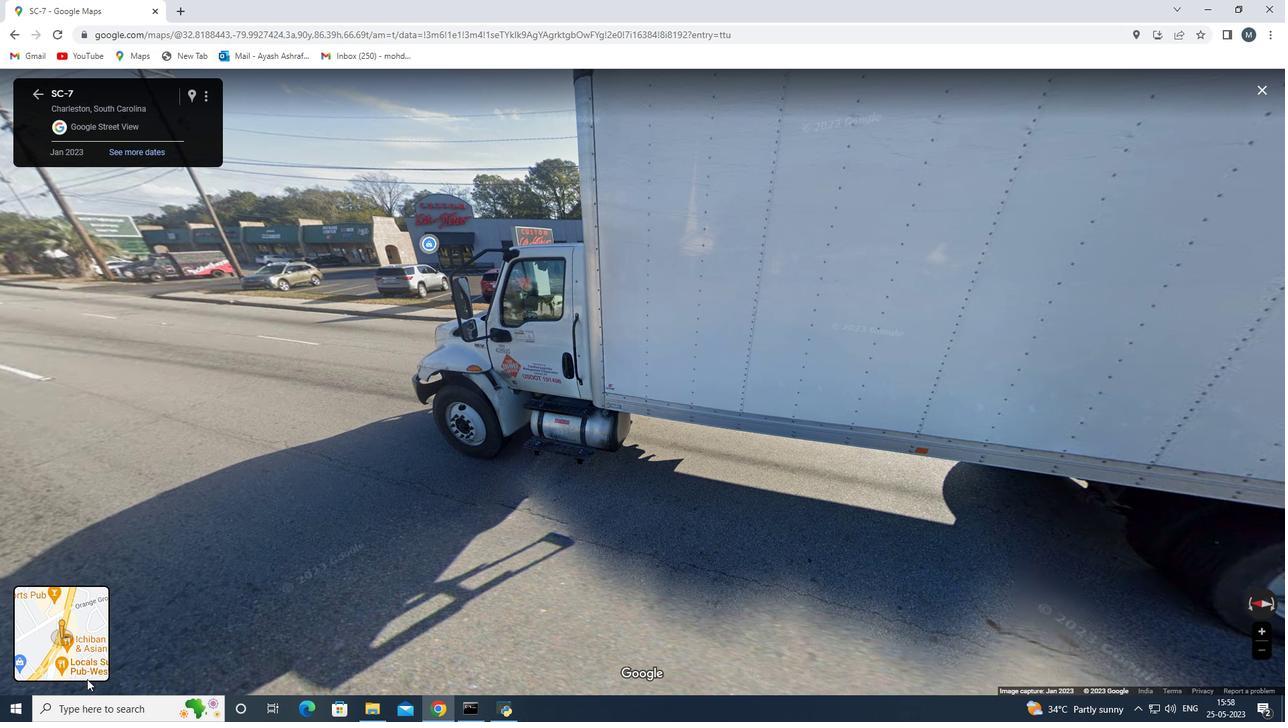 
Action: Mouse pressed left at (84, 657)
Screenshot: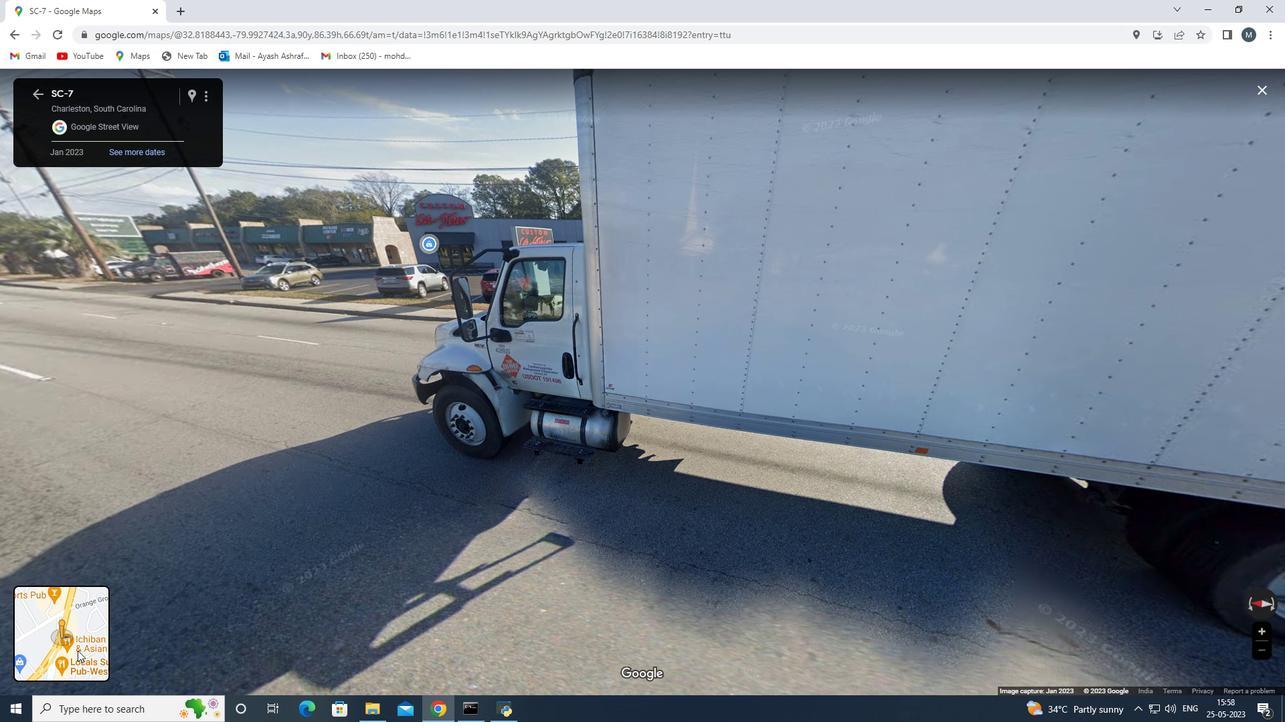 
Action: Mouse moved to (609, 577)
Screenshot: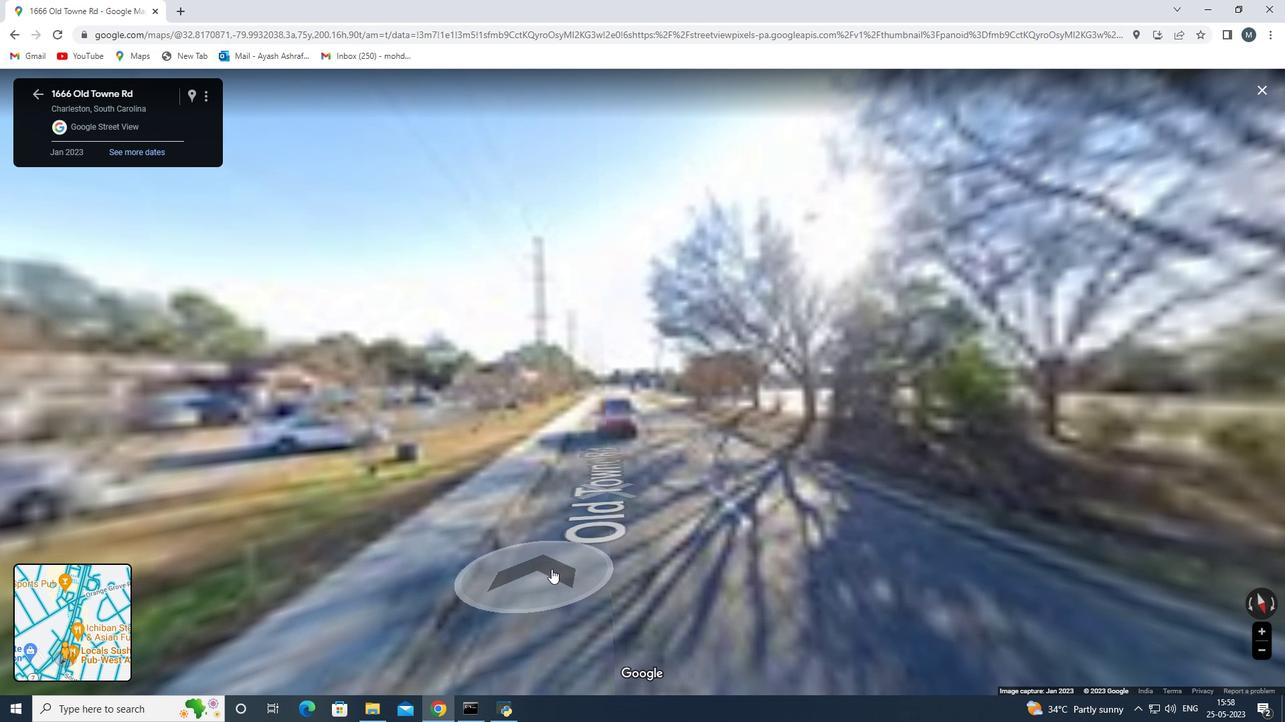 
Action: Mouse scrolled (609, 578) with delta (0, 0)
Screenshot: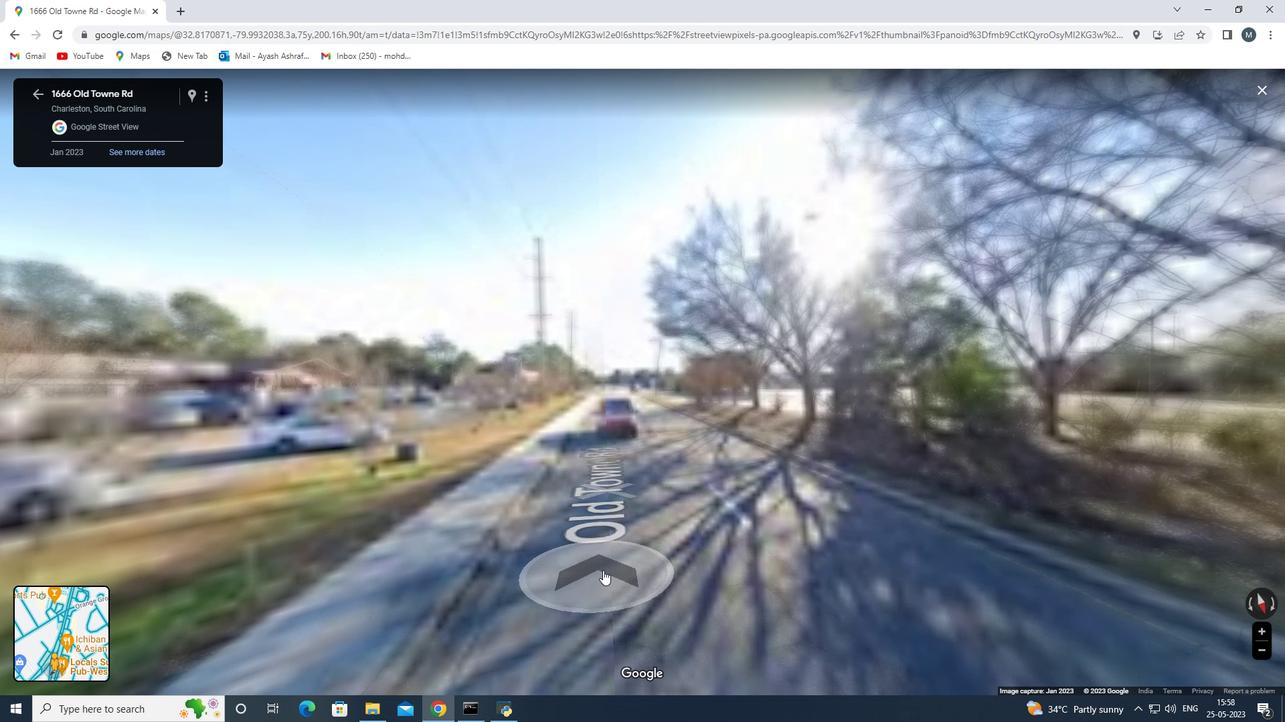 
Action: Mouse scrolled (609, 578) with delta (0, 0)
Screenshot: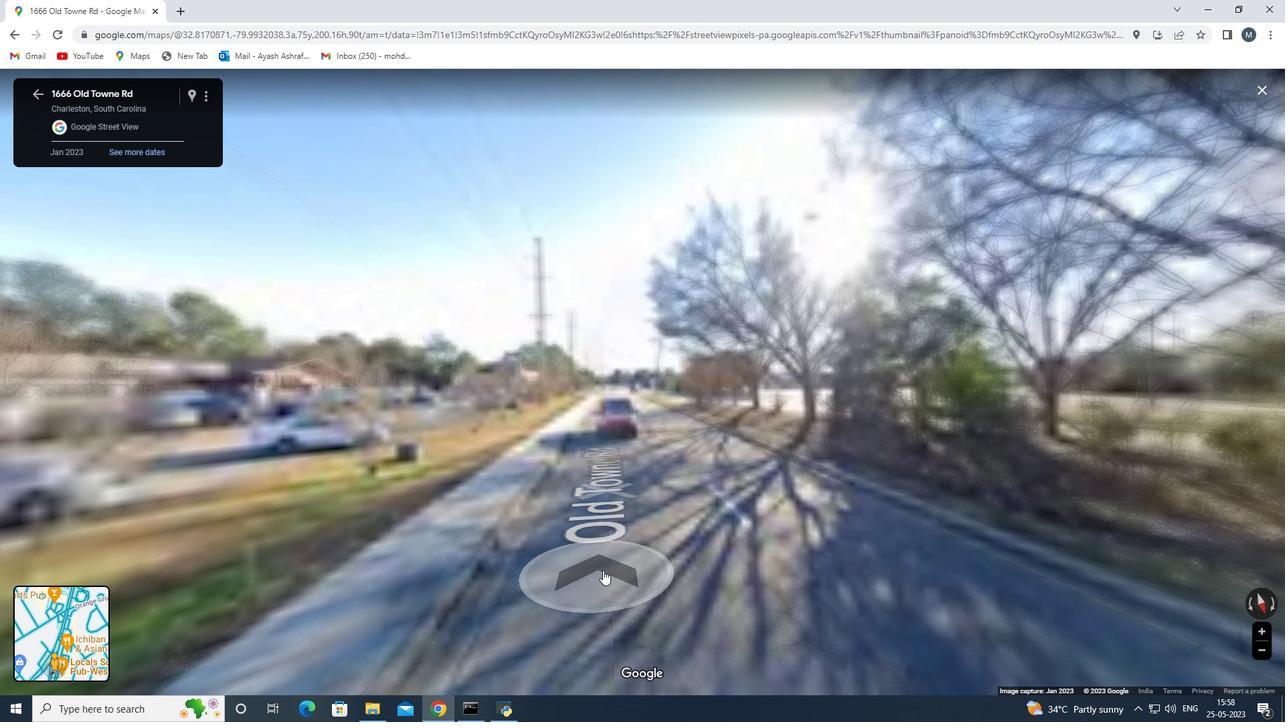 
Action: Mouse scrolled (609, 578) with delta (0, 0)
Screenshot: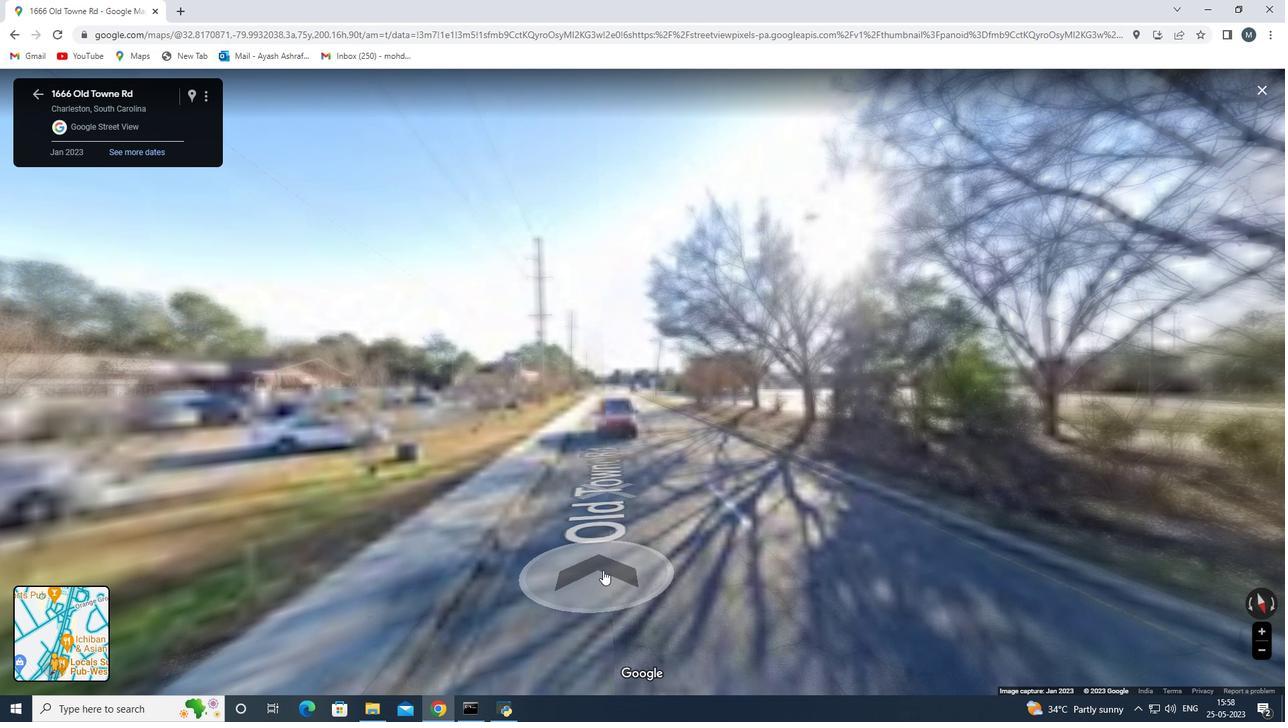 
Action: Mouse moved to (133, 671)
Screenshot: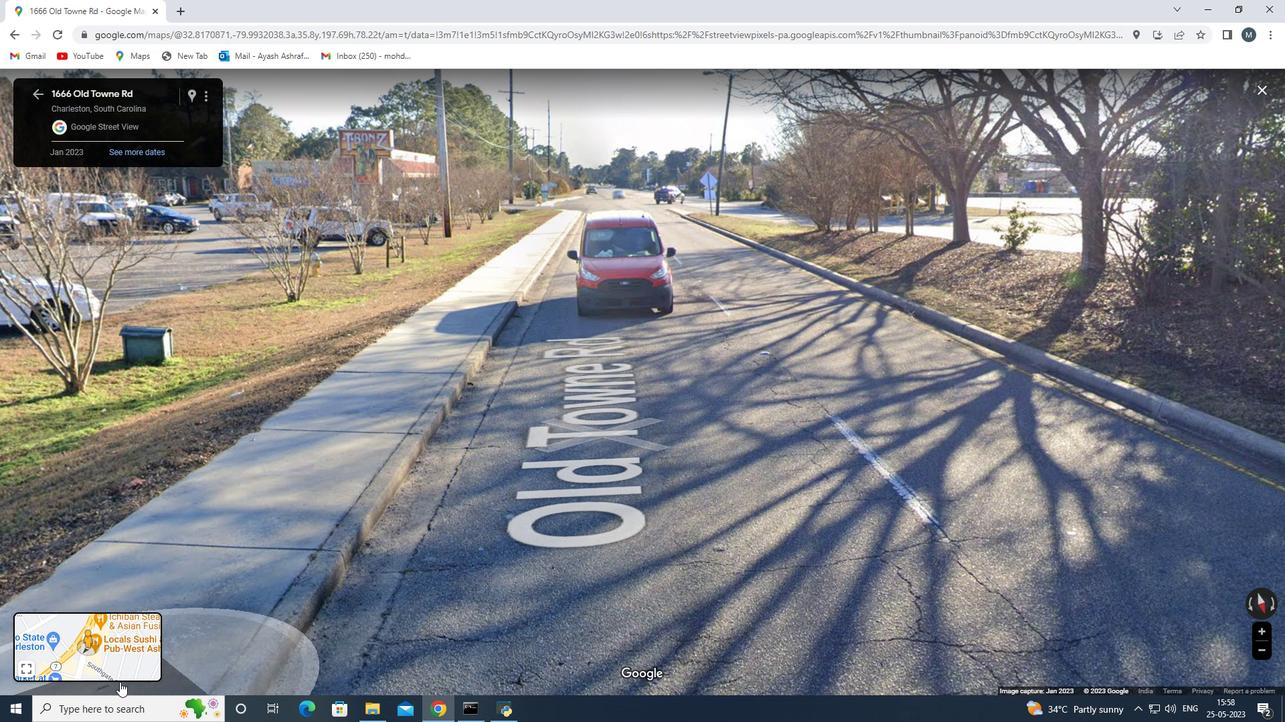 
Action: Mouse pressed left at (133, 671)
Screenshot: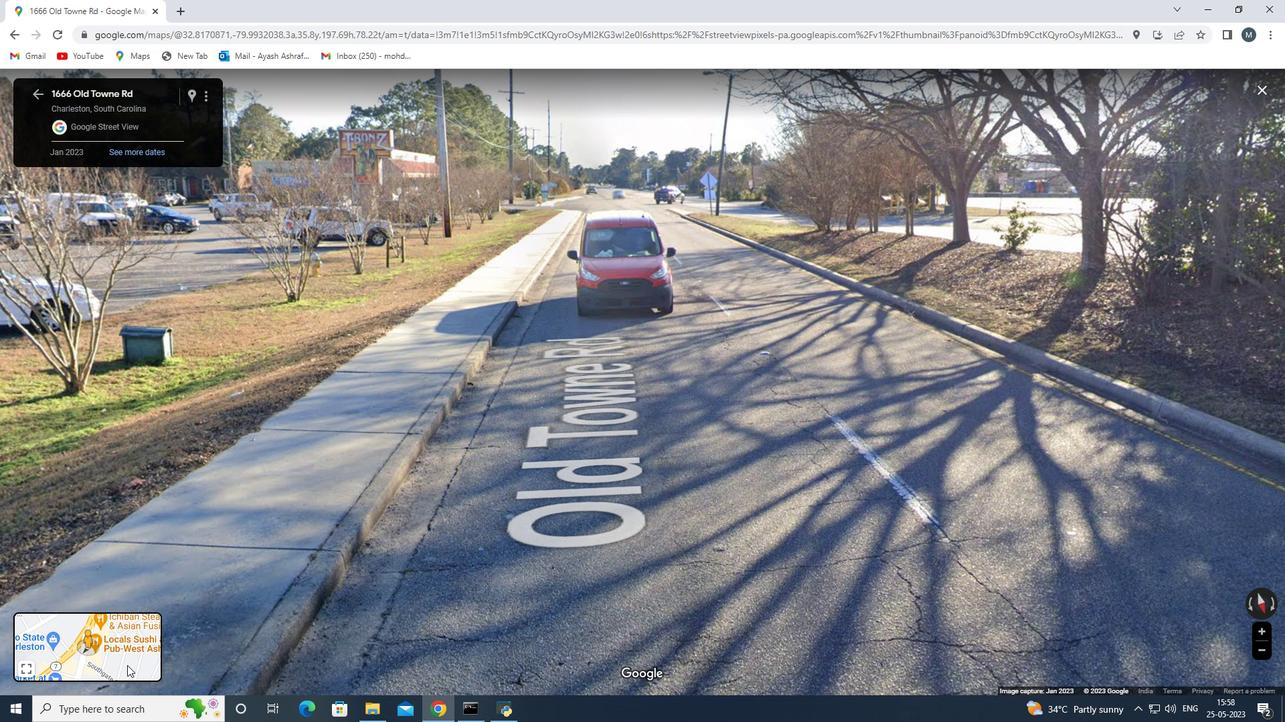 
Action: Mouse moved to (35, 678)
Screenshot: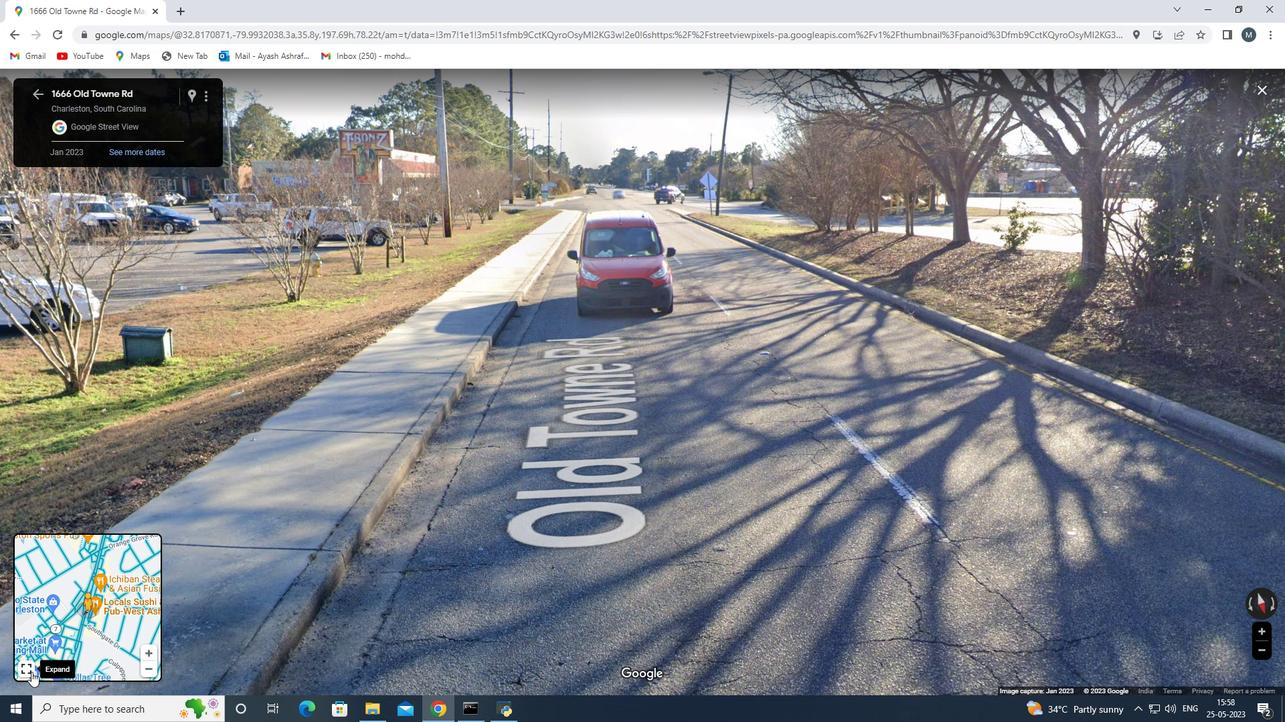 
Action: Mouse pressed left at (35, 678)
Screenshot: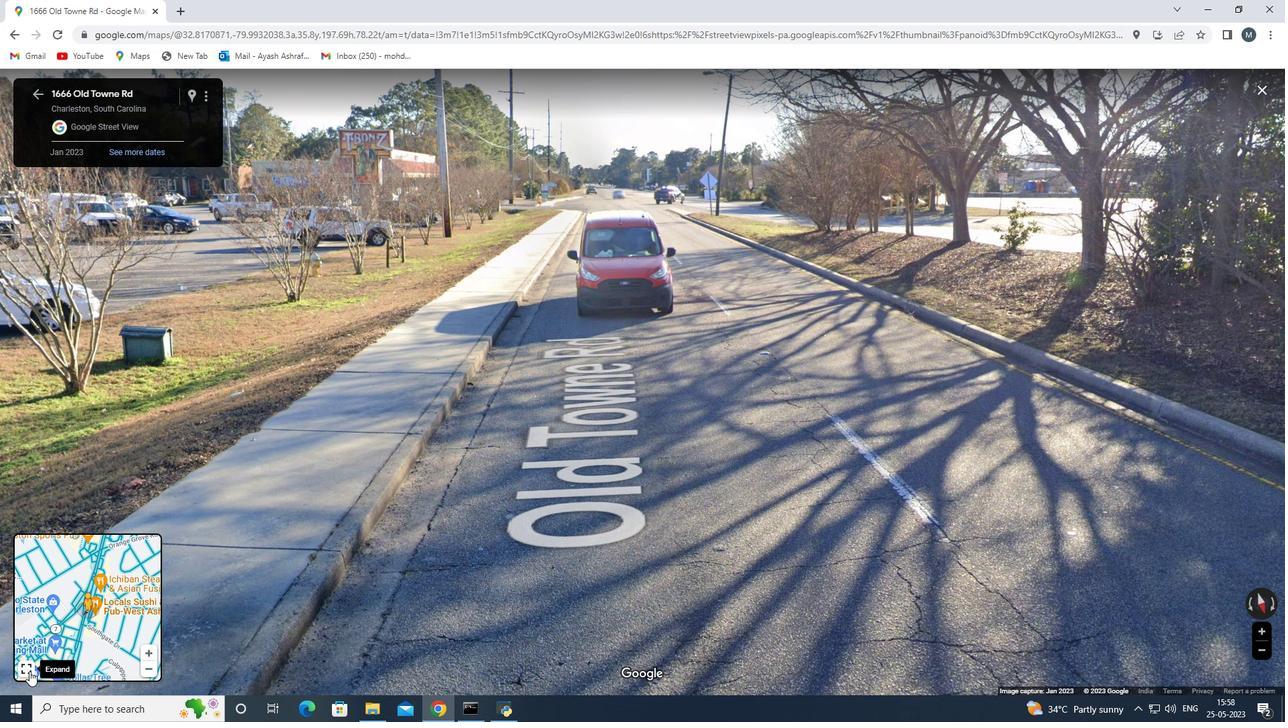 
Action: Mouse moved to (488, 565)
Screenshot: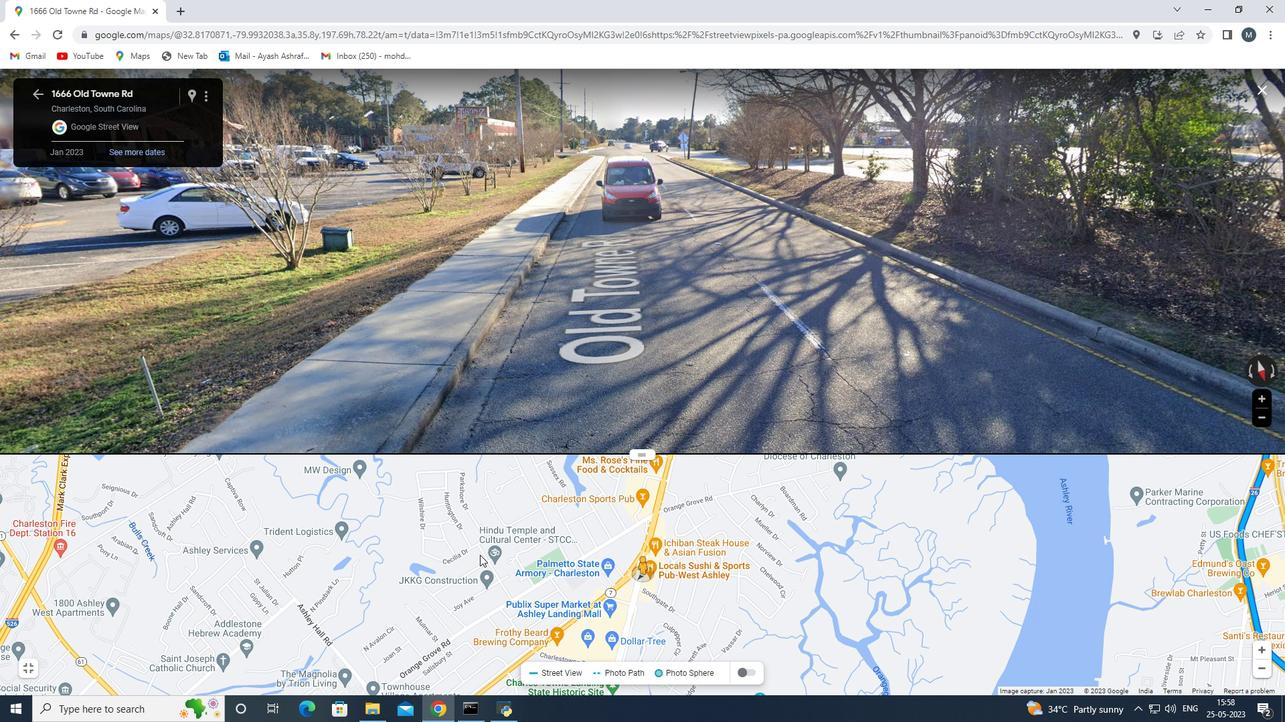 
Action: Key pressed <Key.up>
Screenshot: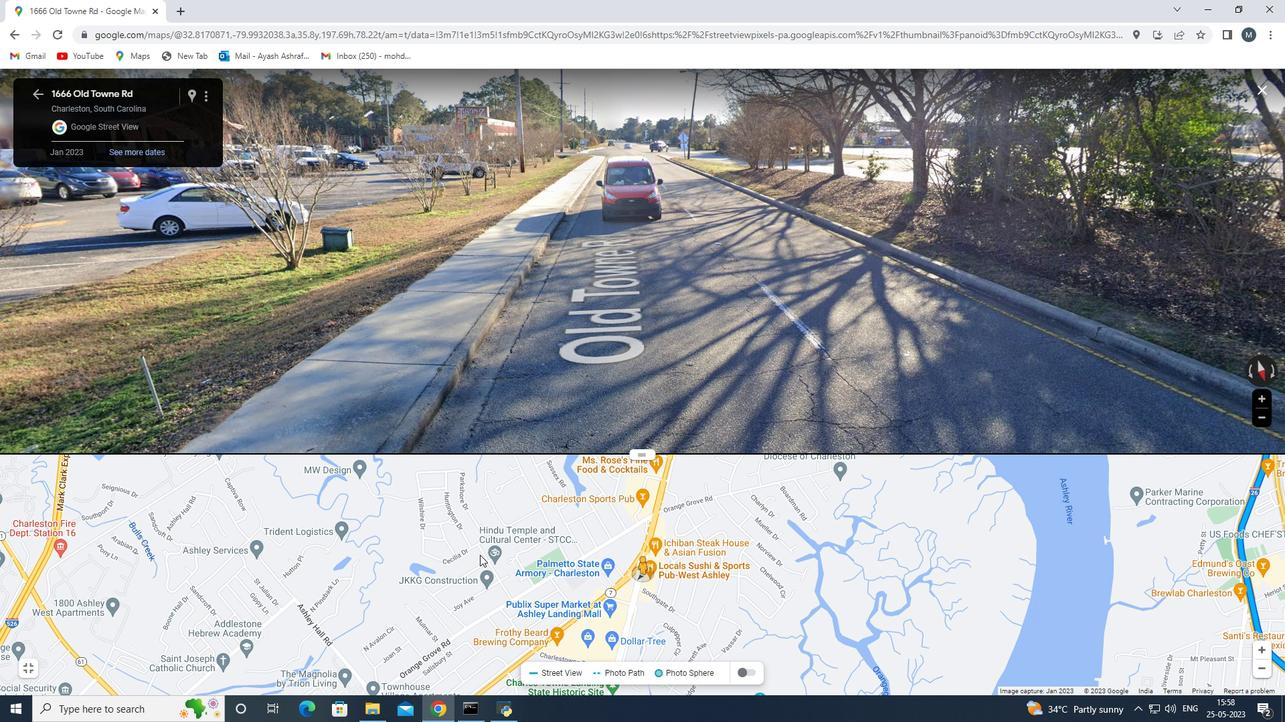 
Action: Mouse moved to (488, 566)
Screenshot: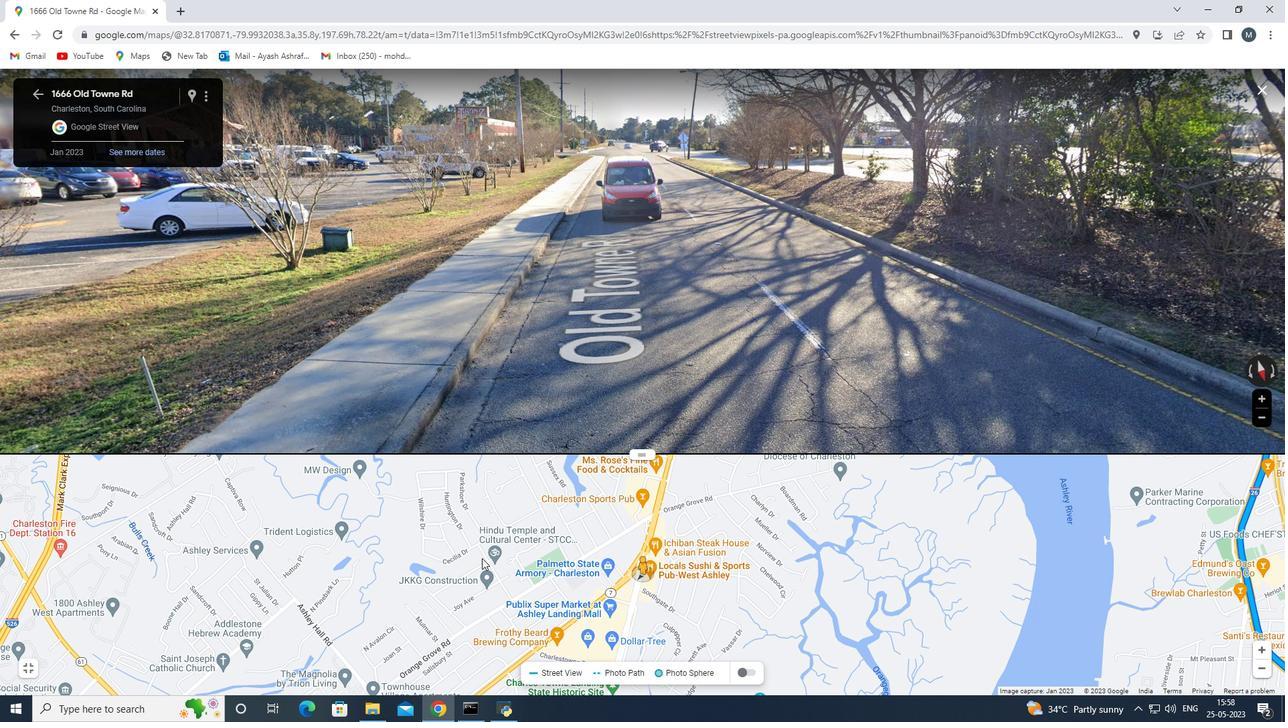 
Action: Key pressed <Key.up>
Screenshot: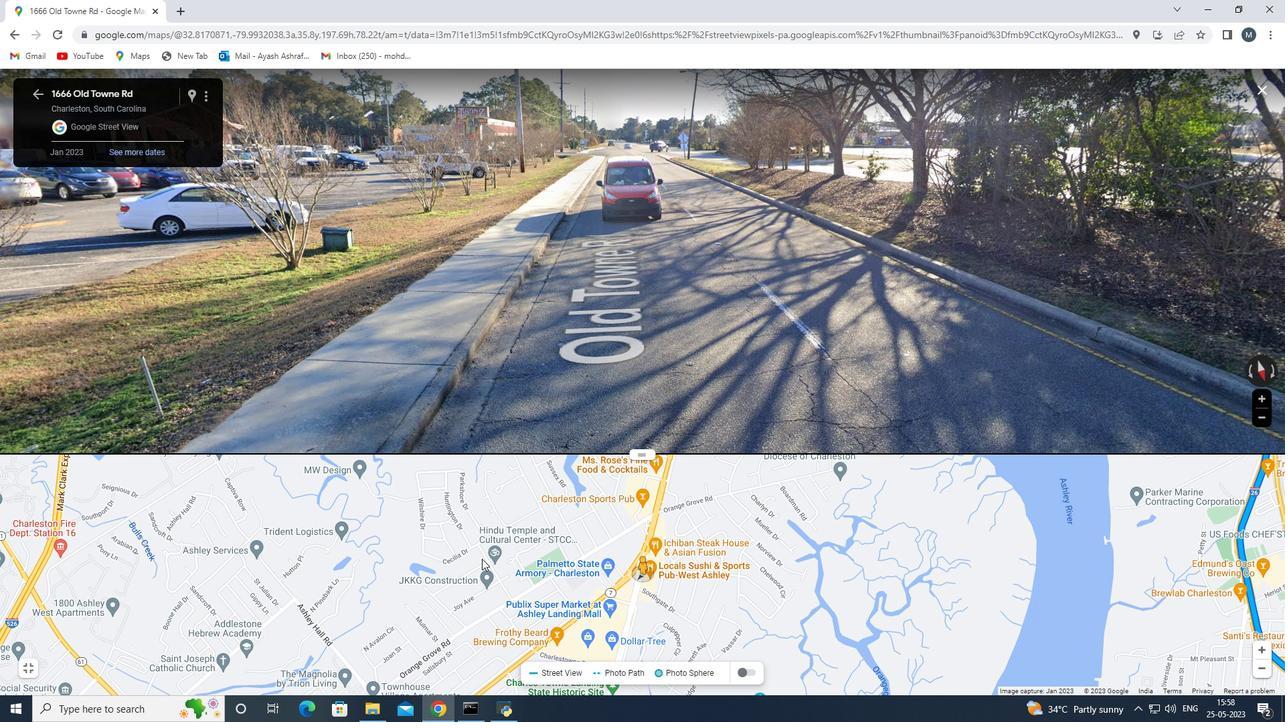 
Action: Mouse moved to (612, 595)
Screenshot: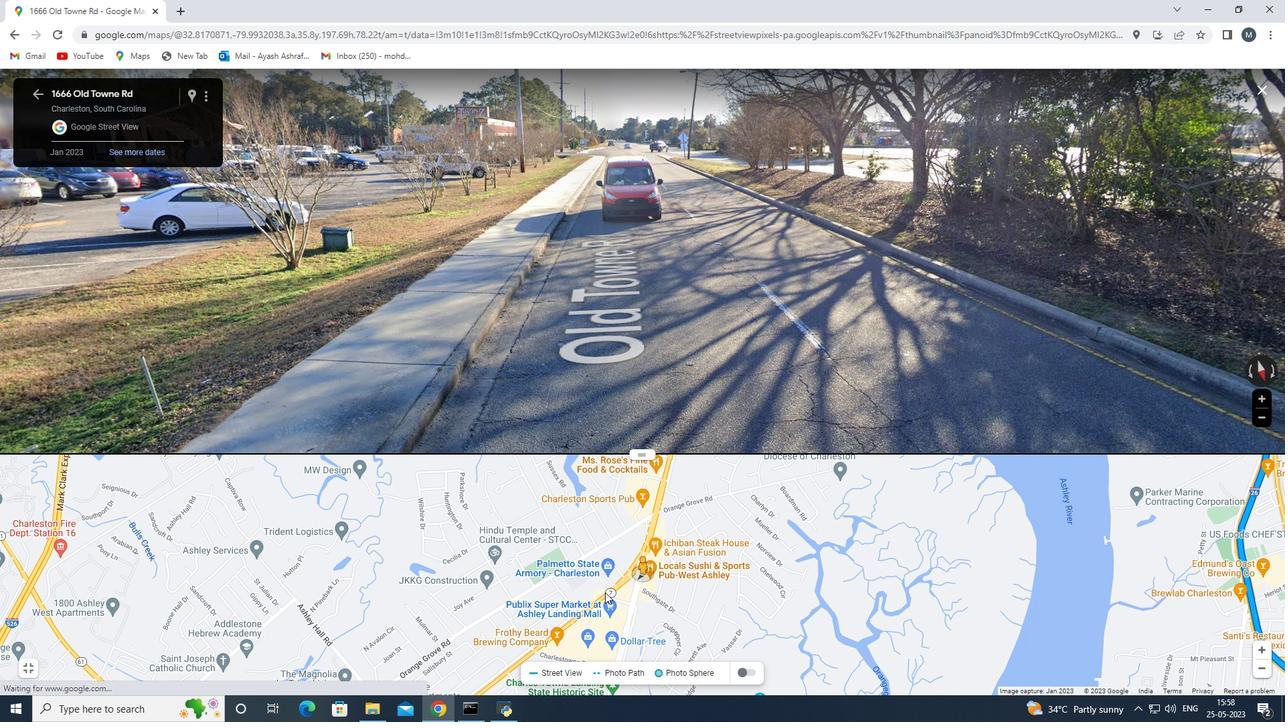 
Action: Mouse scrolled (612, 594) with delta (0, 0)
Screenshot: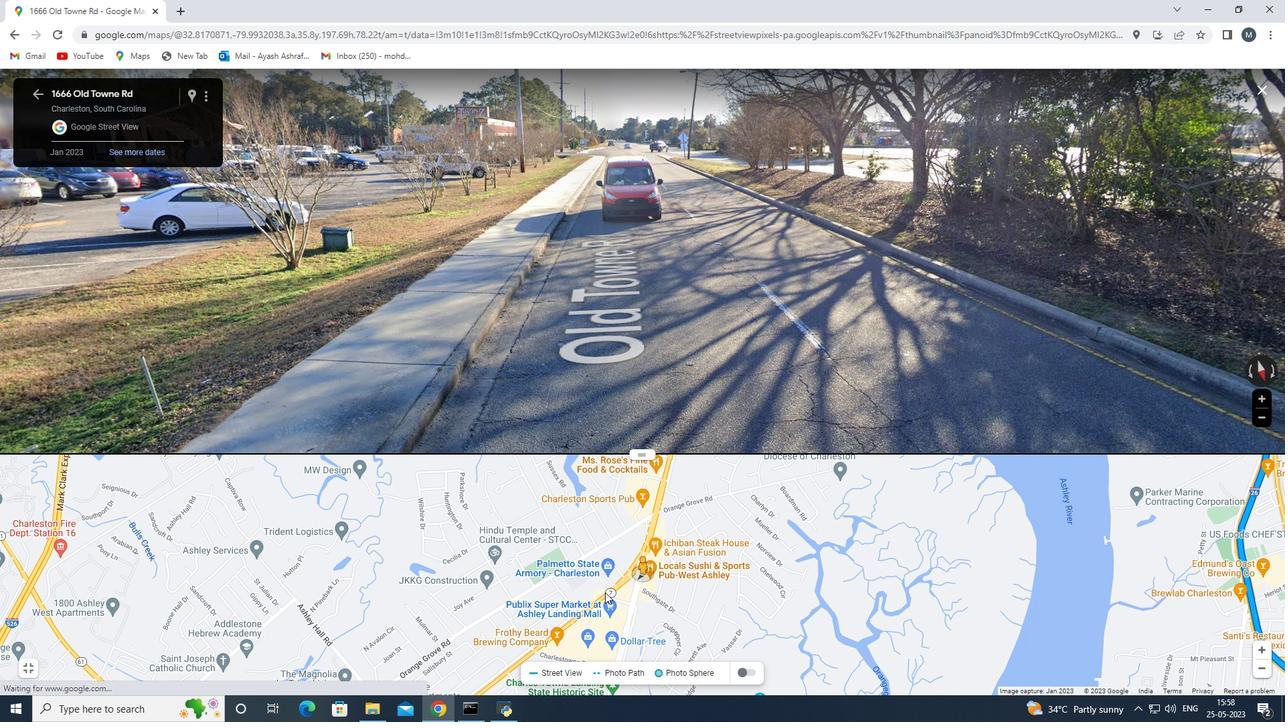 
Action: Mouse scrolled (612, 594) with delta (0, 0)
Screenshot: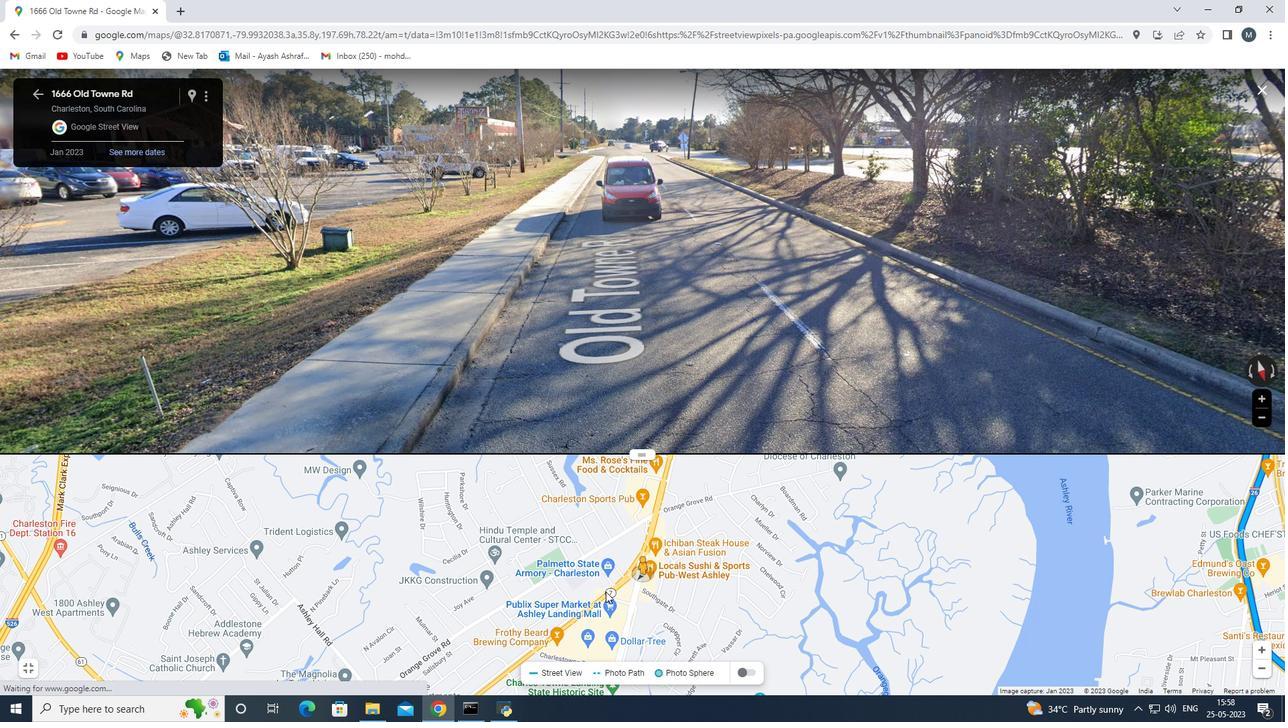 
Action: Mouse scrolled (612, 594) with delta (0, 0)
Screenshot: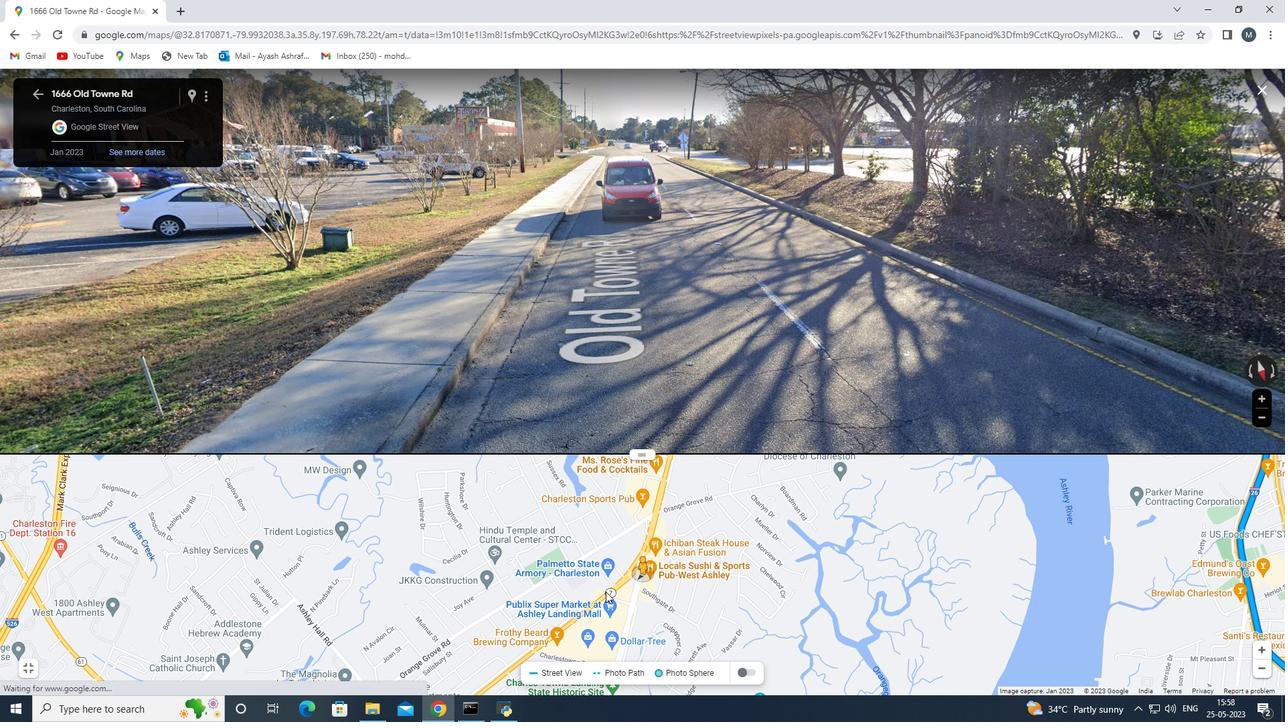 
Action: Mouse moved to (612, 595)
Screenshot: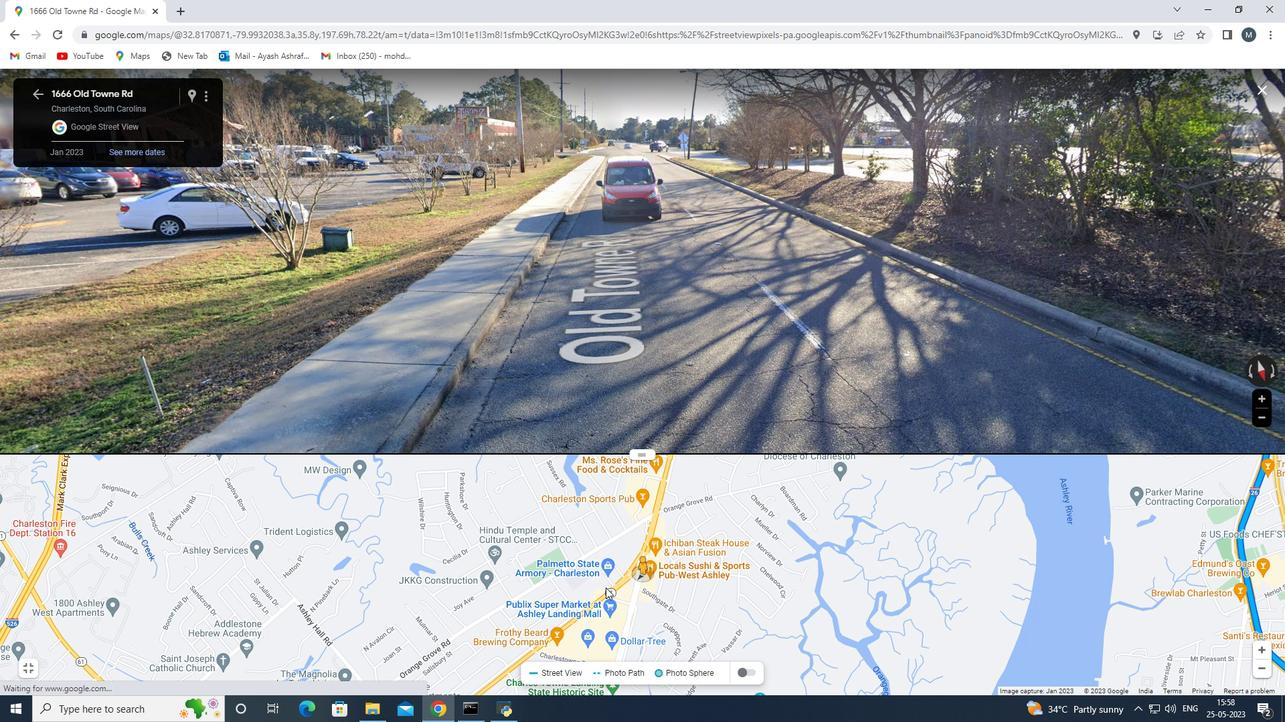
Action: Mouse scrolled (612, 594) with delta (0, 0)
Screenshot: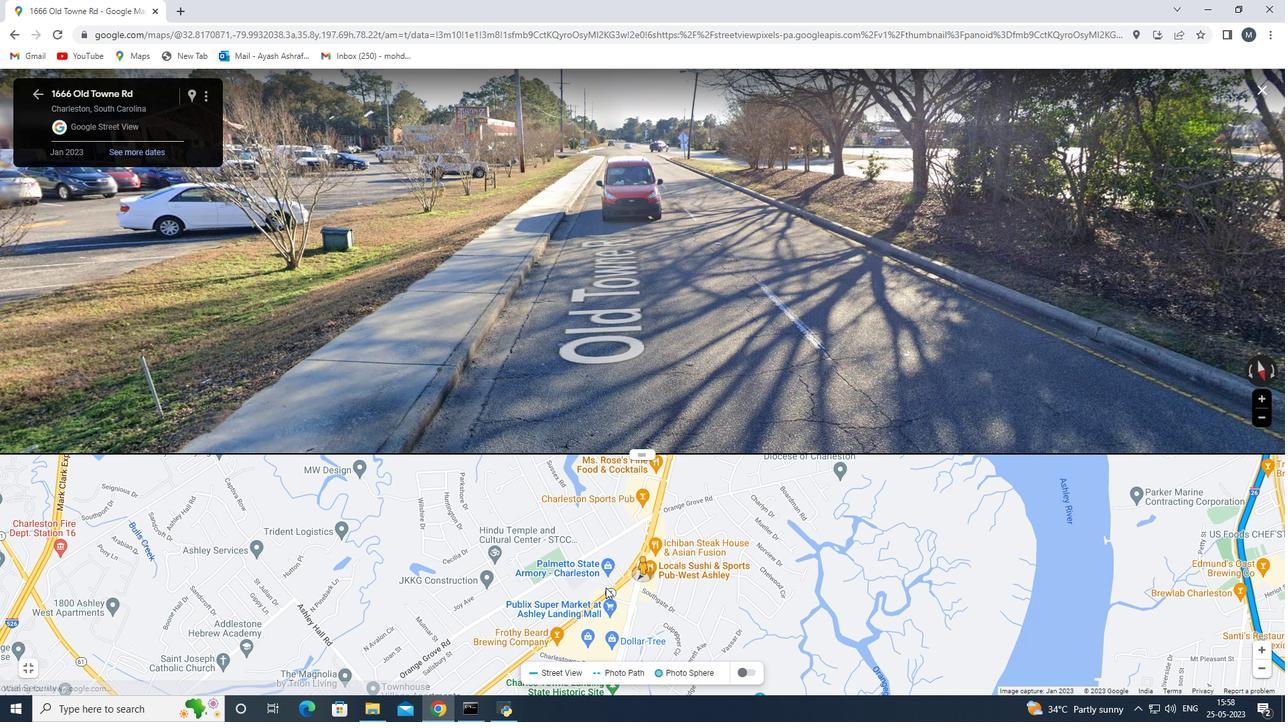 
Action: Mouse moved to (599, 600)
Screenshot: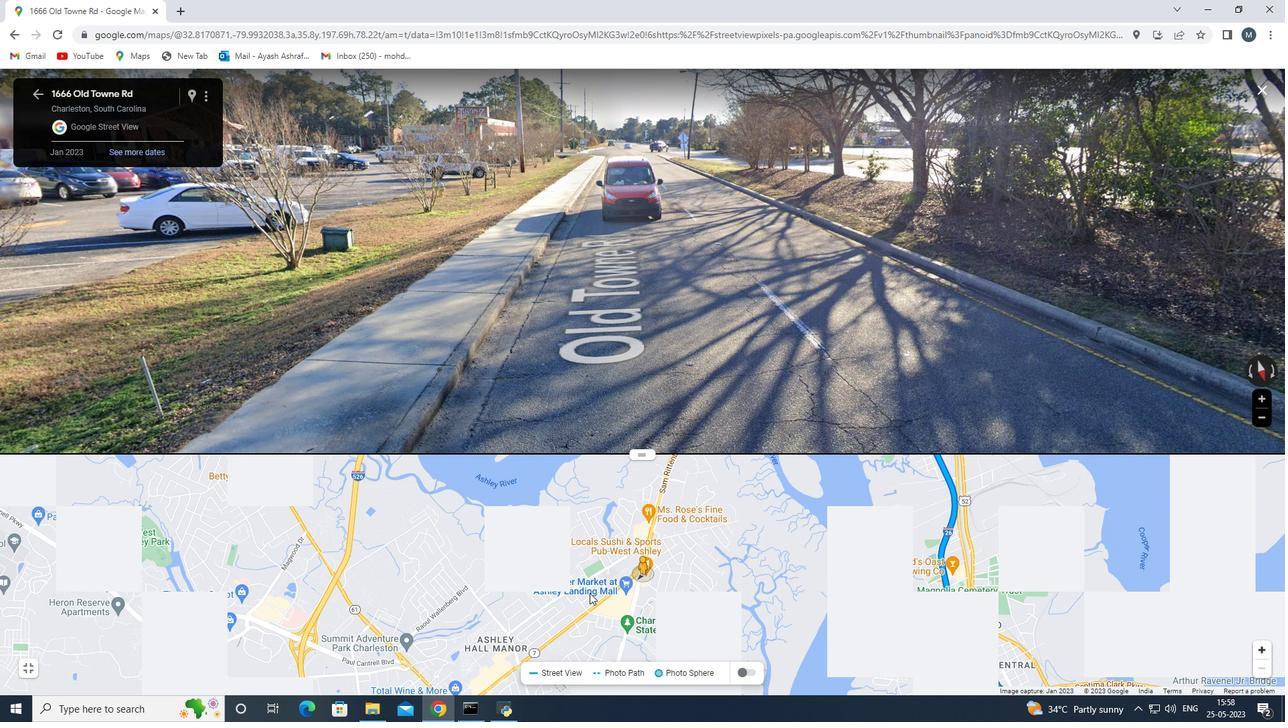 
Action: Mouse scrolled (599, 601) with delta (0, 0)
Screenshot: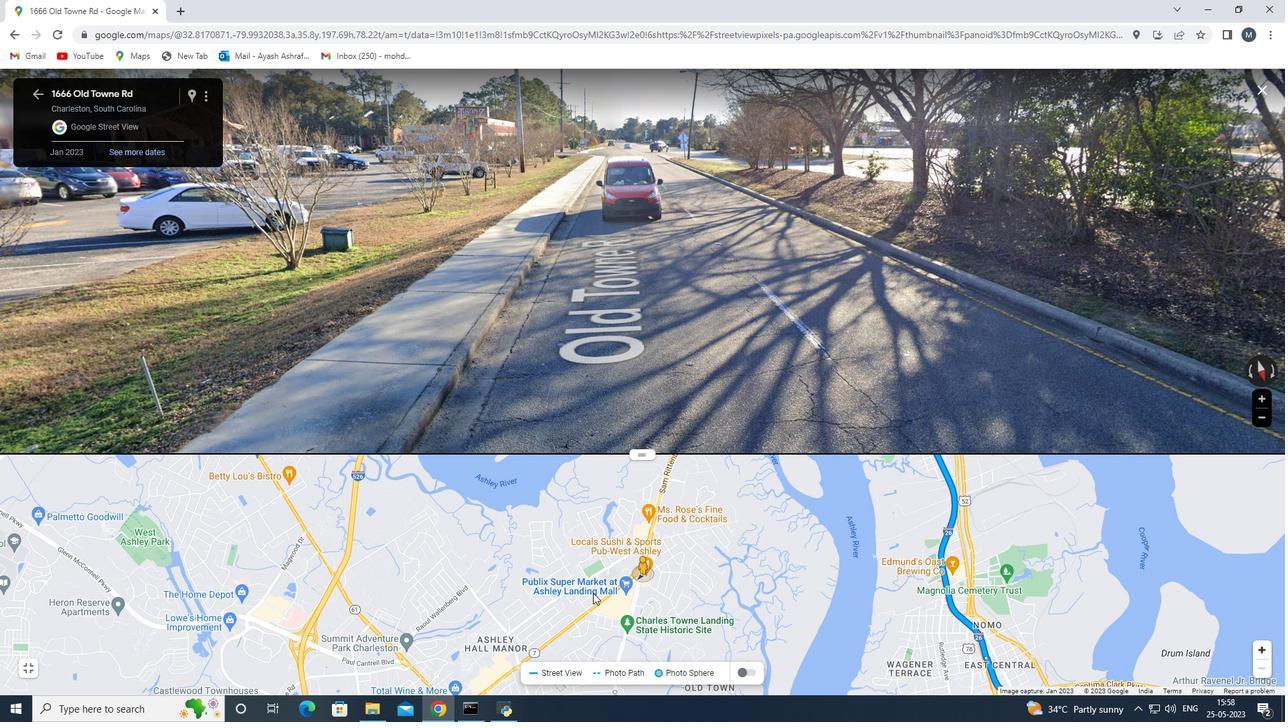 
Action: Mouse moved to (599, 600)
Screenshot: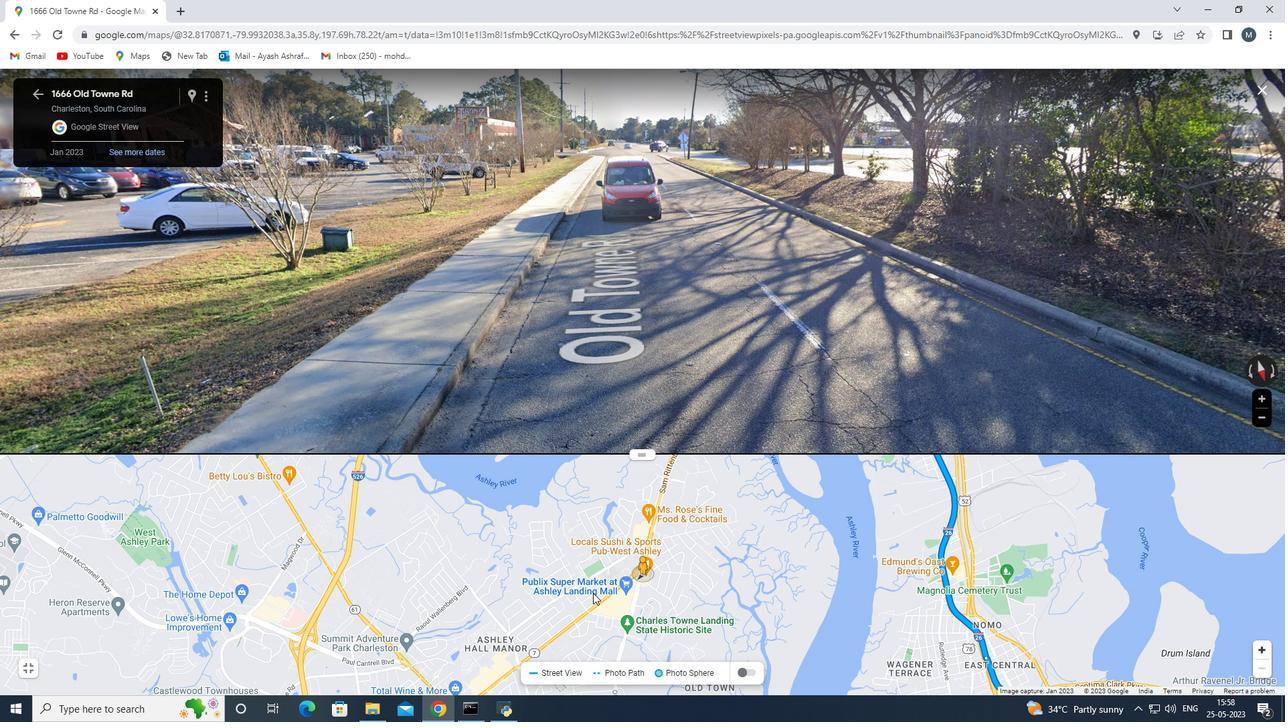 
Action: Key pressed <Key.up>
Screenshot: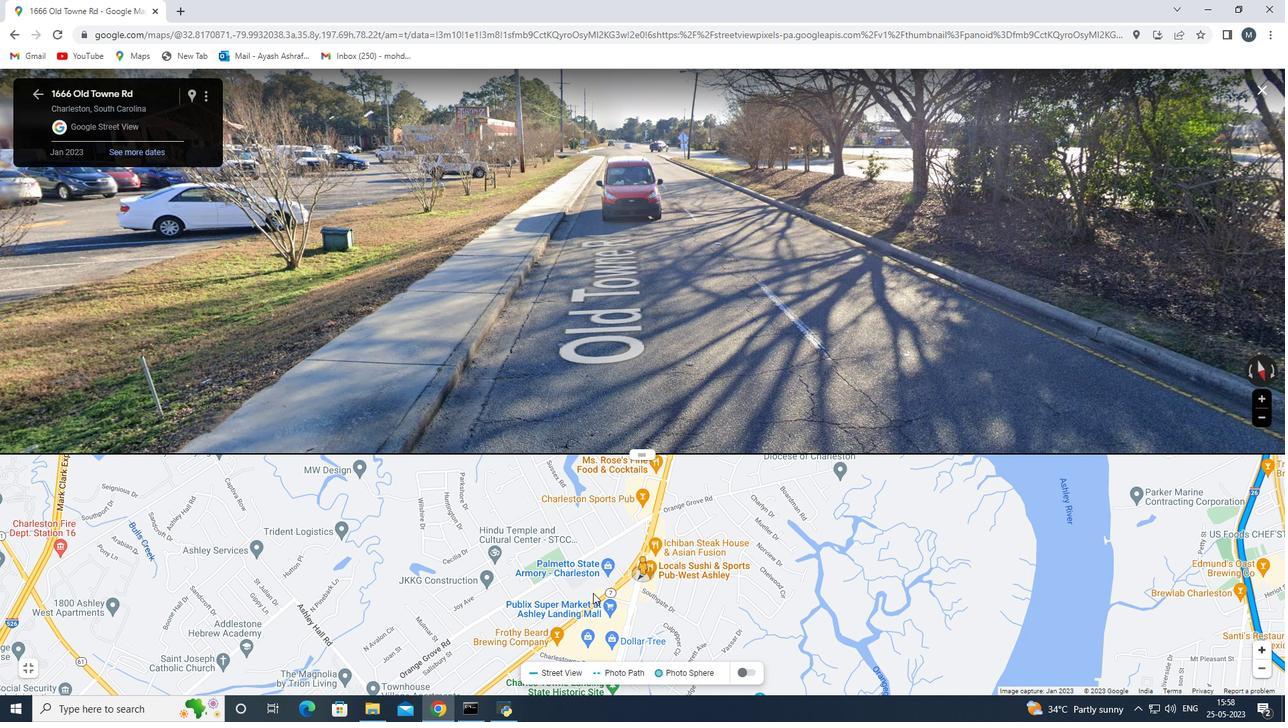
Action: Mouse moved to (599, 600)
Screenshot: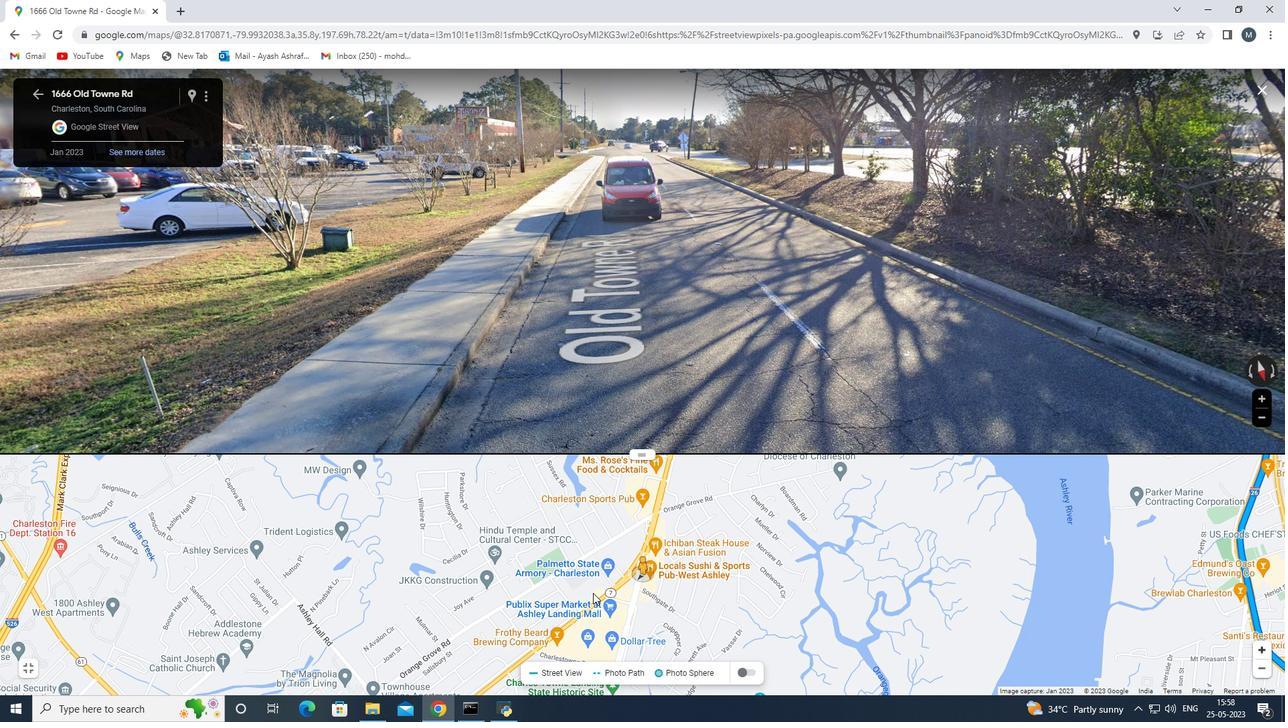 
Action: Key pressed <Key.up><Key.up><Key.up><Key.up><Key.up><Key.up><Key.up><Key.up><Key.up><Key.up><Key.up>
Screenshot: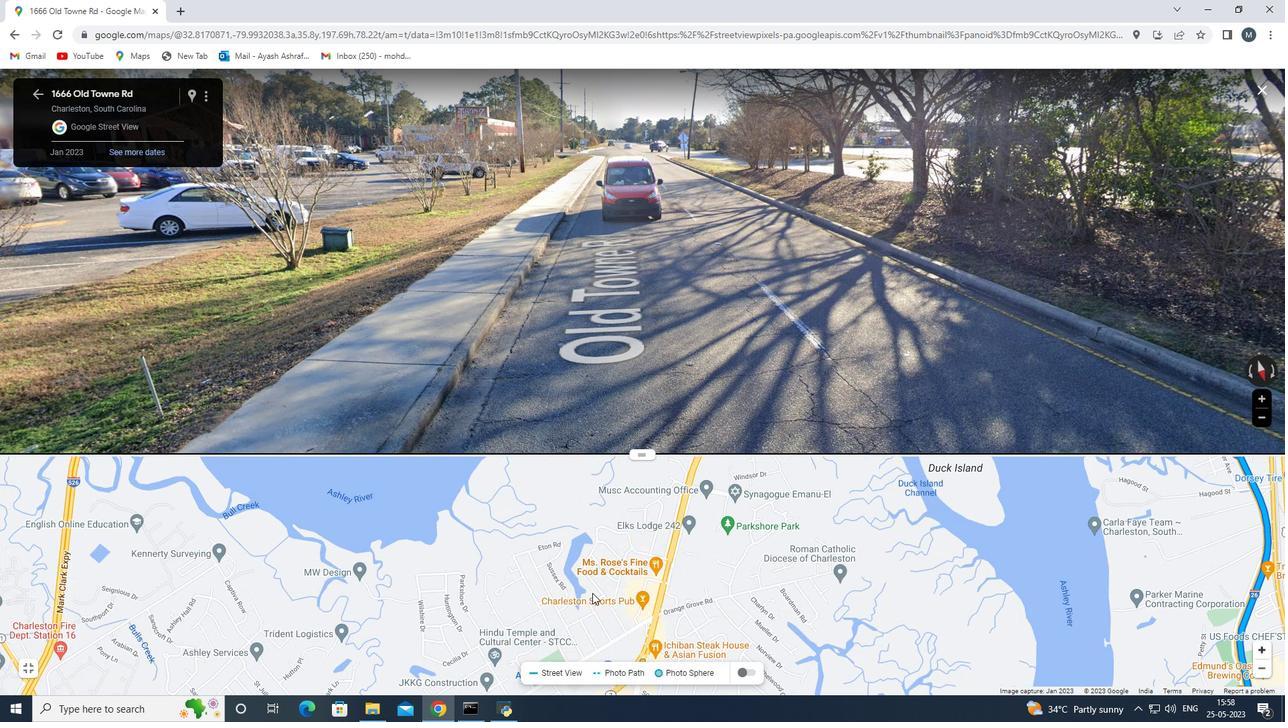 
Action: Mouse moved to (611, 295)
Screenshot: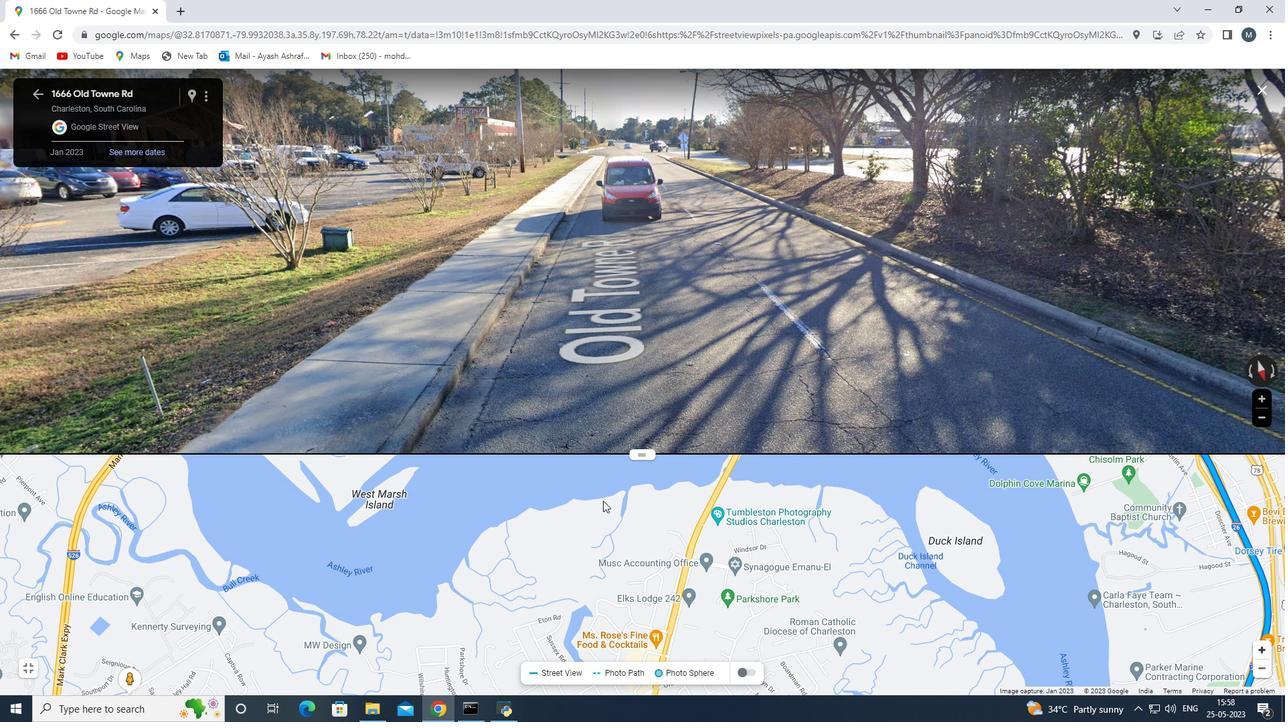 
Action: Mouse pressed left at (611, 295)
Screenshot: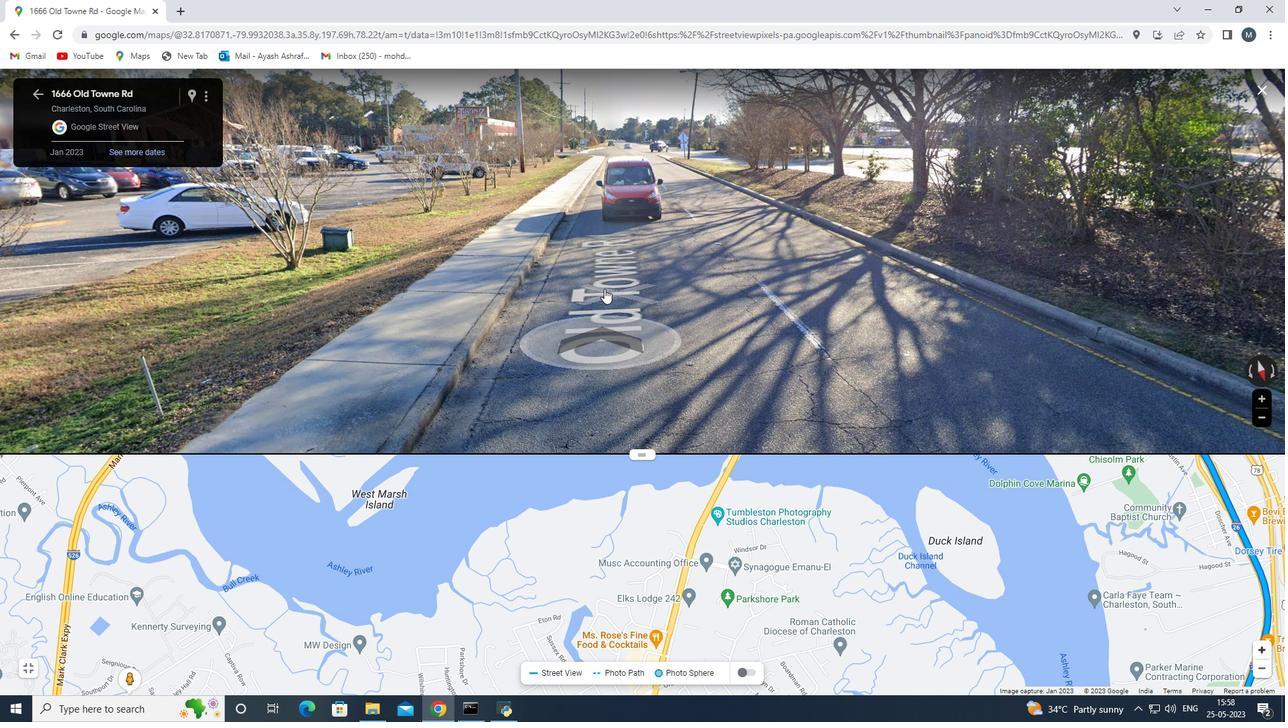 
Action: Mouse moved to (627, 325)
Screenshot: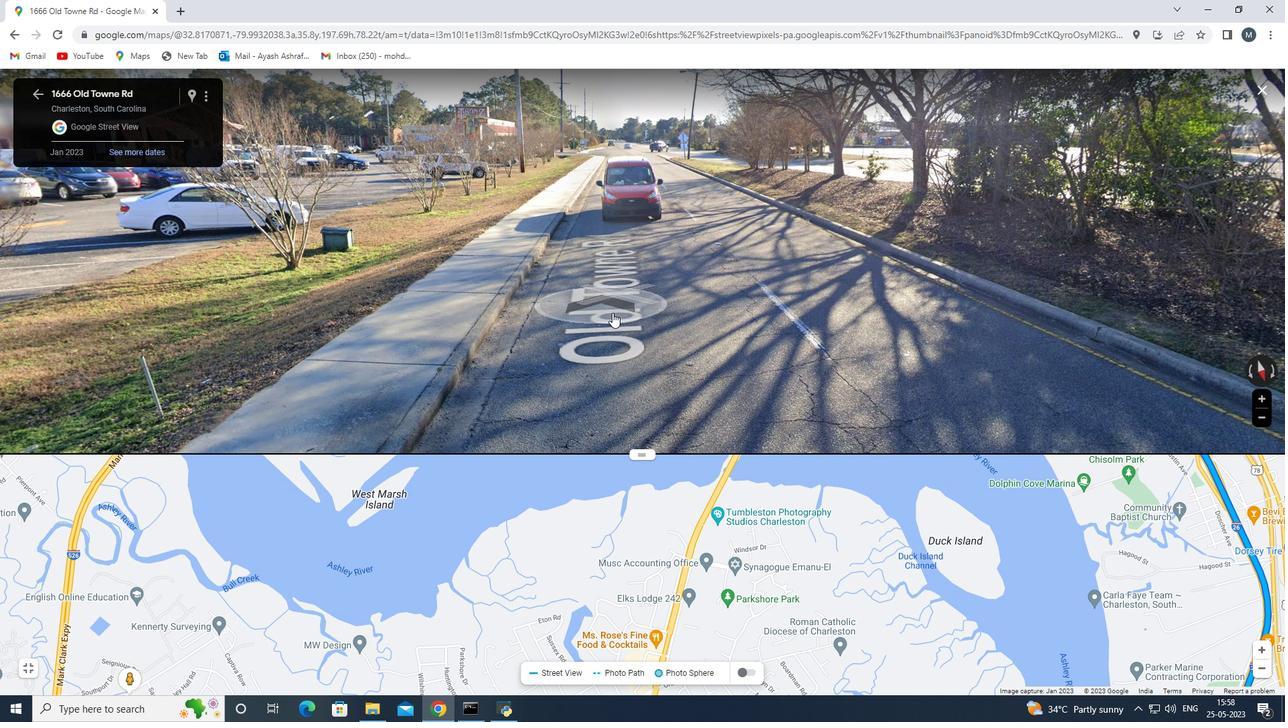 
Action: Key pressed <Key.up>
Screenshot: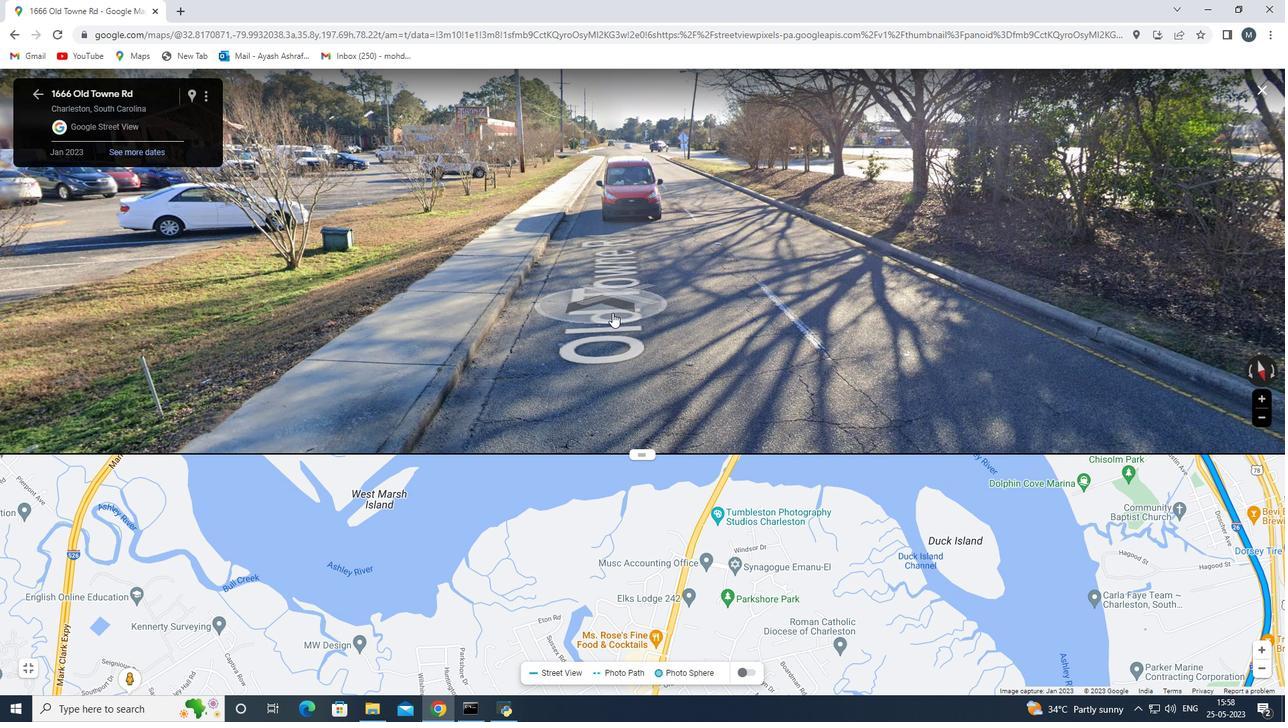 
Action: Mouse moved to (637, 329)
Screenshot: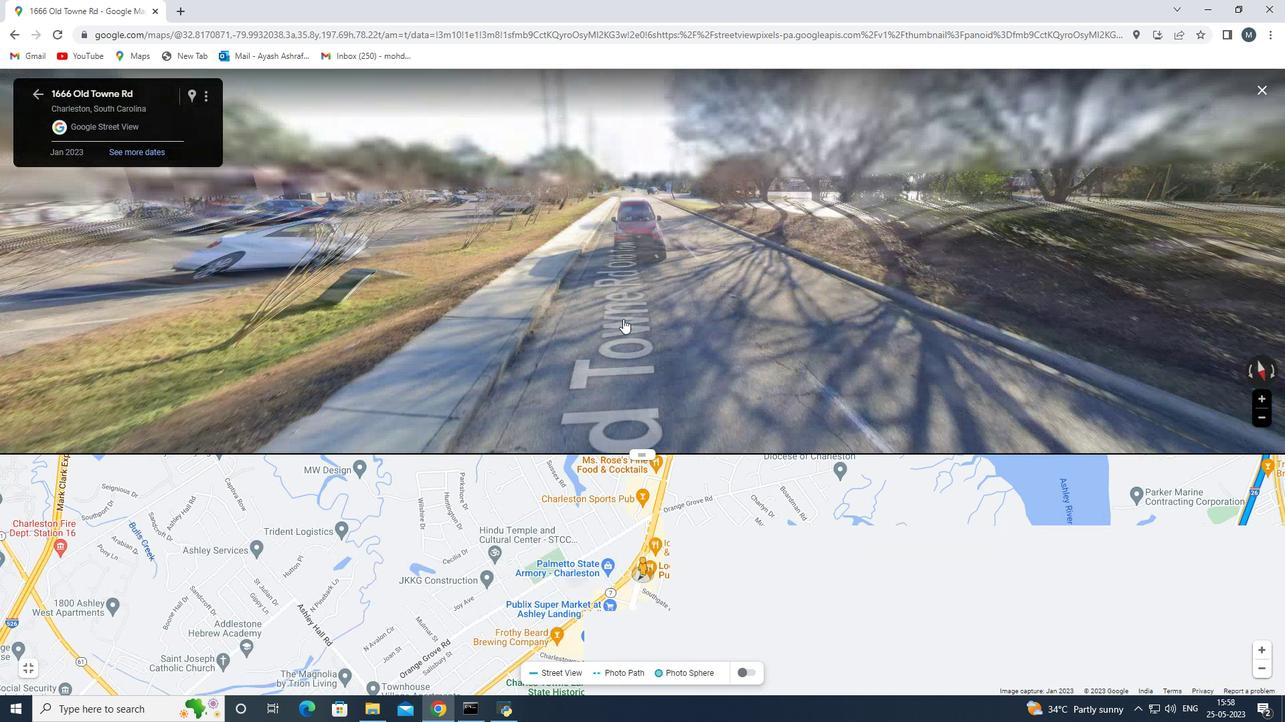 
Action: Key pressed <Key.up><Key.up><Key.up><Key.up><Key.up><Key.up><Key.up><Key.up><Key.up><Key.up><Key.up><Key.up><Key.up><Key.up><Key.up><Key.up><Key.up><Key.up><Key.up><Key.up><Key.up><Key.up>
Screenshot: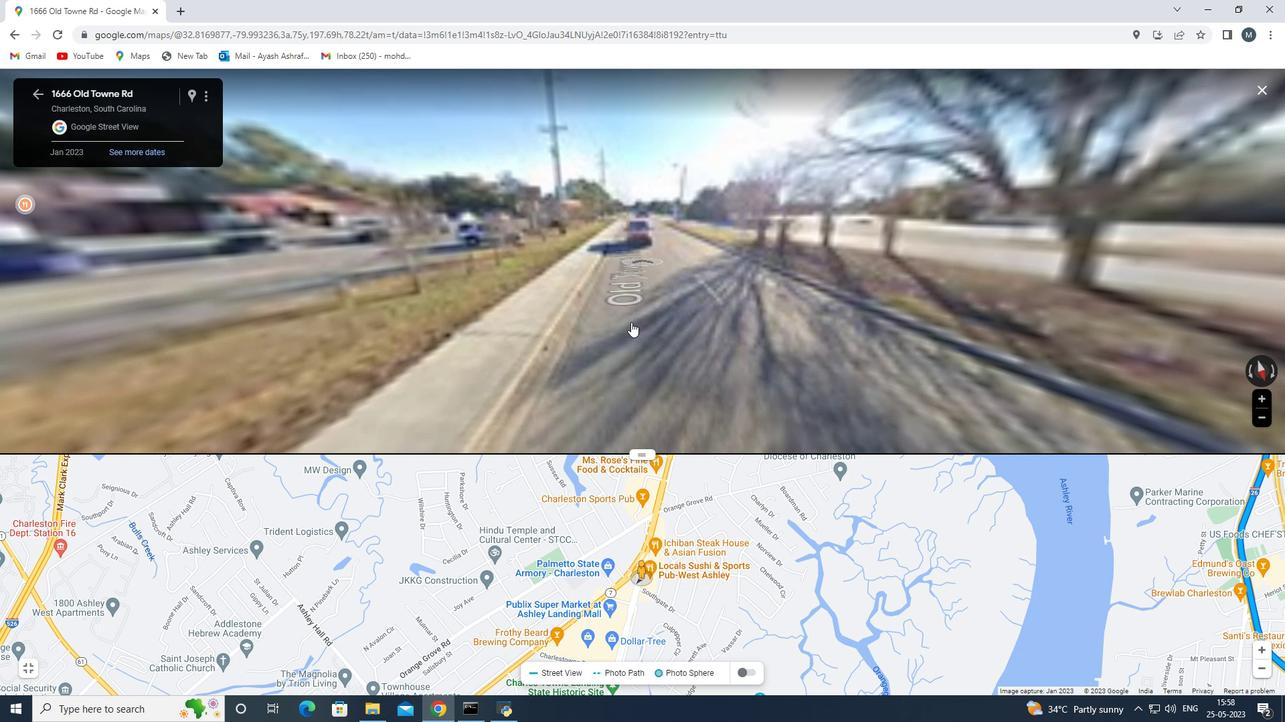 
Action: Mouse moved to (637, 329)
Screenshot: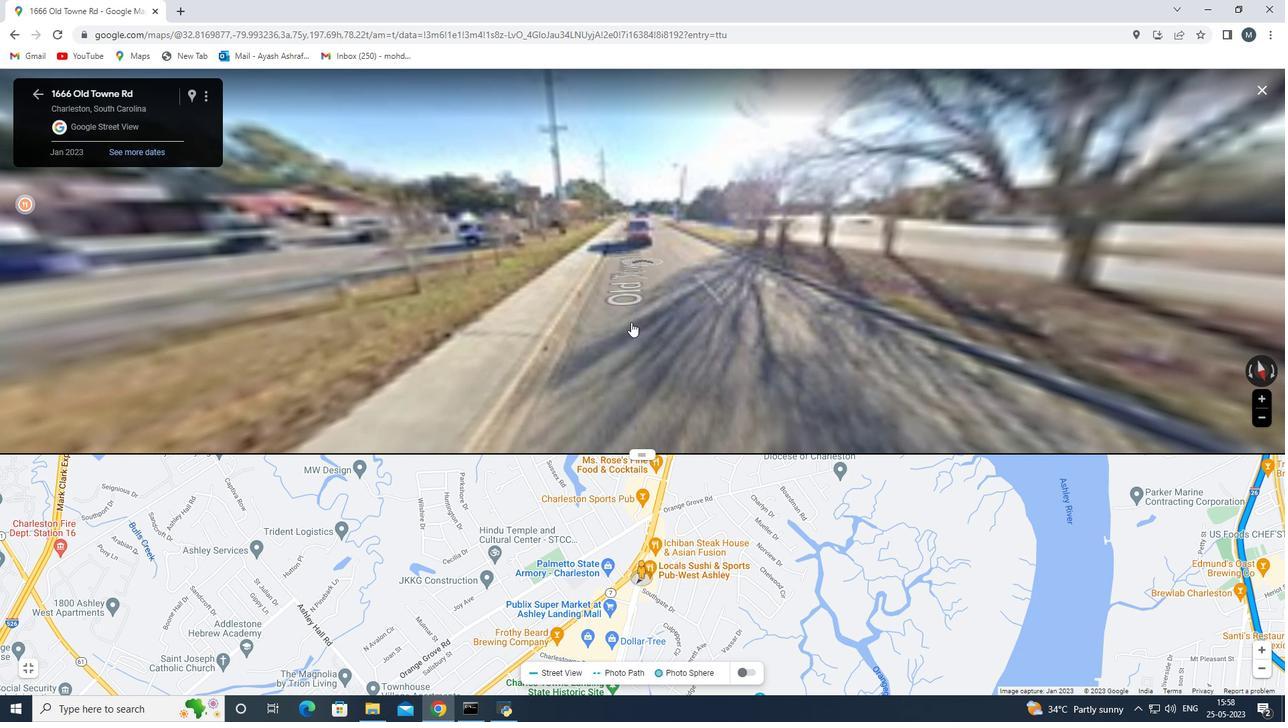 
Action: Key pressed <Key.up><Key.up><Key.up><Key.up><Key.up><Key.up><Key.up><Key.up><Key.up><Key.up><Key.up><Key.up><Key.up><Key.up><Key.up><Key.up><Key.up><Key.up><Key.up><Key.up><Key.up><Key.up><Key.up><Key.up><Key.up><Key.up><Key.up><Key.up><Key.up><Key.up><Key.up><Key.up><Key.up><Key.up><Key.up><Key.up><Key.up><Key.up><Key.up><Key.up><Key.up>
Screenshot: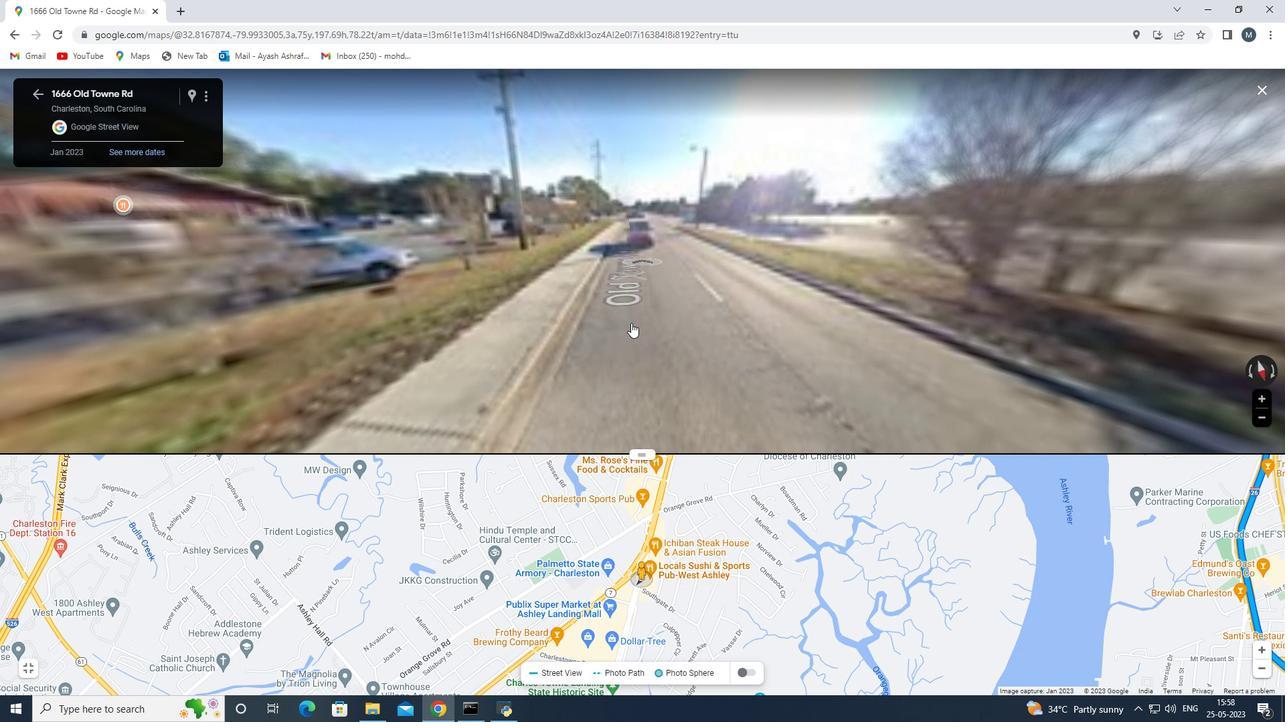 
Action: Mouse moved to (541, 593)
Screenshot: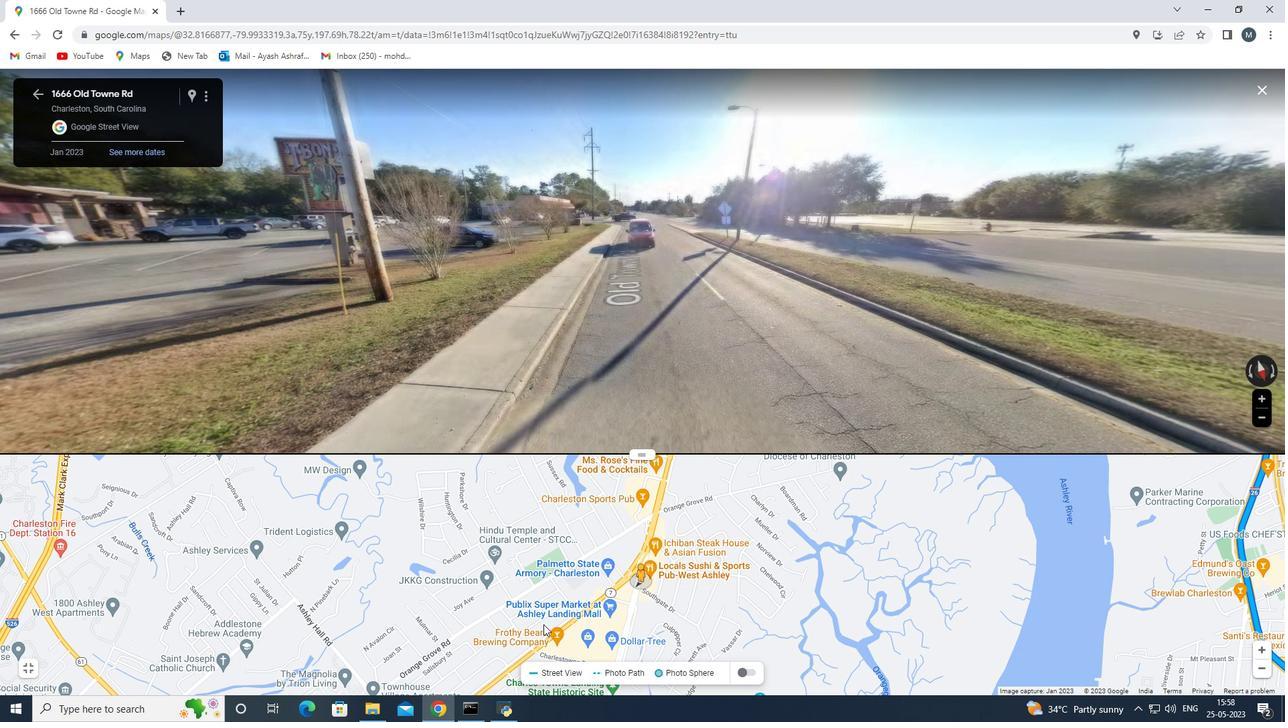 
Action: Mouse pressed left at (541, 593)
Screenshot: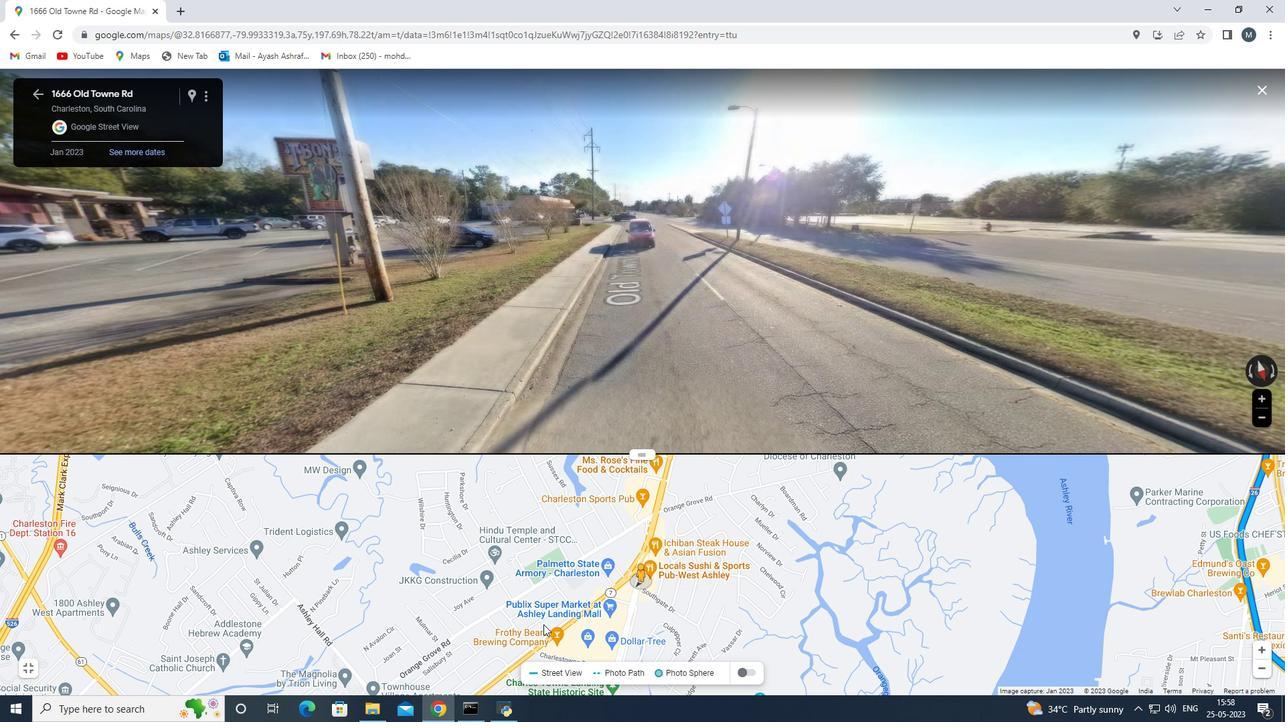 
Action: Mouse moved to (631, 558)
Screenshot: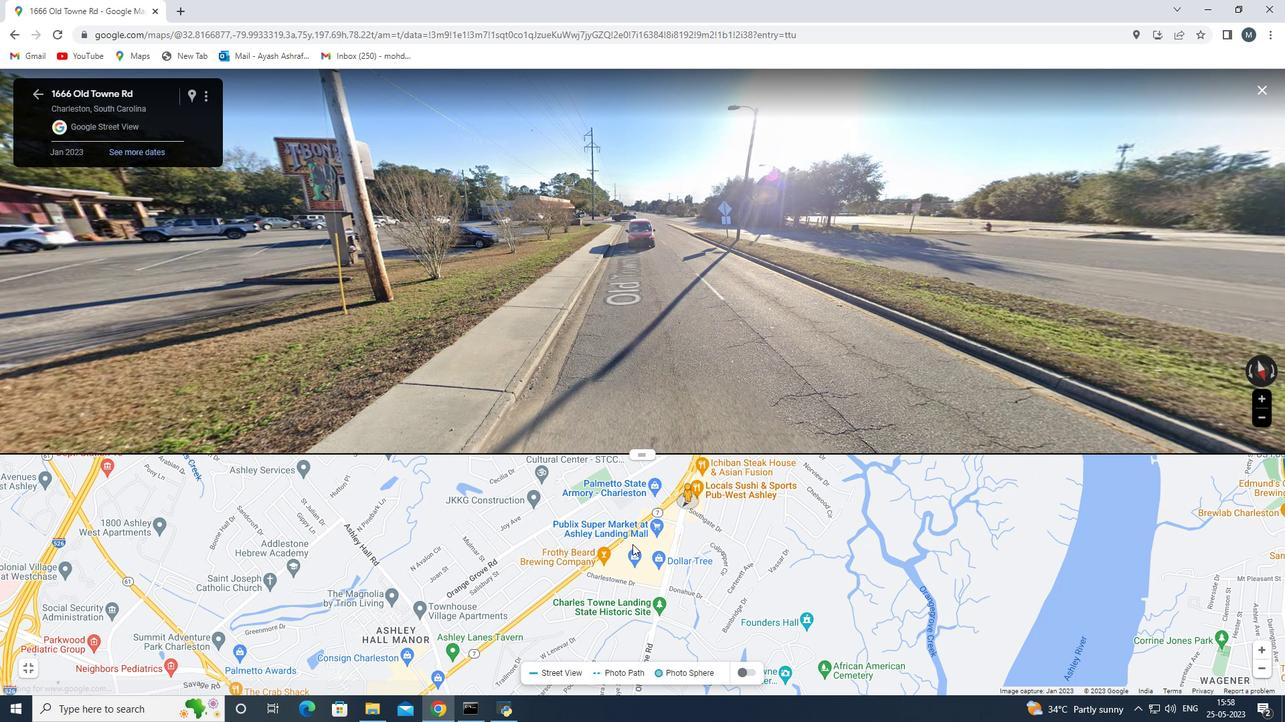 
Action: Mouse scrolled (636, 553) with delta (0, 0)
Screenshot: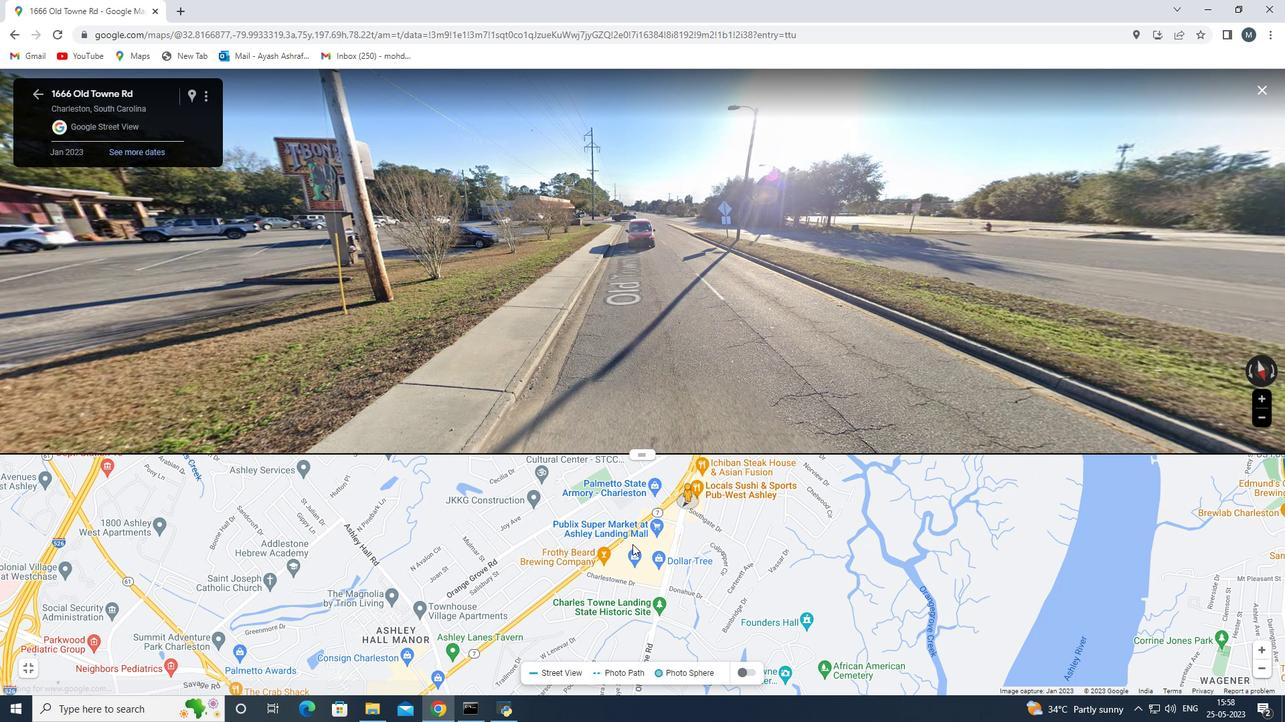 
Action: Mouse scrolled (631, 557) with delta (0, 0)
Screenshot: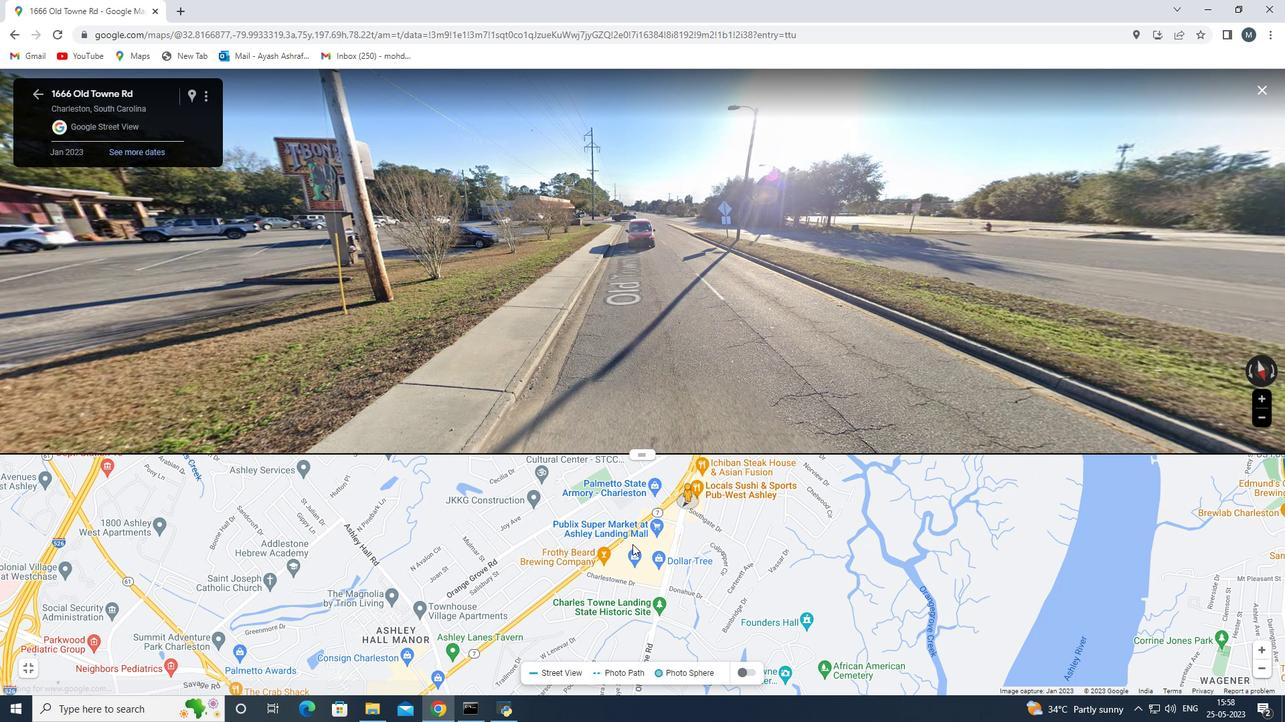 
Action: Mouse moved to (631, 558)
Screenshot: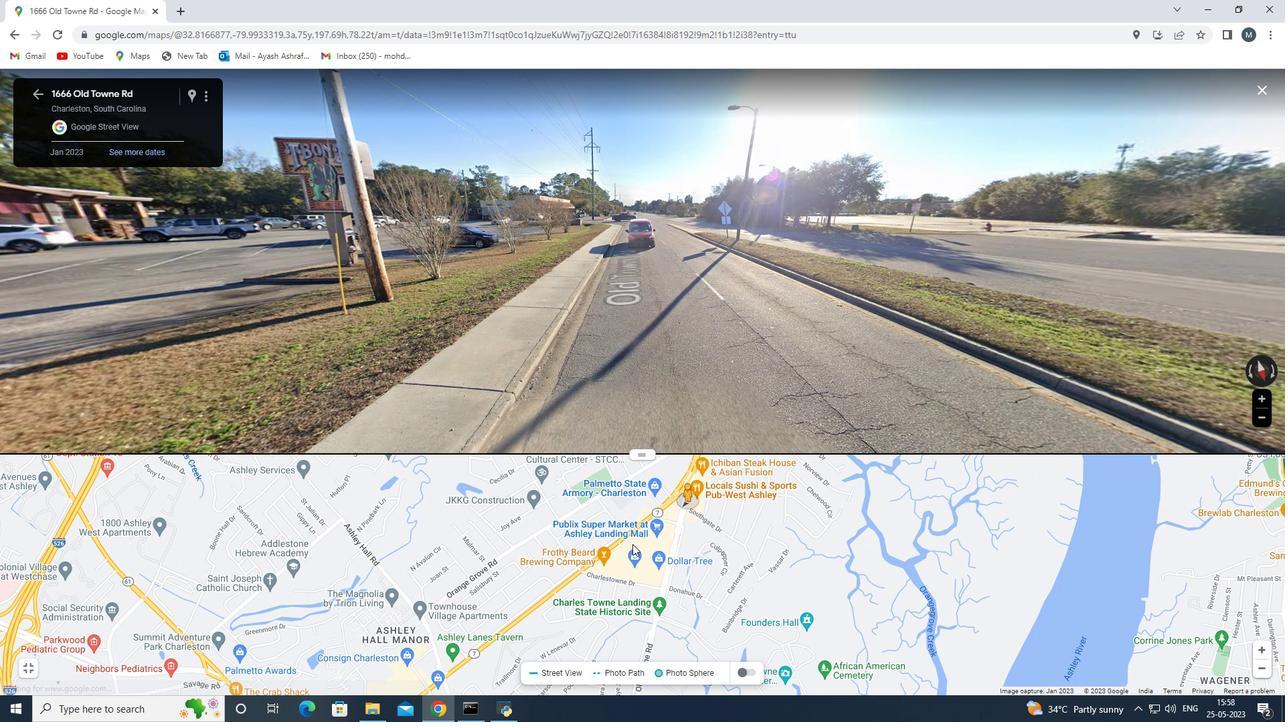 
Action: Mouse scrolled (631, 557) with delta (0, 0)
Screenshot: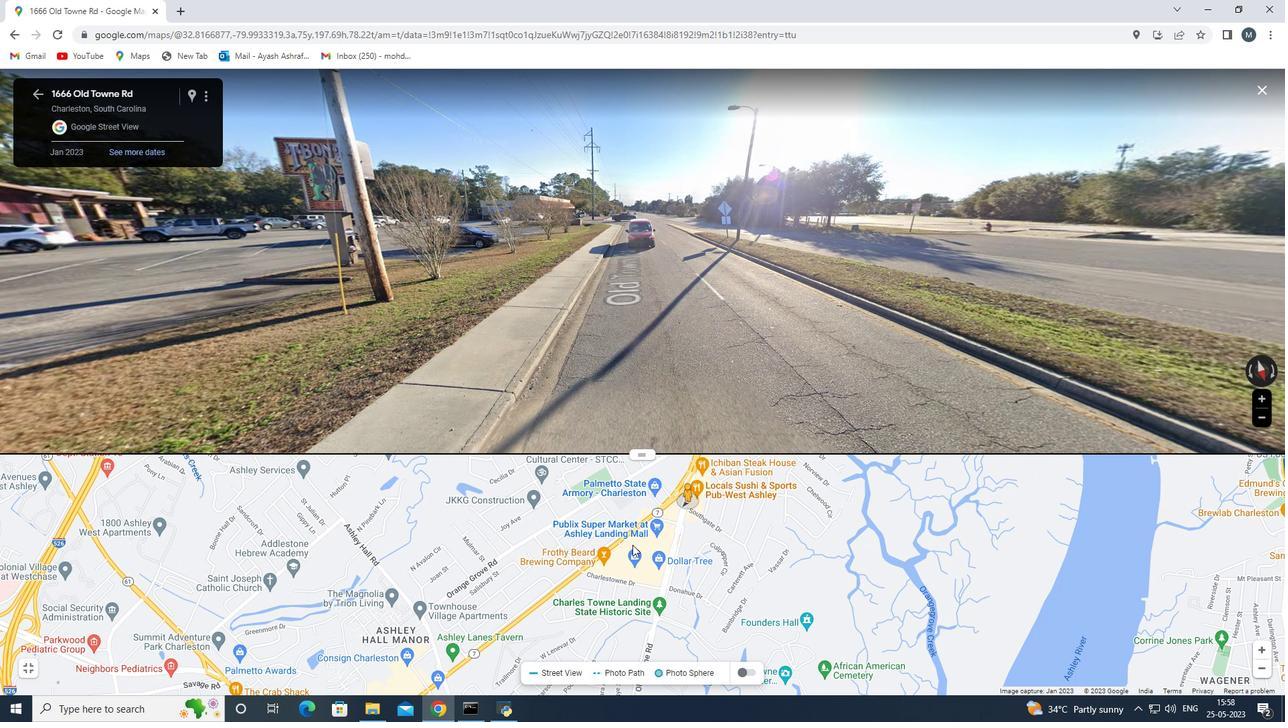 
Action: Mouse moved to (682, 556)
Screenshot: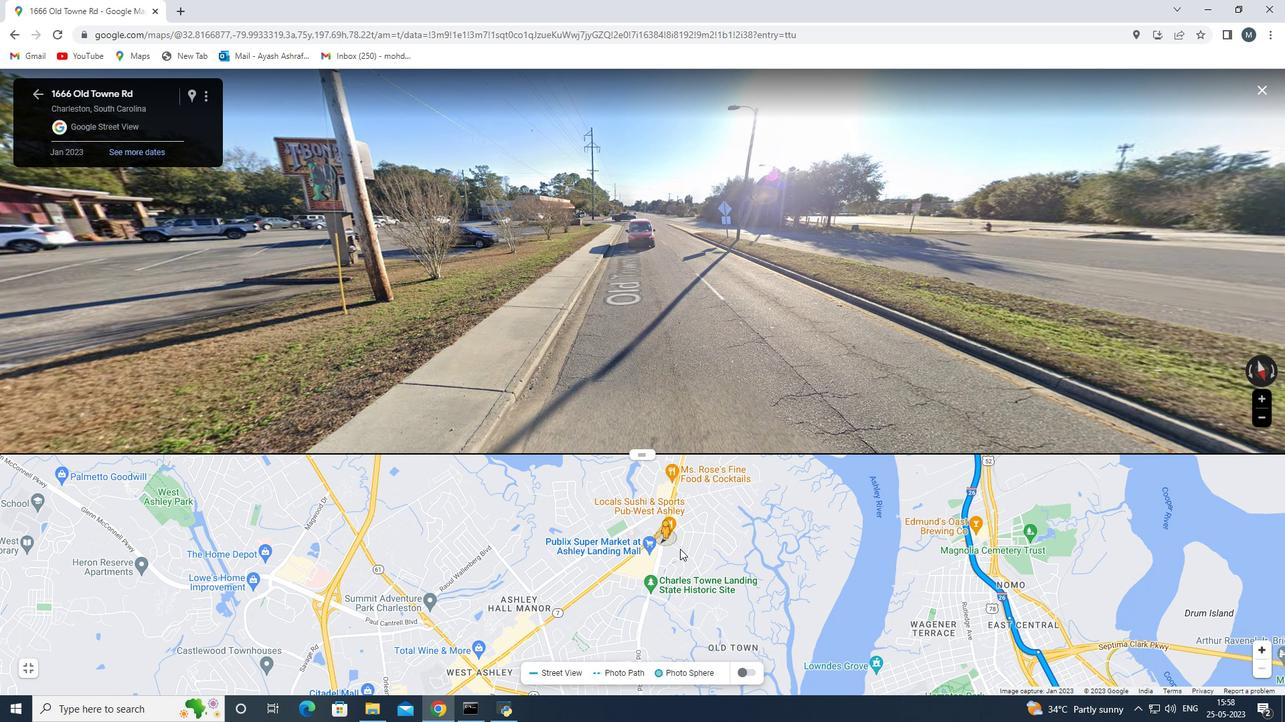 
Action: Mouse pressed left at (686, 556)
Screenshot: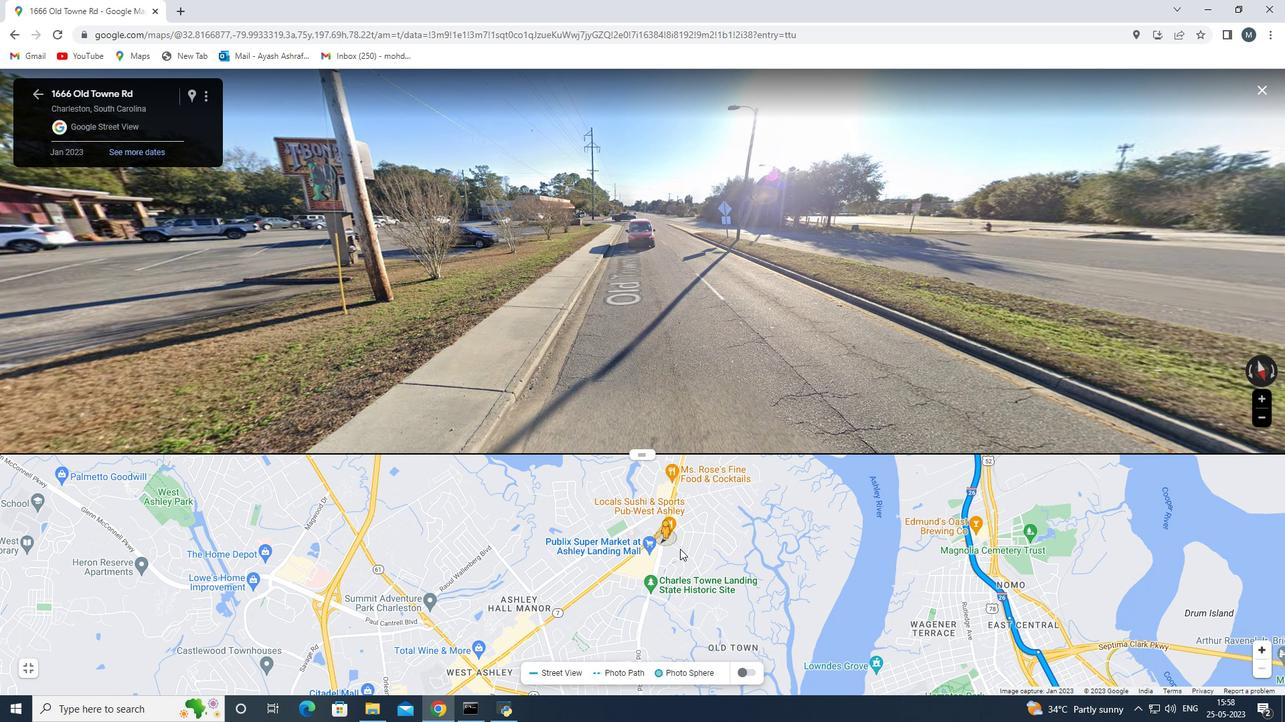 
Action: Mouse moved to (668, 552)
Screenshot: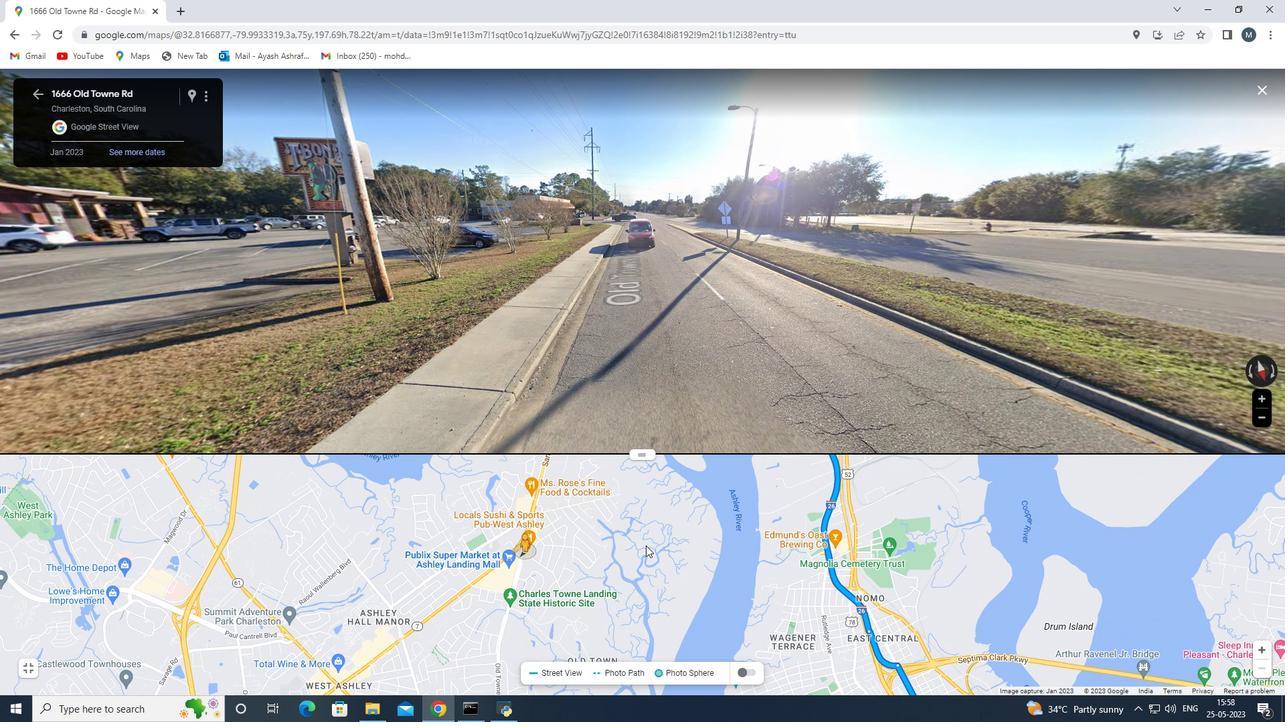 
Action: Mouse scrolled (668, 552) with delta (0, 0)
Screenshot: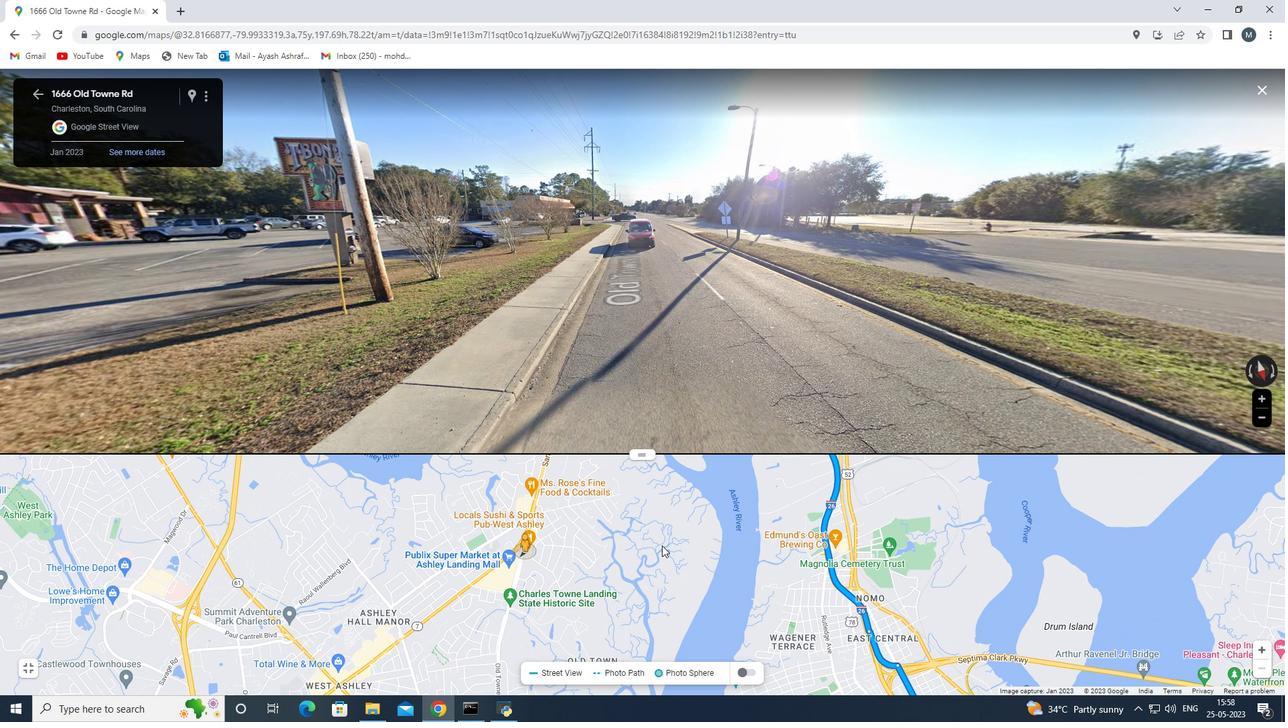 
Action: Mouse scrolled (668, 552) with delta (0, 0)
Screenshot: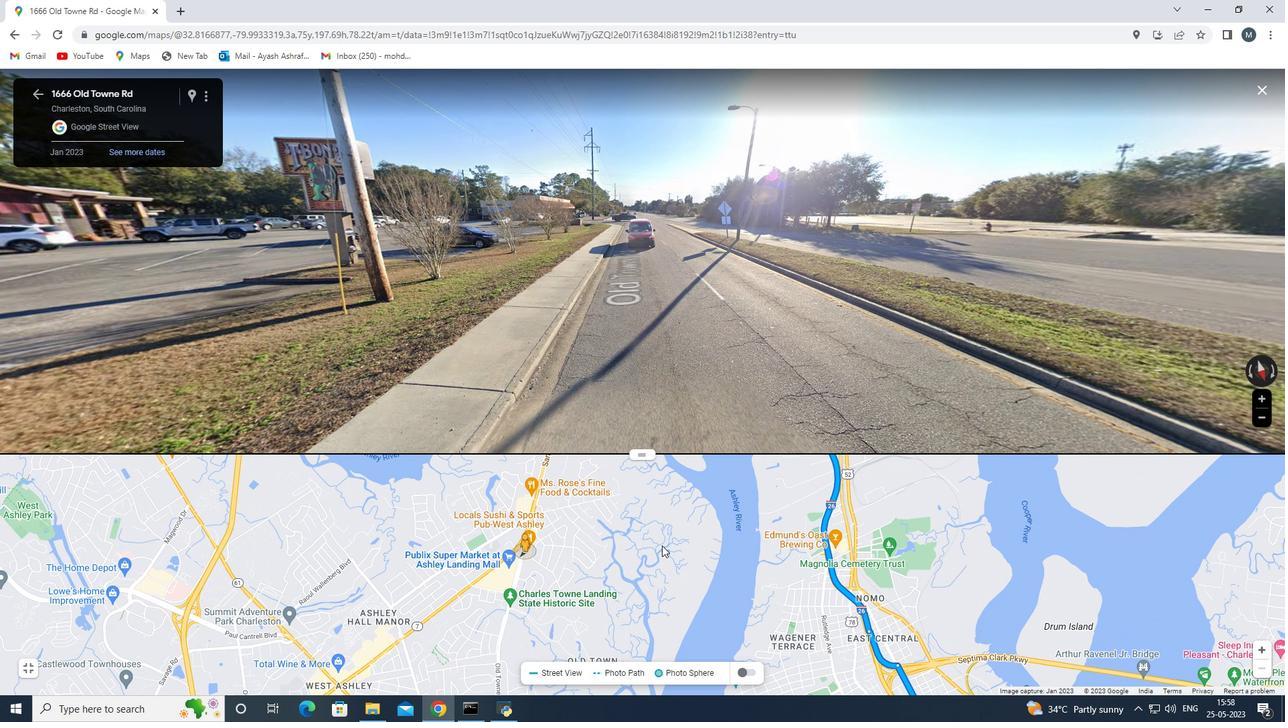 
Action: Mouse scrolled (668, 552) with delta (0, 0)
Screenshot: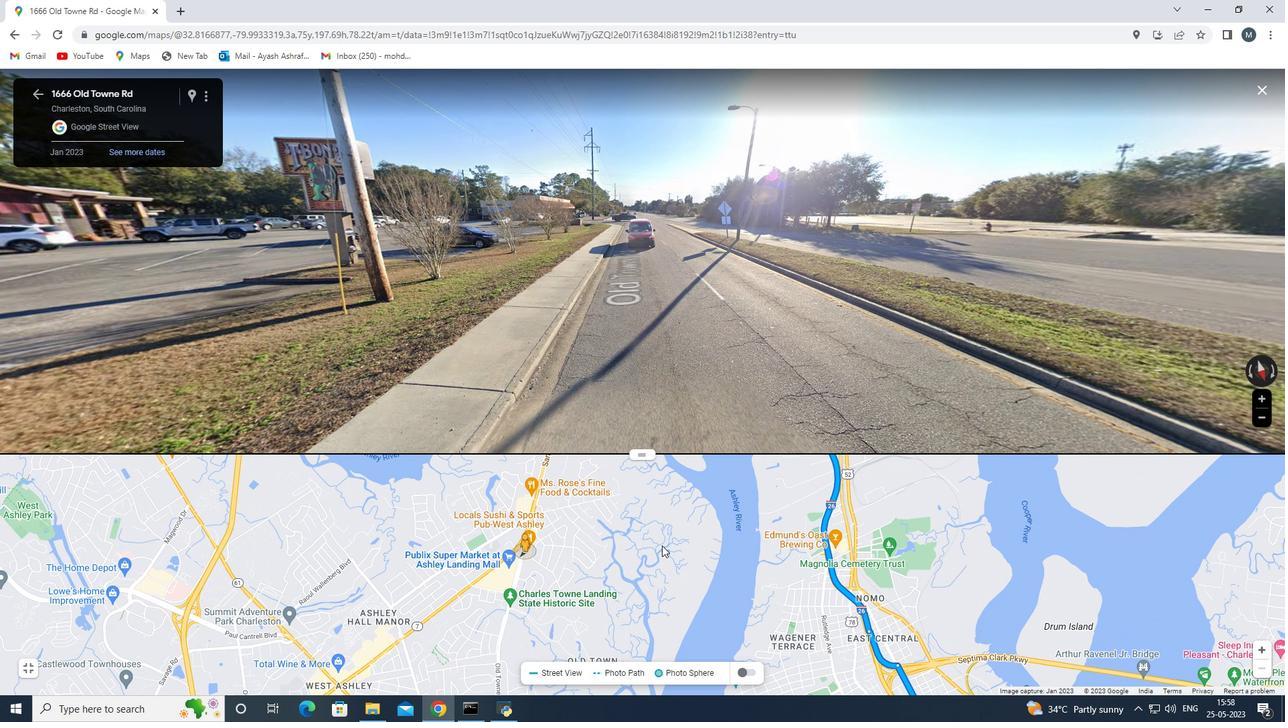 
Action: Mouse moved to (668, 552)
Screenshot: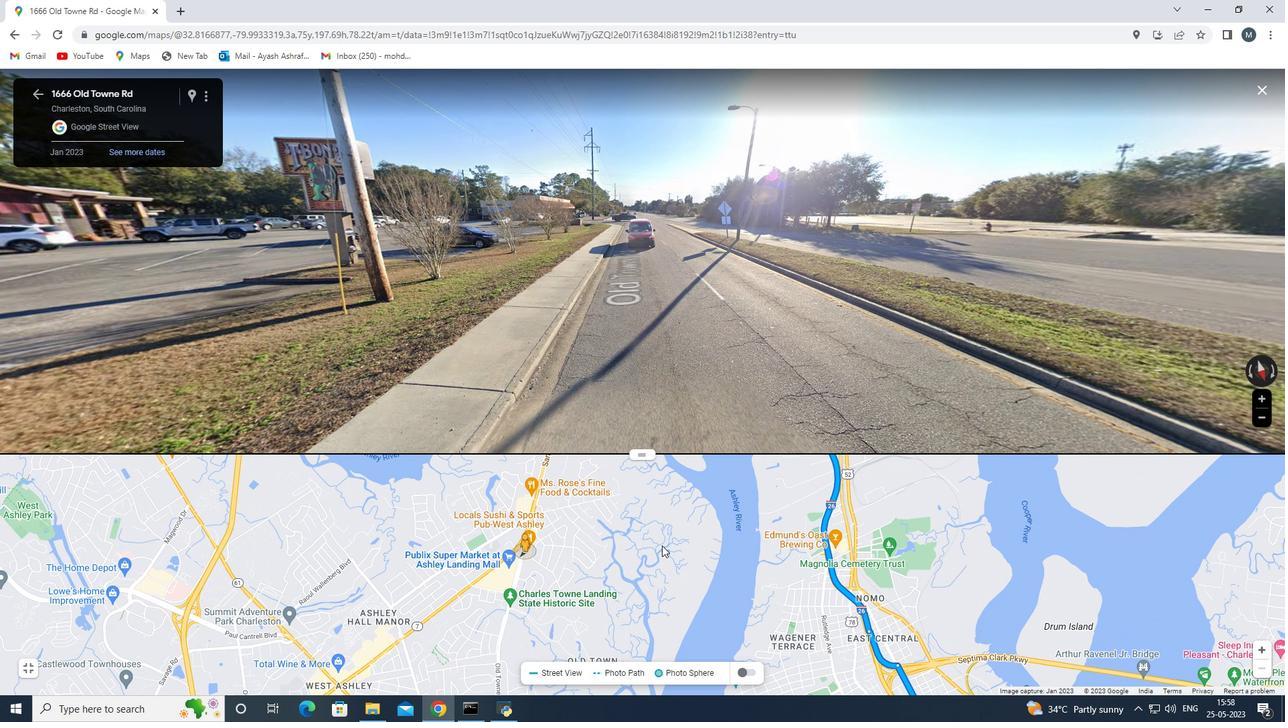 
Action: Key pressed <Key.up>
Screenshot: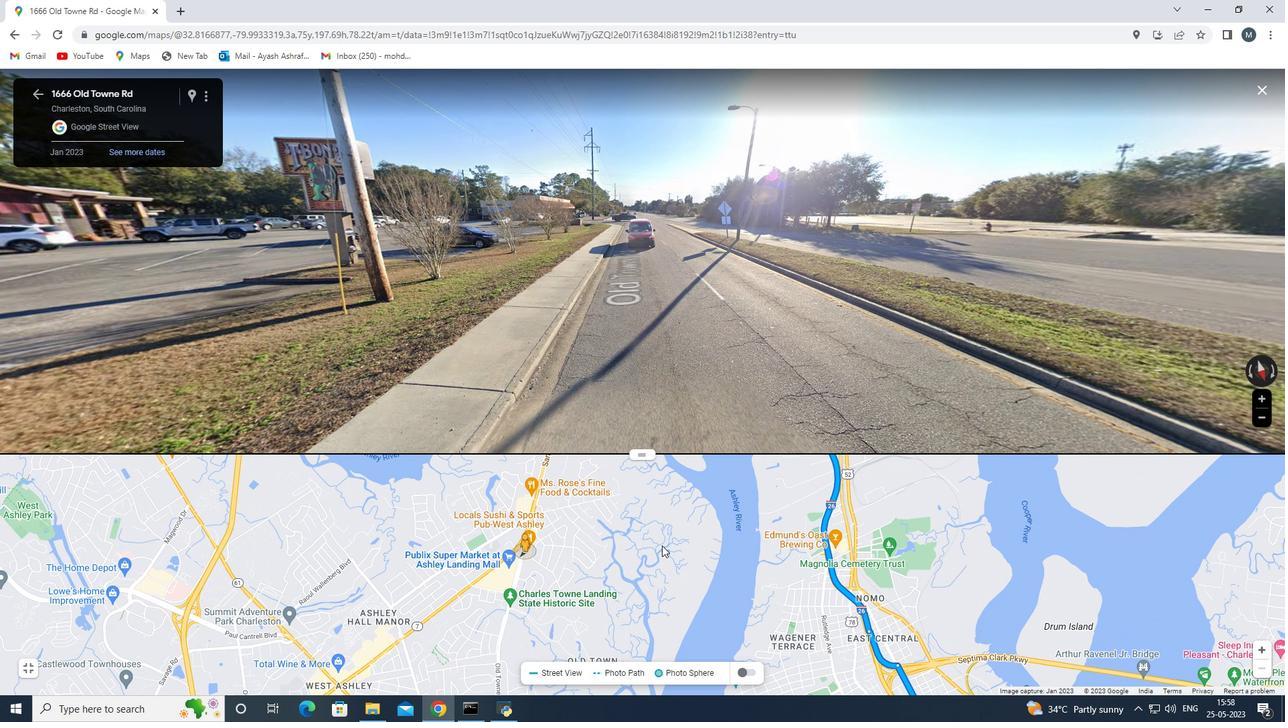 
Action: Mouse moved to (672, 541)
Screenshot: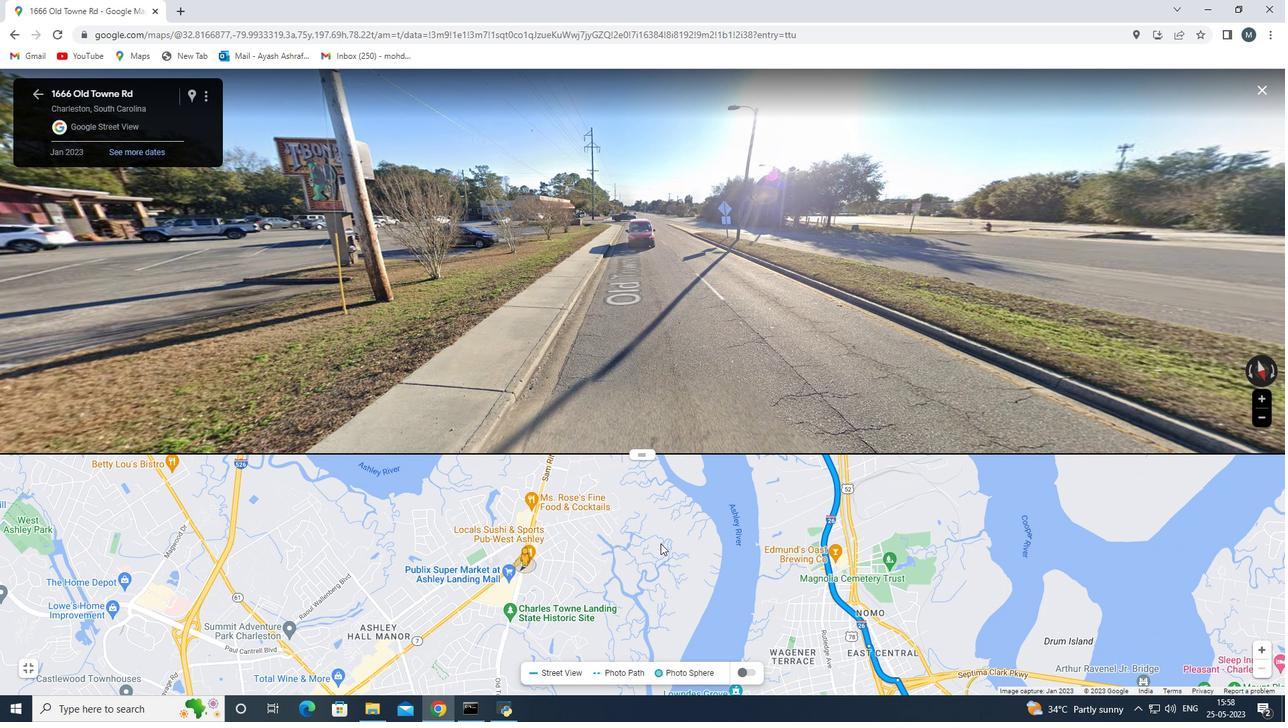 
Action: Key pressed <Key.up><Key.up><Key.up><Key.up><Key.up><Key.up><Key.up><Key.up><Key.up><Key.up><Key.up><Key.up><Key.up><Key.up><Key.up><Key.up><Key.up>
Screenshot: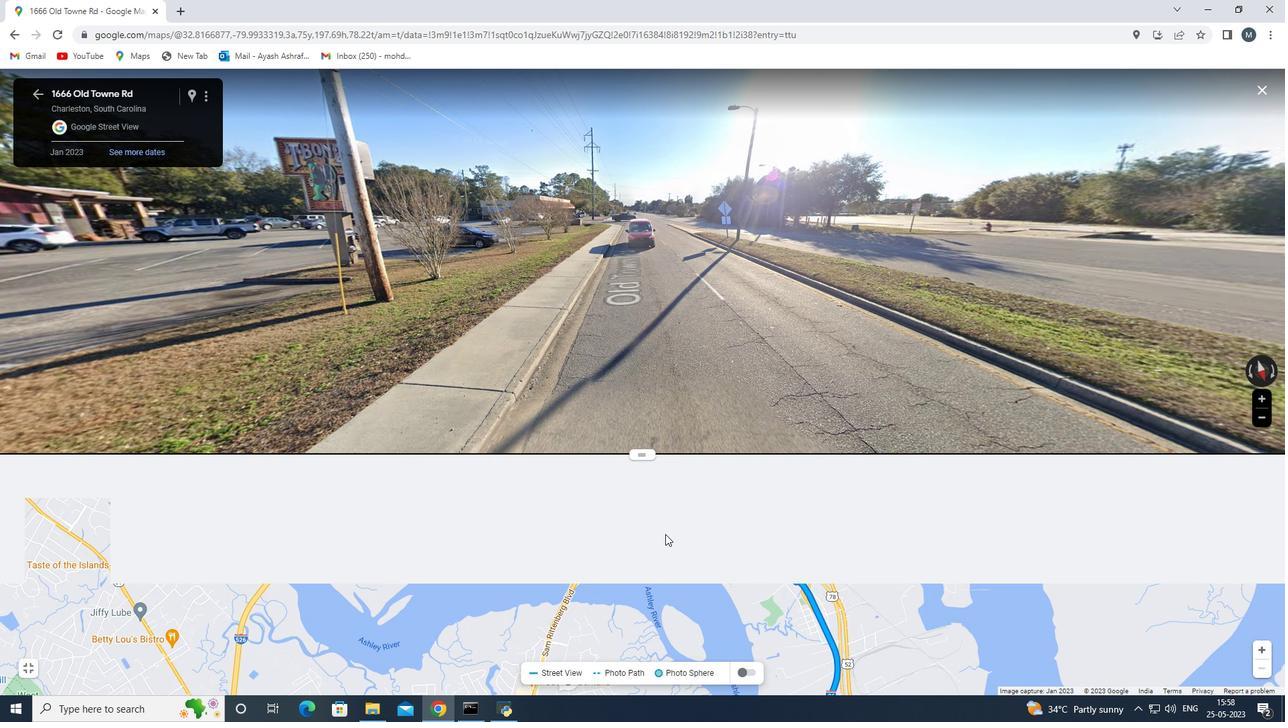 
Action: Mouse moved to (640, 507)
Screenshot: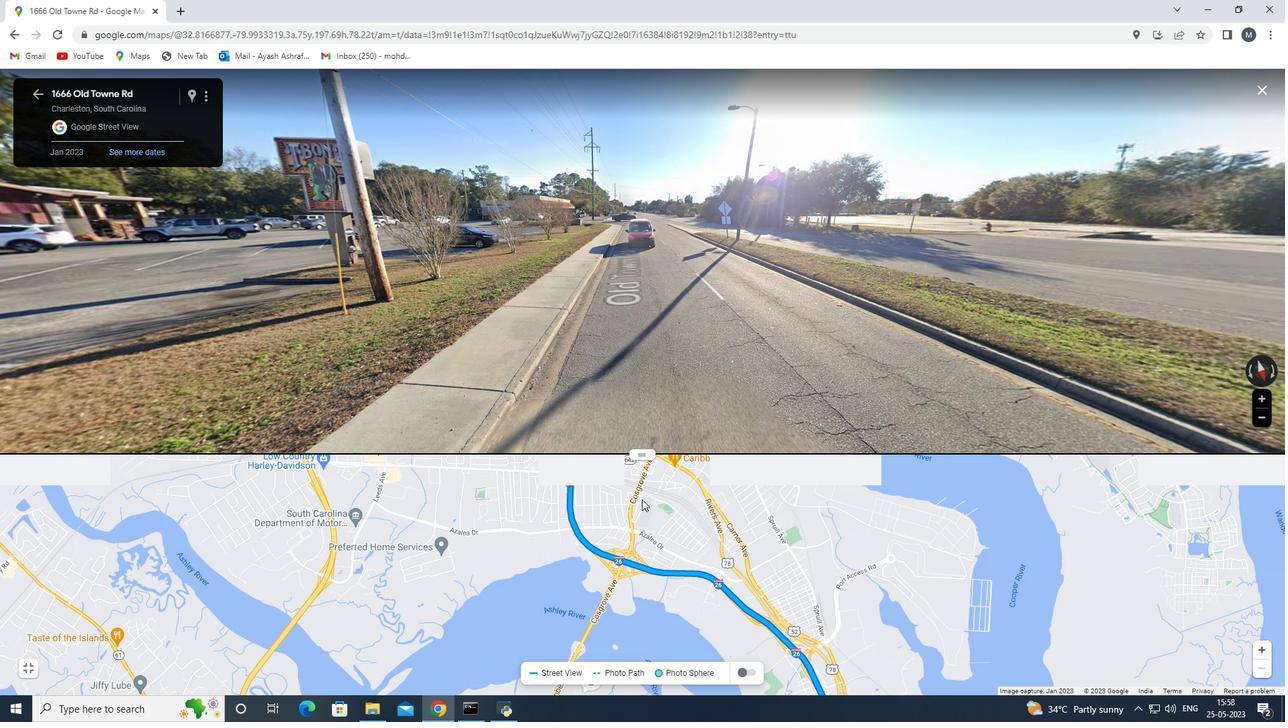 
Action: Mouse scrolled (640, 506) with delta (0, 0)
Screenshot: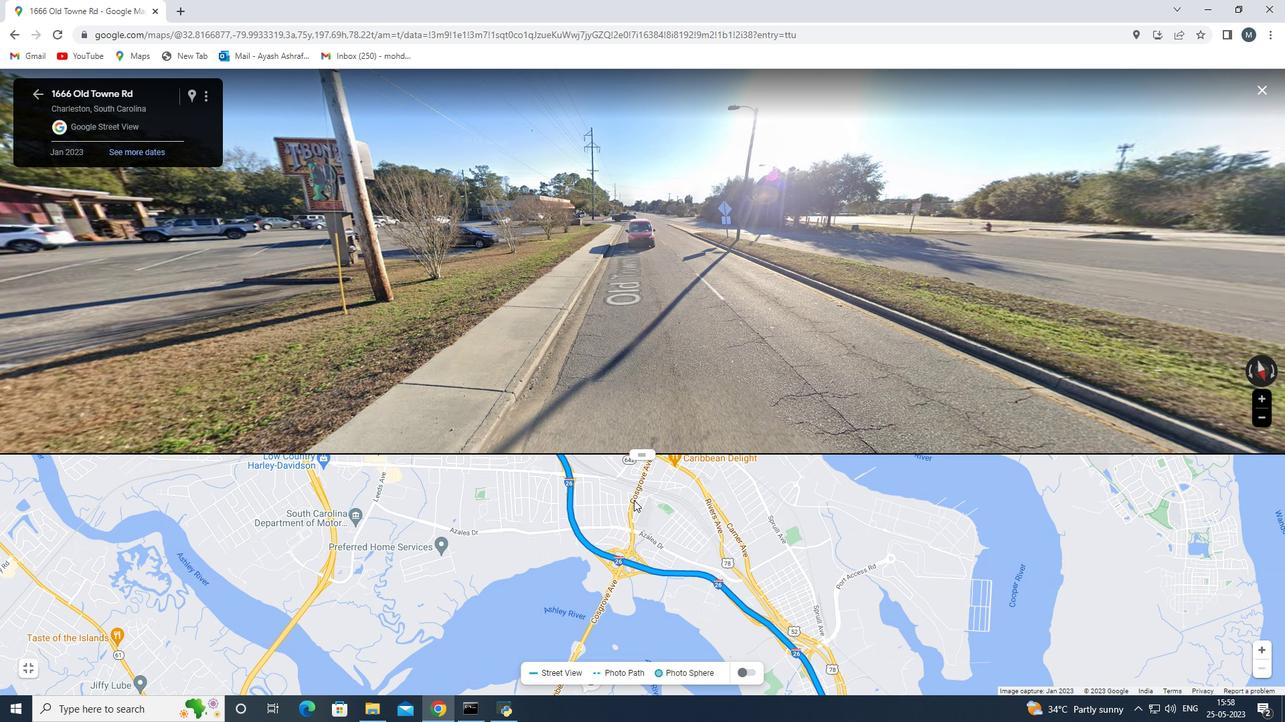 
Action: Mouse scrolled (640, 506) with delta (0, 0)
Screenshot: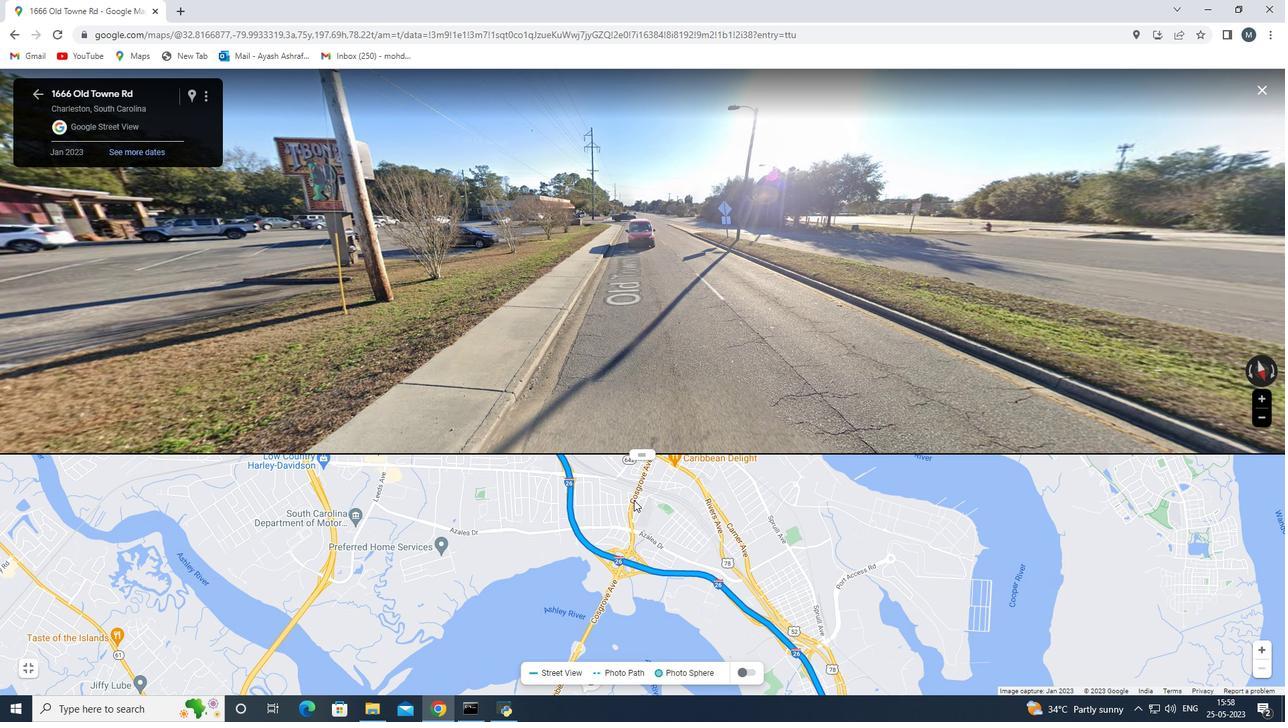 
Action: Mouse moved to (639, 508)
Screenshot: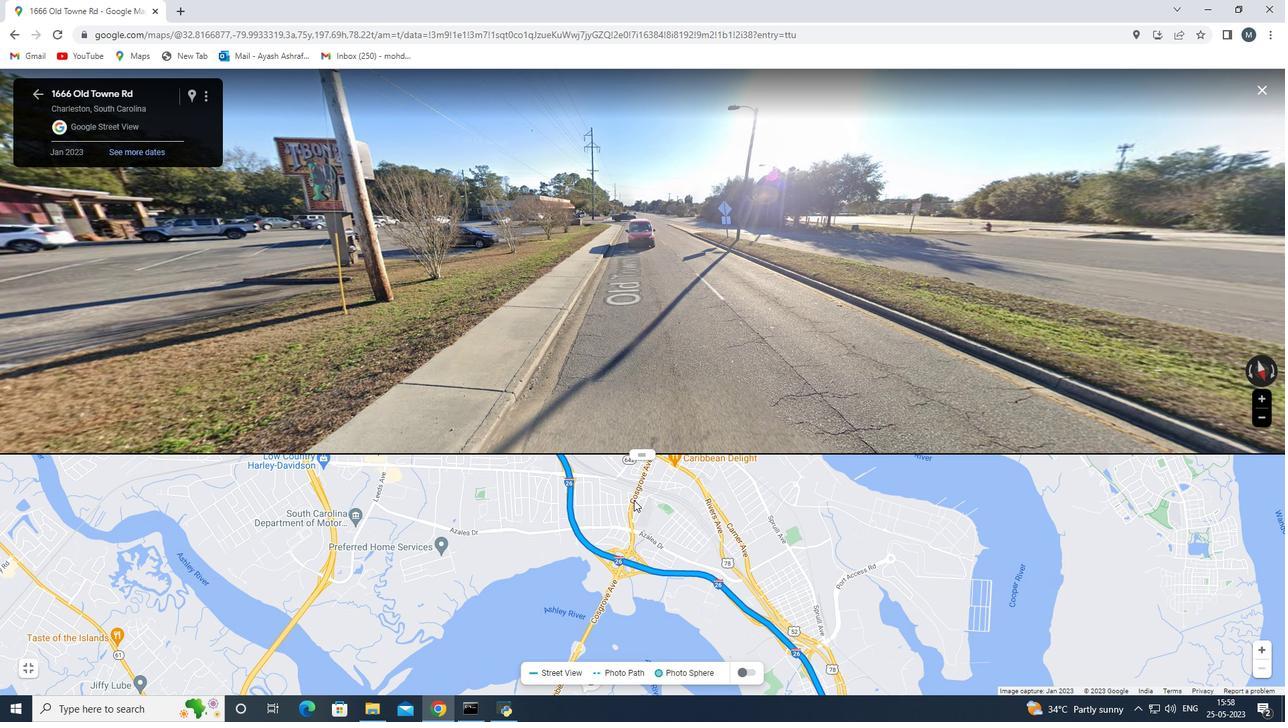 
Action: Mouse scrolled (639, 507) with delta (0, 0)
Screenshot: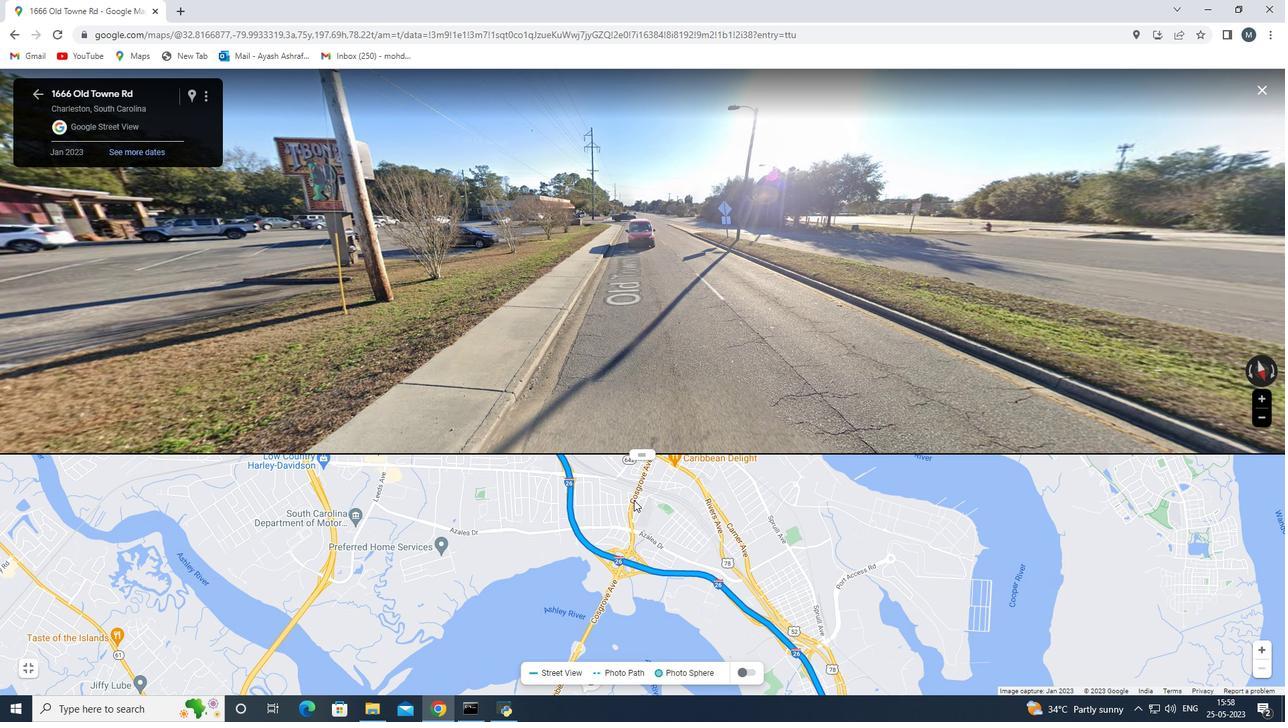 
Action: Mouse moved to (628, 514)
Screenshot: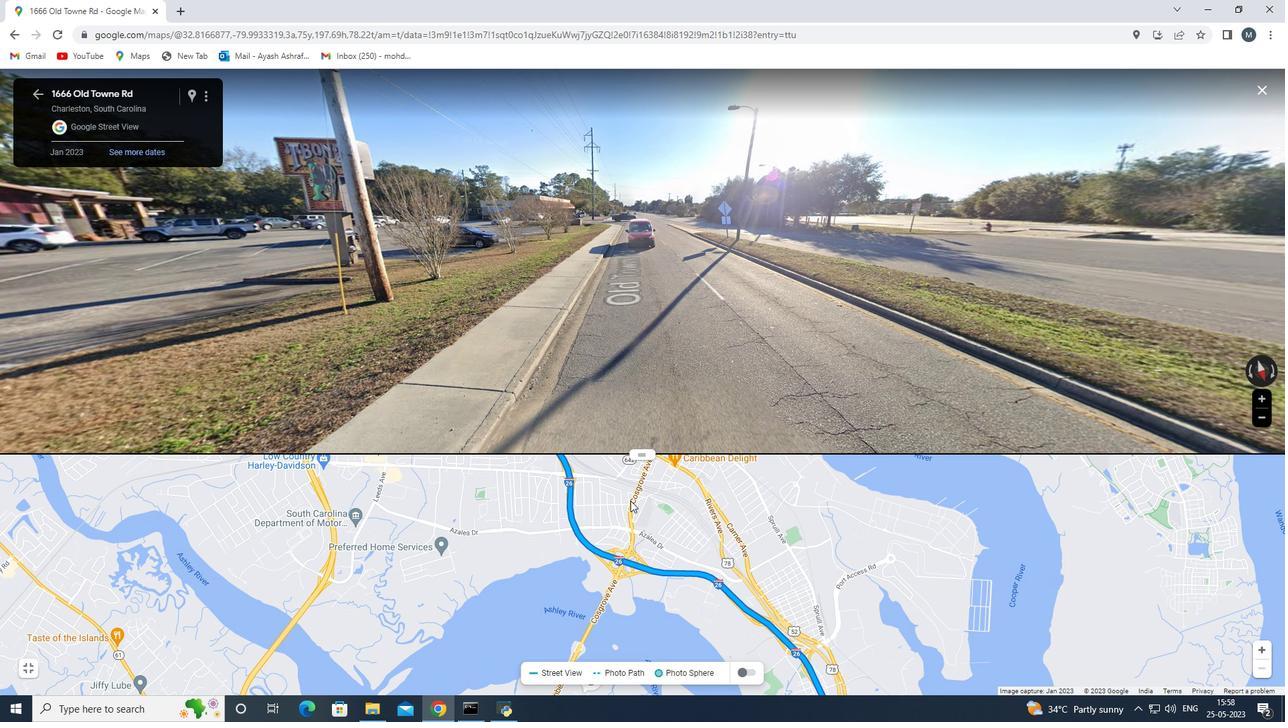
Action: Mouse scrolled (628, 514) with delta (0, 0)
Screenshot: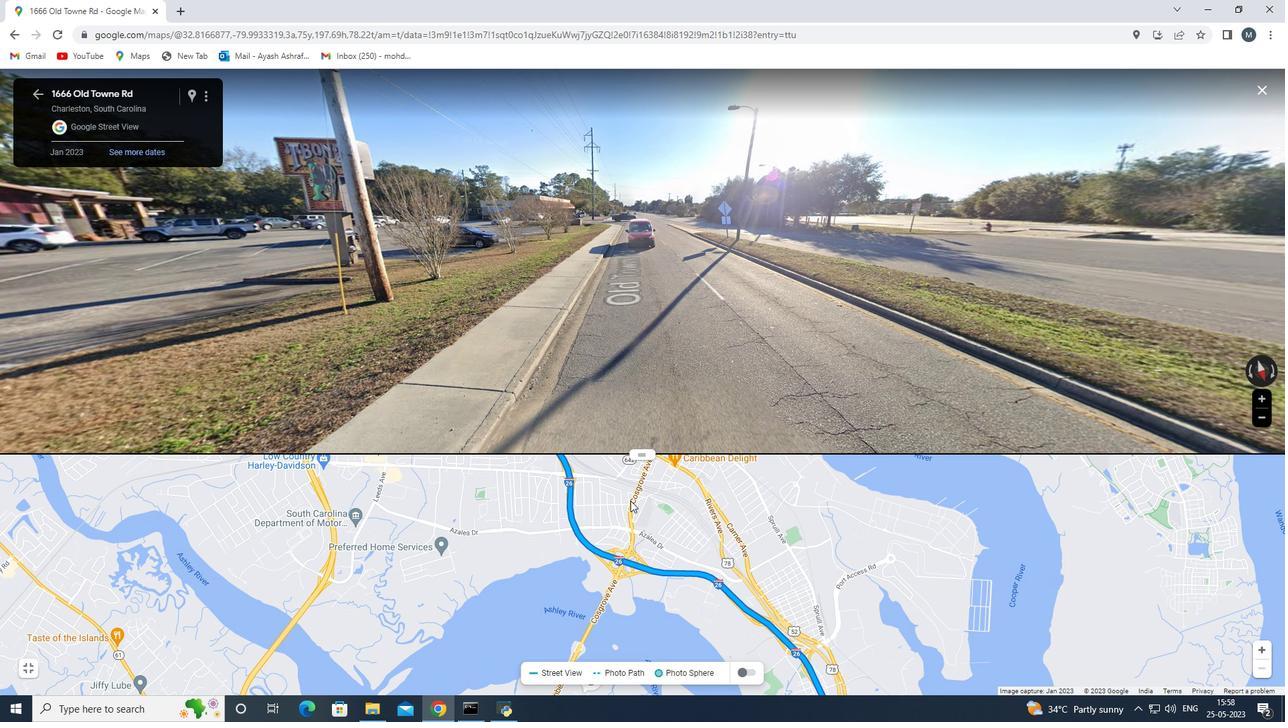 
Action: Mouse moved to (619, 523)
Screenshot: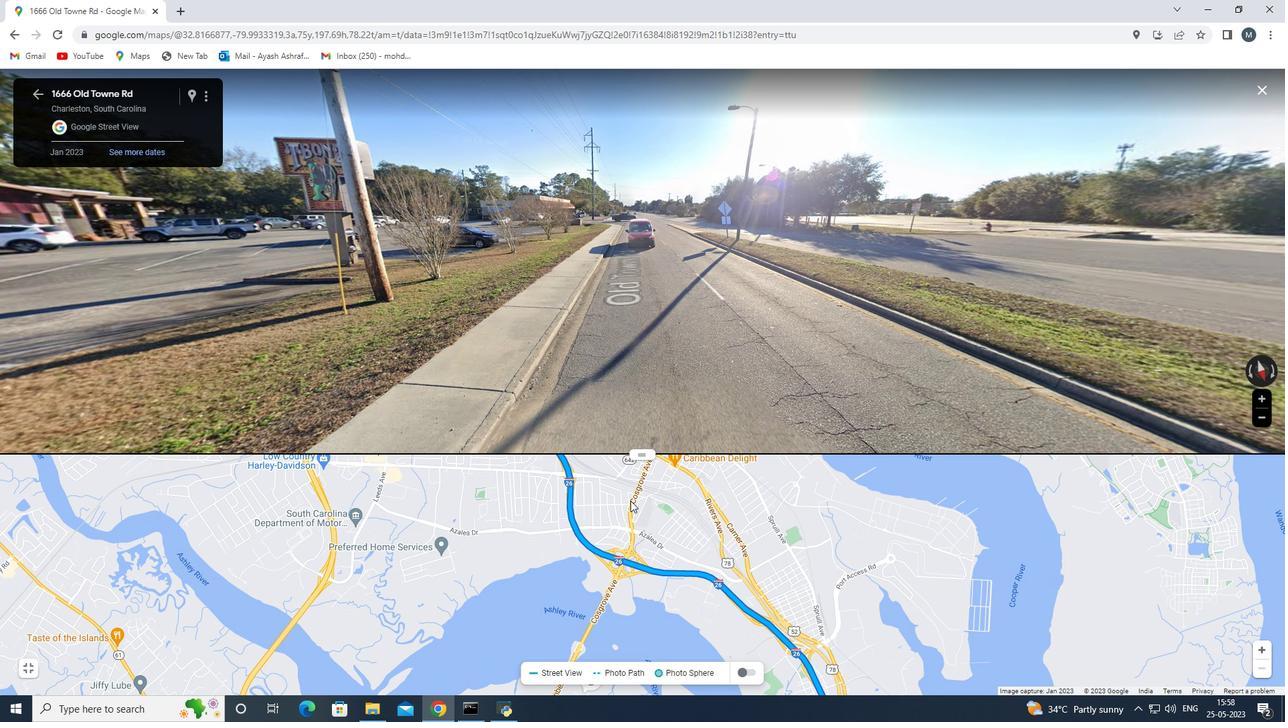 
Action: Mouse scrolled (619, 522) with delta (0, 0)
Screenshot: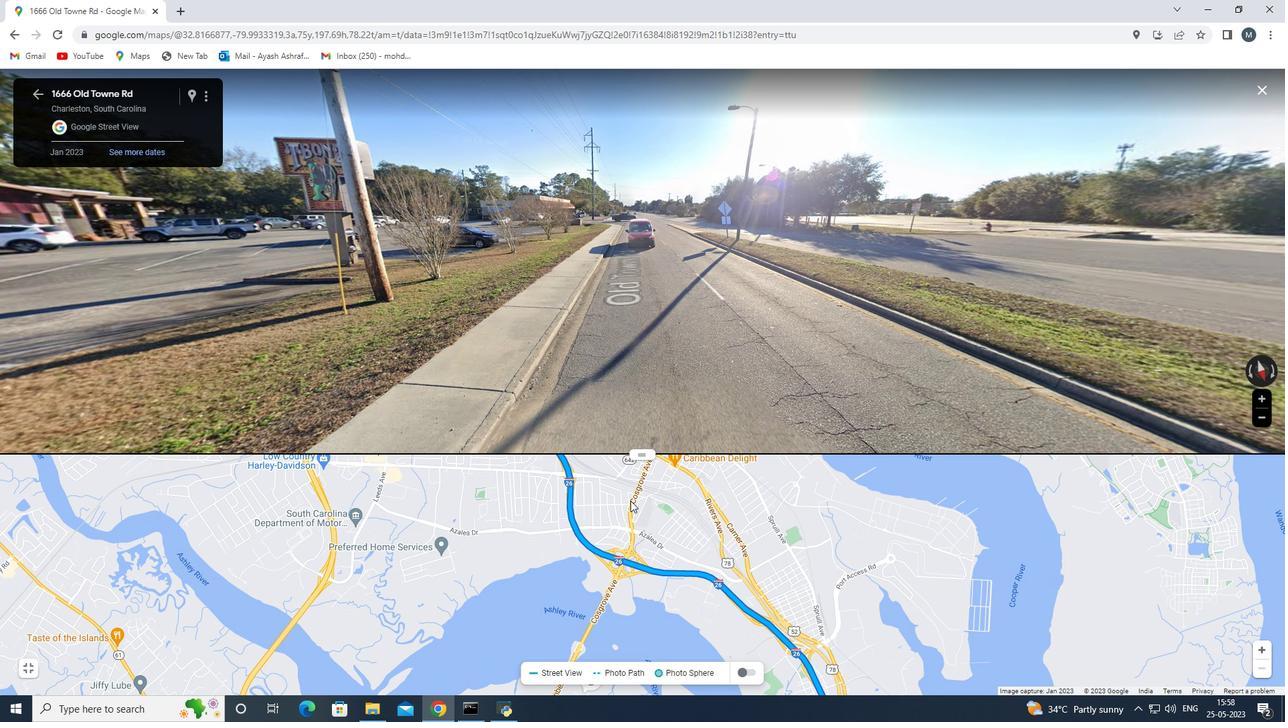 
Action: Mouse moved to (517, 562)
Screenshot: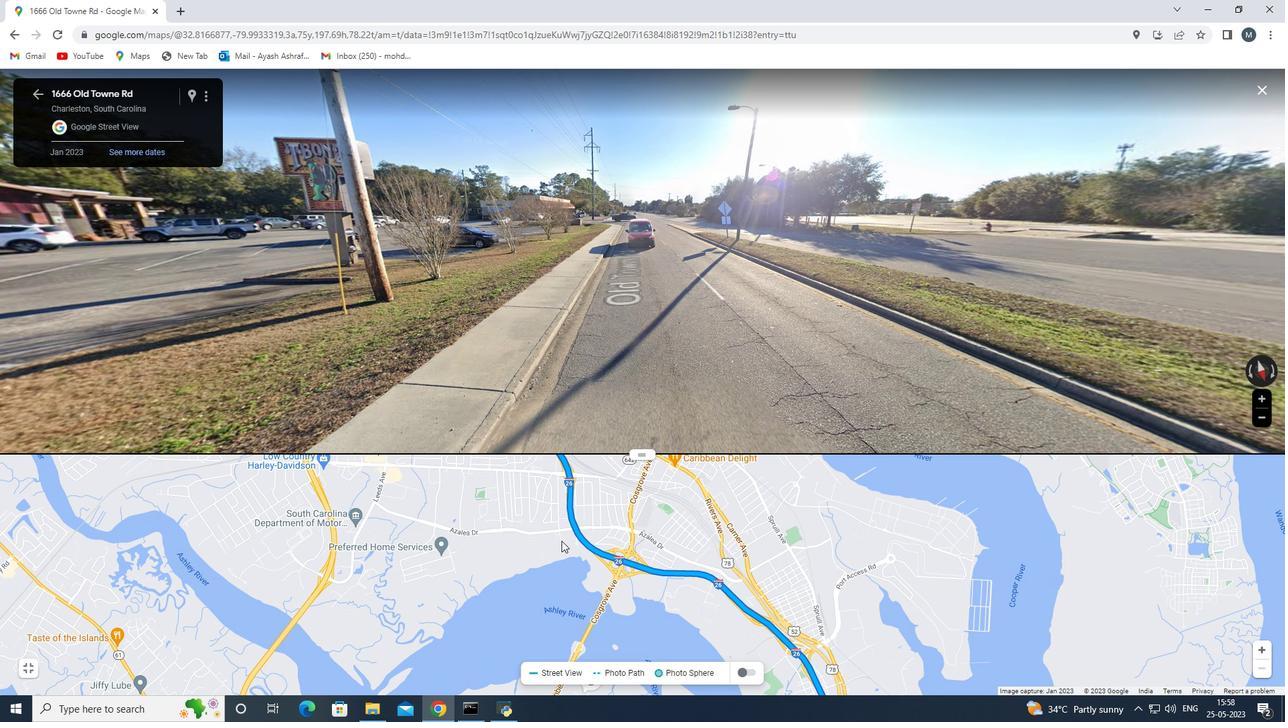 
Action: Mouse scrolled (517, 561) with delta (0, 0)
Screenshot: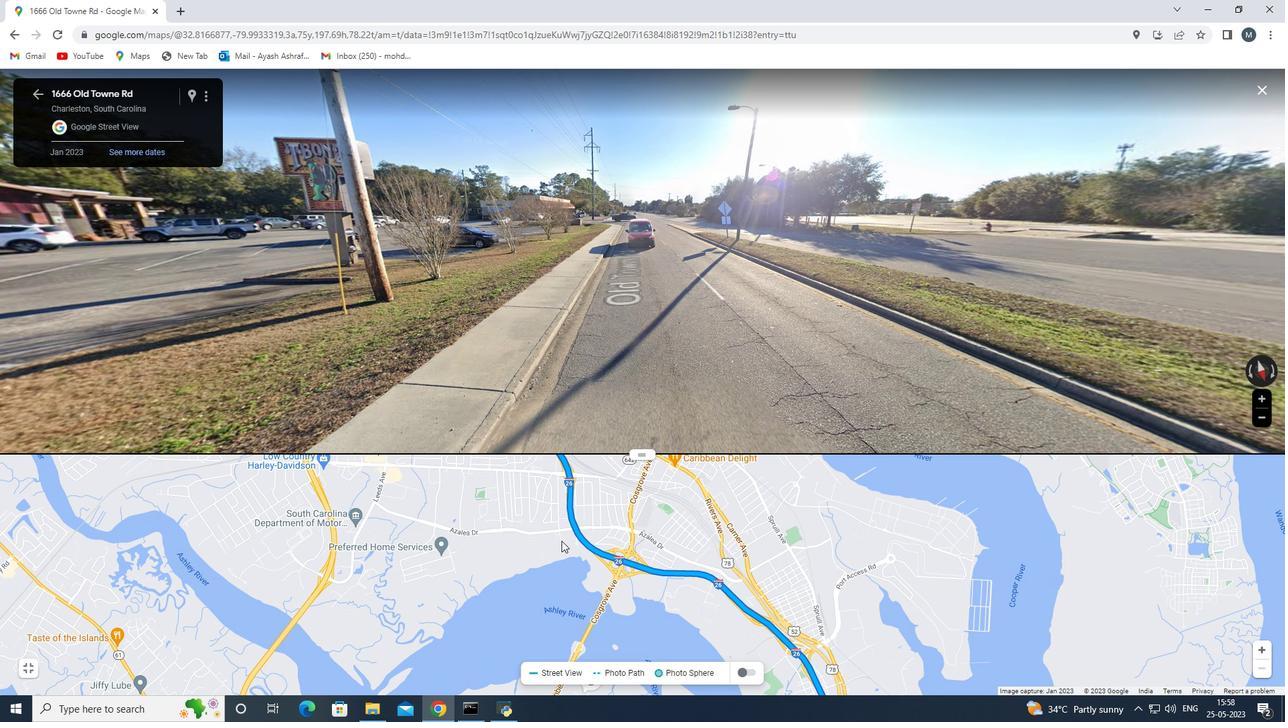 
Action: Mouse moved to (508, 568)
Screenshot: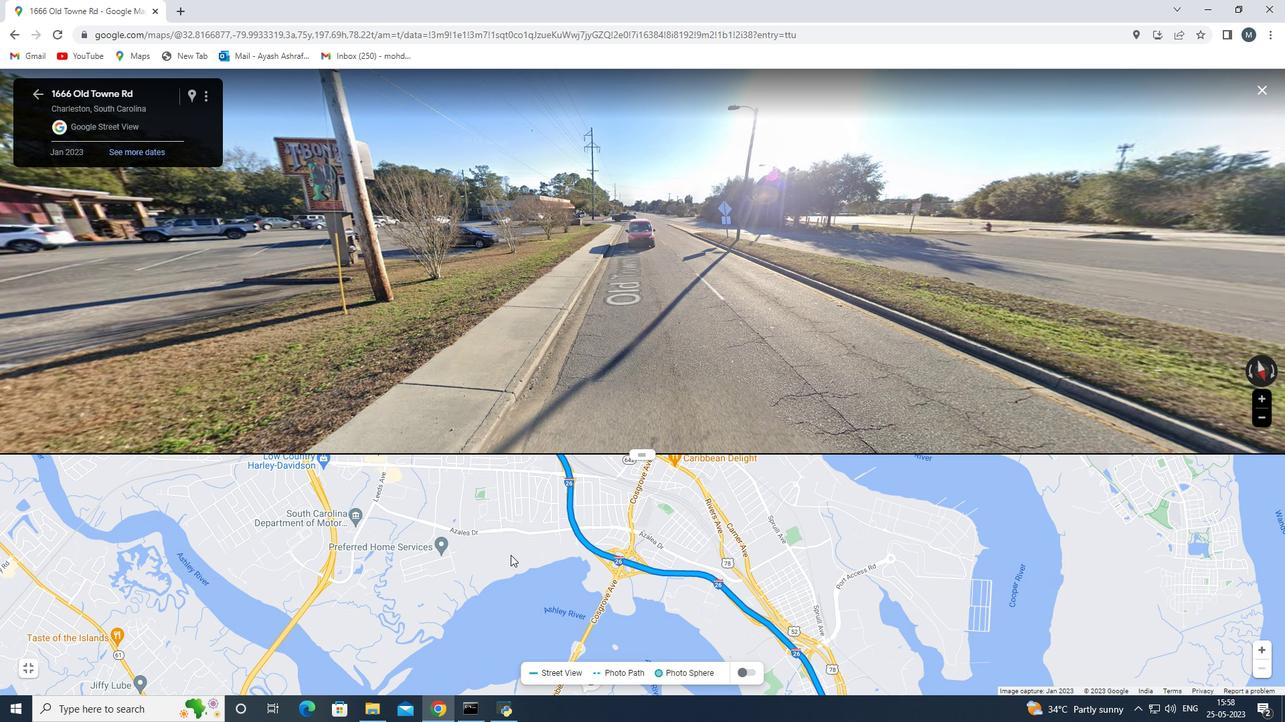 
Action: Mouse scrolled (508, 568) with delta (0, 0)
Screenshot: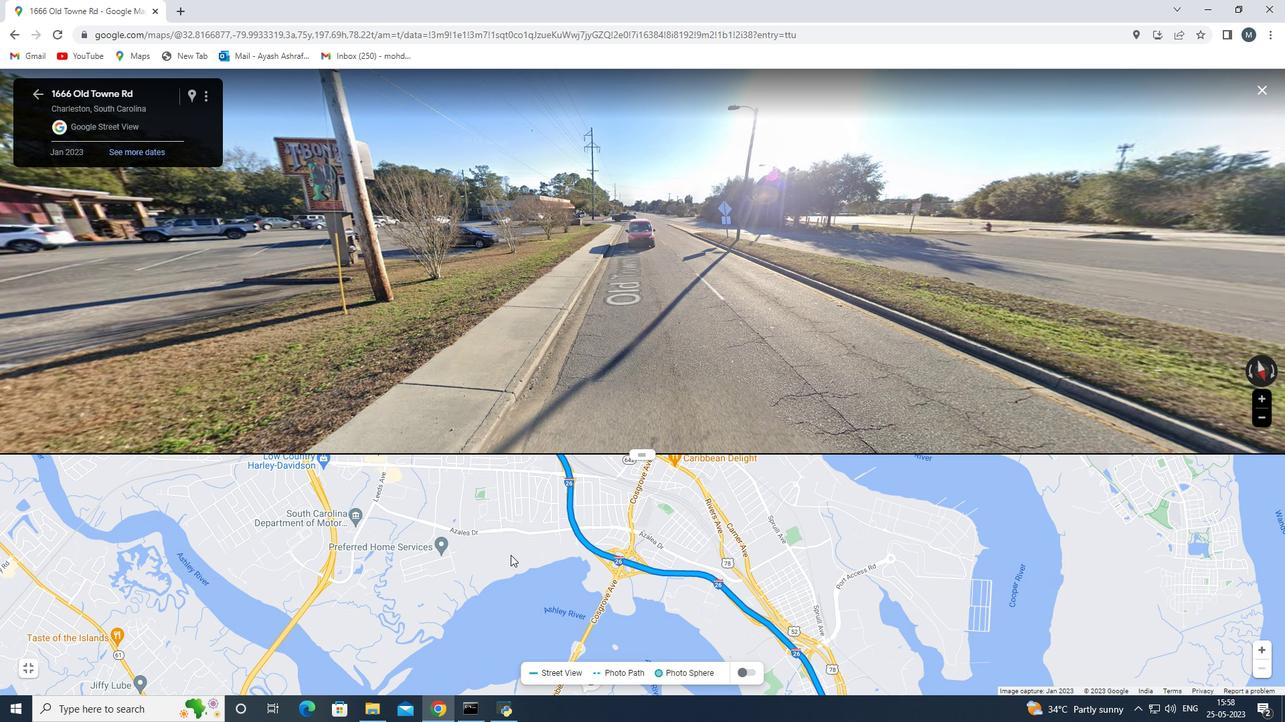 
Action: Mouse moved to (507, 567)
Screenshot: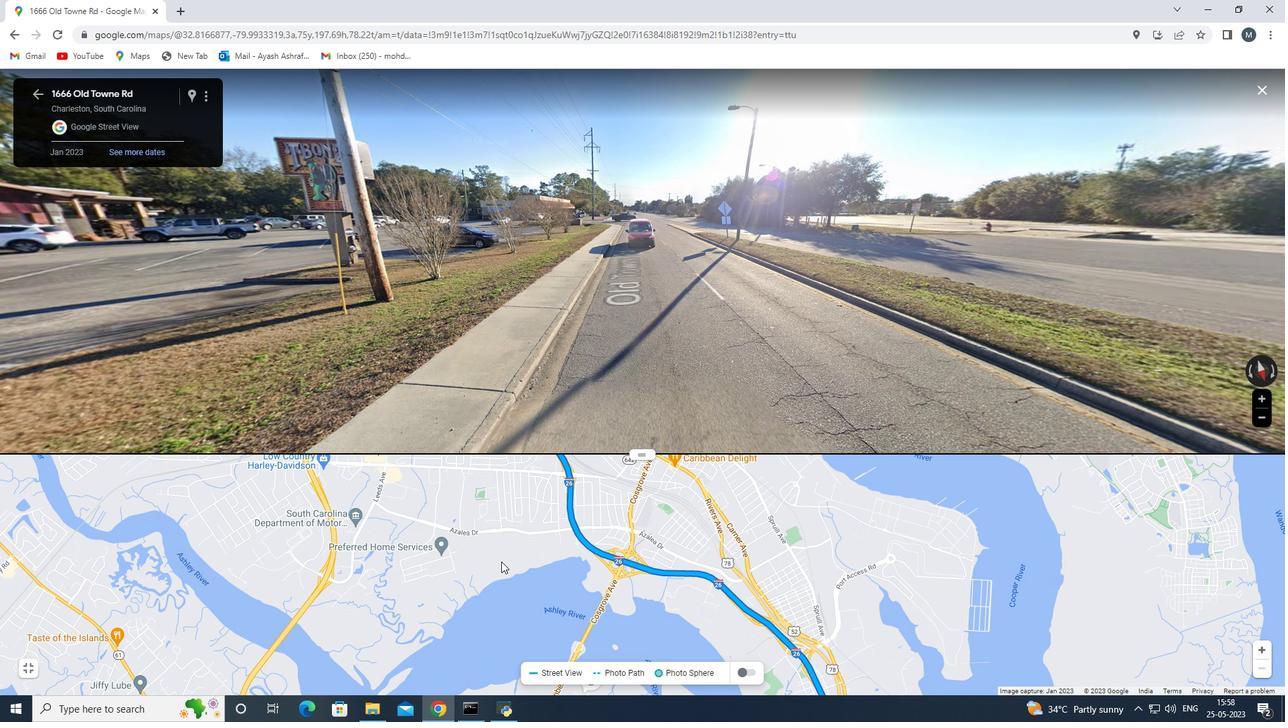 
Action: Mouse scrolled (507, 566) with delta (0, 0)
Screenshot: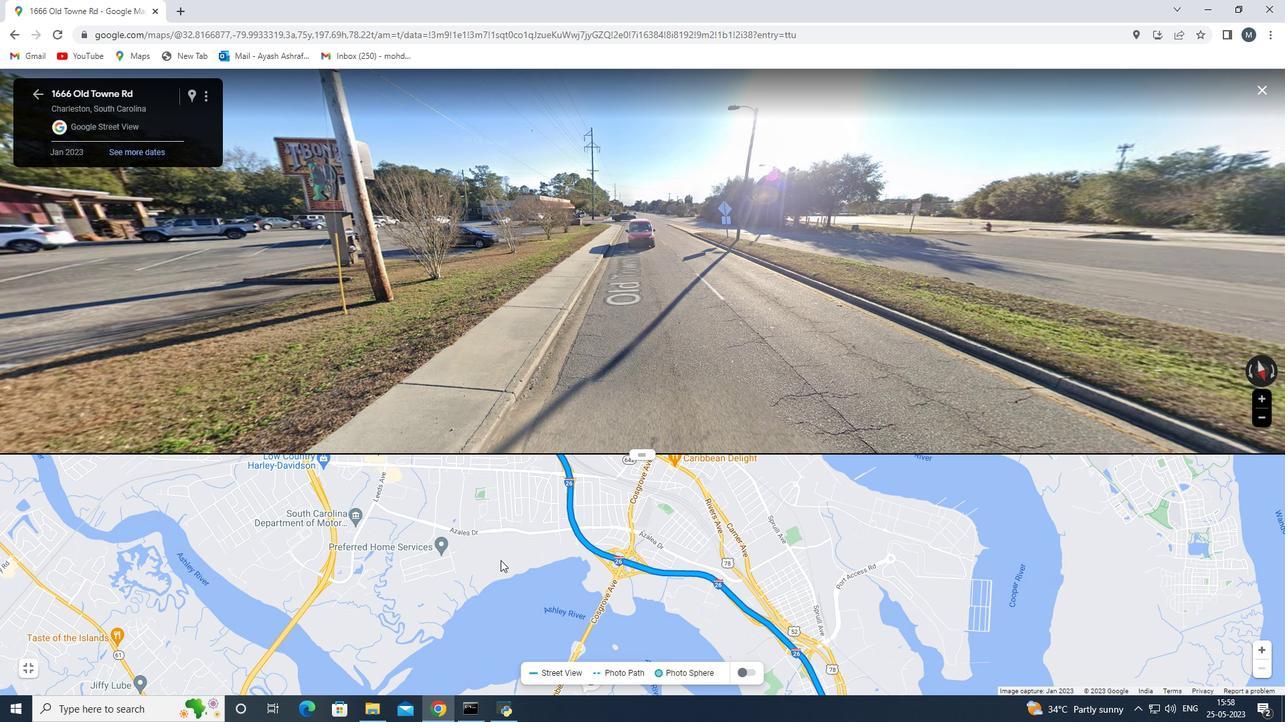 
Action: Mouse scrolled (507, 566) with delta (0, 0)
Screenshot: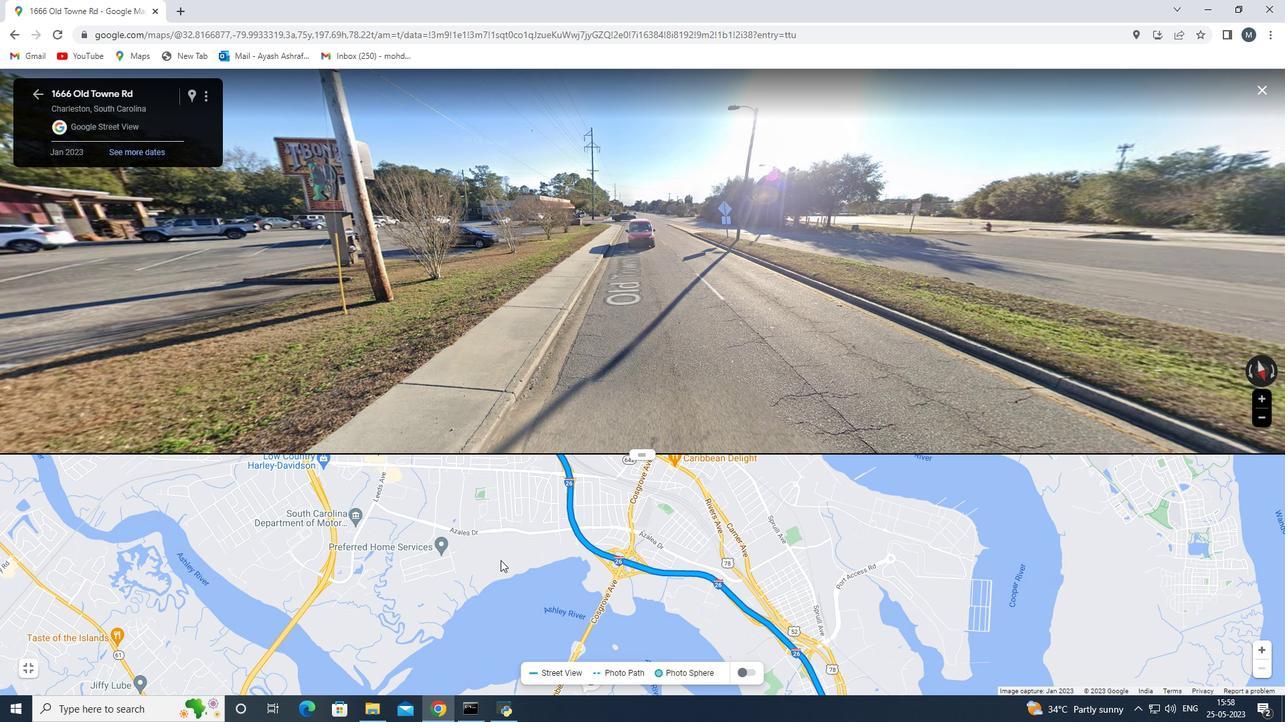 
Action: Mouse scrolled (507, 566) with delta (0, 0)
Screenshot: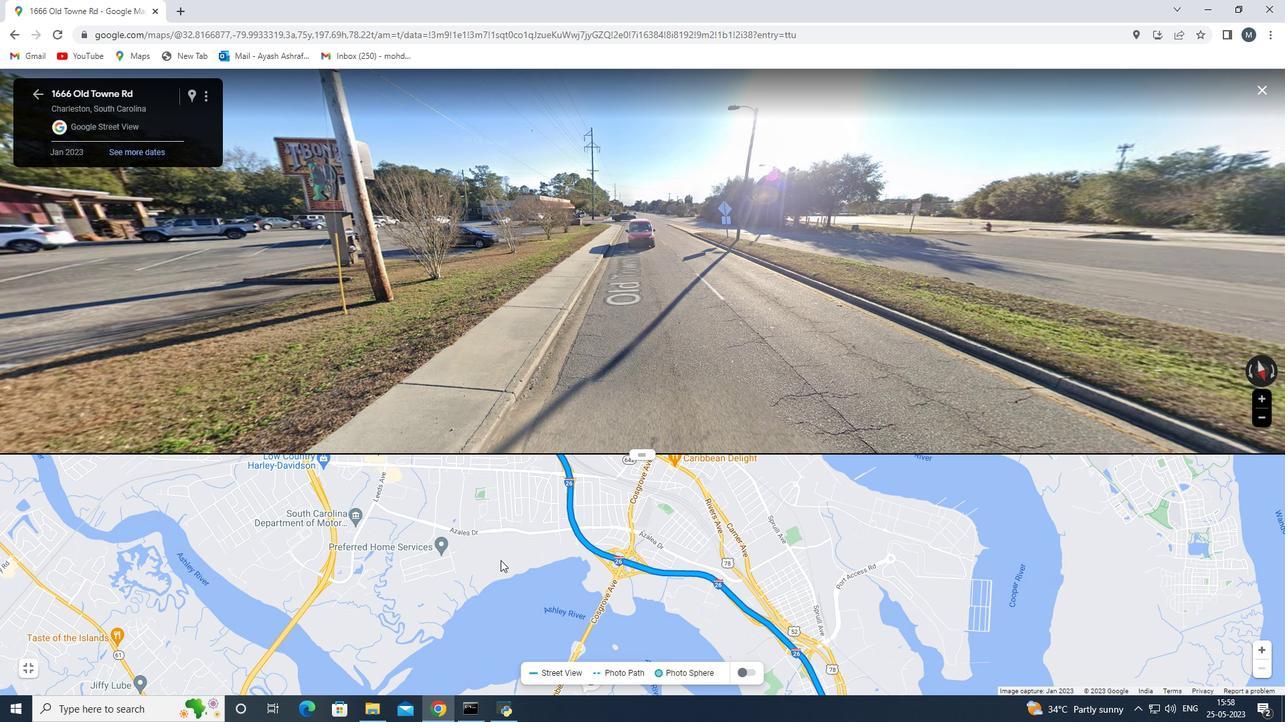 
Action: Mouse scrolled (507, 566) with delta (0, 0)
Screenshot: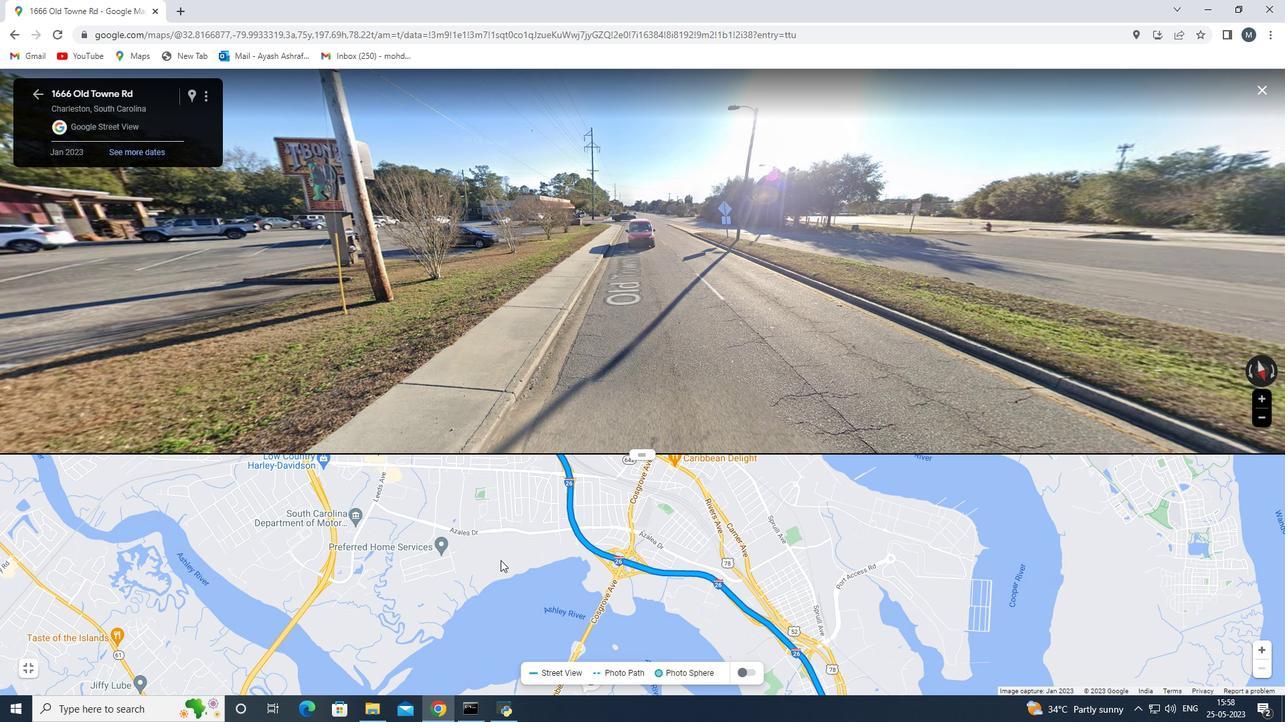 
Action: Mouse moved to (714, 348)
Screenshot: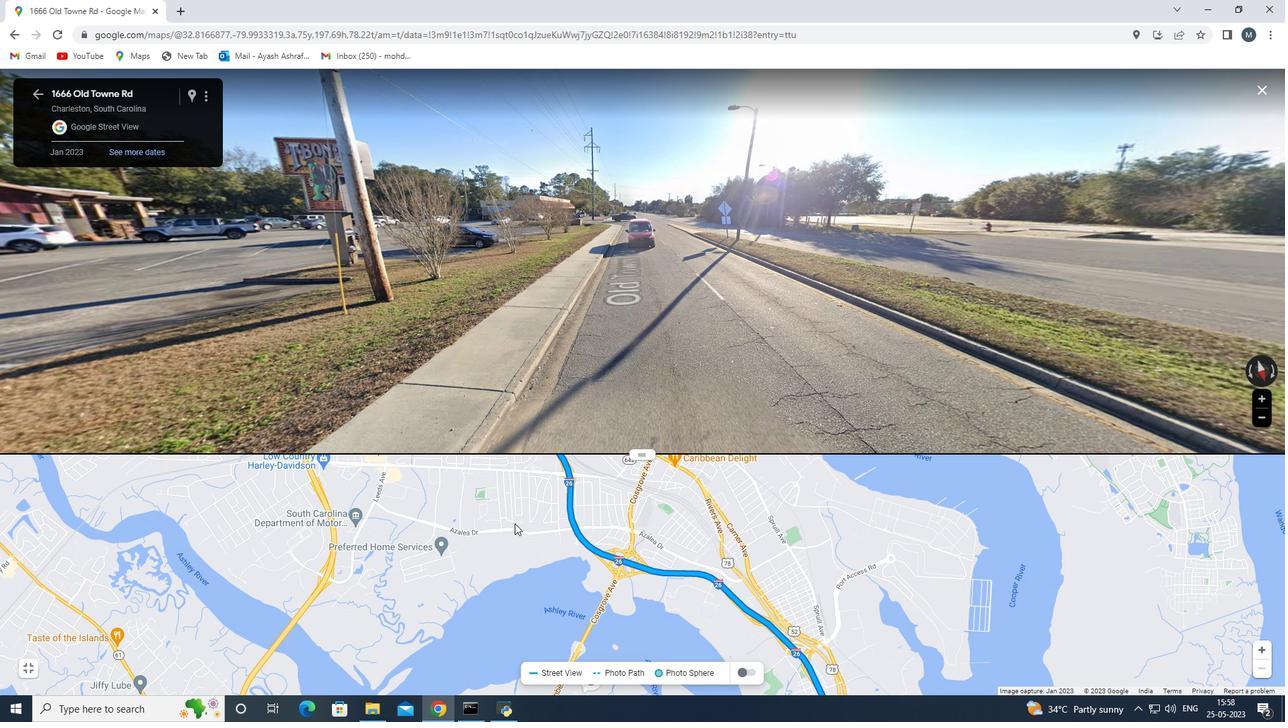 
Action: Mouse pressed left at (714, 348)
Screenshot: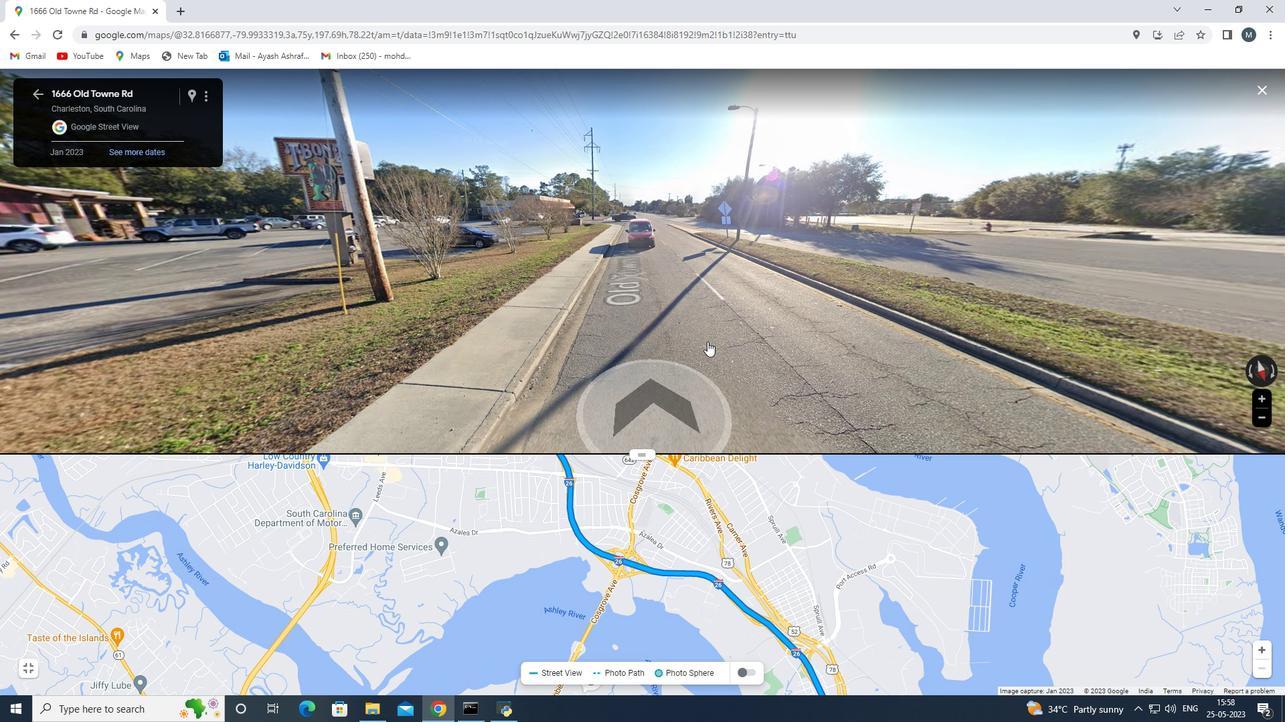 
Action: Key pressed <Key.up><Key.up><Key.up><Key.up><Key.up><Key.up>
Screenshot: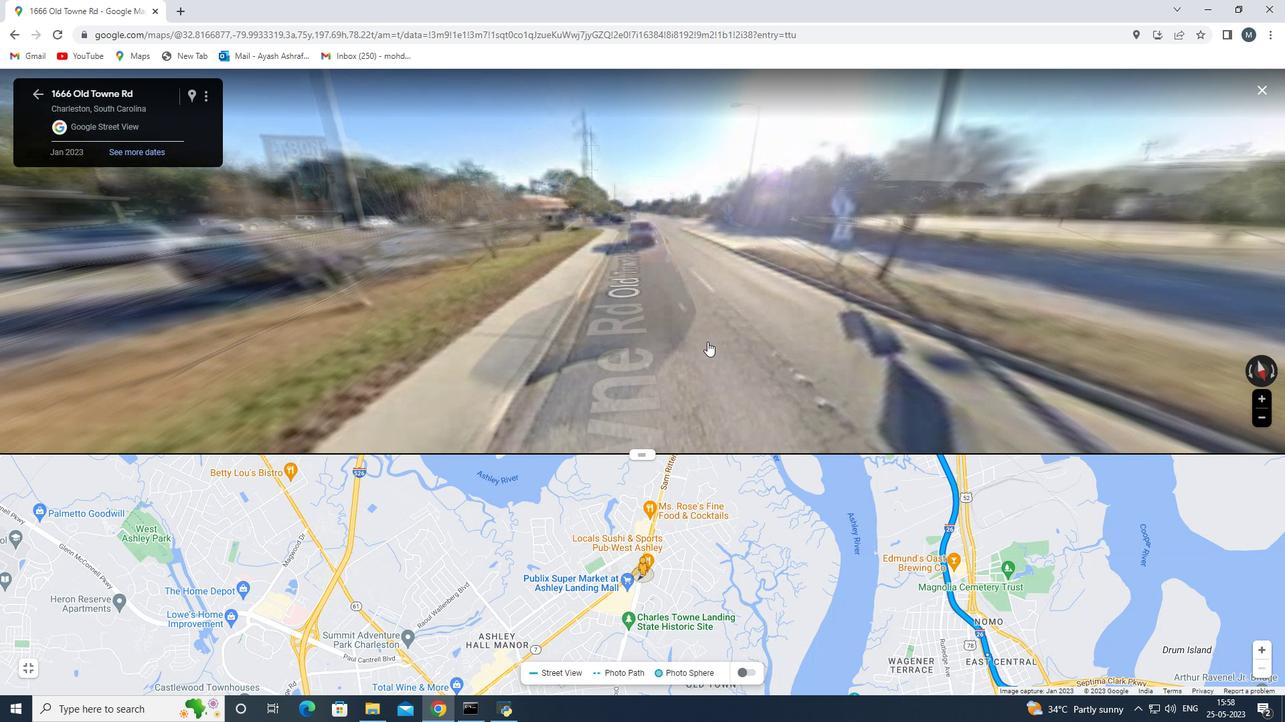 
Action: Mouse moved to (714, 348)
Screenshot: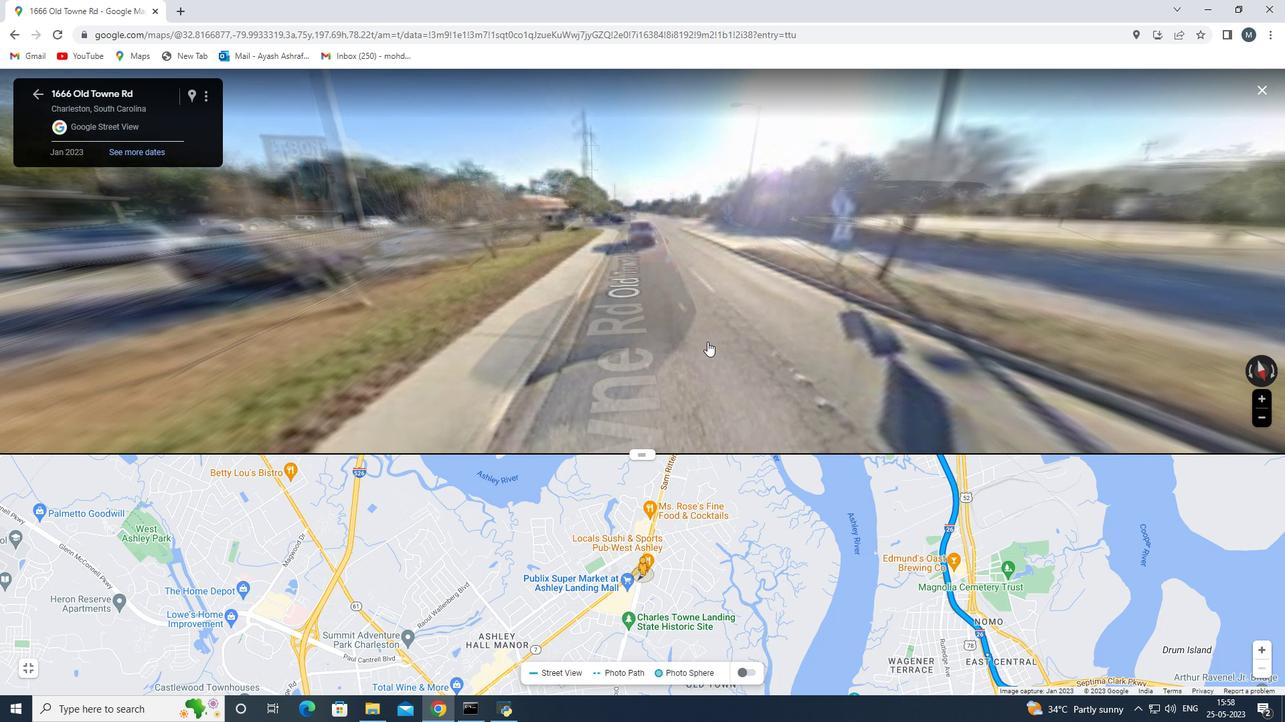 
Action: Key pressed <Key.up>
Screenshot: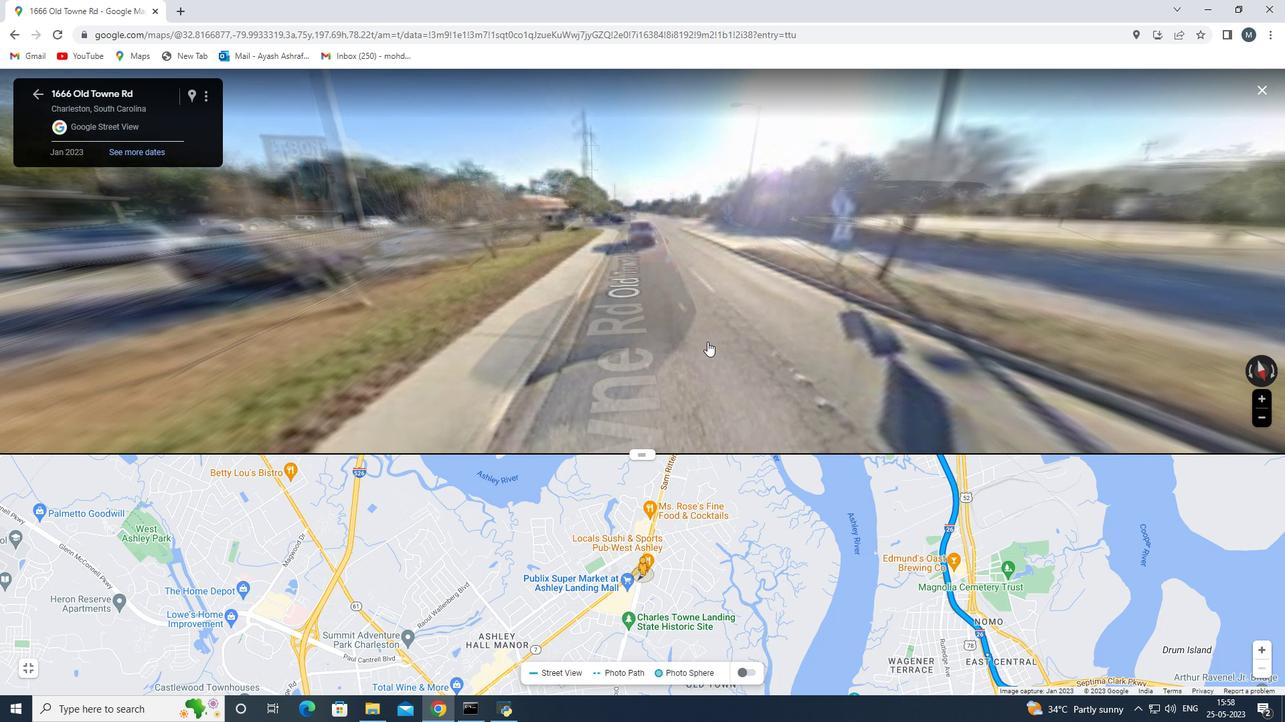 
Action: Mouse moved to (713, 348)
Screenshot: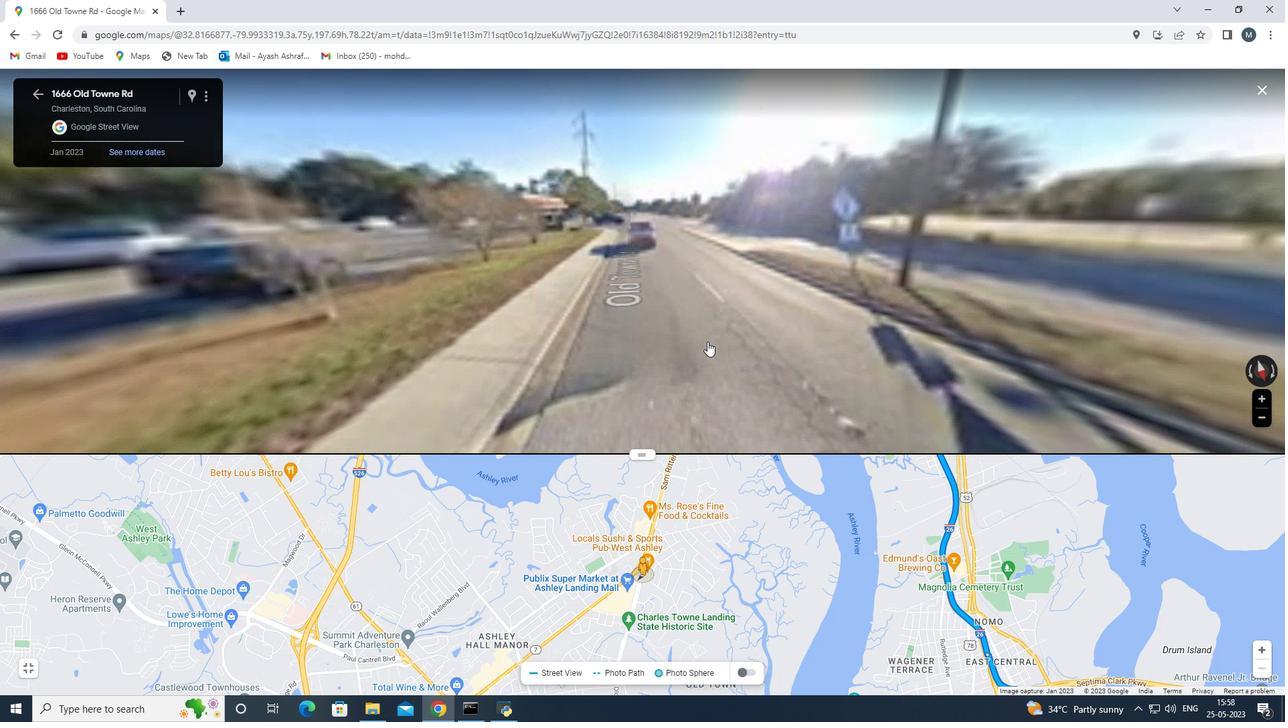 
Action: Key pressed <Key.up>
Screenshot: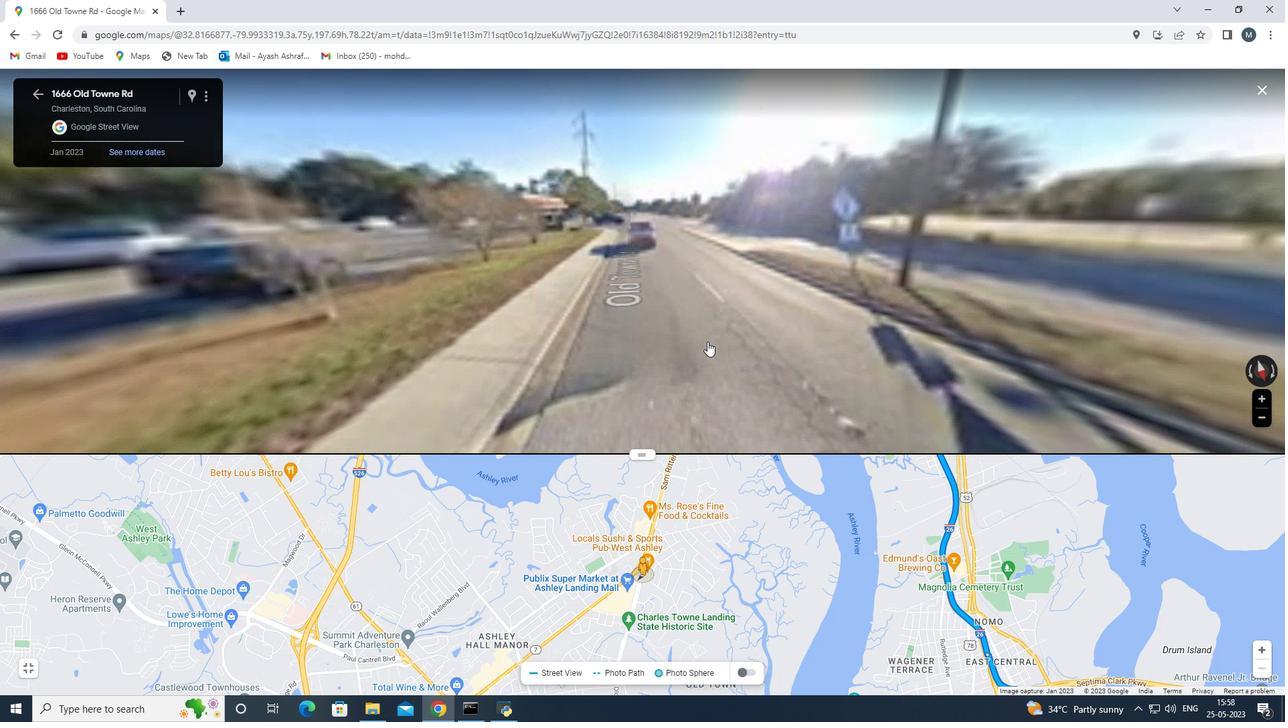 
Action: Mouse moved to (712, 348)
Screenshot: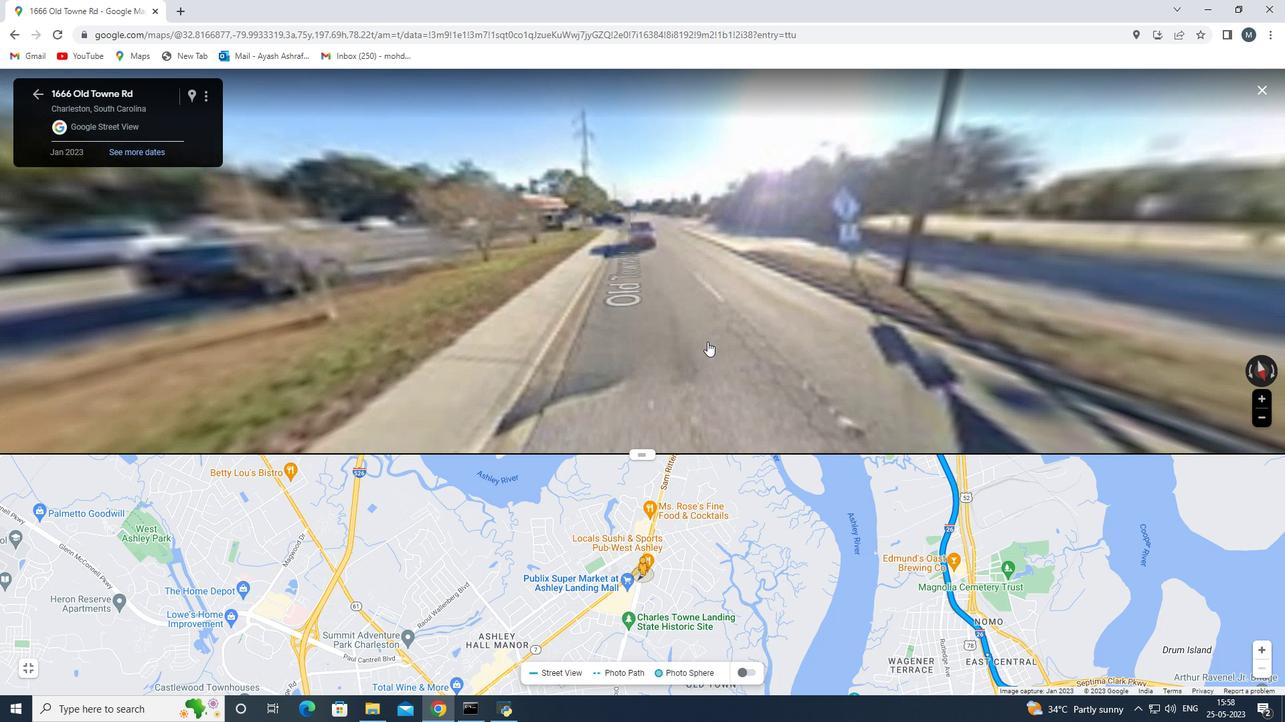 
Action: Key pressed <Key.up>
Screenshot: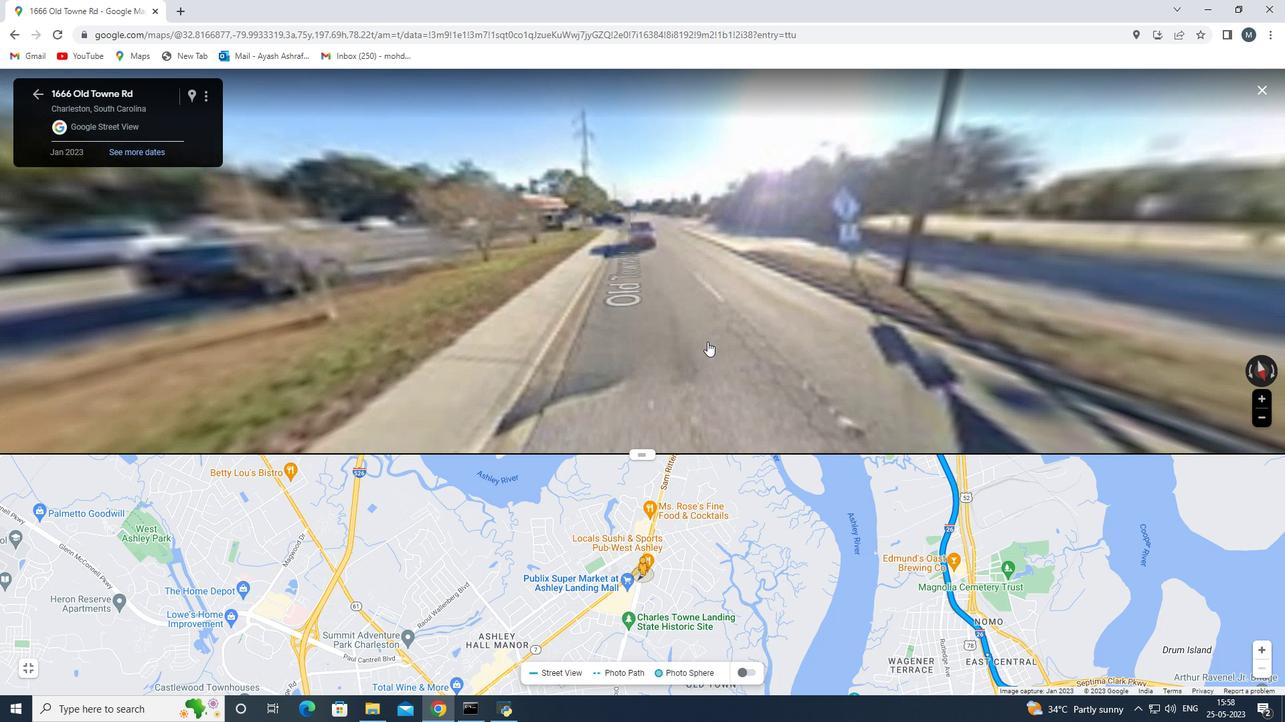 
Action: Mouse moved to (711, 348)
Screenshot: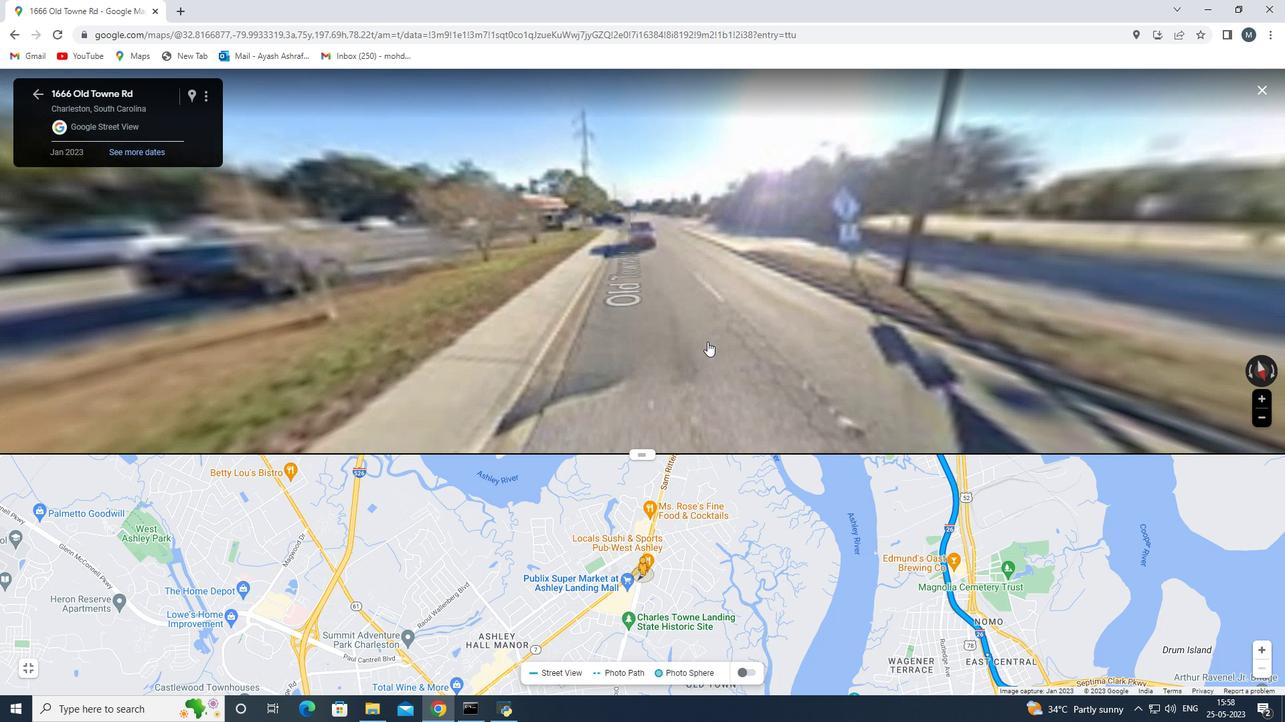 
Action: Key pressed <Key.up><Key.up><Key.up><Key.up>
Screenshot: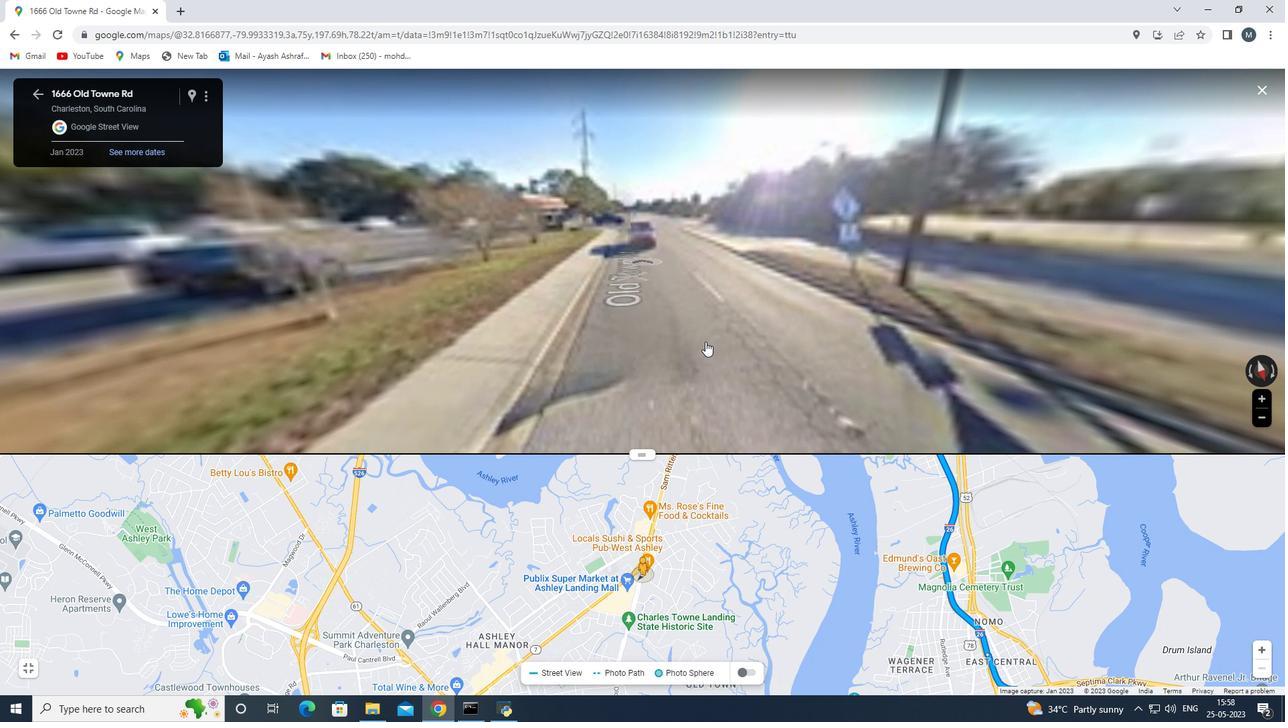 
Action: Mouse moved to (710, 348)
Screenshot: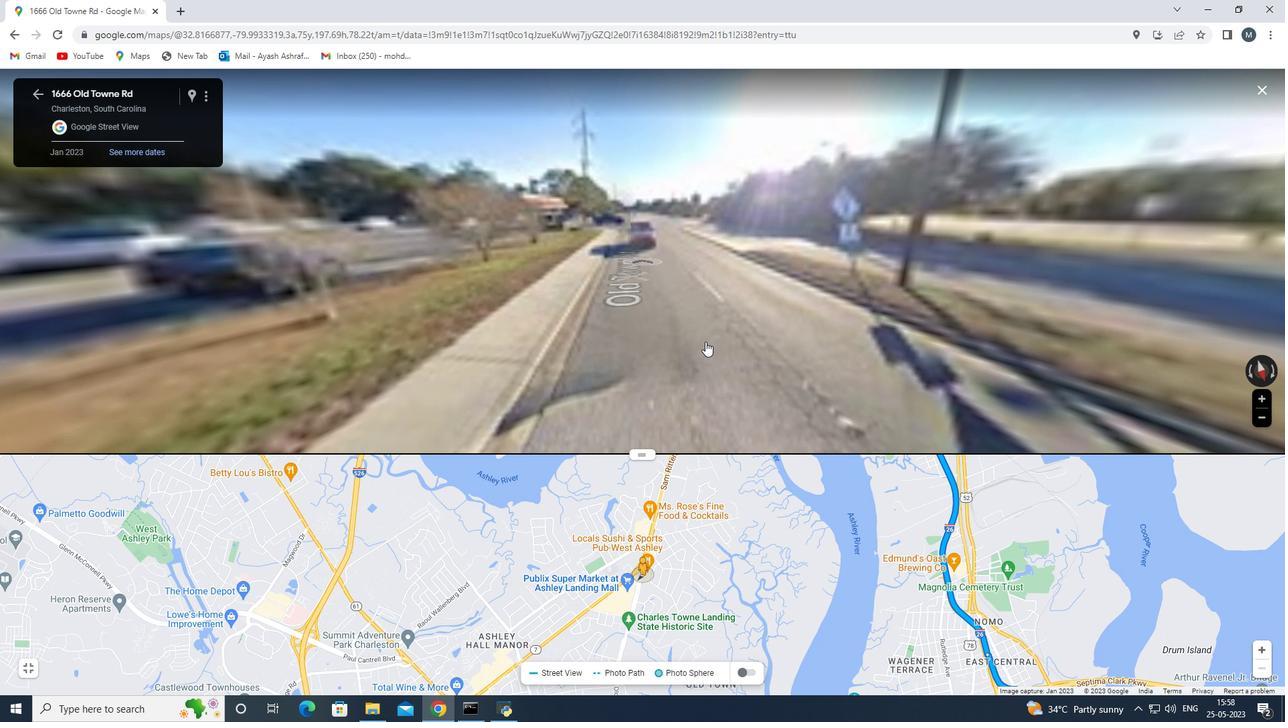
Action: Key pressed <Key.up>
Screenshot: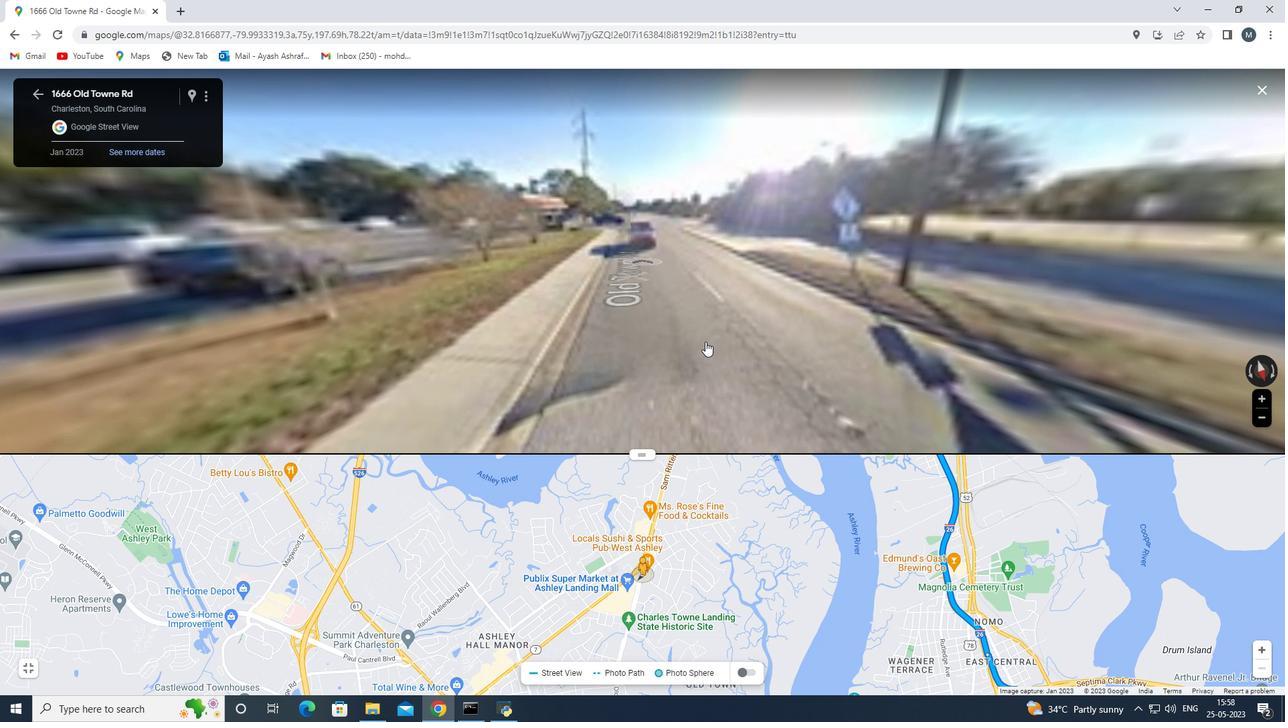 
Action: Mouse moved to (710, 348)
Screenshot: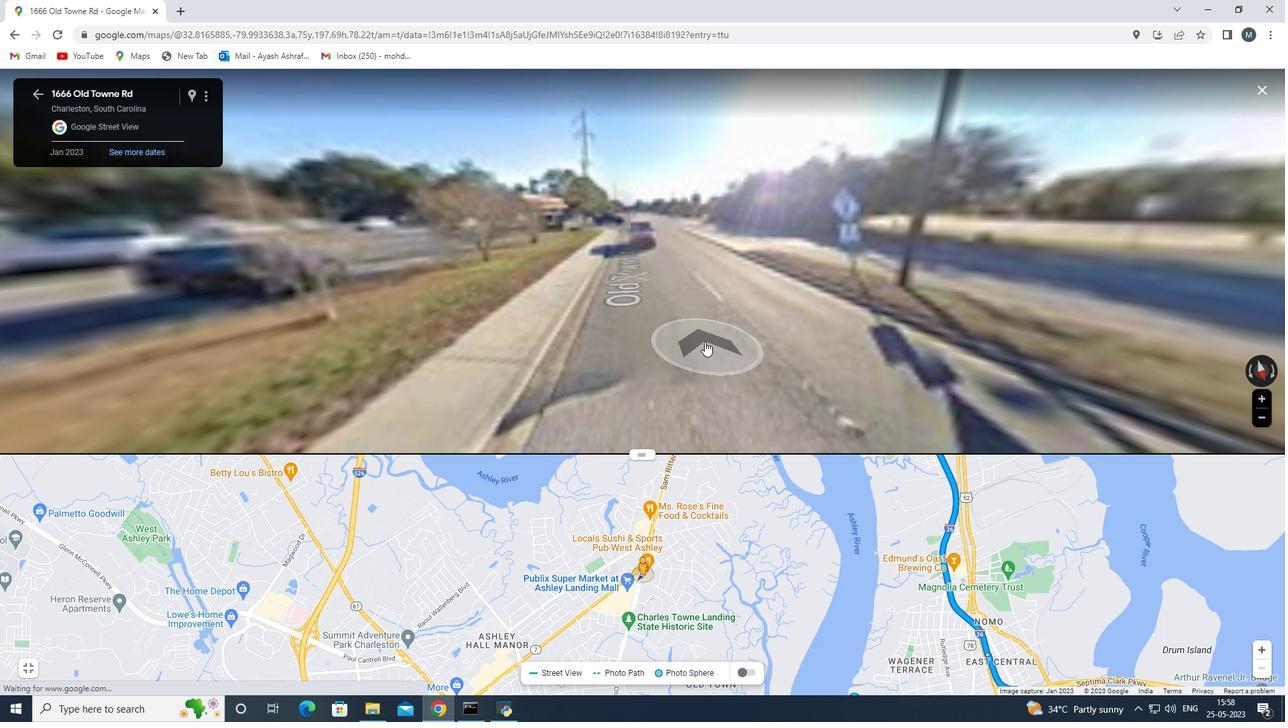 
Action: Key pressed <Key.up><Key.up><Key.up><Key.up><Key.up><Key.up><Key.up><Key.up><Key.up><Key.up><Key.up><Key.up><Key.up><Key.up><Key.up><Key.up><Key.up><Key.up><Key.up><Key.up><Key.up><Key.up><Key.up><Key.up><Key.up><Key.up><Key.up><Key.up><Key.up><Key.up><Key.up>
Screenshot: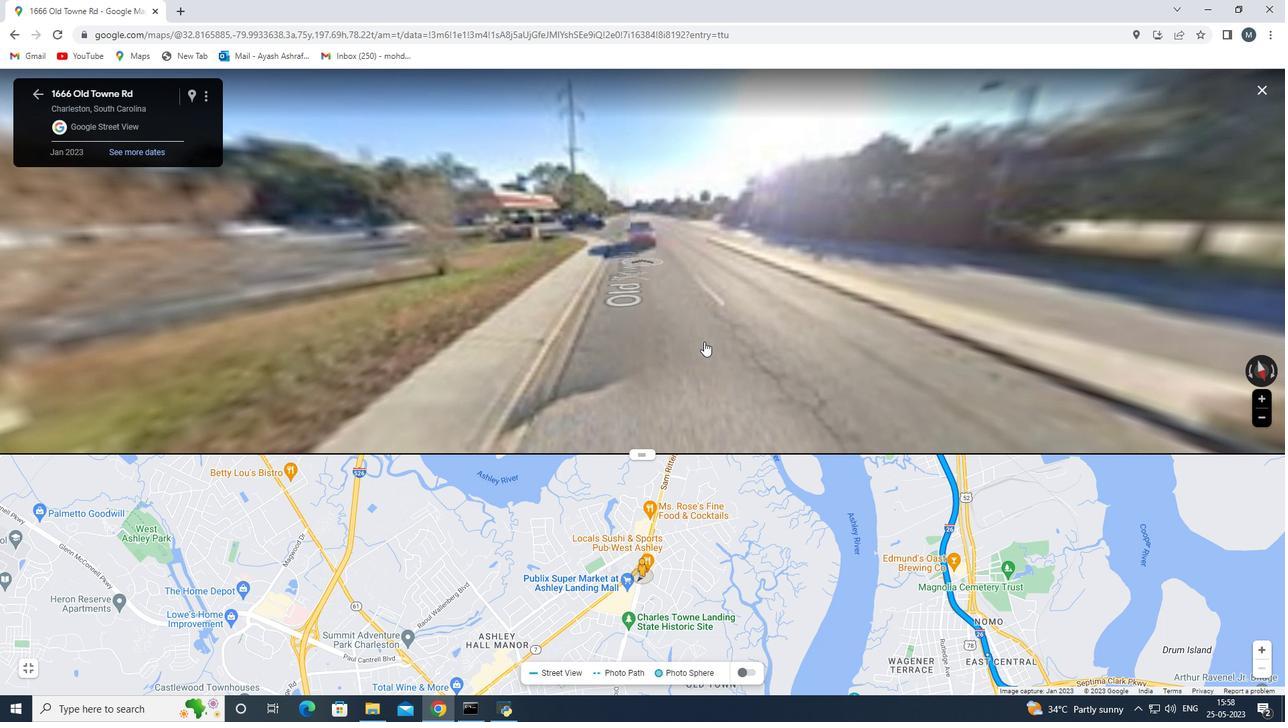 
Action: Mouse moved to (710, 348)
Screenshot: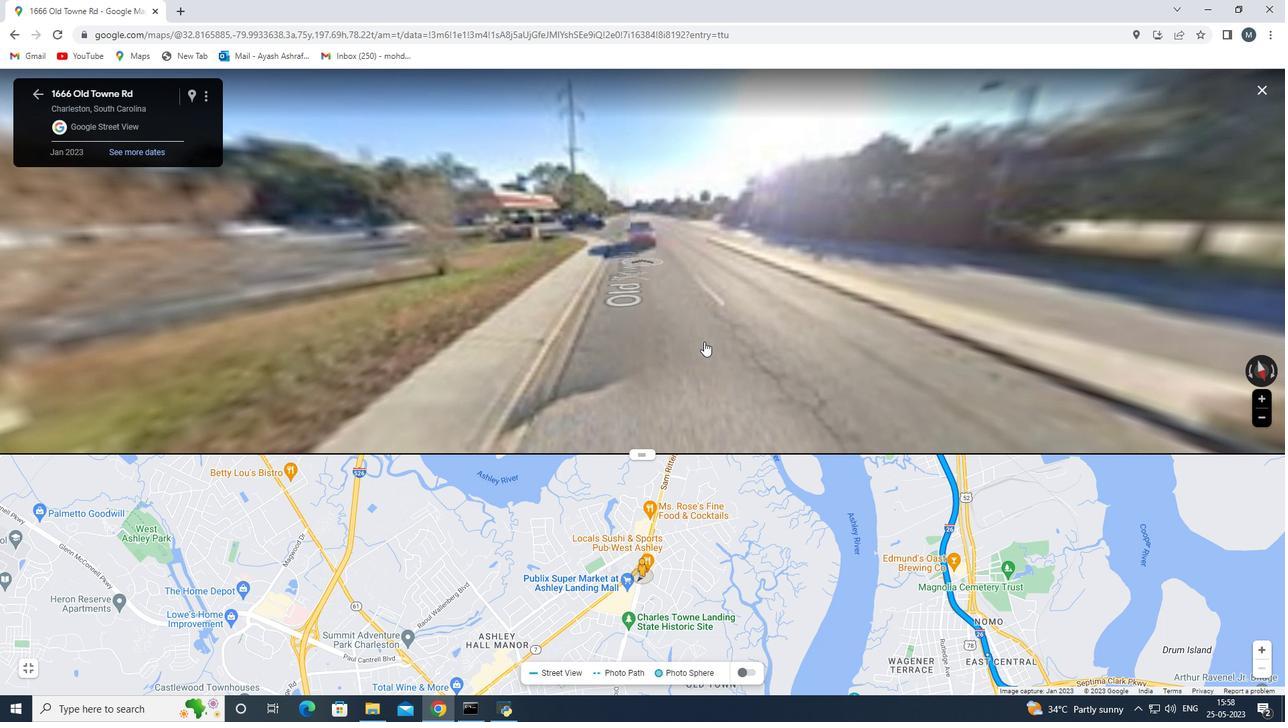 
Action: Key pressed <Key.up>
Screenshot: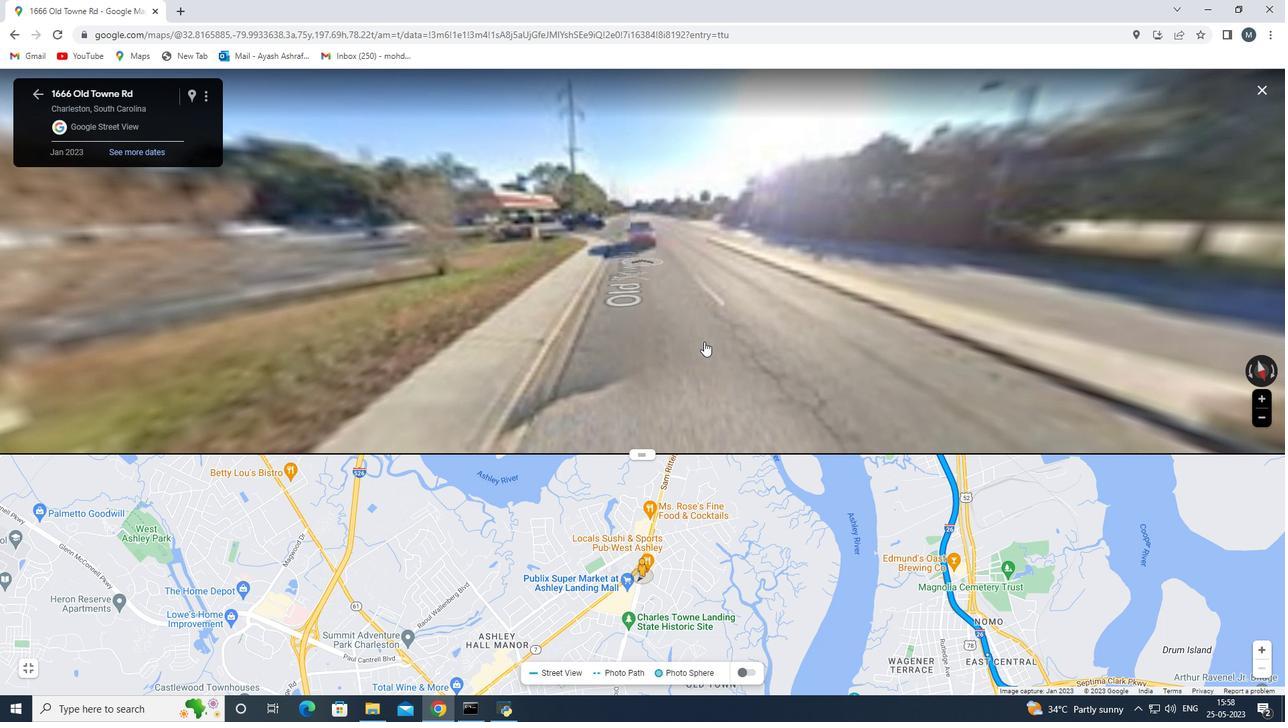 
Action: Mouse moved to (709, 348)
Screenshot: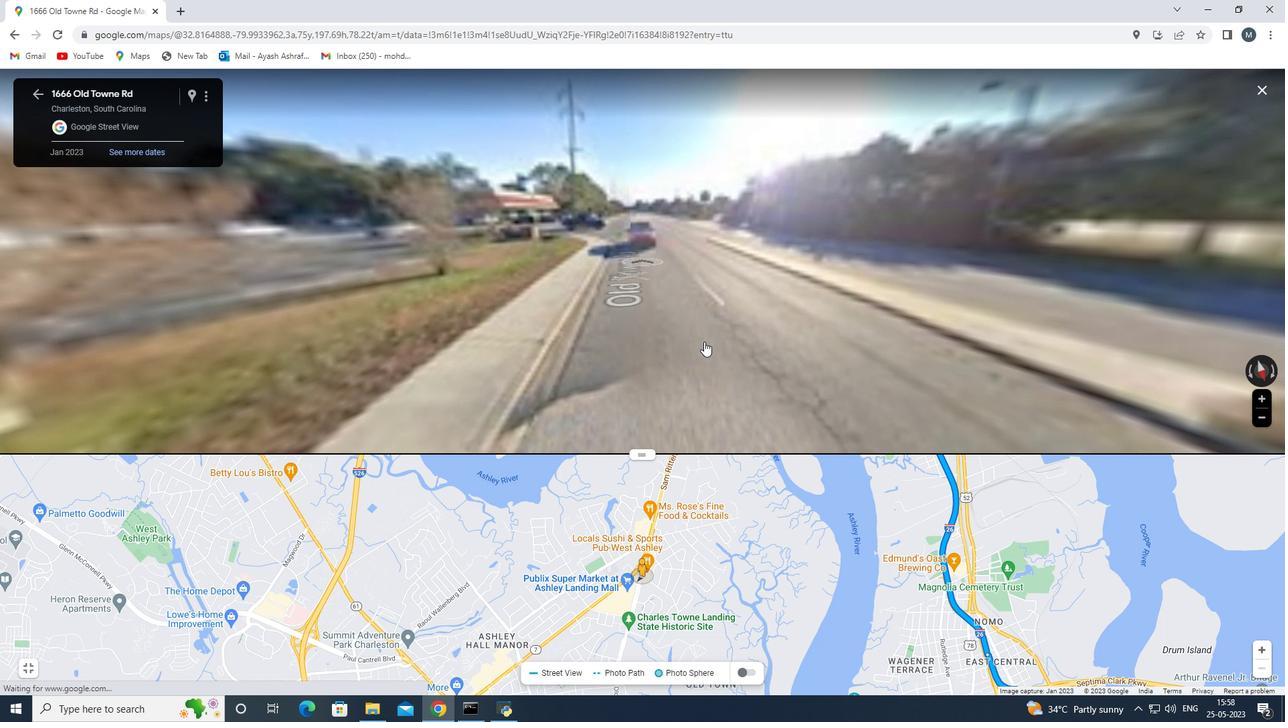 
Action: Key pressed <Key.up>
Screenshot: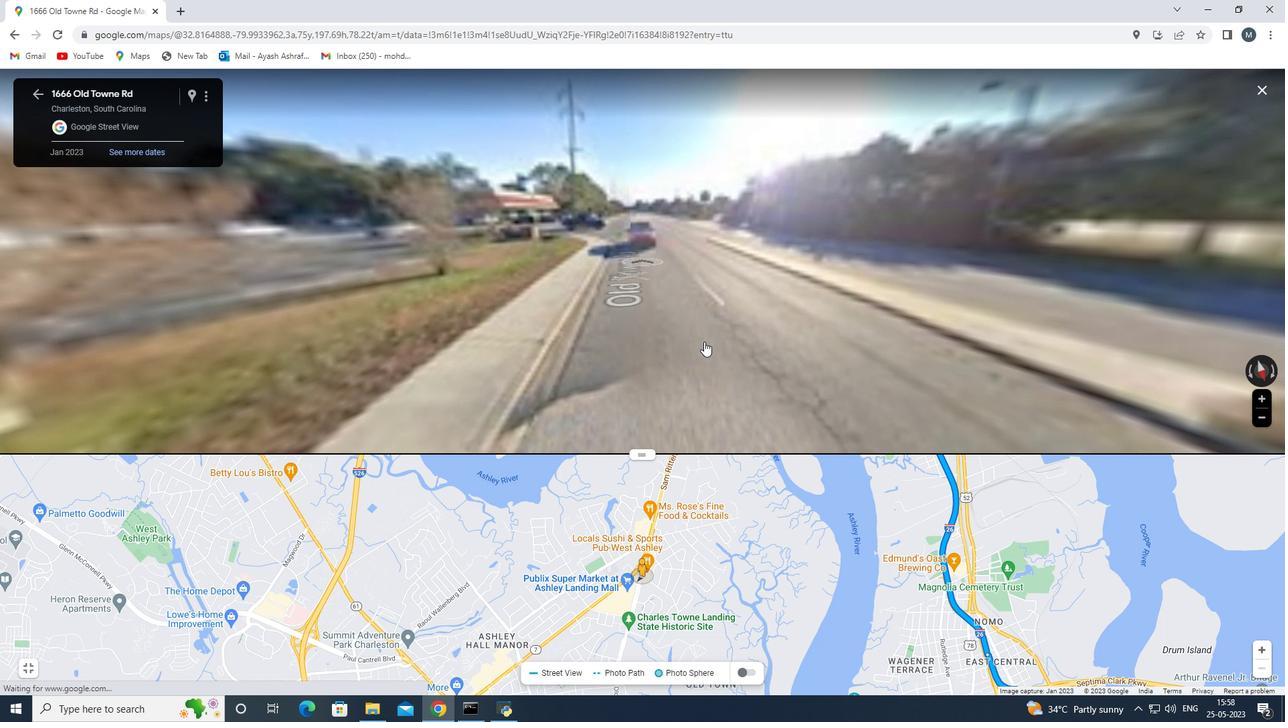 
Action: Mouse moved to (706, 348)
Screenshot: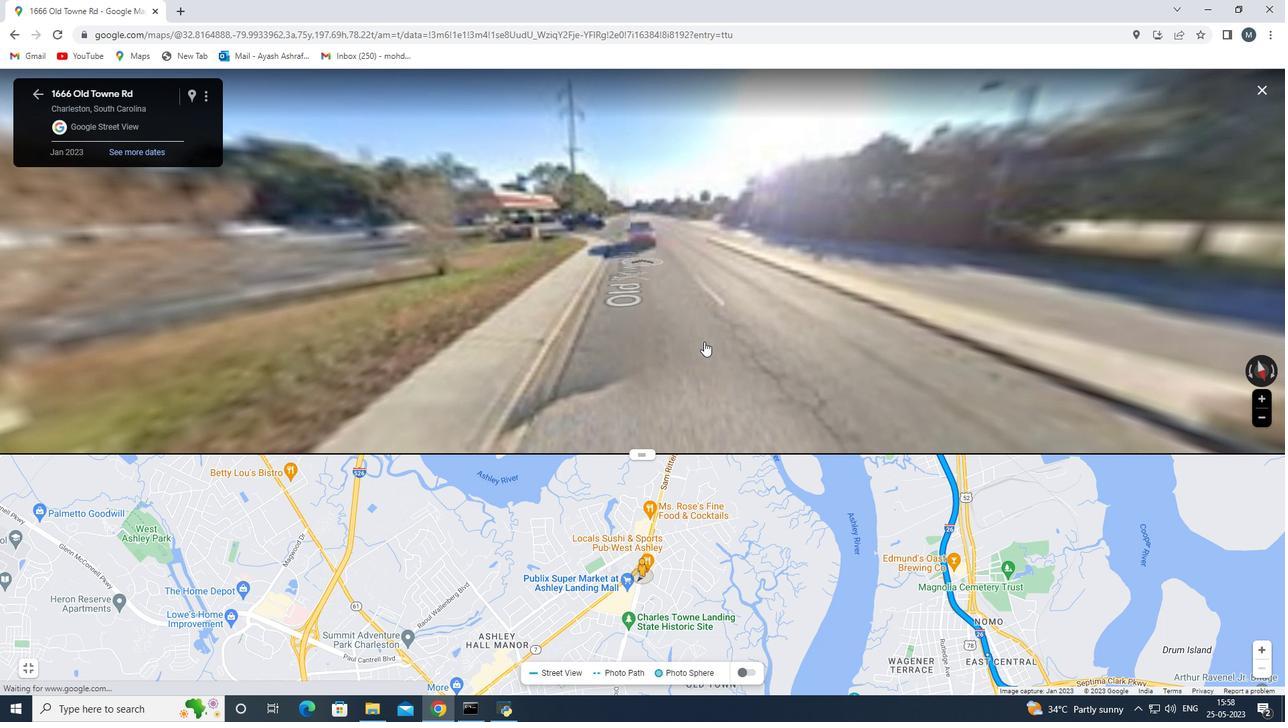 
Action: Key pressed <Key.up>
Screenshot: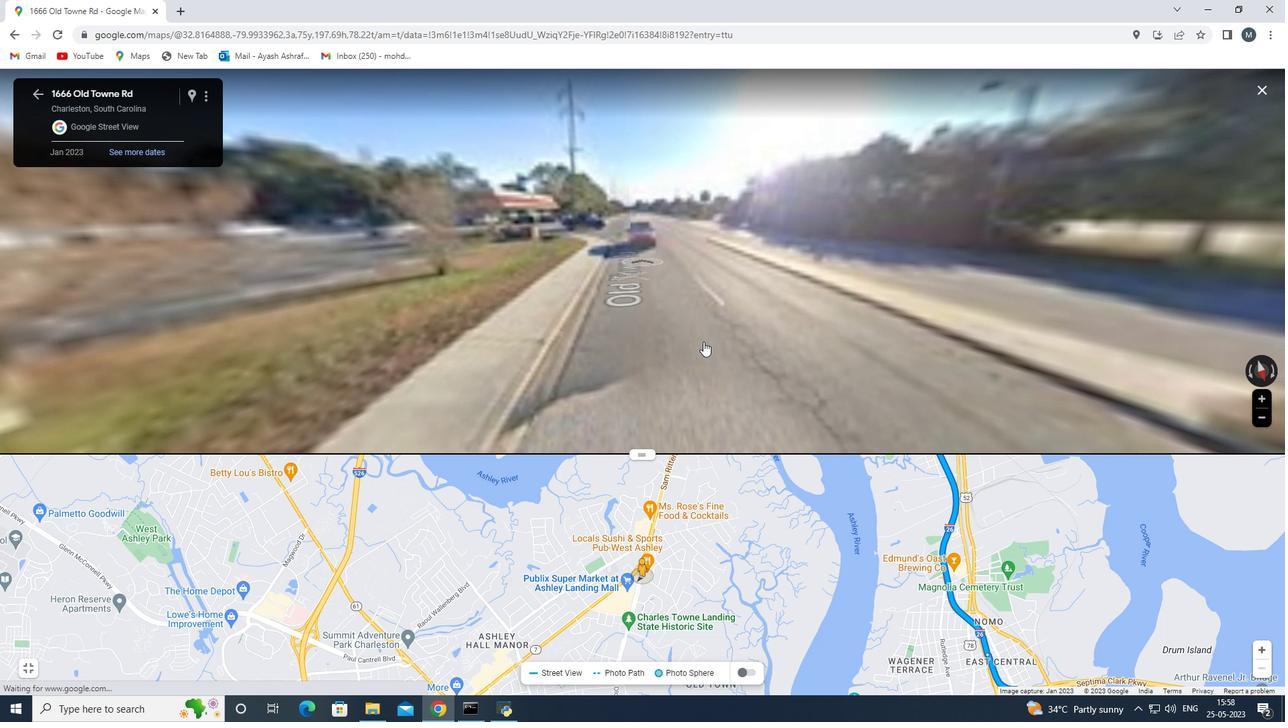
Action: Mouse moved to (696, 333)
Screenshot: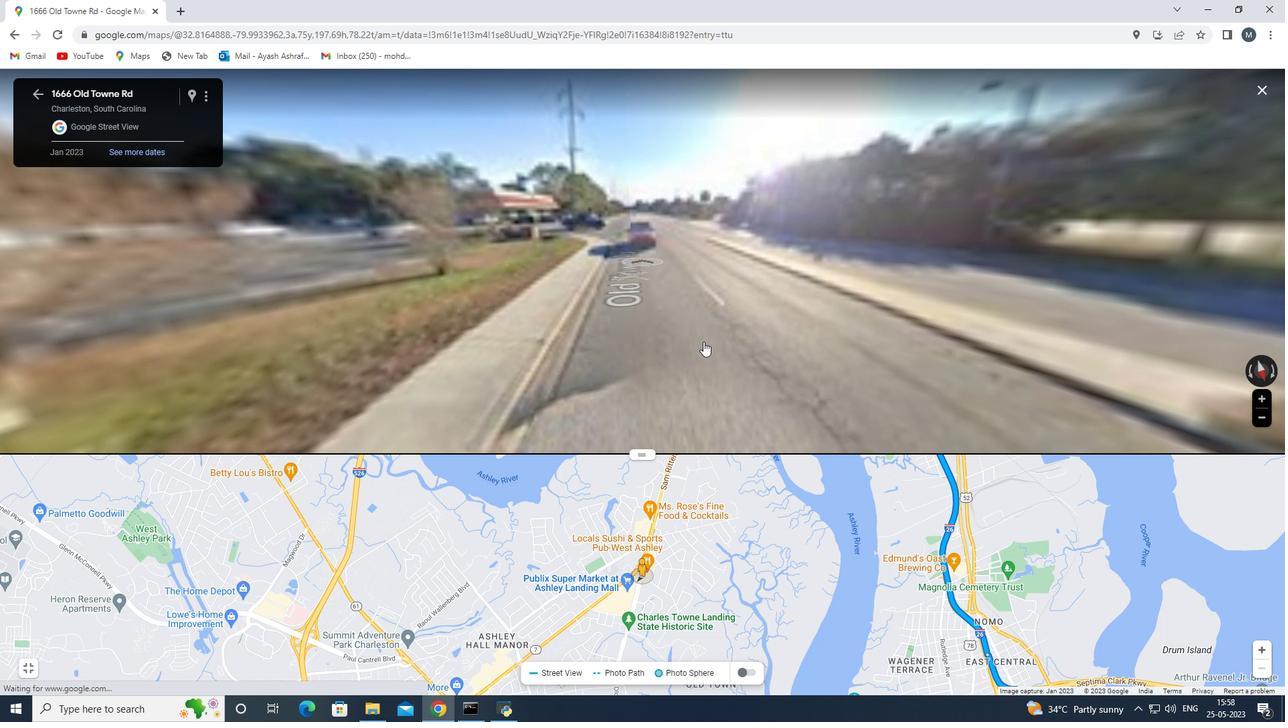 
Action: Key pressed <Key.up>
Screenshot: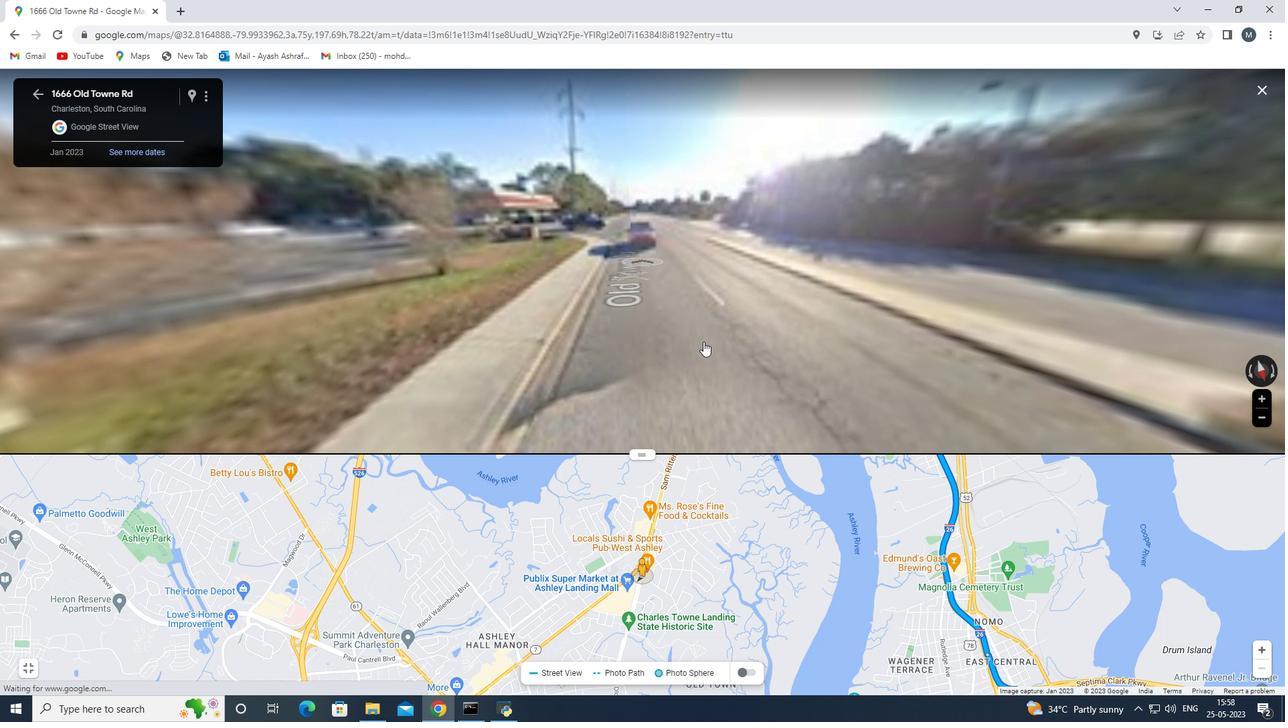
Action: Mouse moved to (694, 329)
Screenshot: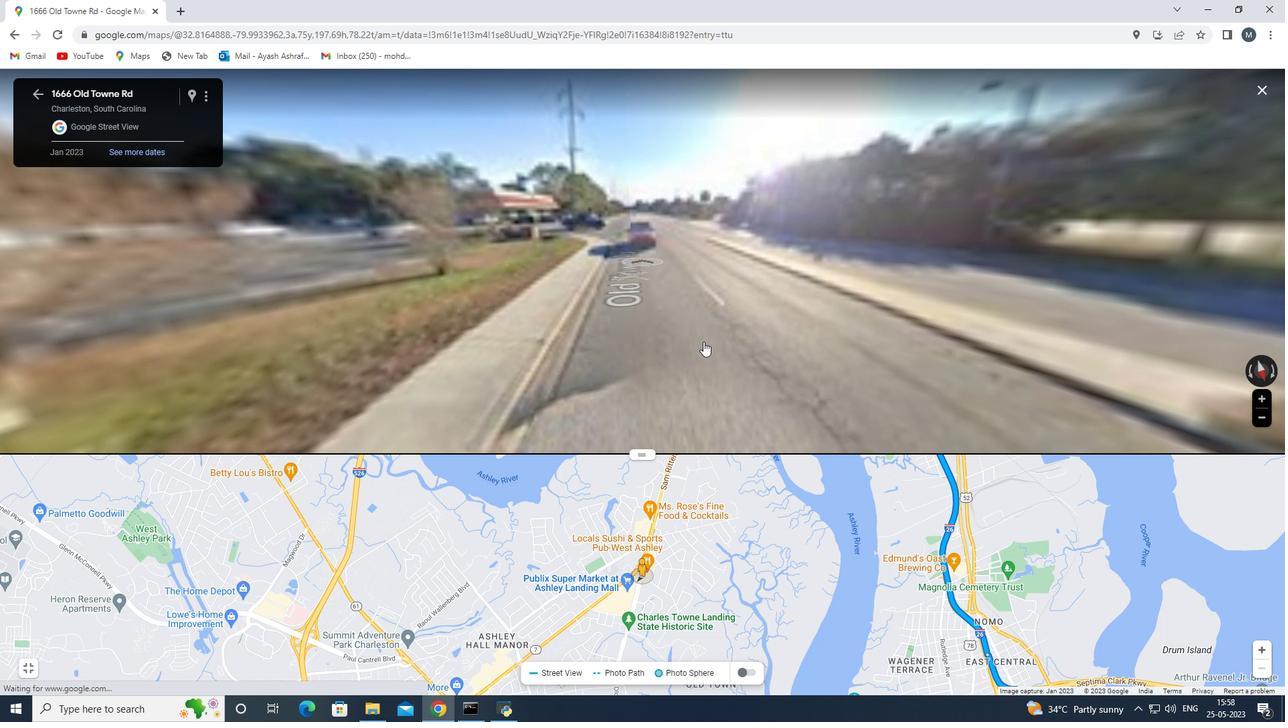 
Action: Key pressed <Key.up>
Screenshot: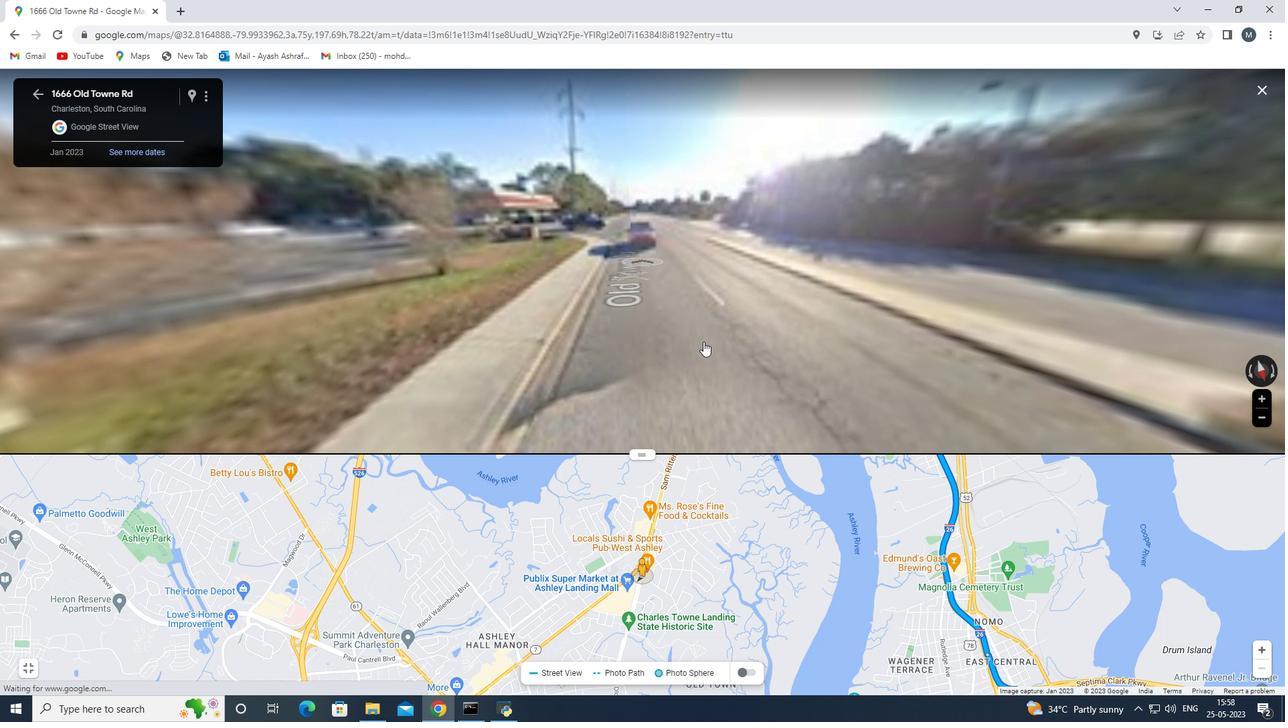 
Action: Mouse moved to (692, 325)
Screenshot: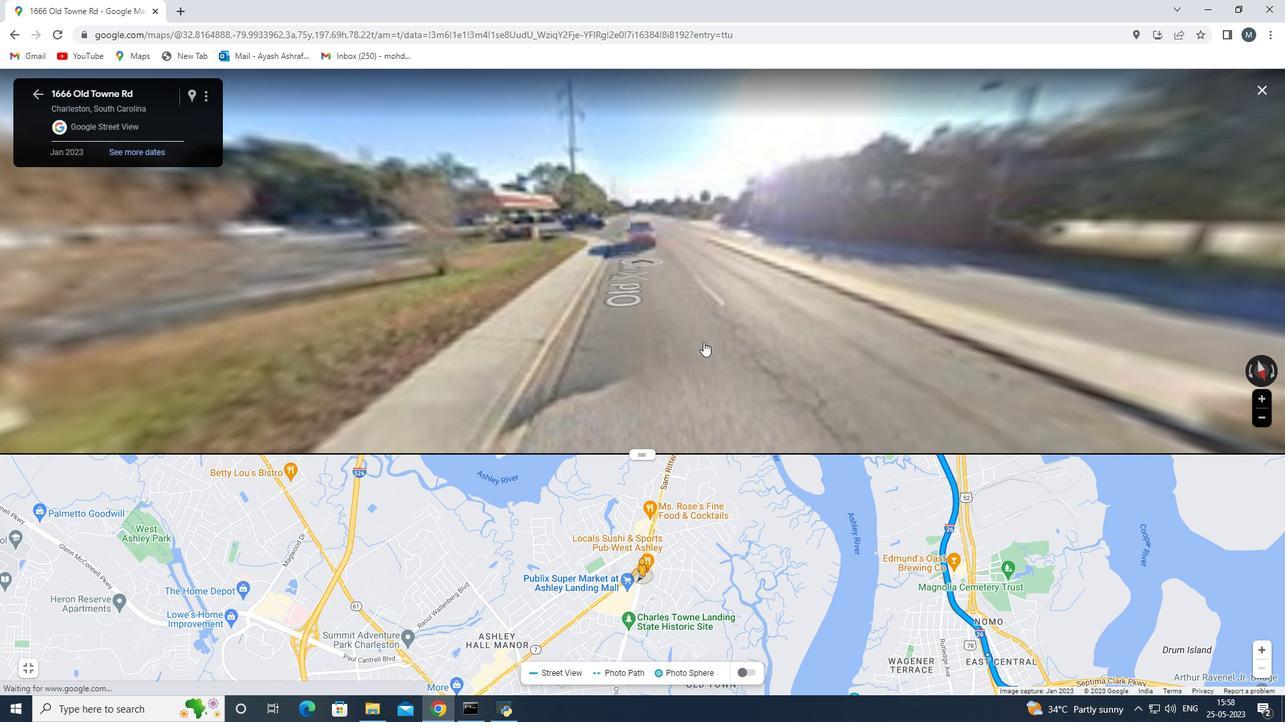 
Action: Key pressed <Key.up>
Screenshot: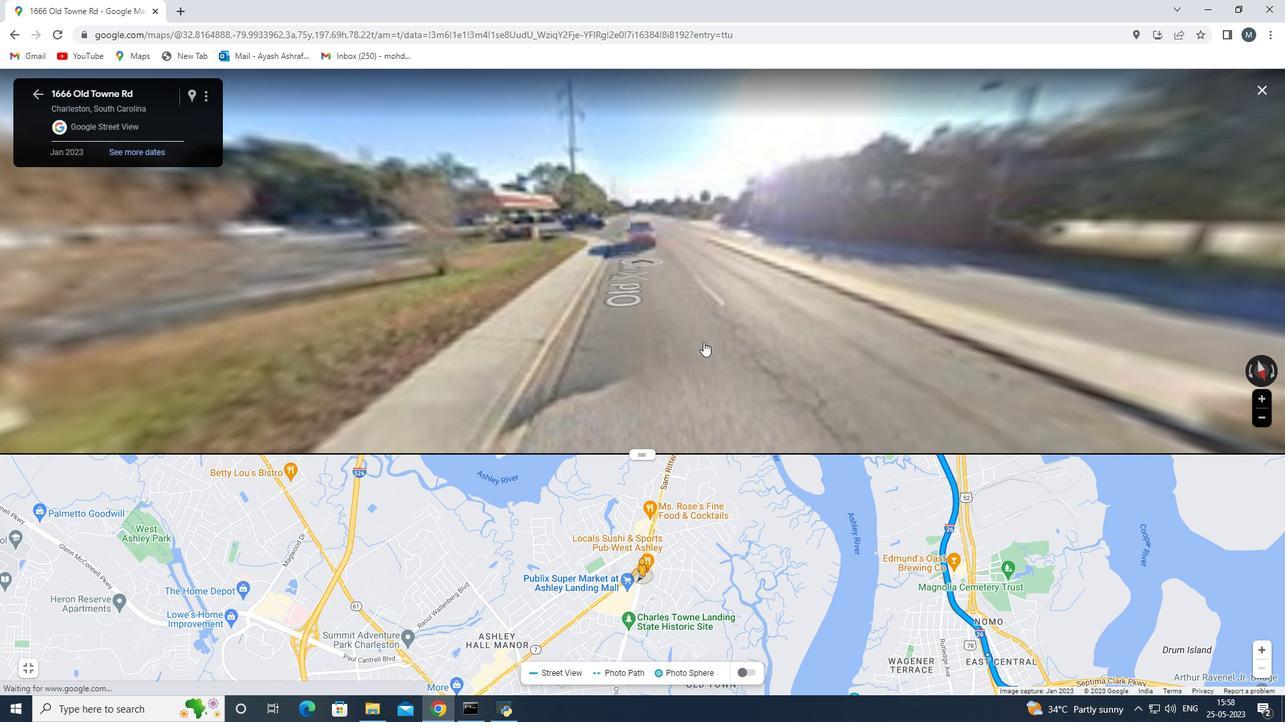 
Action: Mouse moved to (692, 323)
Screenshot: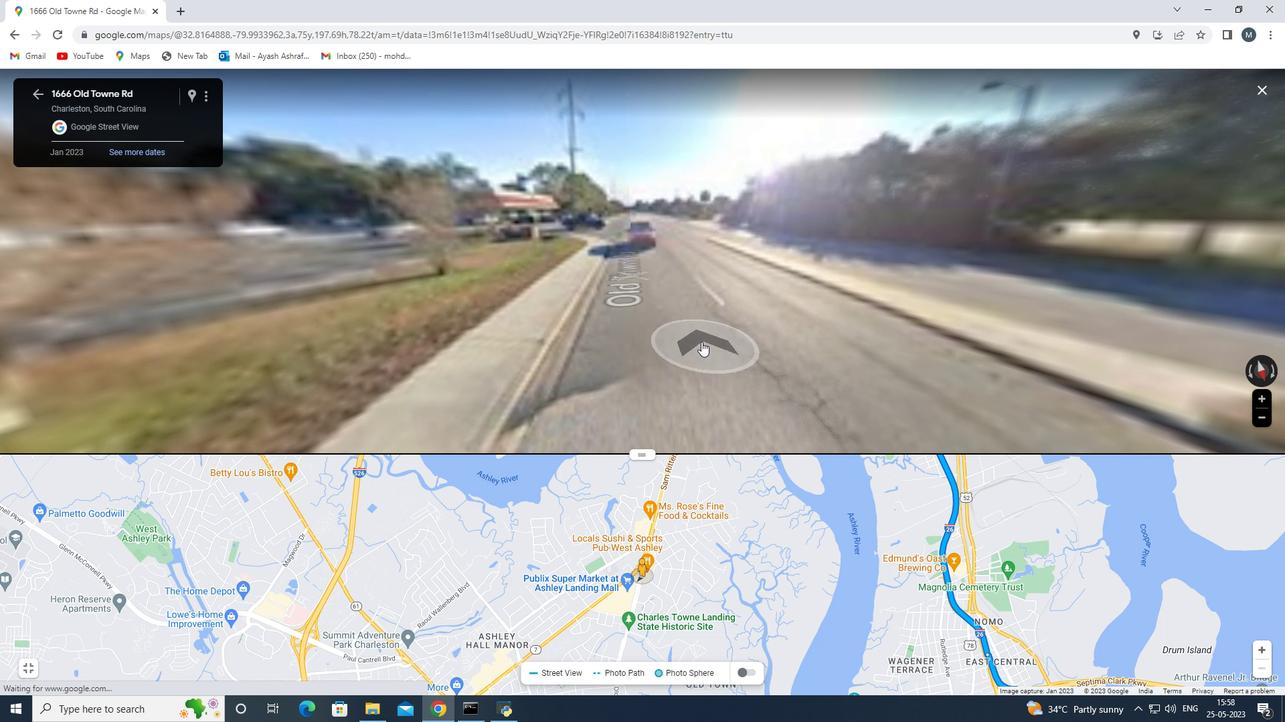 
Action: Key pressed <Key.up>
Screenshot: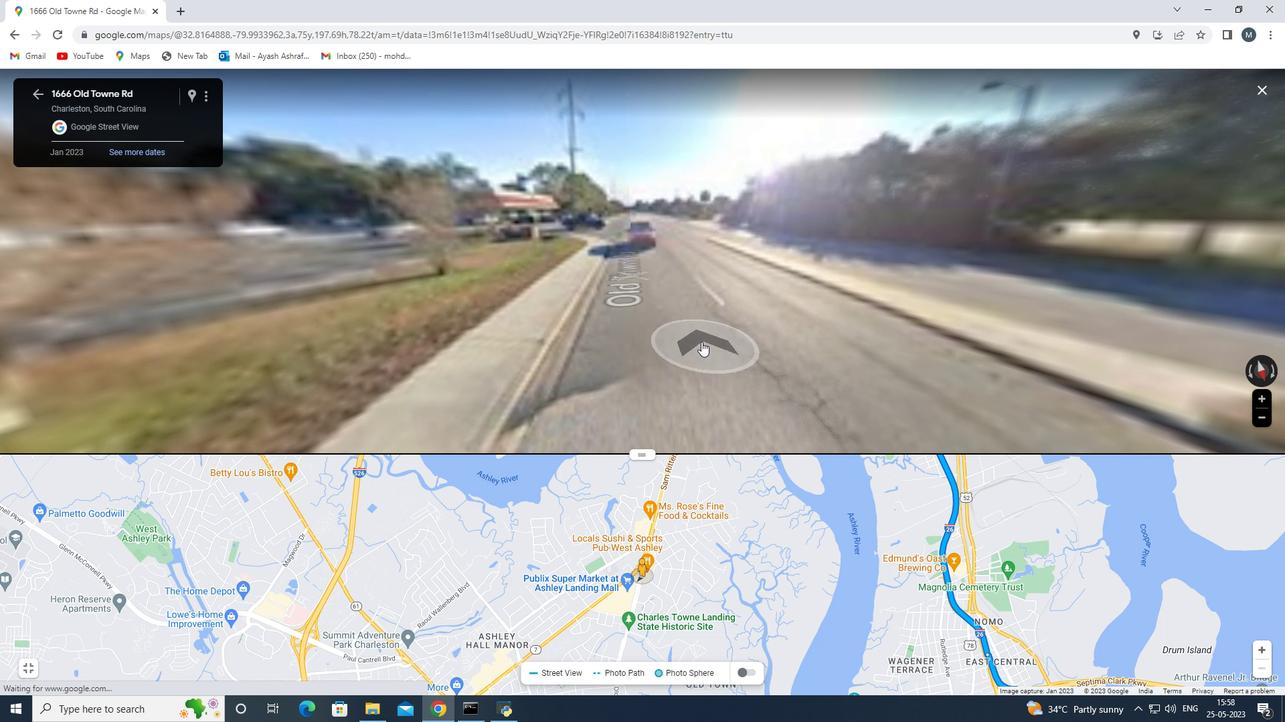 
Action: Mouse moved to (692, 301)
Screenshot: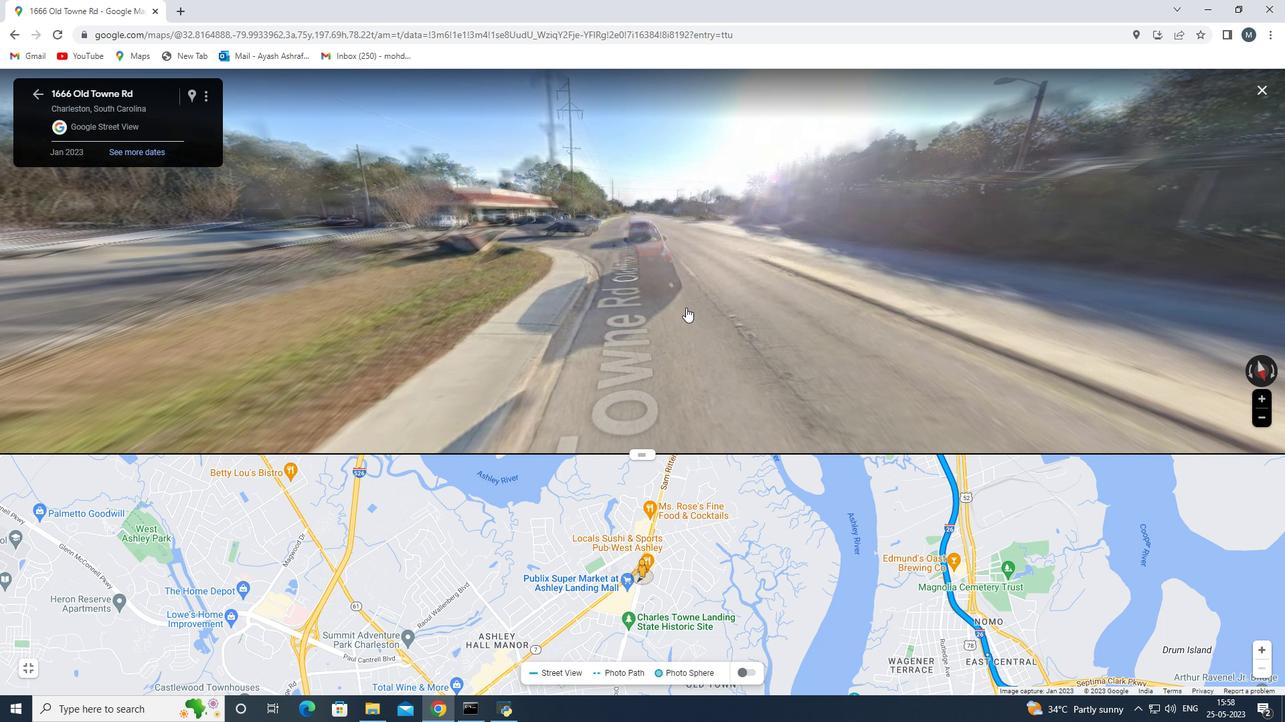 
Action: Key pressed <Key.up><Key.up><Key.up><Key.up><Key.up><Key.up><Key.up><Key.up><Key.up><Key.up><Key.up>
Screenshot: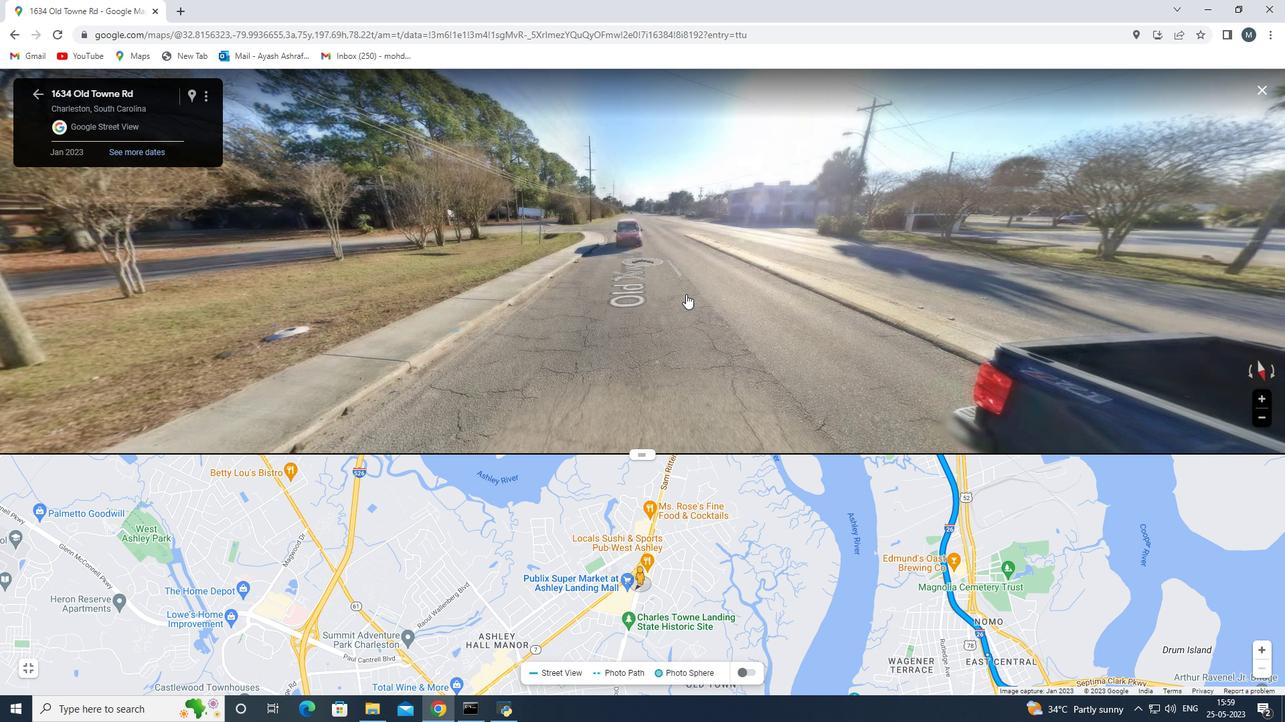 
Action: Mouse moved to (661, 574)
